 Task: Plan a trip to Ilopango, El Salvador from 1st December, 2023 to 9th December, 2023 for 2 adults.1  bedroom having 1 bed and 1 bathroom. Property type can be house. Booking option can be shelf check-in. Look for 3 properties as per requirement.
Action: Mouse moved to (457, 171)
Screenshot: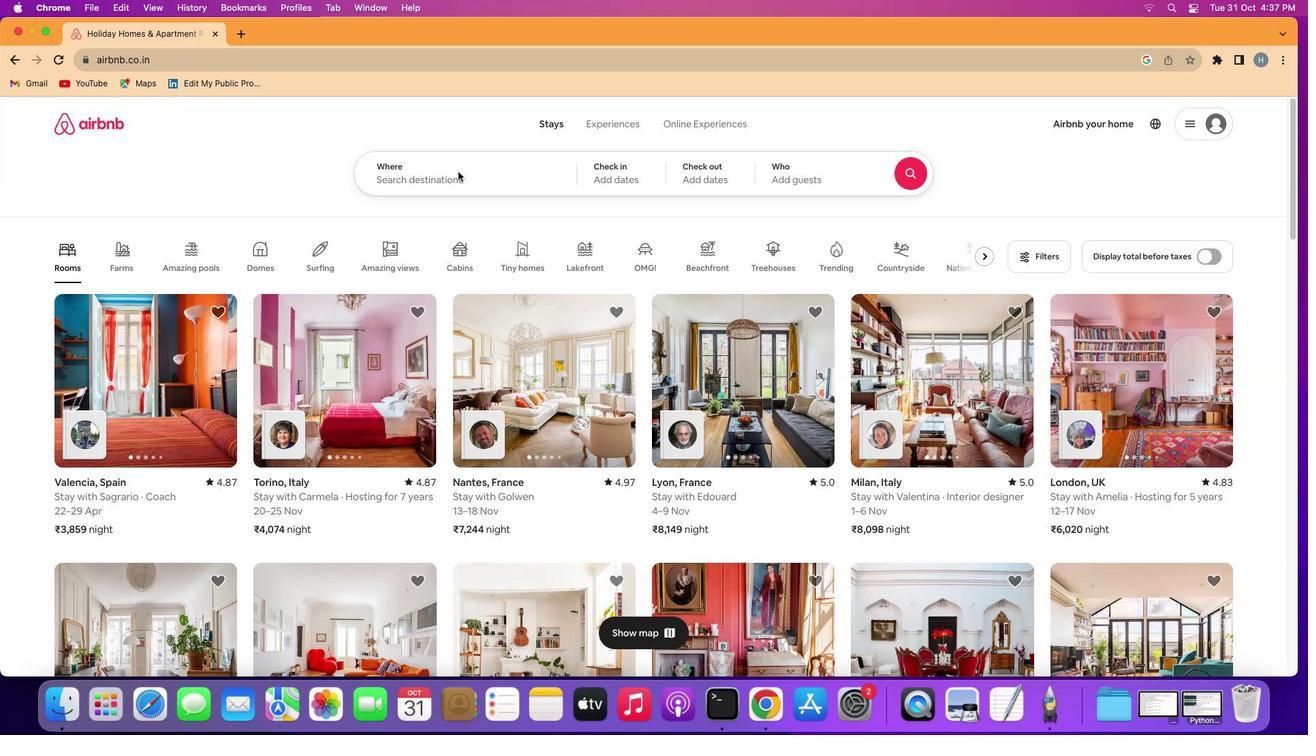 
Action: Mouse pressed left at (457, 171)
Screenshot: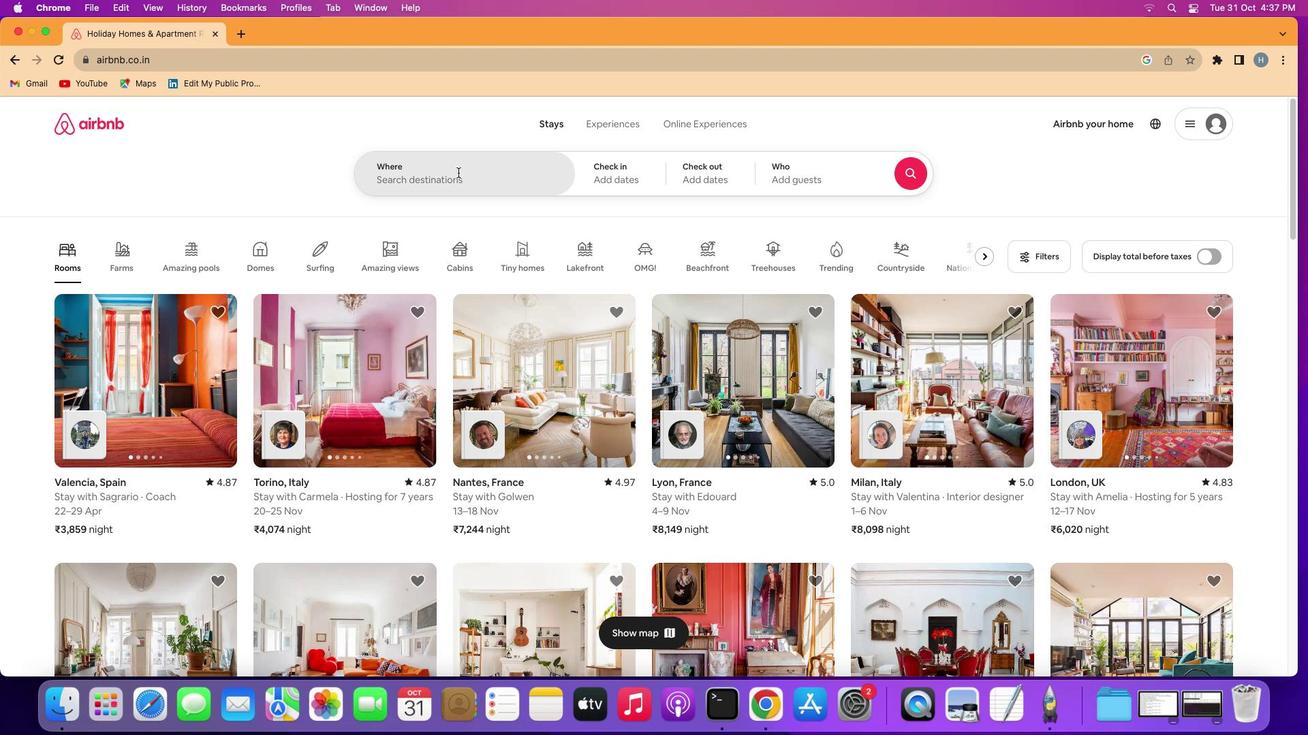 
Action: Mouse moved to (457, 173)
Screenshot: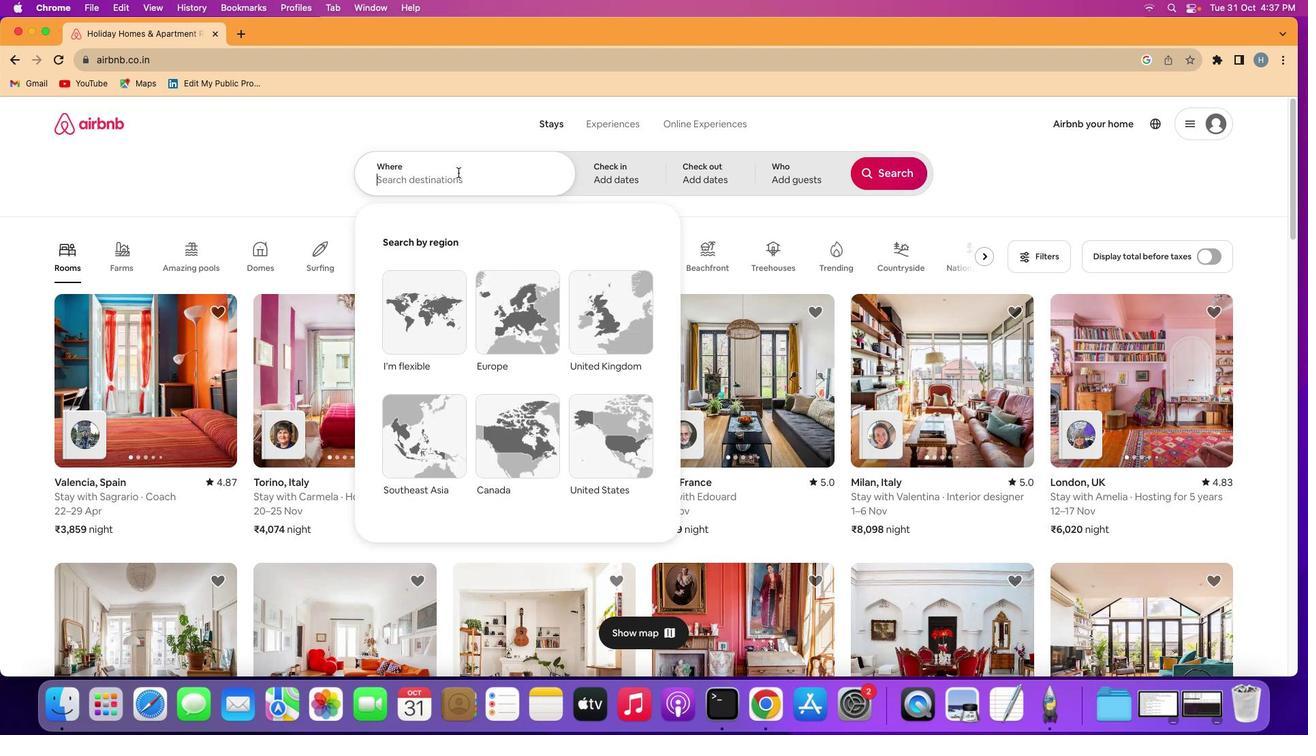 
Action: Mouse pressed left at (457, 173)
Screenshot: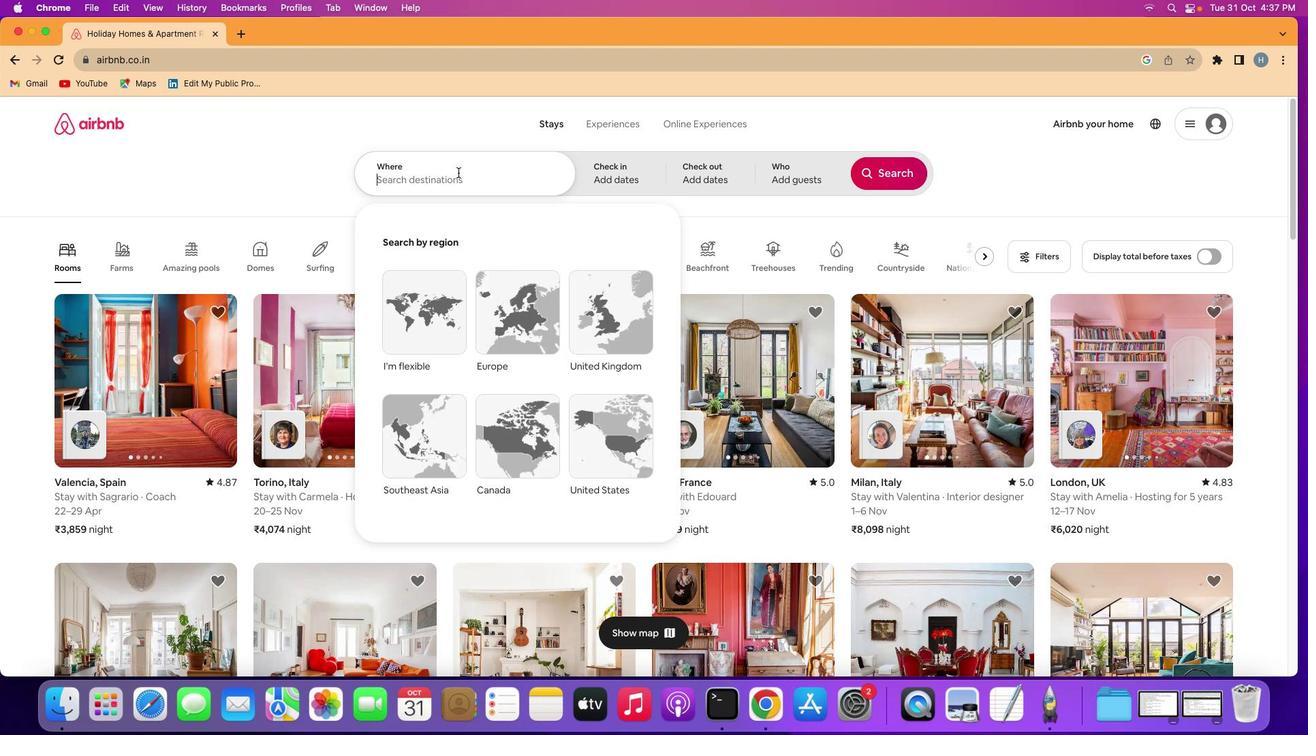 
Action: Key pressed Key.shift'E''i'Key.spaceKey.shift'S''a''l''v''a''d''o''r'
Screenshot: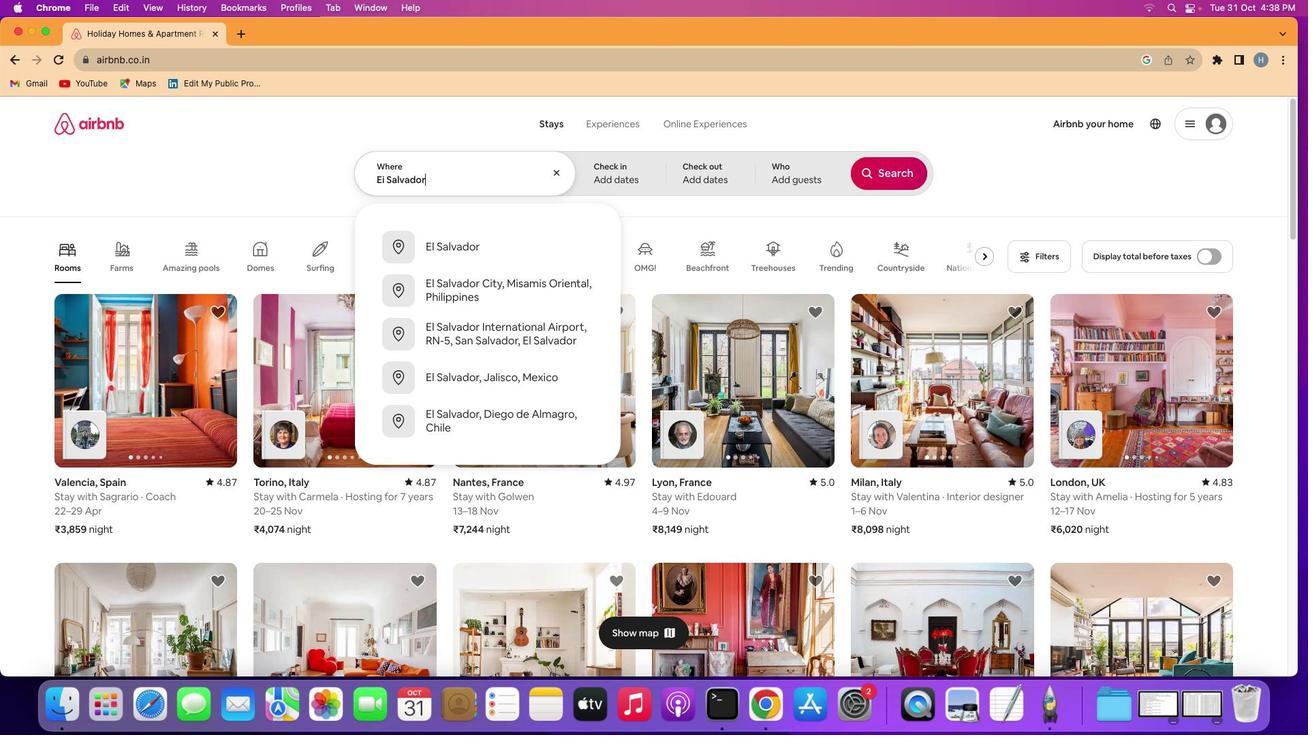 
Action: Mouse moved to (635, 173)
Screenshot: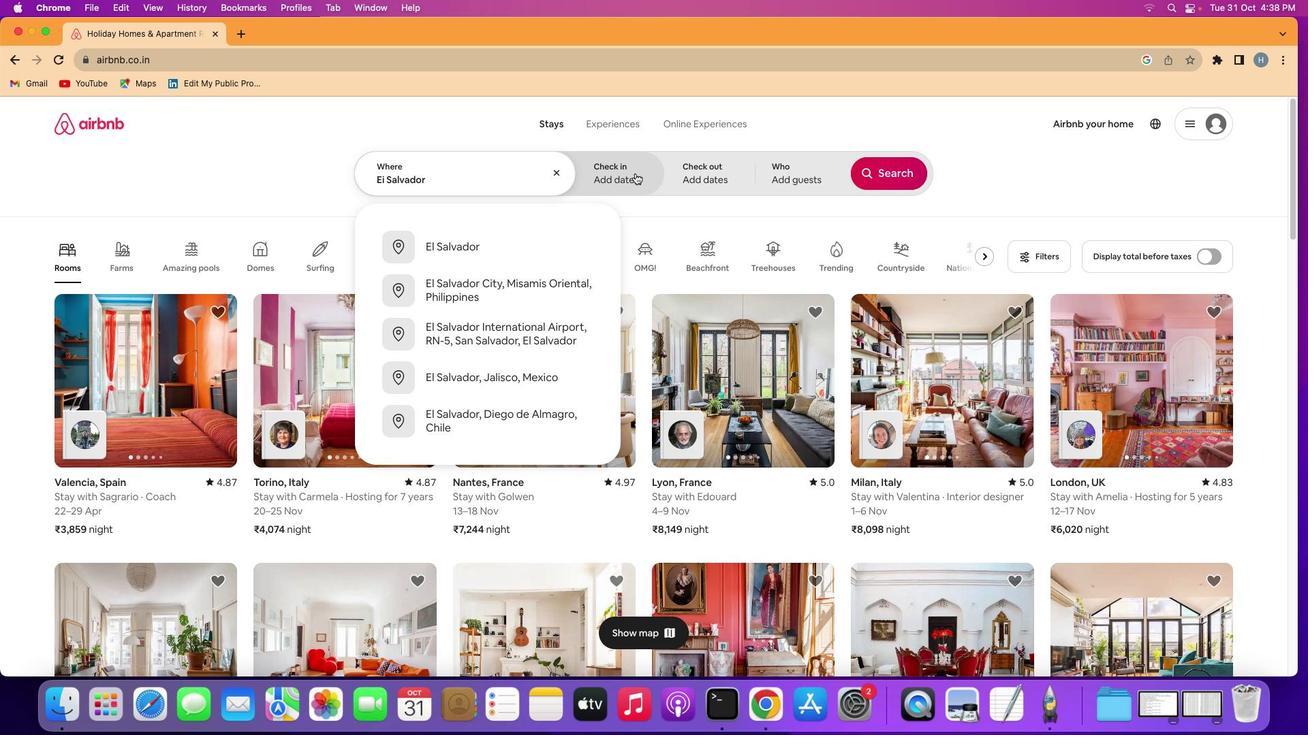 
Action: Mouse pressed left at (635, 173)
Screenshot: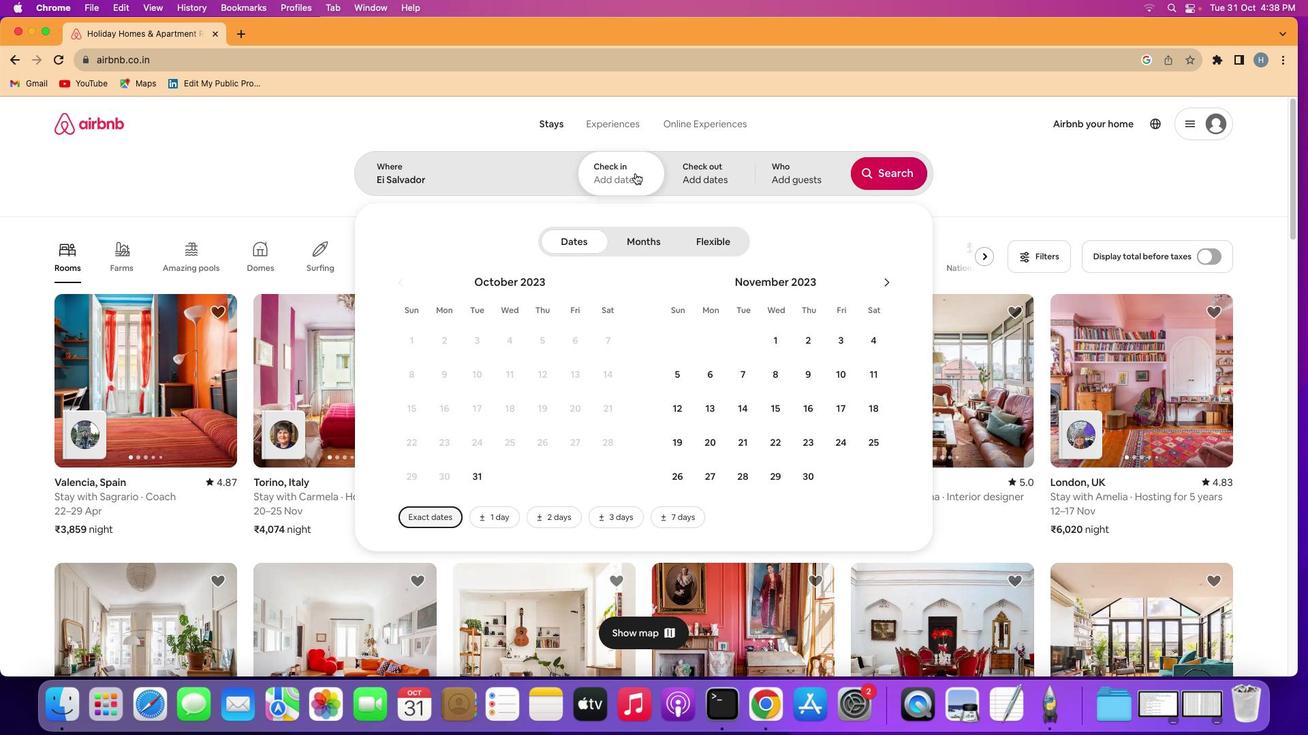 
Action: Mouse moved to (878, 280)
Screenshot: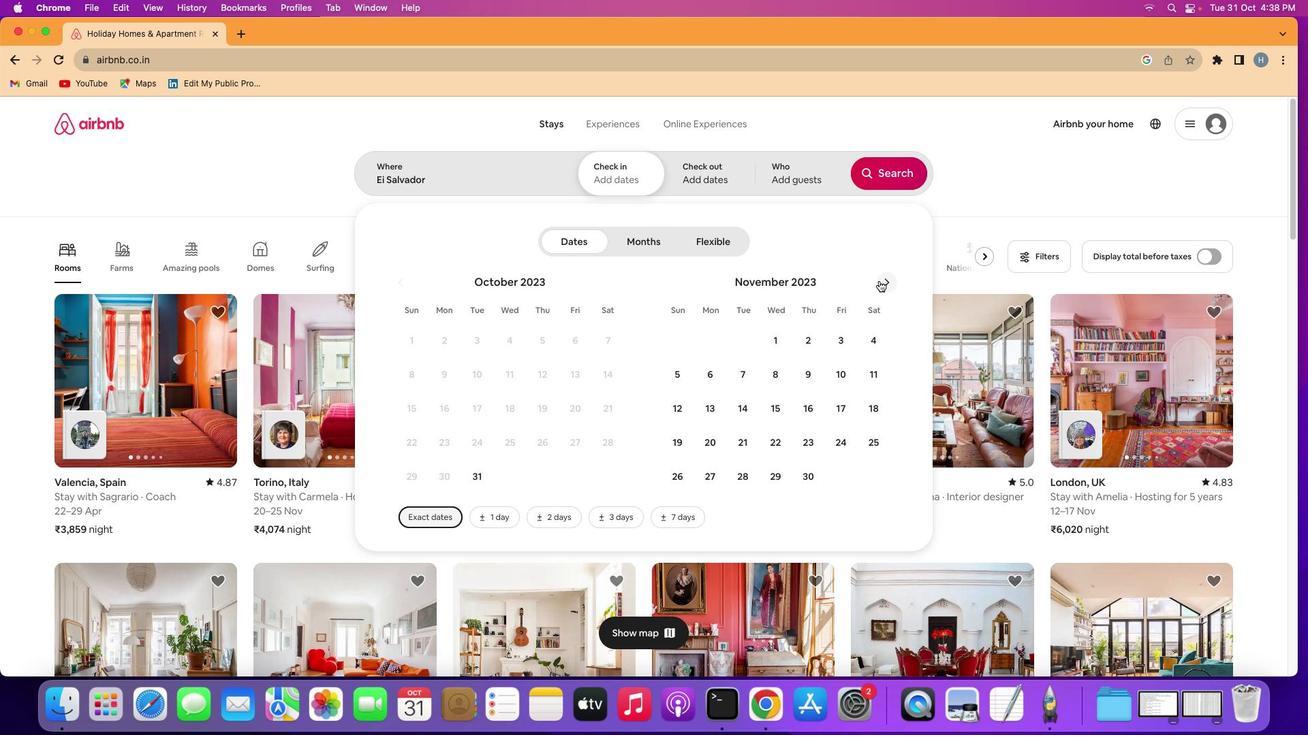 
Action: Mouse pressed left at (878, 280)
Screenshot: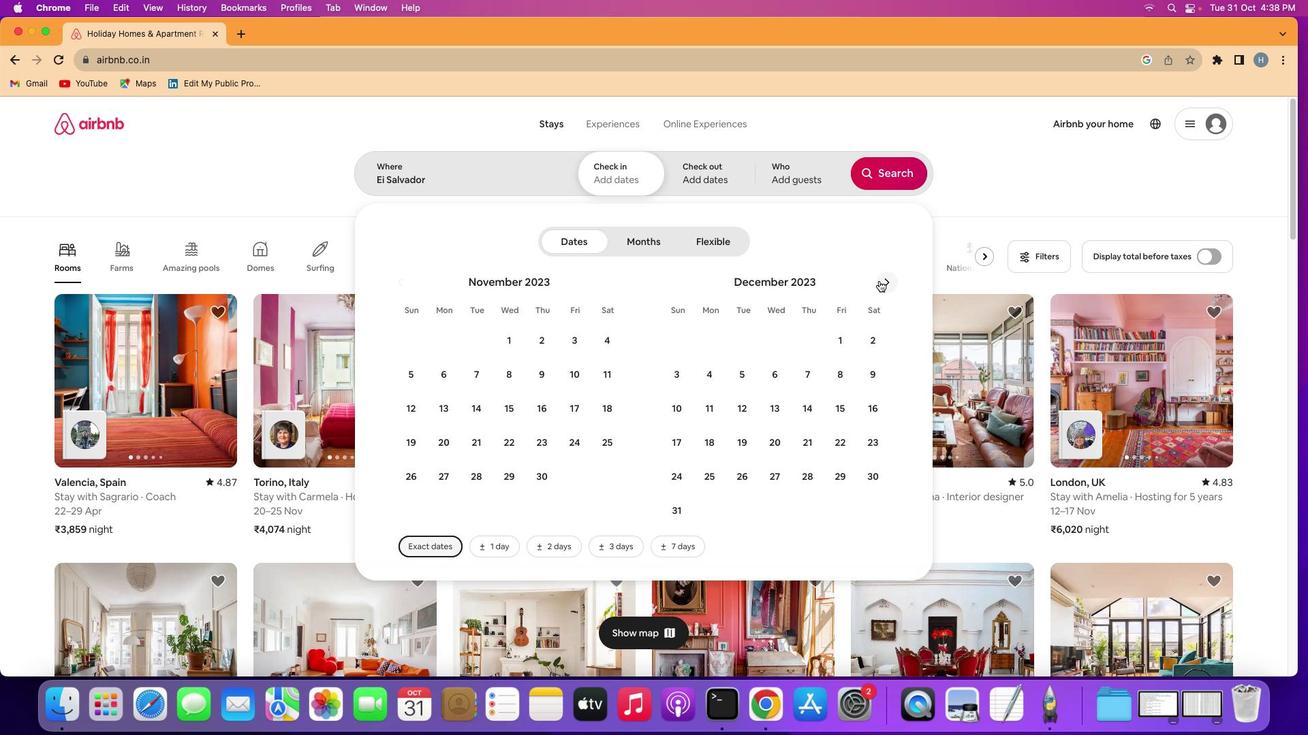 
Action: Mouse moved to (849, 333)
Screenshot: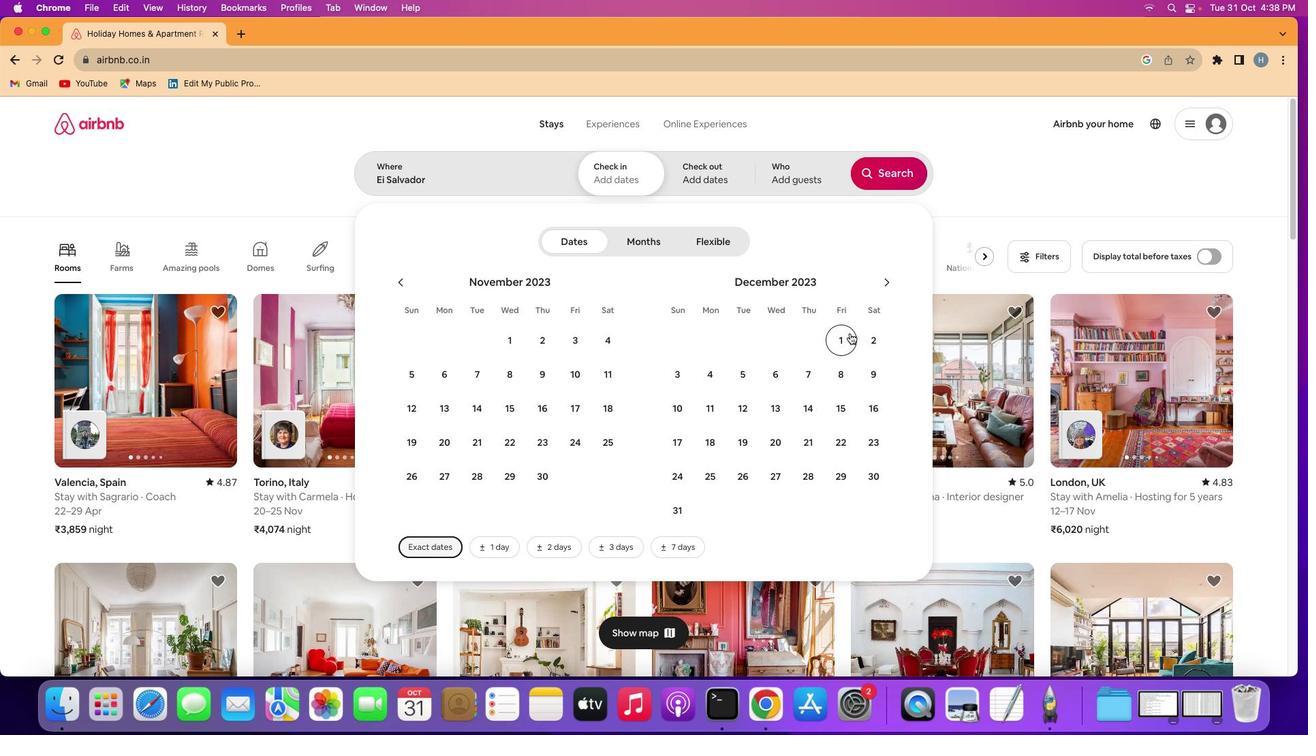 
Action: Mouse pressed left at (849, 333)
Screenshot: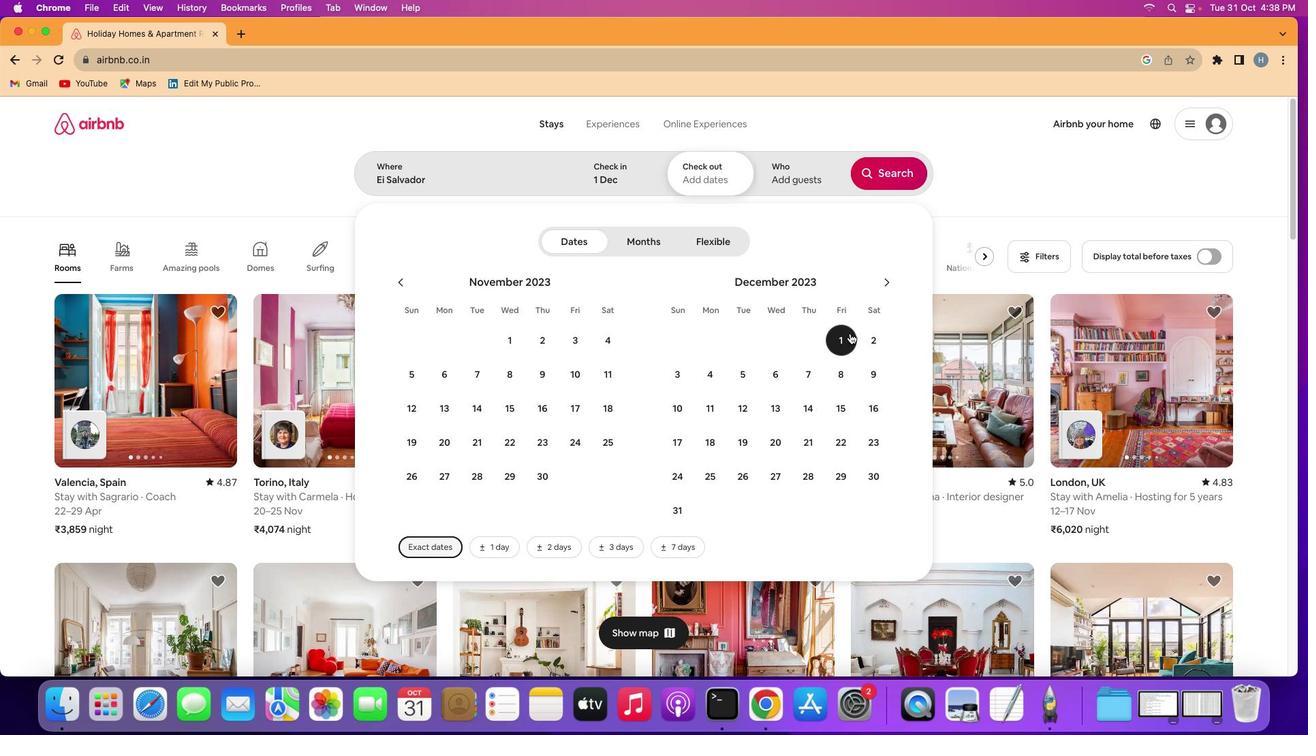 
Action: Mouse moved to (865, 375)
Screenshot: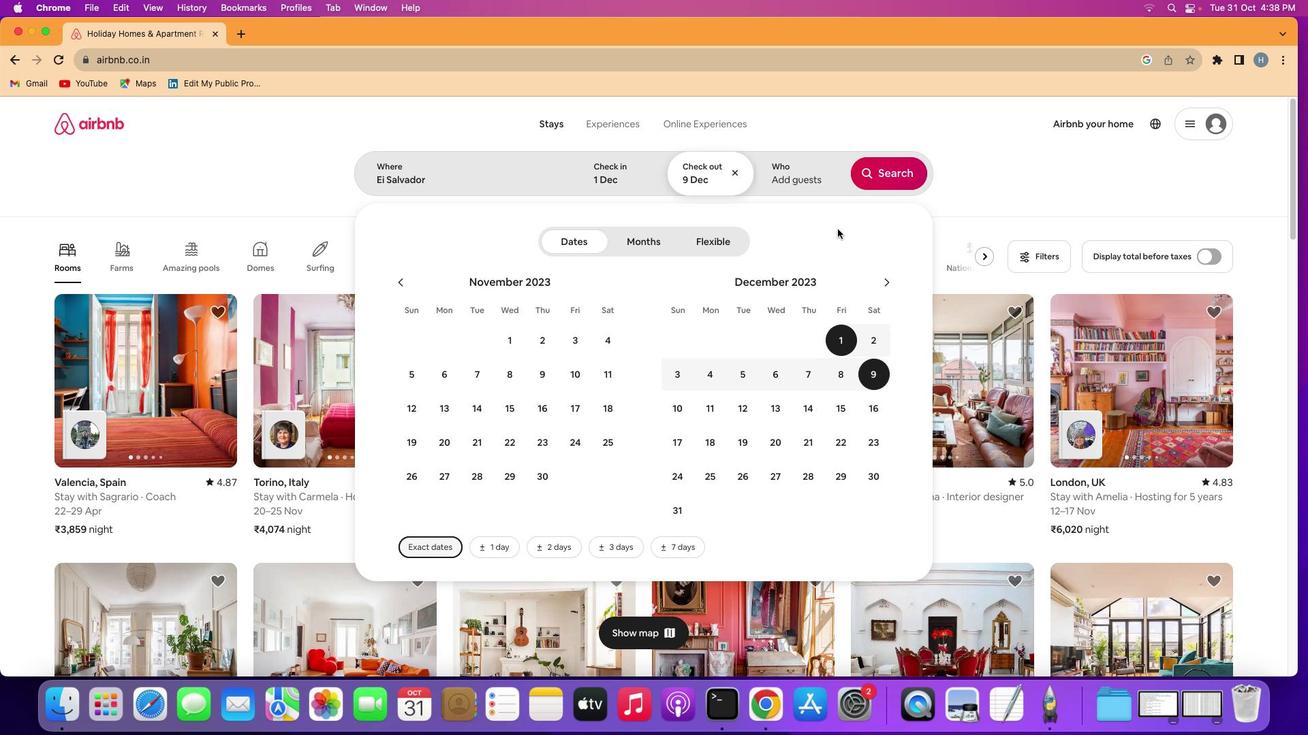
Action: Mouse pressed left at (865, 375)
Screenshot: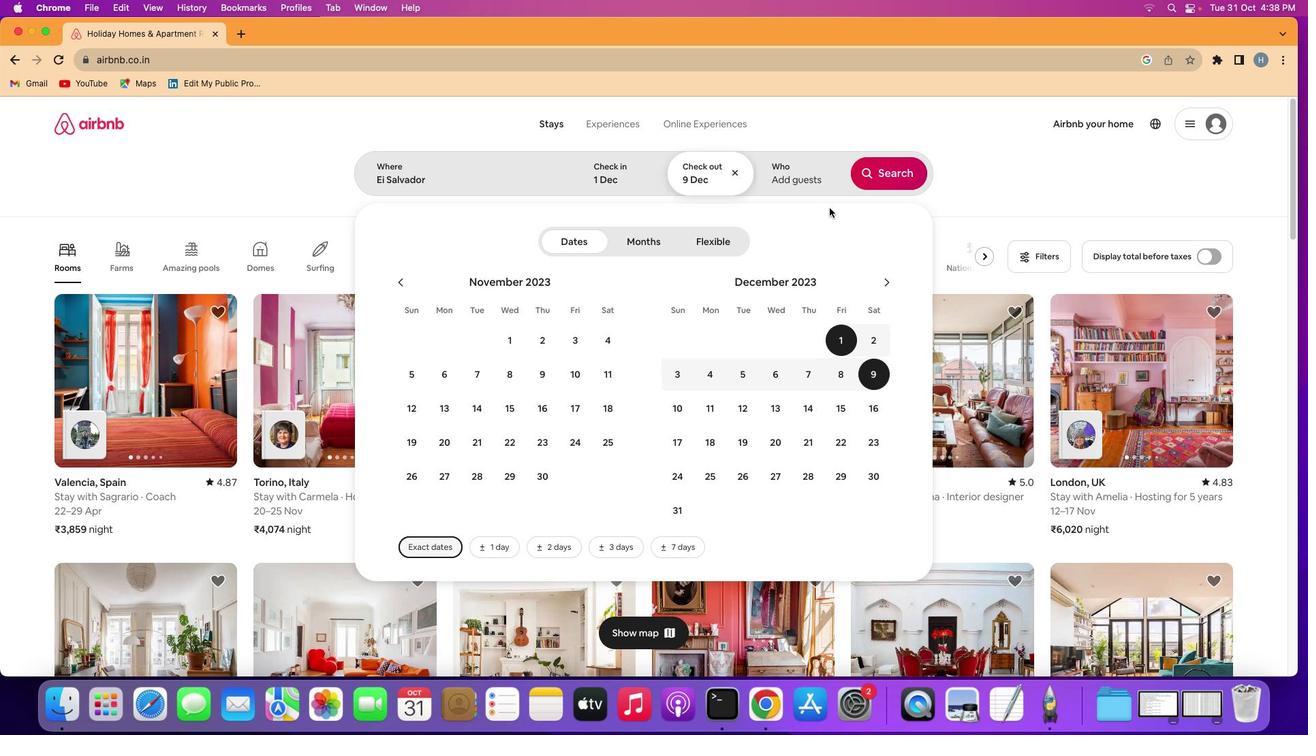 
Action: Mouse moved to (807, 188)
Screenshot: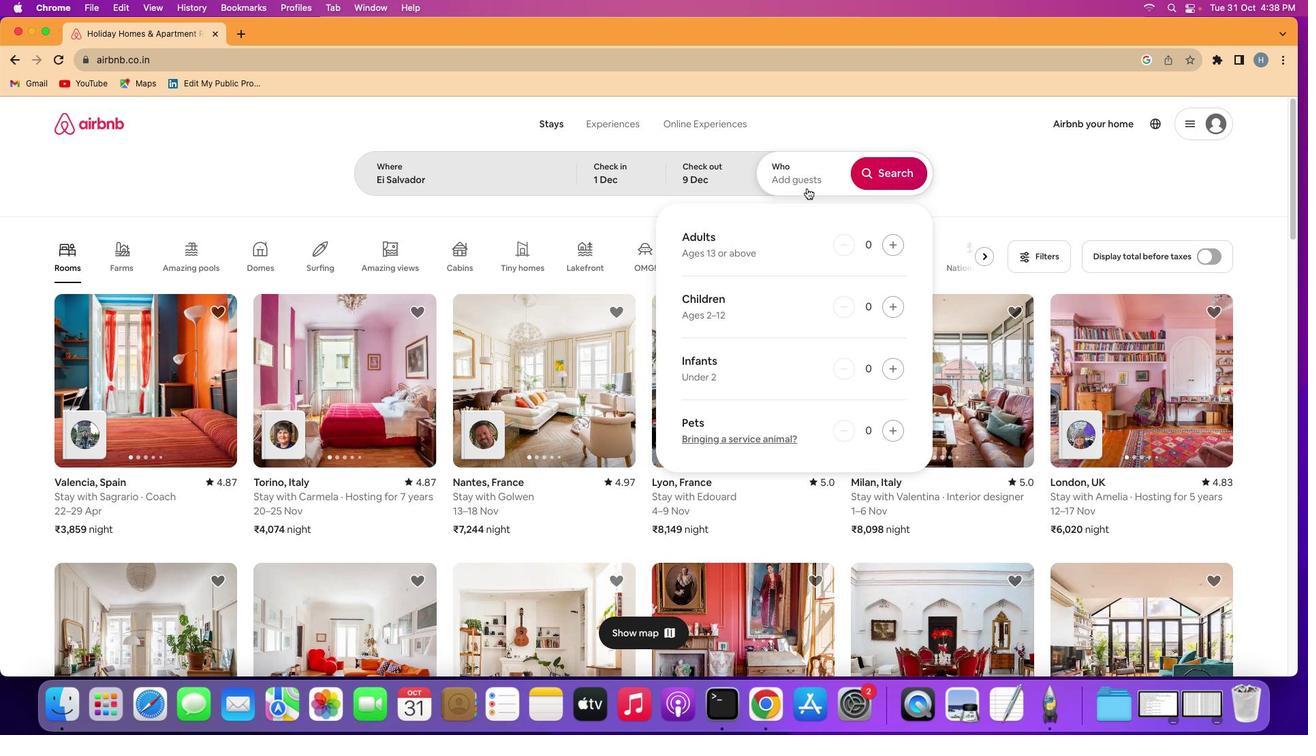 
Action: Mouse pressed left at (807, 188)
Screenshot: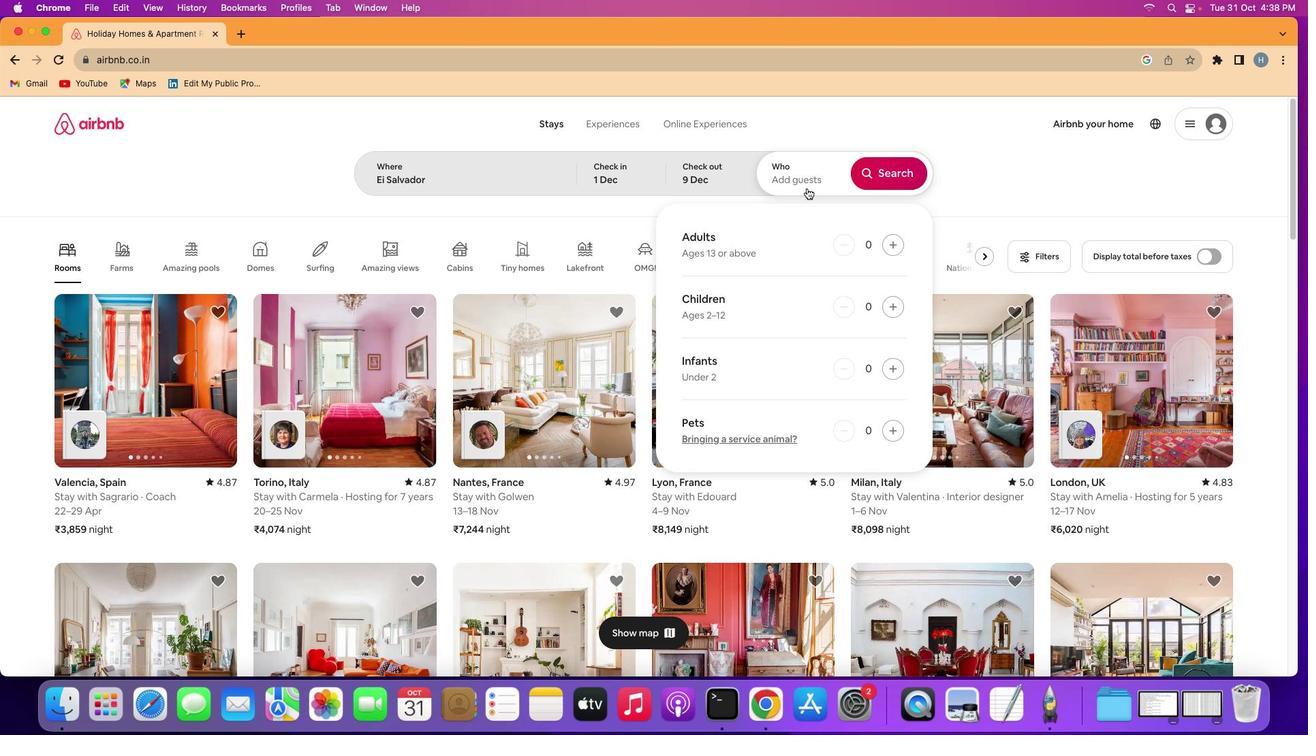 
Action: Mouse moved to (900, 243)
Screenshot: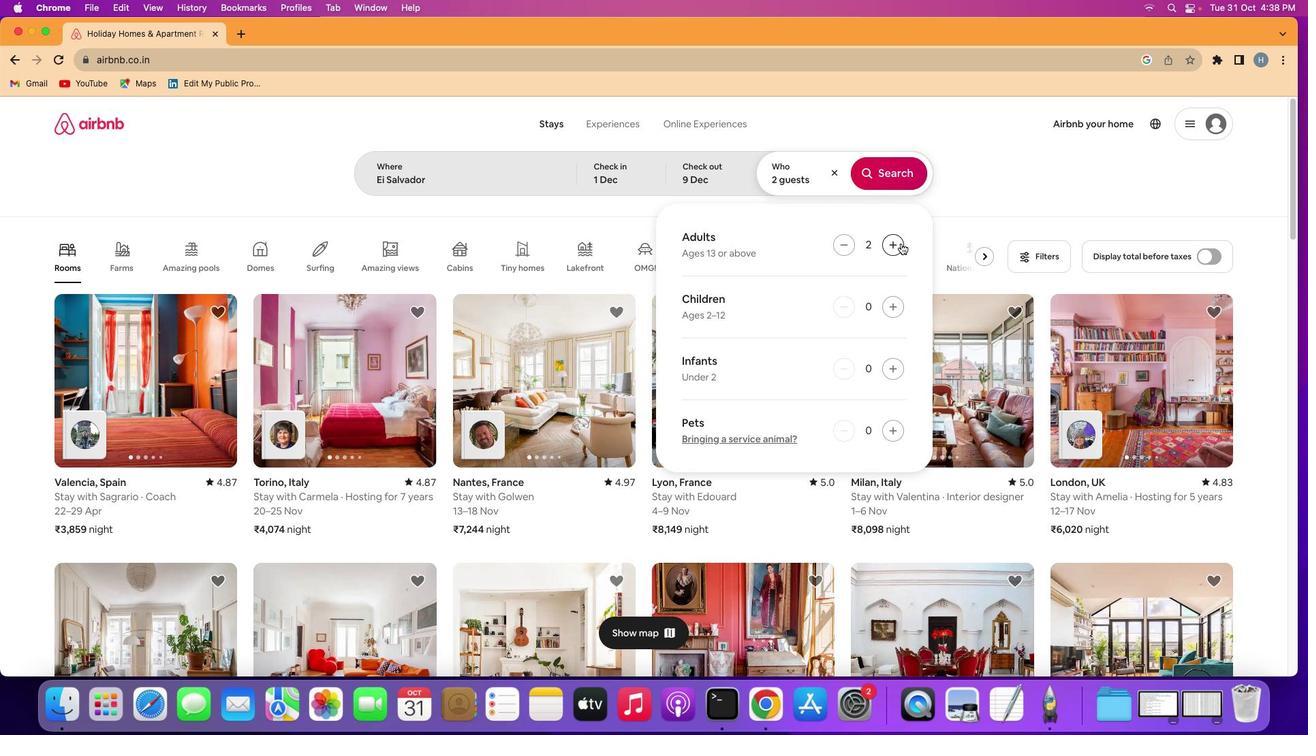 
Action: Mouse pressed left at (900, 243)
Screenshot: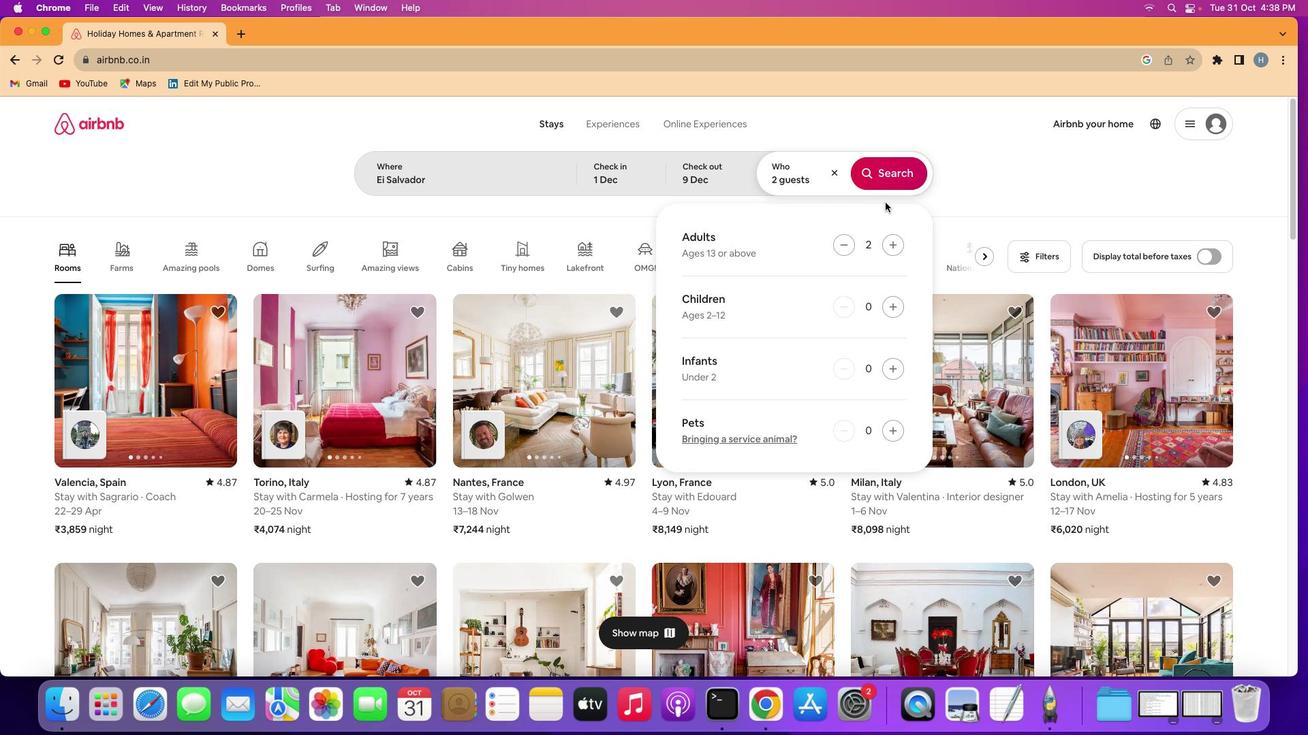 
Action: Mouse pressed left at (900, 243)
Screenshot: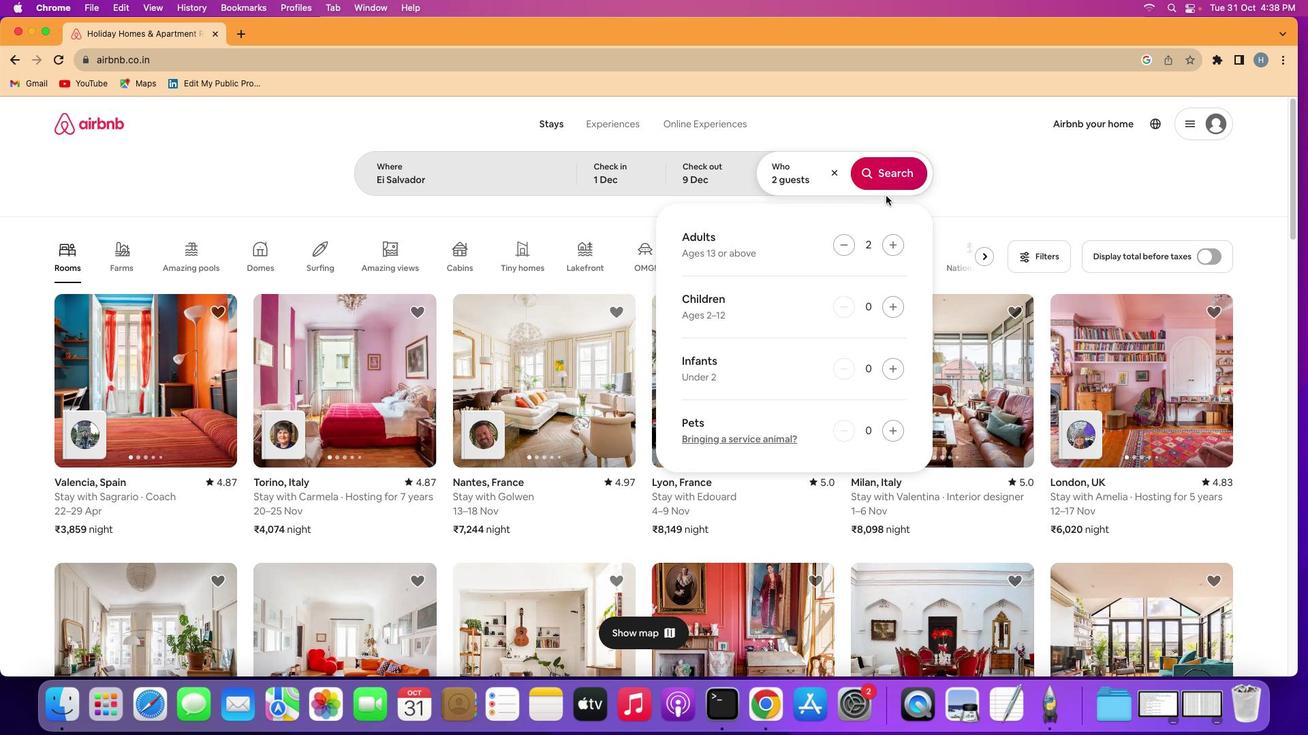 
Action: Mouse moved to (896, 175)
Screenshot: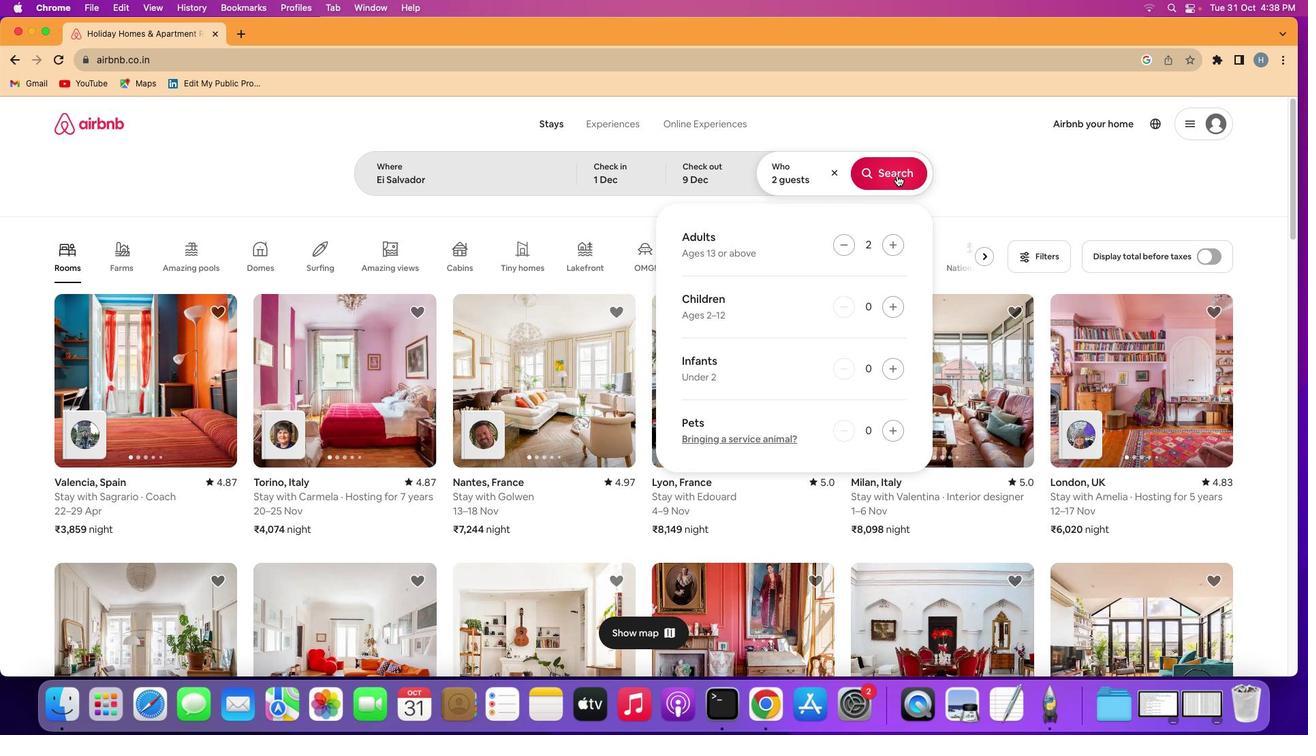 
Action: Mouse pressed left at (896, 175)
Screenshot: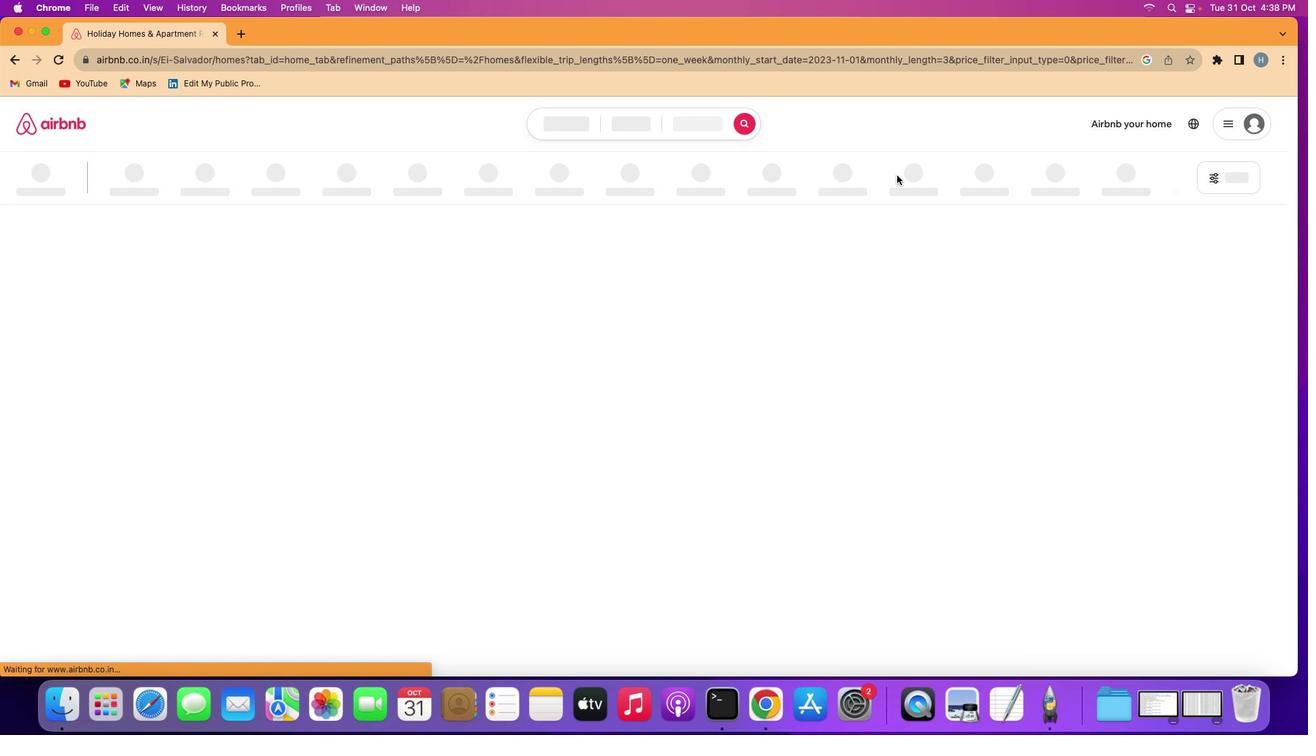 
Action: Mouse moved to (1088, 180)
Screenshot: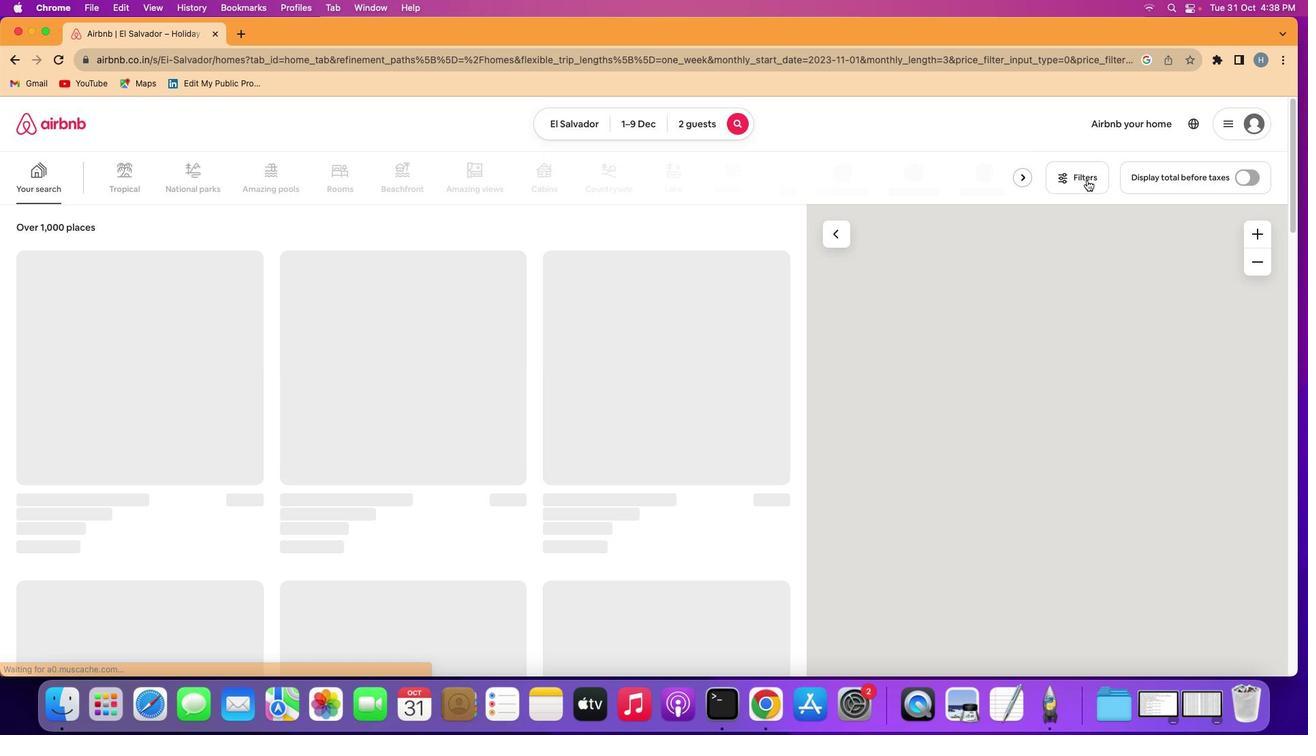 
Action: Mouse pressed left at (1088, 180)
Screenshot: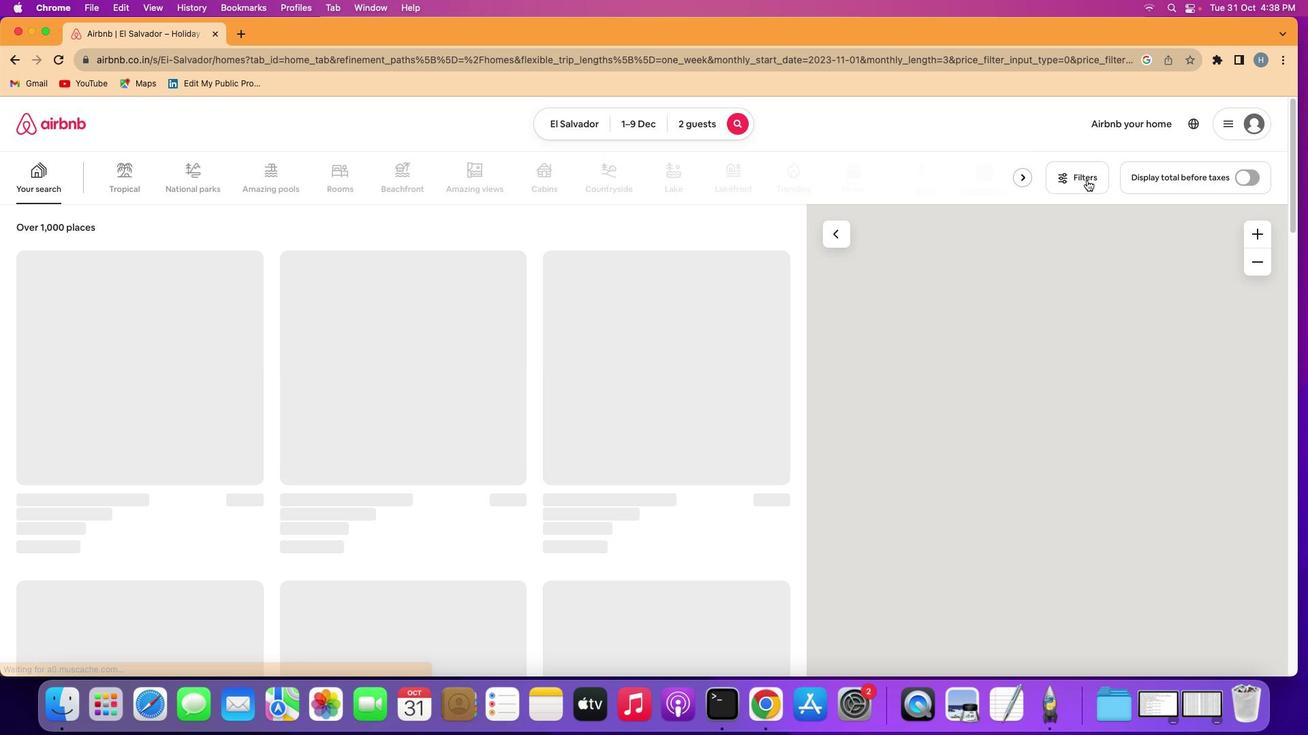 
Action: Mouse moved to (667, 378)
Screenshot: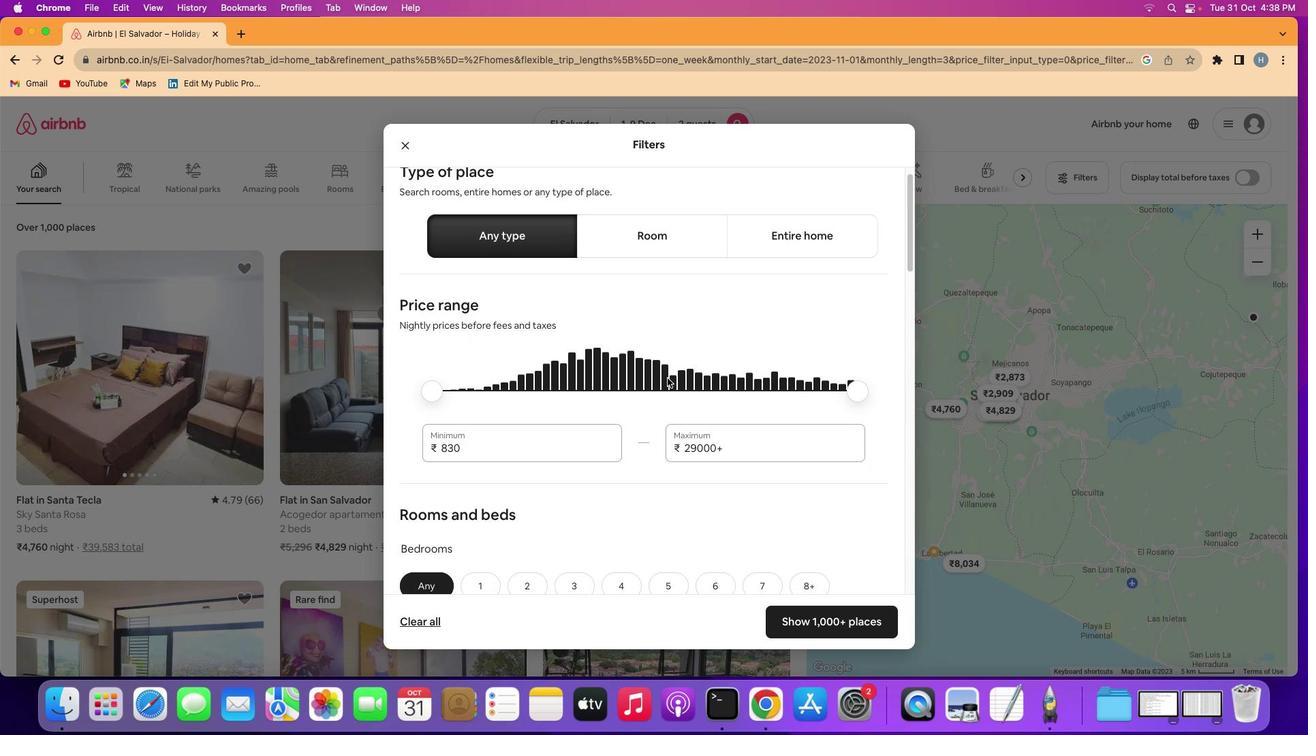 
Action: Mouse scrolled (667, 378) with delta (0, 0)
Screenshot: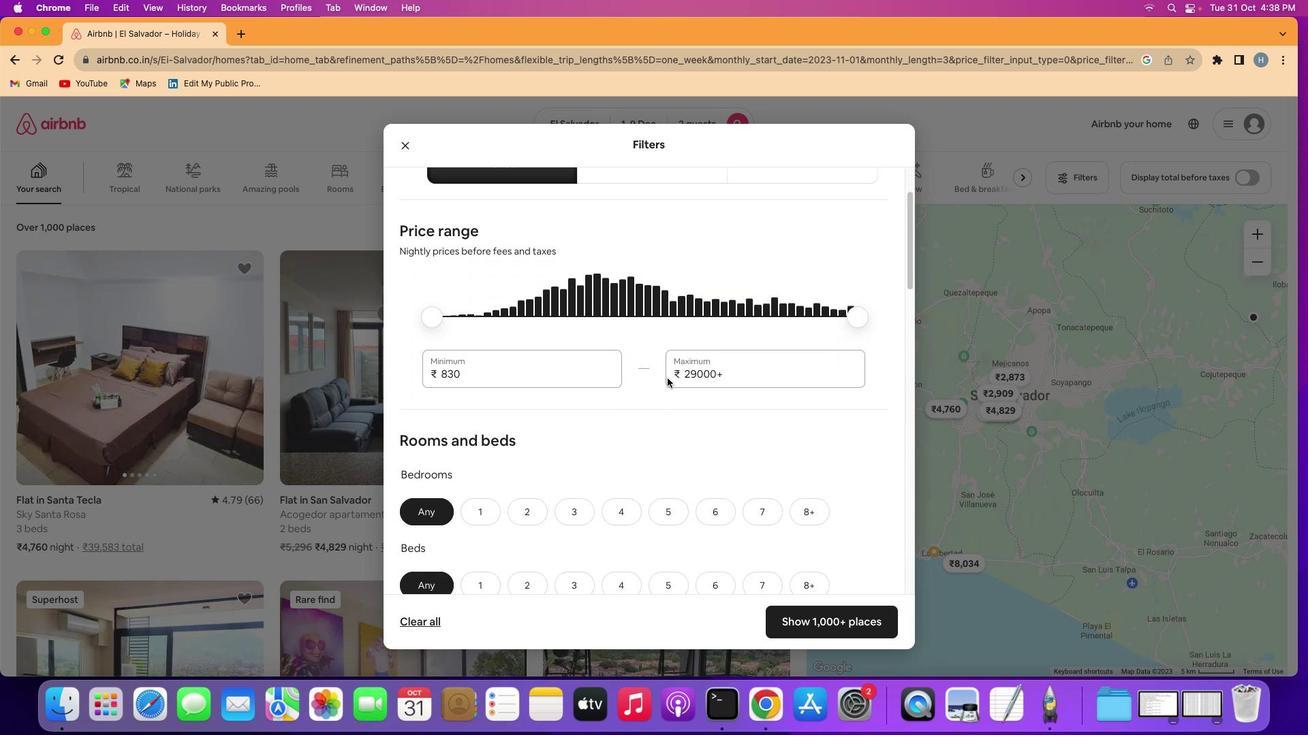 
Action: Mouse scrolled (667, 378) with delta (0, 0)
Screenshot: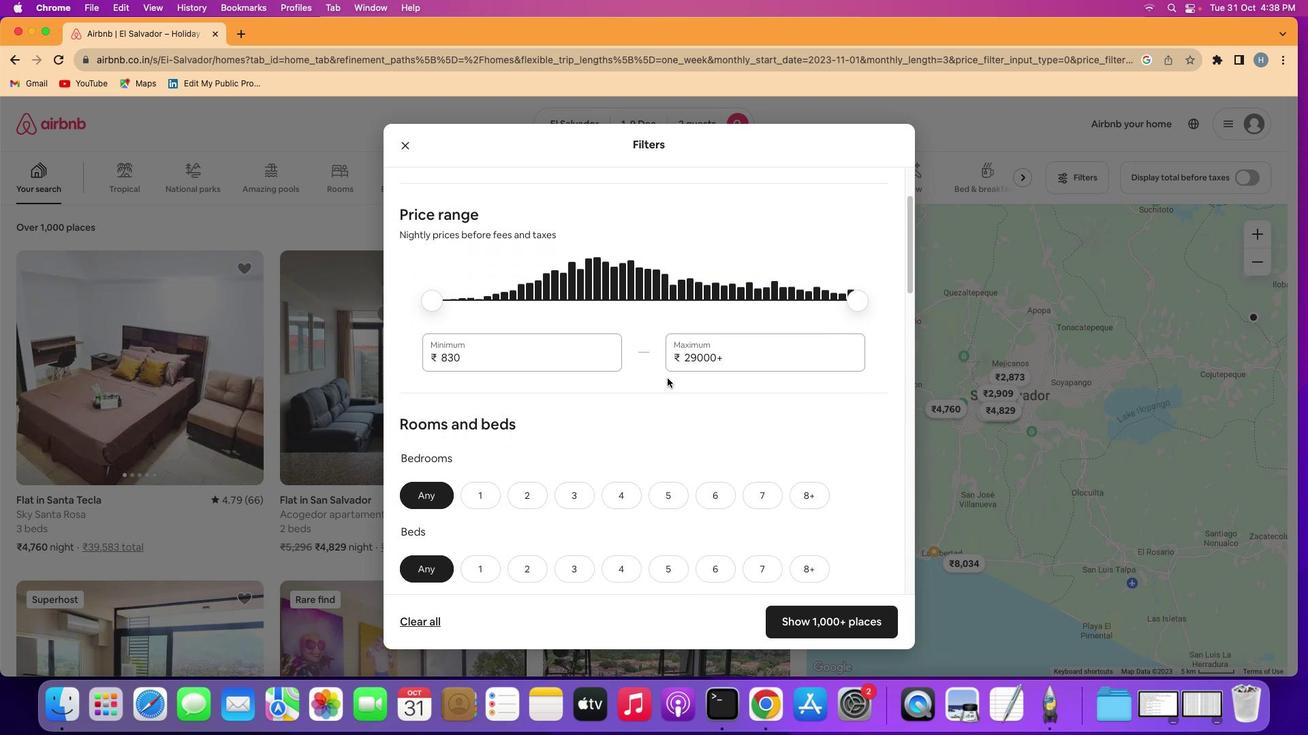 
Action: Mouse scrolled (667, 378) with delta (0, 0)
Screenshot: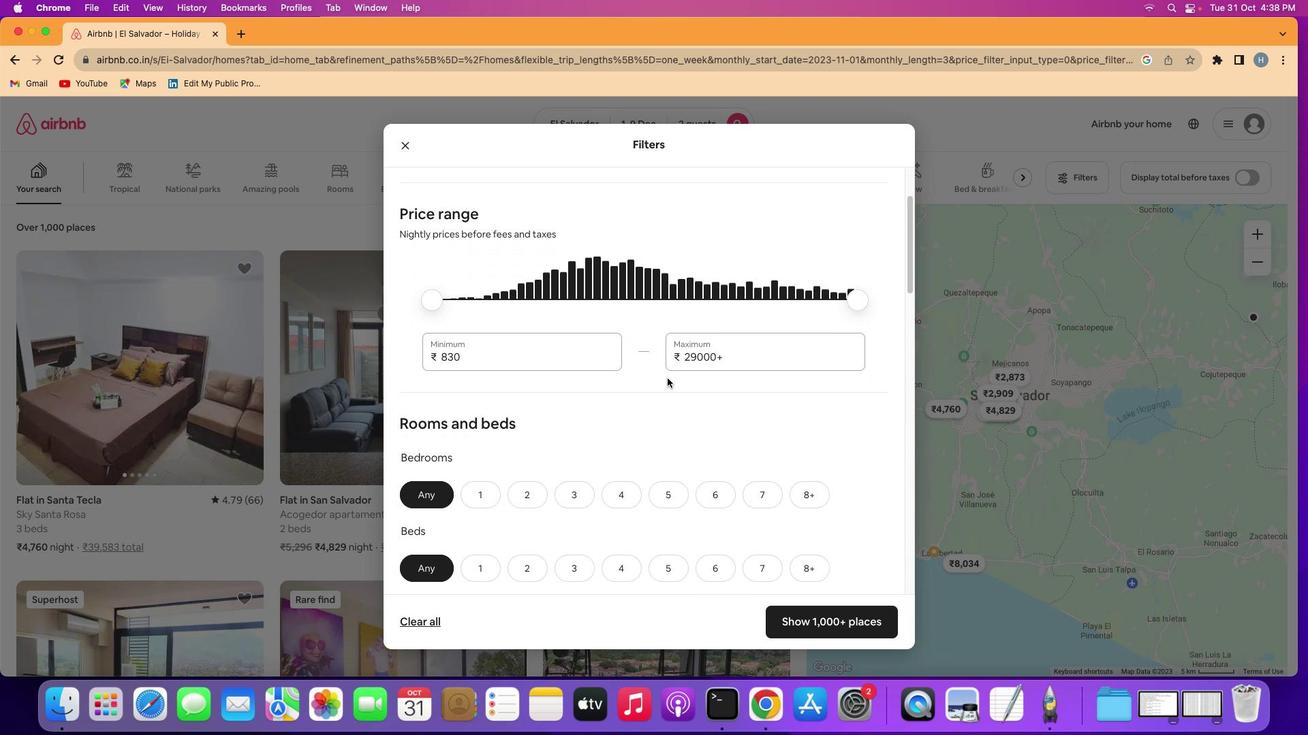 
Action: Mouse scrolled (667, 378) with delta (0, 0)
Screenshot: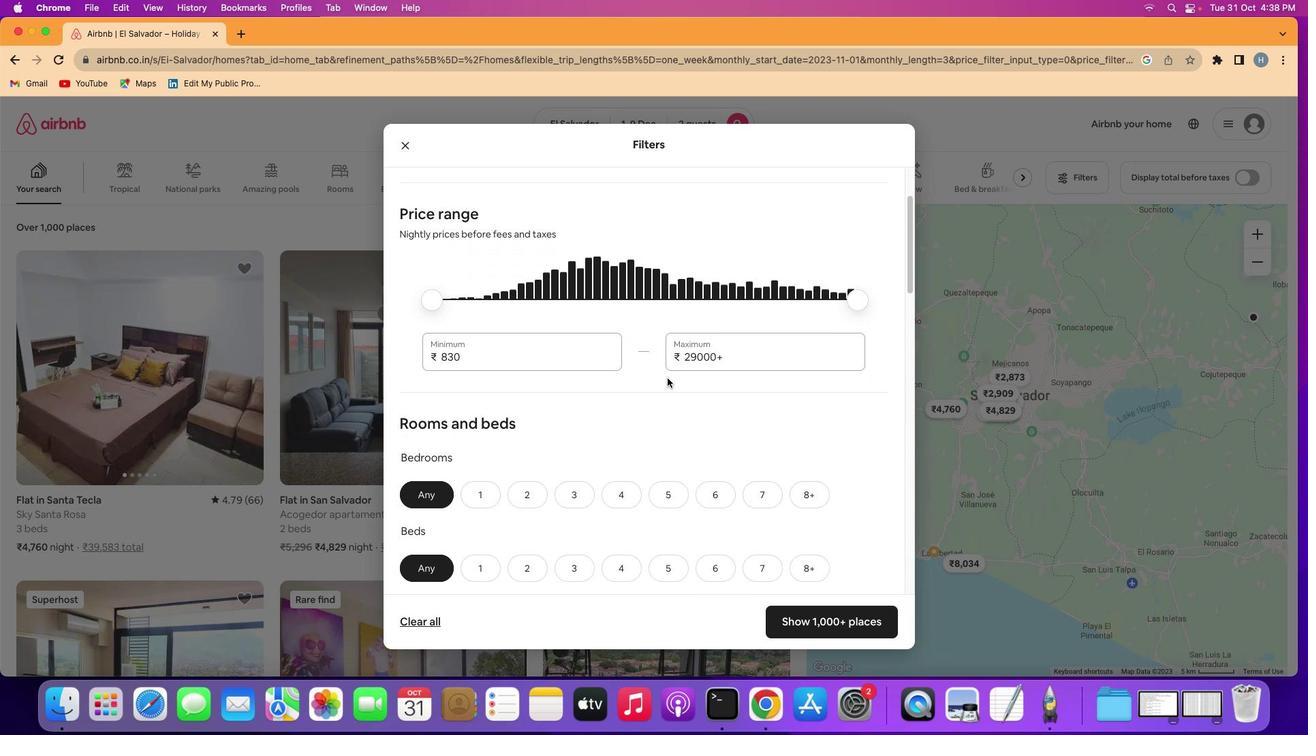 
Action: Mouse scrolled (667, 378) with delta (0, 0)
Screenshot: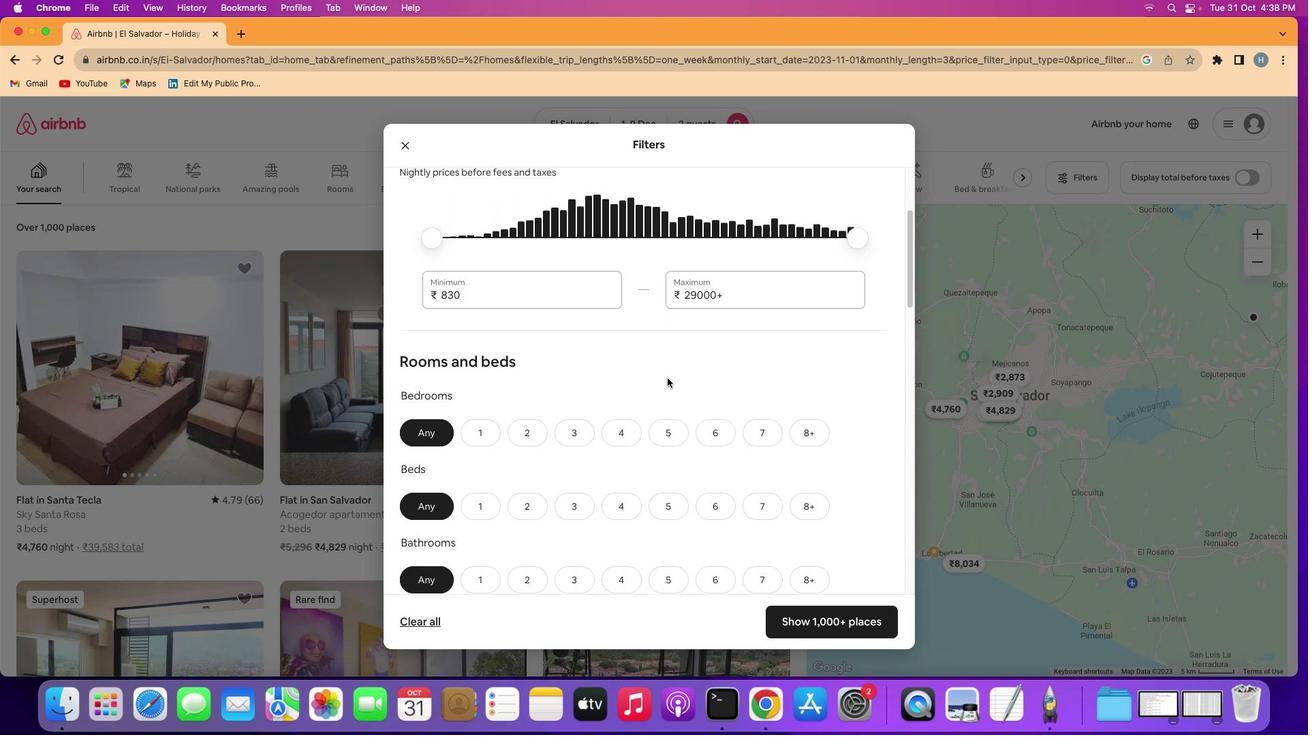 
Action: Mouse scrolled (667, 378) with delta (0, 0)
Screenshot: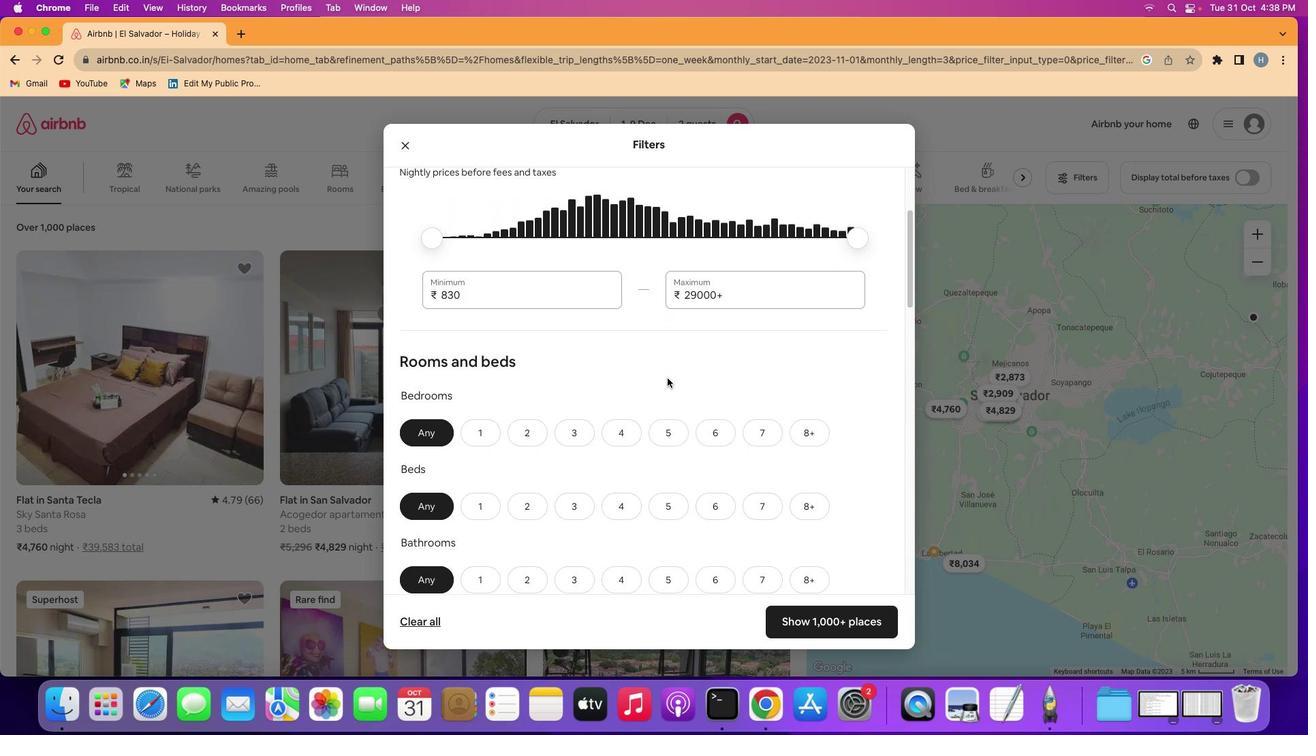 
Action: Mouse scrolled (667, 378) with delta (0, 0)
Screenshot: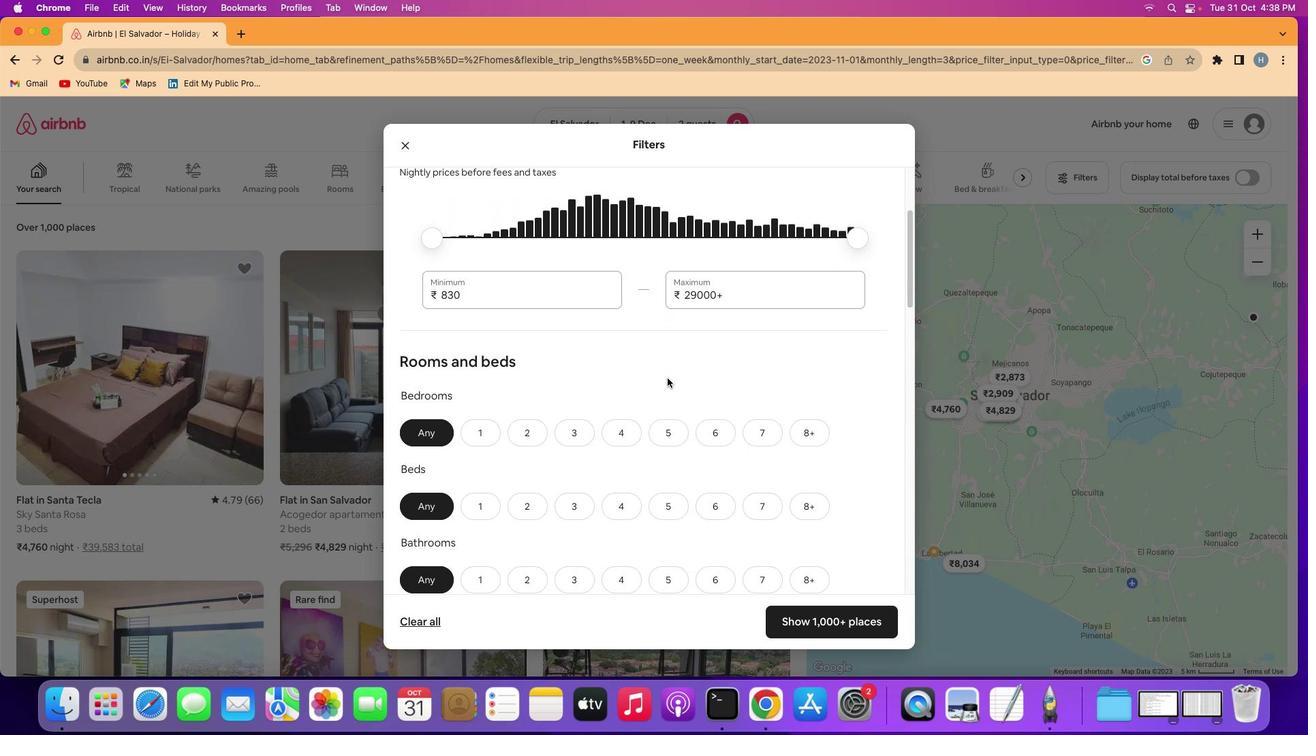 
Action: Mouse scrolled (667, 378) with delta (0, 0)
Screenshot: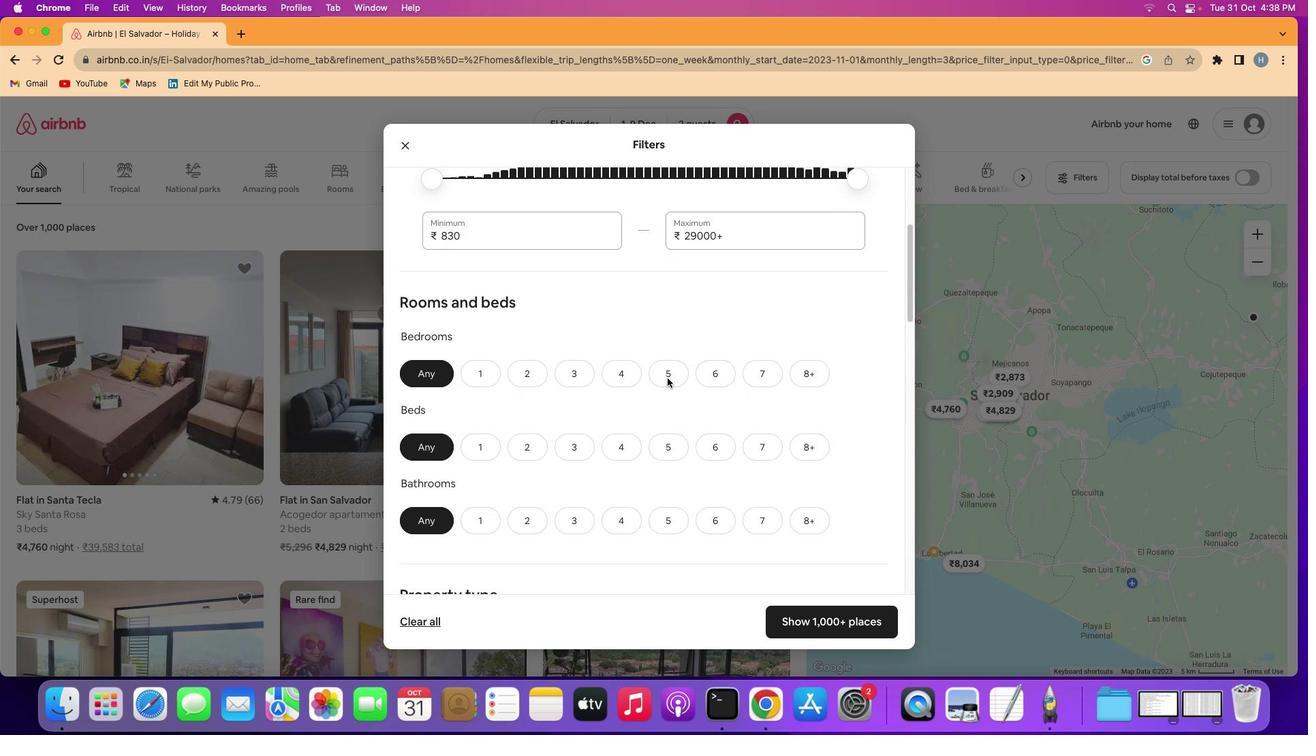 
Action: Mouse scrolled (667, 378) with delta (0, 0)
Screenshot: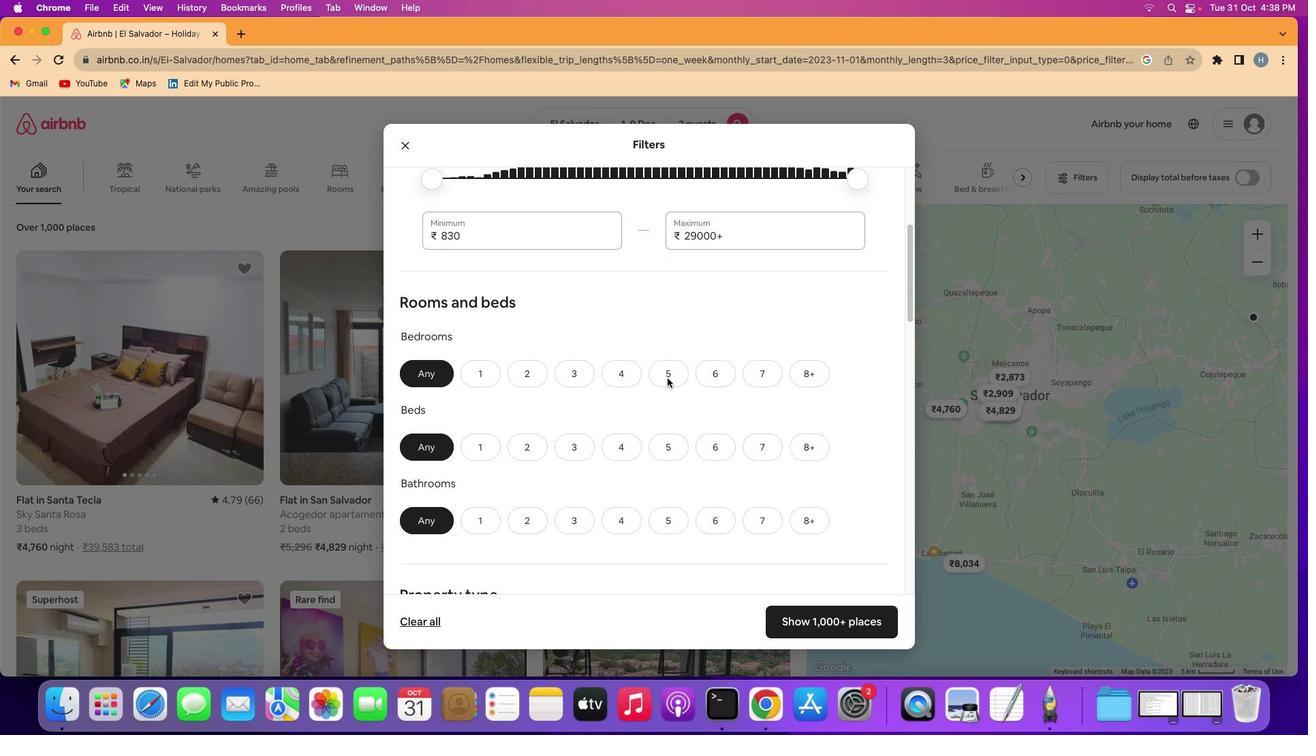 
Action: Mouse scrolled (667, 378) with delta (0, 0)
Screenshot: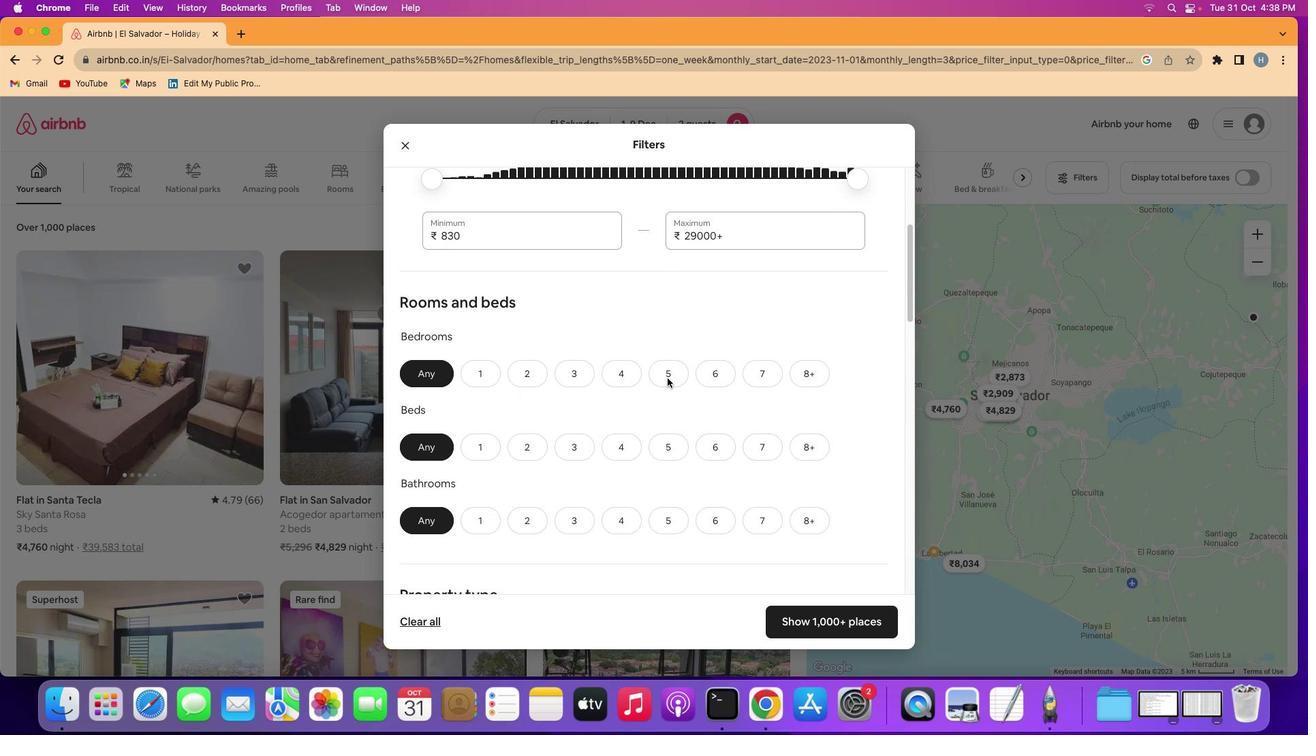 
Action: Mouse scrolled (667, 378) with delta (0, 0)
Screenshot: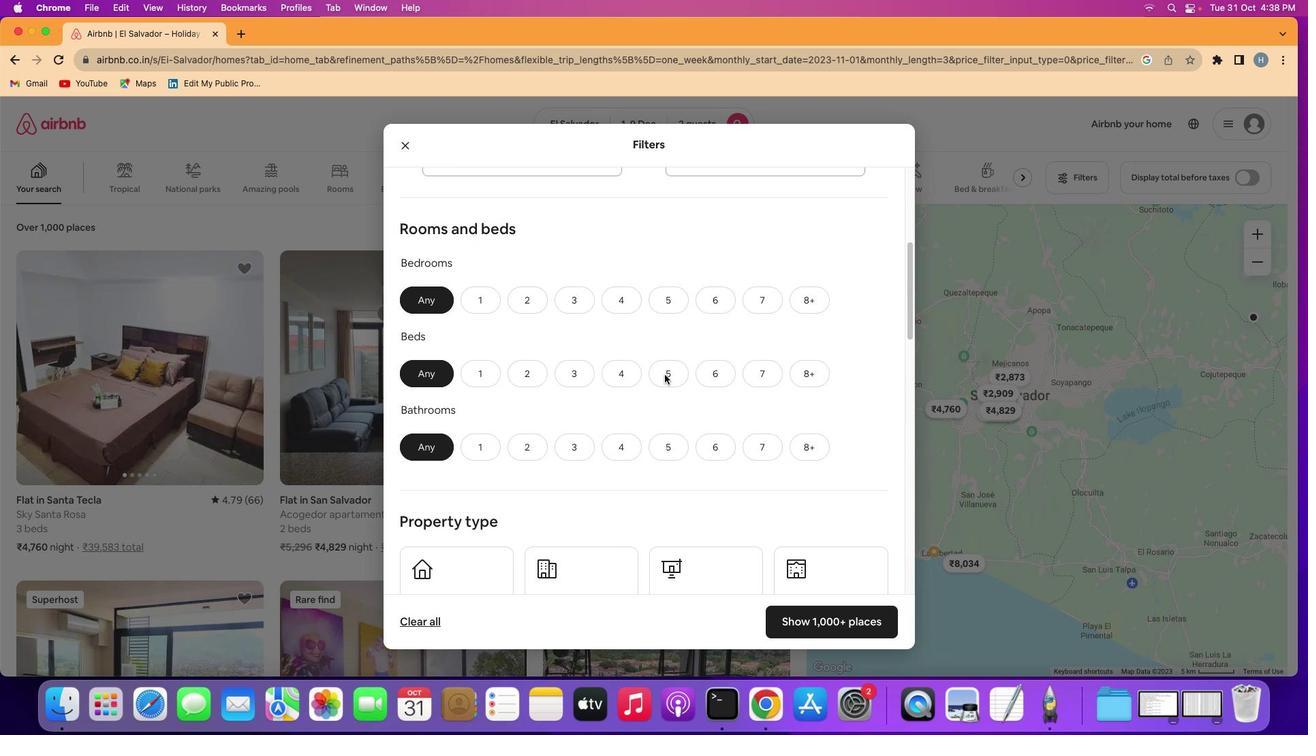 
Action: Mouse scrolled (667, 378) with delta (0, 0)
Screenshot: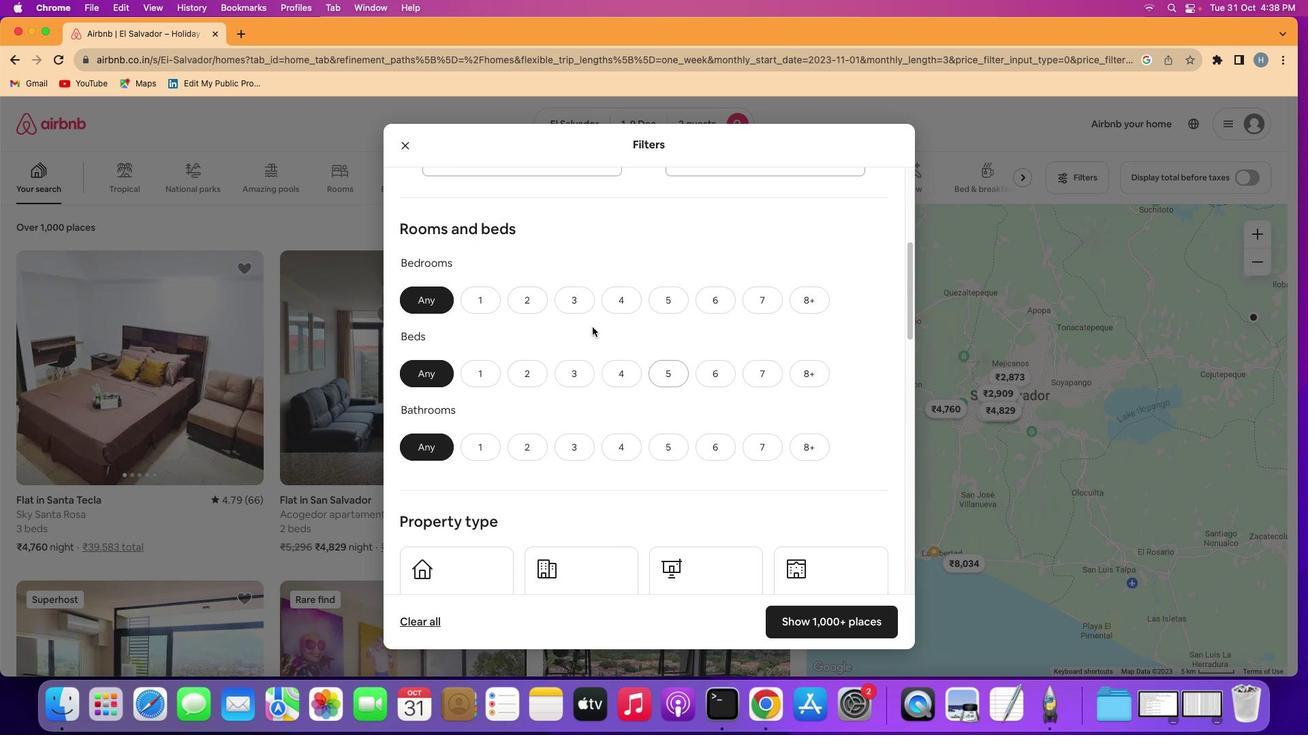 
Action: Mouse scrolled (667, 378) with delta (0, 0)
Screenshot: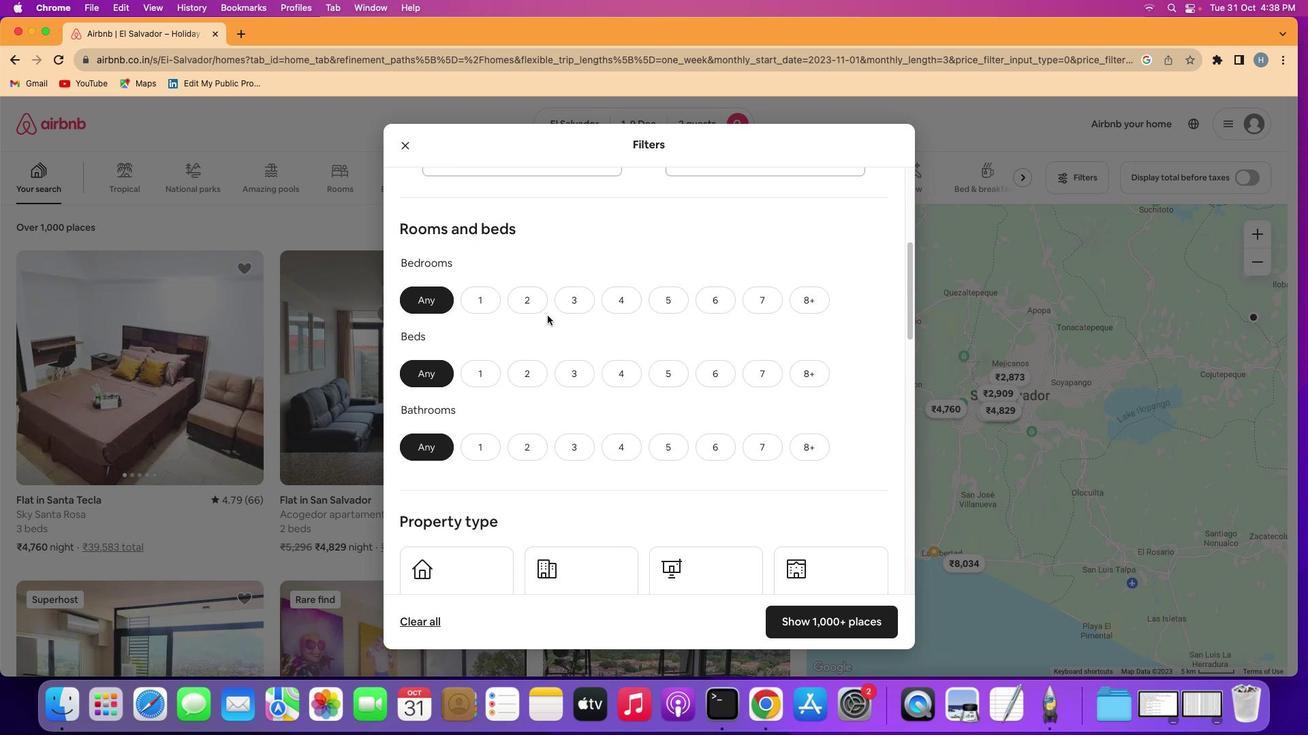 
Action: Mouse moved to (485, 305)
Screenshot: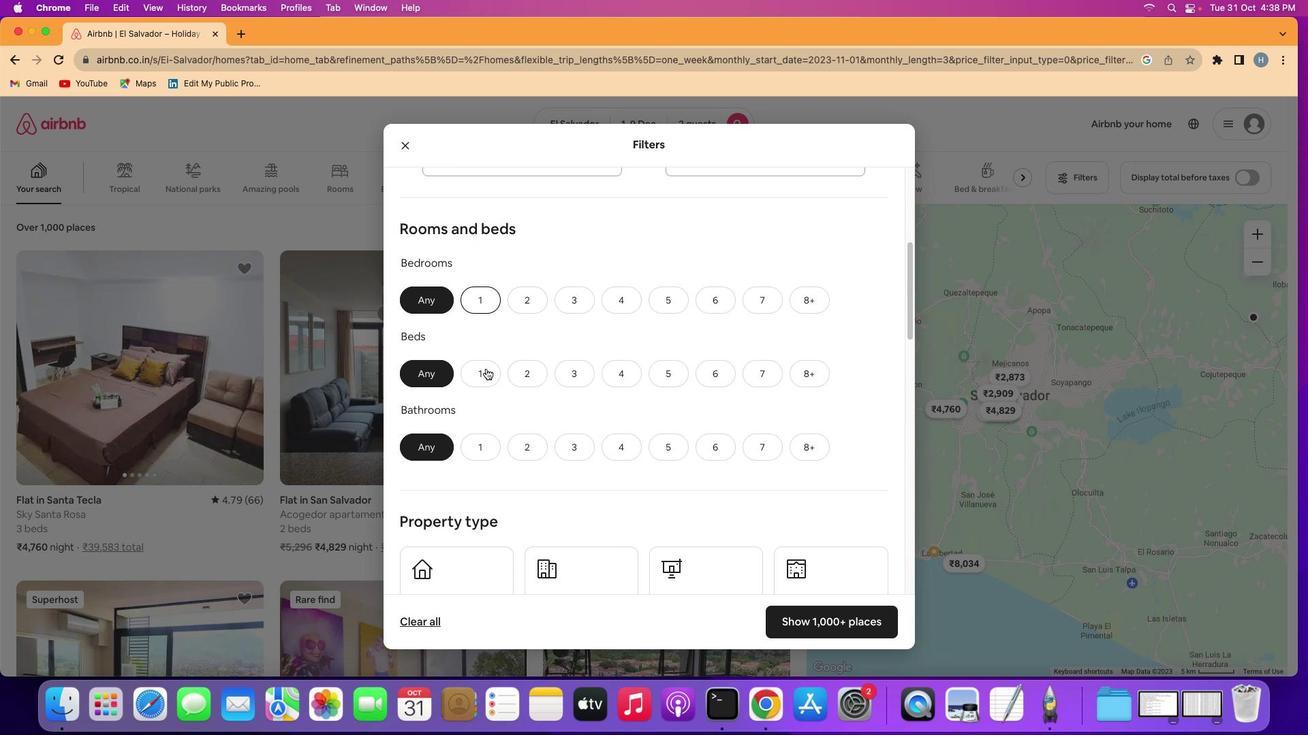 
Action: Mouse pressed left at (485, 305)
Screenshot: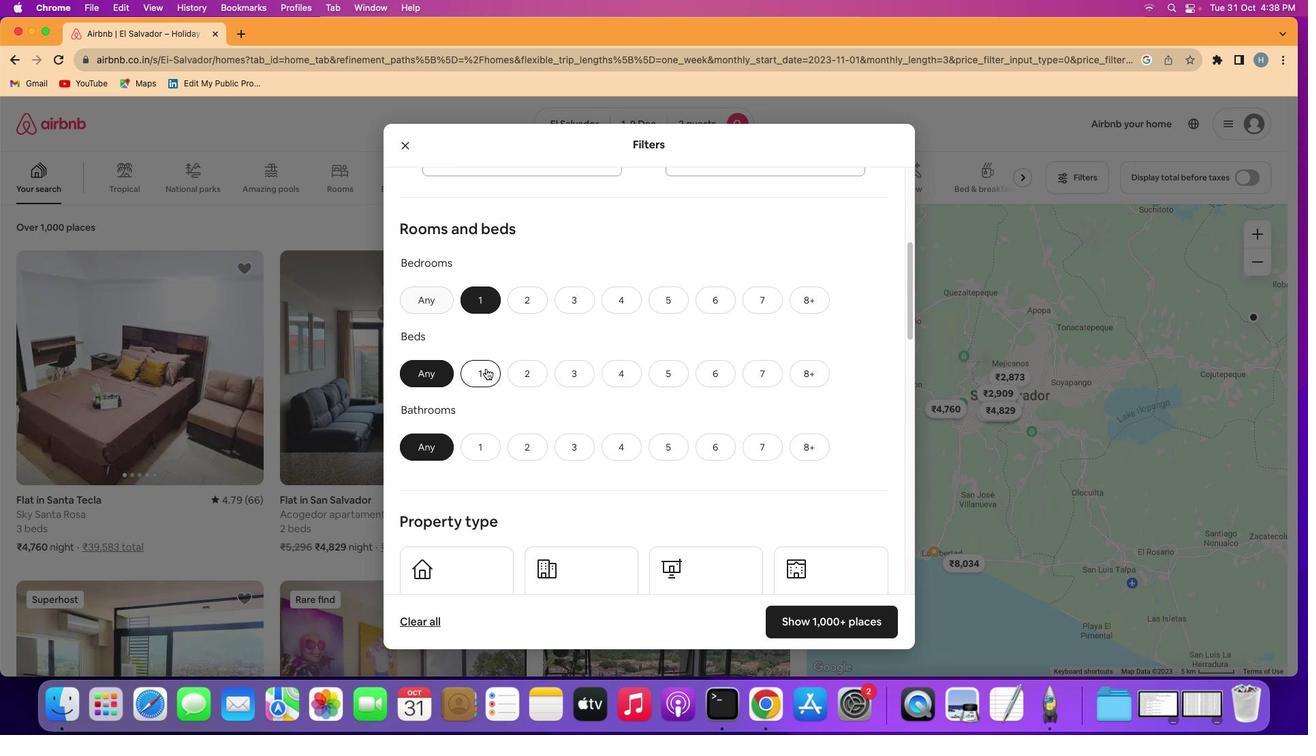 
Action: Mouse moved to (486, 368)
Screenshot: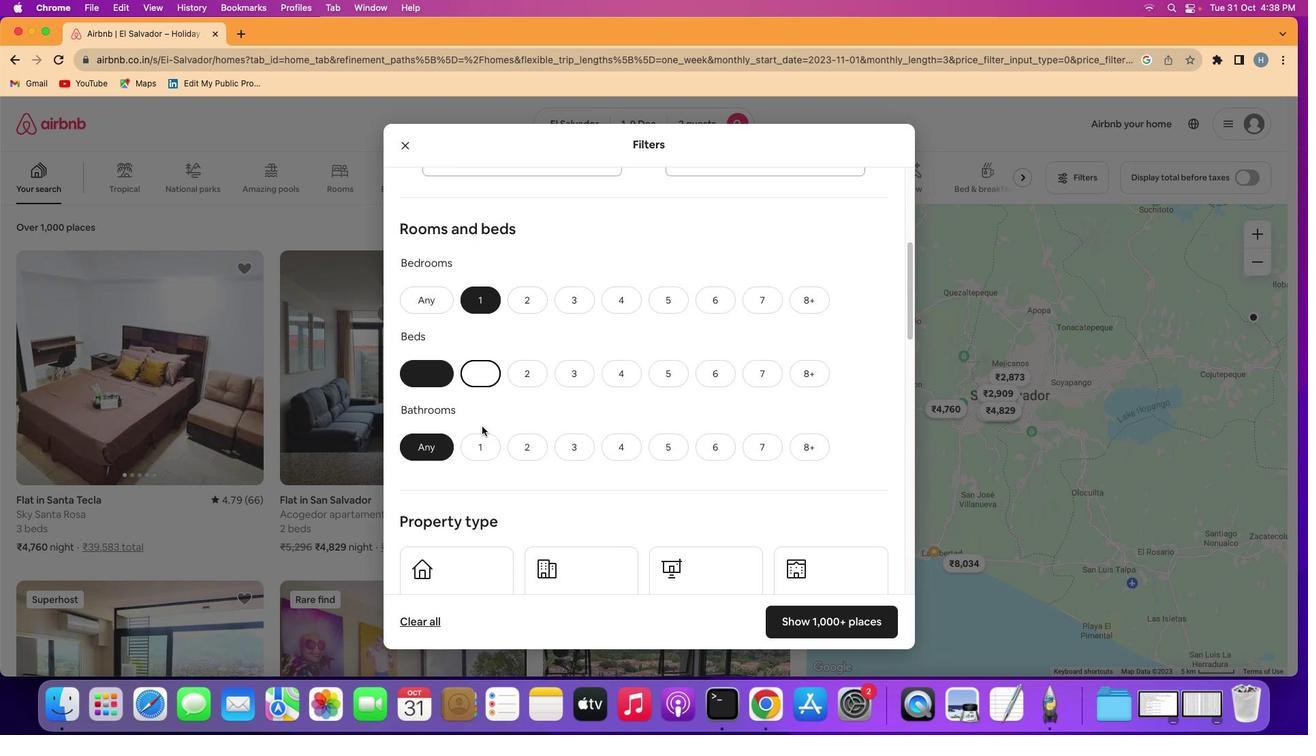 
Action: Mouse pressed left at (486, 368)
Screenshot: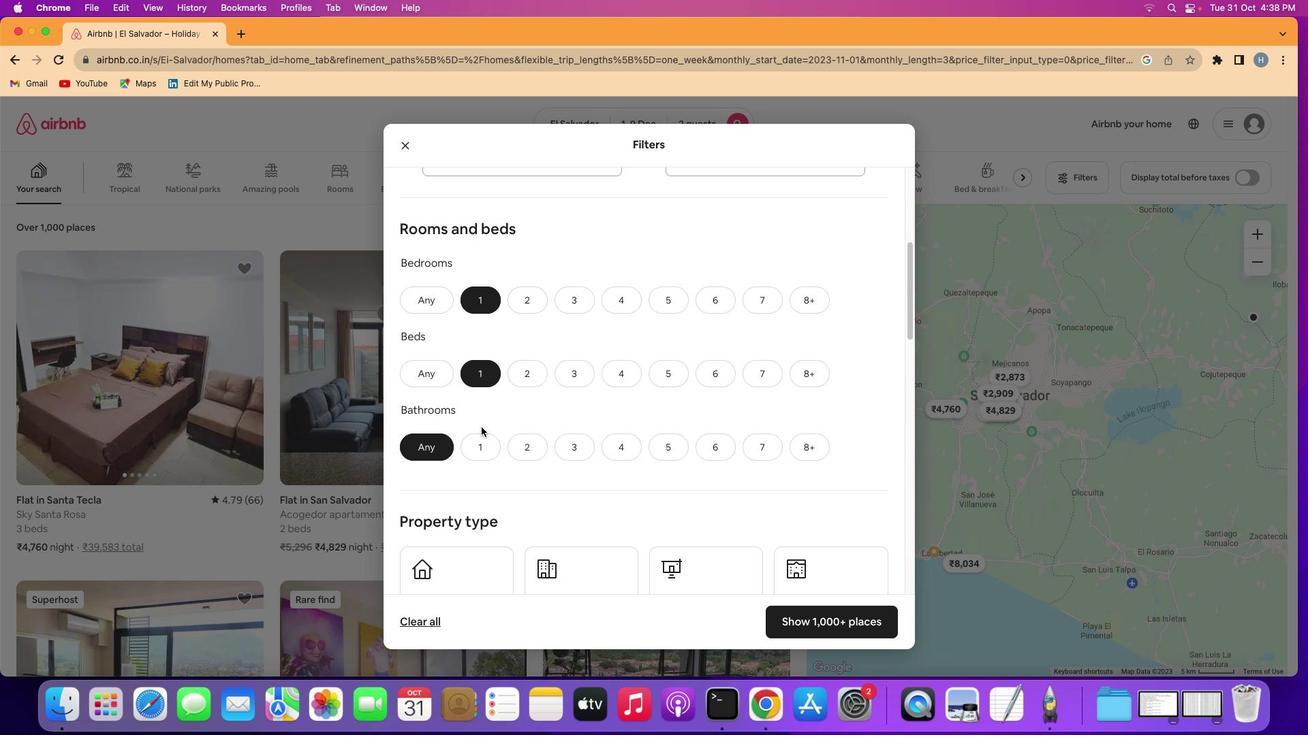 
Action: Mouse moved to (483, 443)
Screenshot: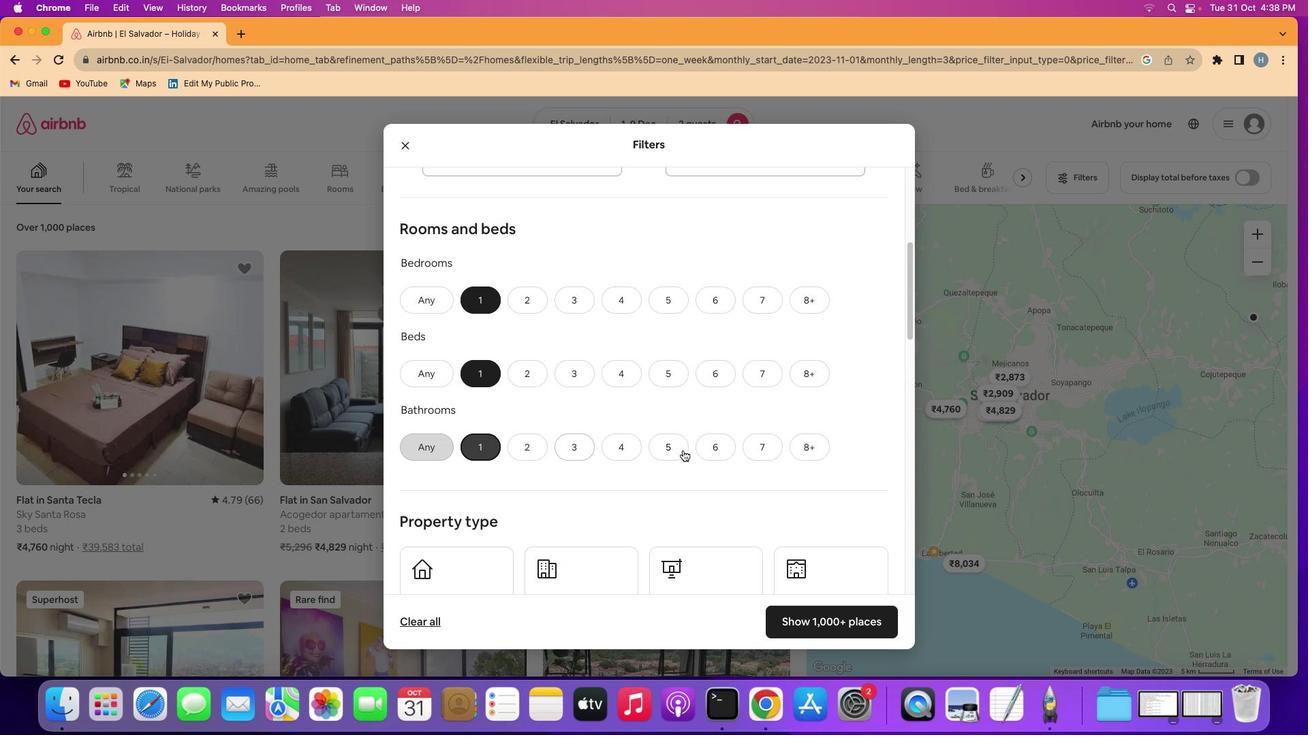 
Action: Mouse pressed left at (483, 443)
Screenshot: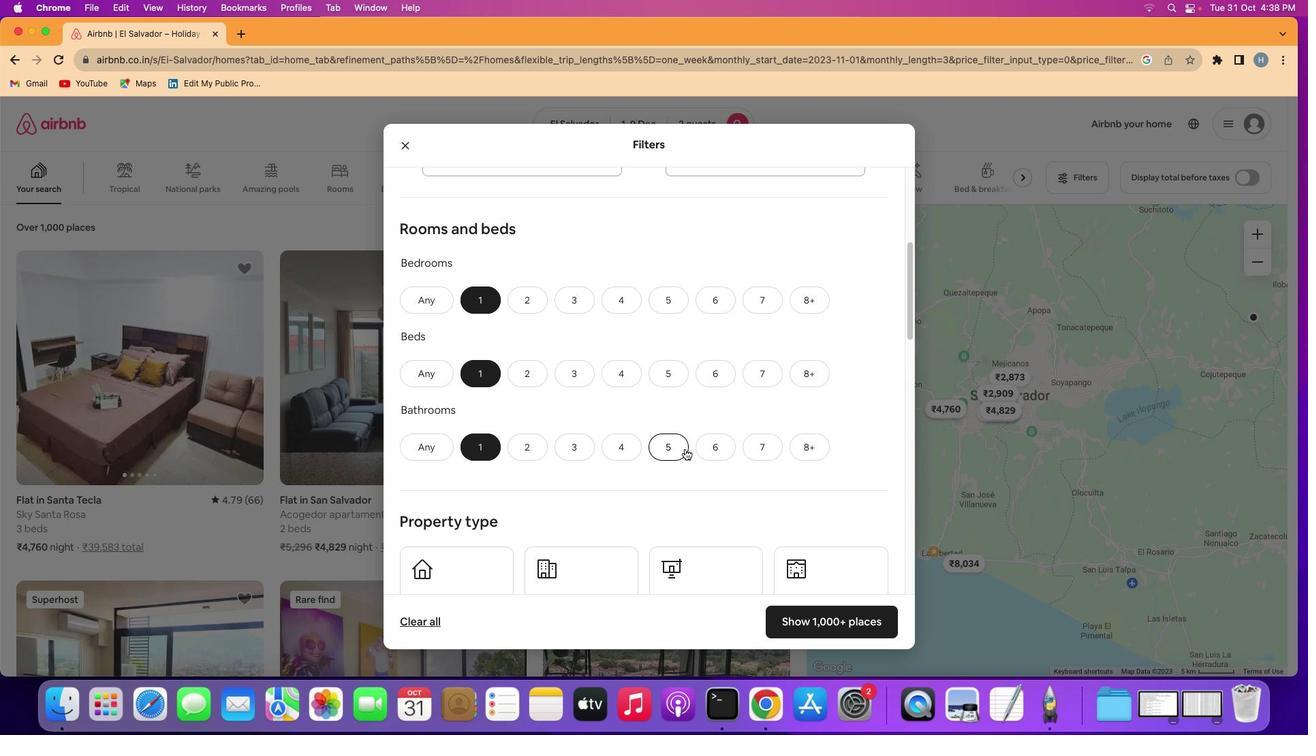 
Action: Mouse moved to (685, 449)
Screenshot: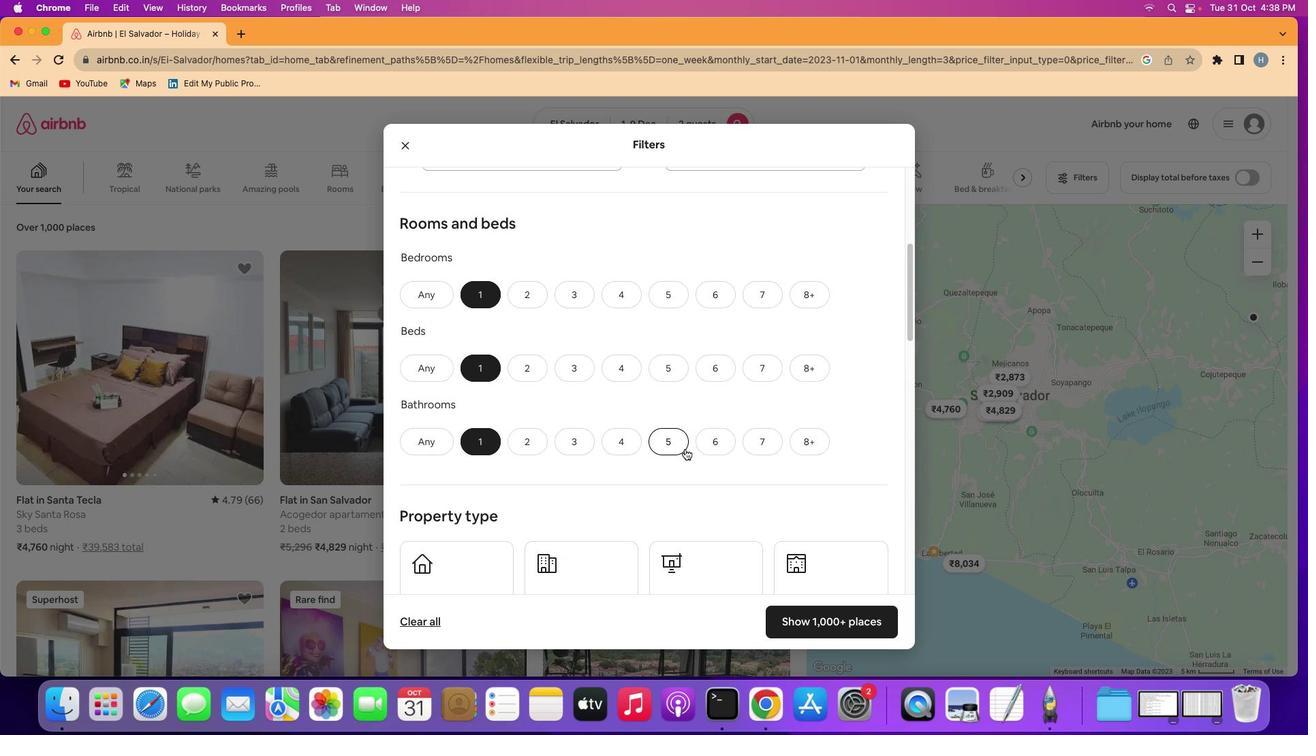
Action: Mouse scrolled (685, 449) with delta (0, 0)
Screenshot: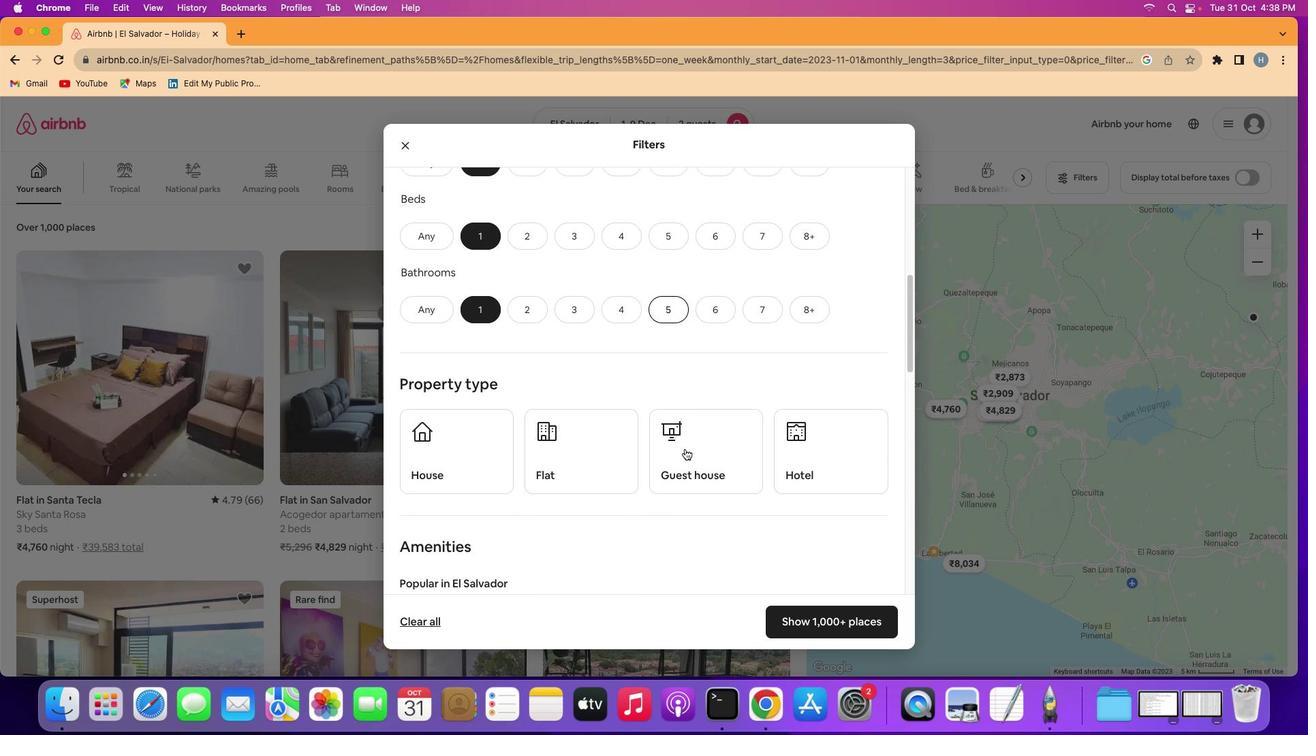 
Action: Mouse scrolled (685, 449) with delta (0, 0)
Screenshot: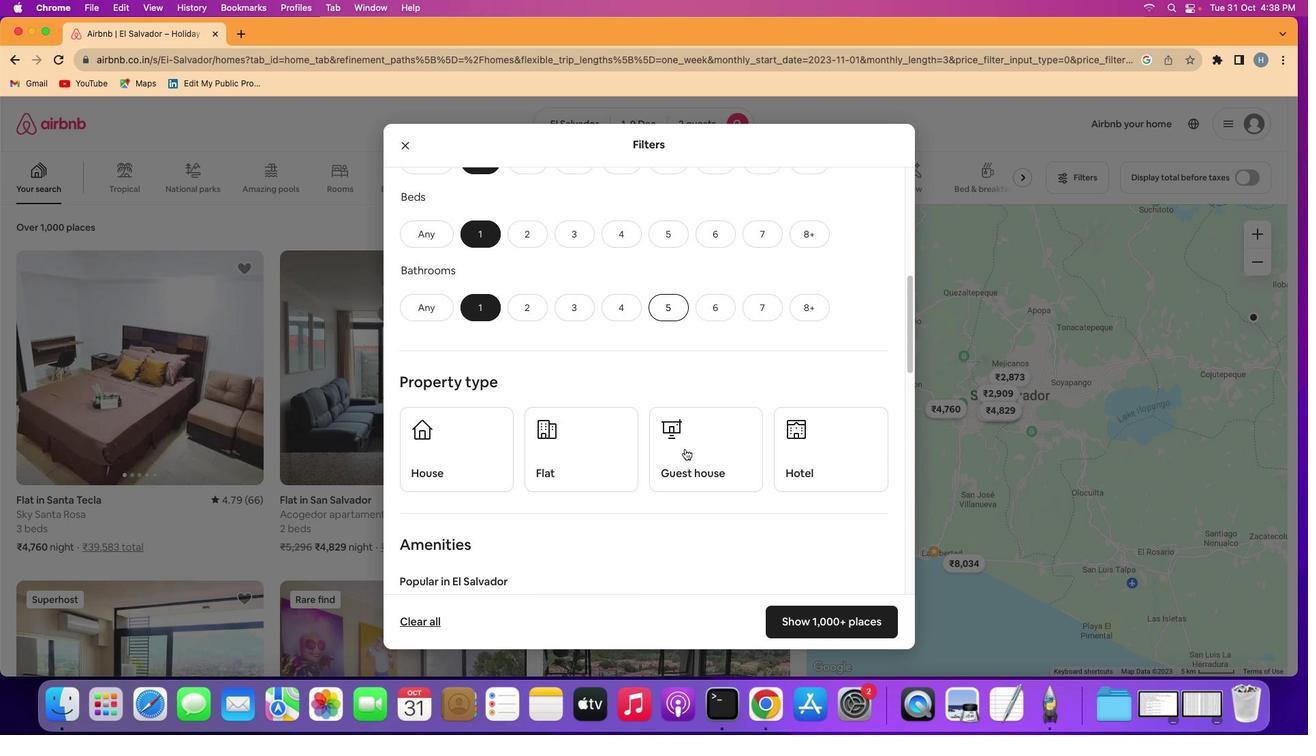 
Action: Mouse scrolled (685, 449) with delta (0, 0)
Screenshot: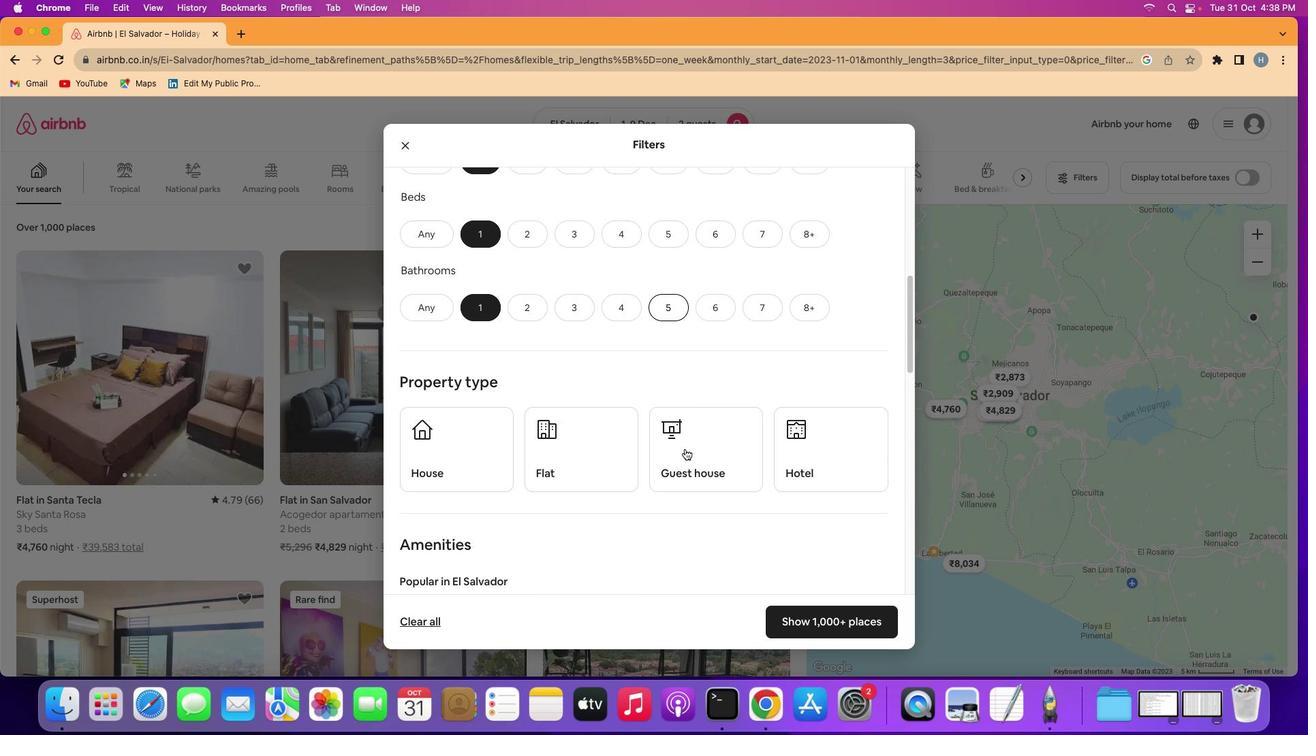 
Action: Mouse scrolled (685, 449) with delta (0, -1)
Screenshot: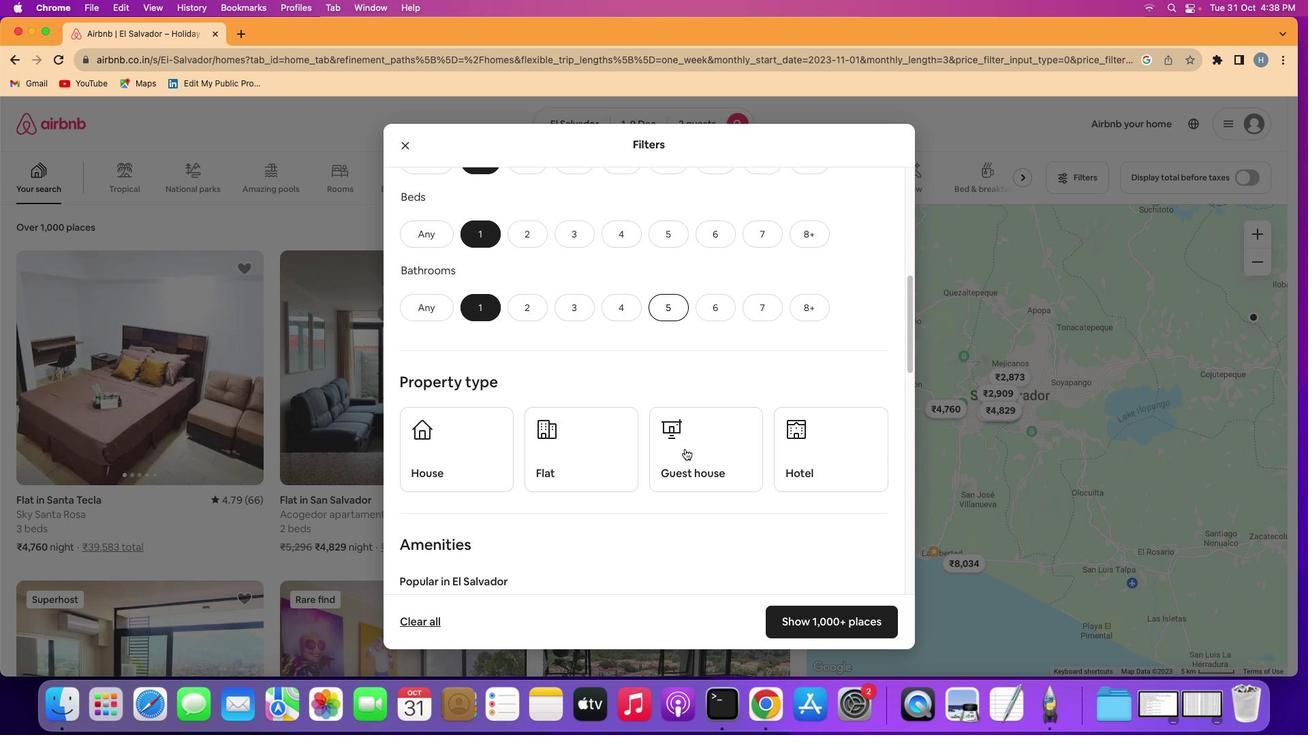 
Action: Mouse scrolled (685, 449) with delta (0, 0)
Screenshot: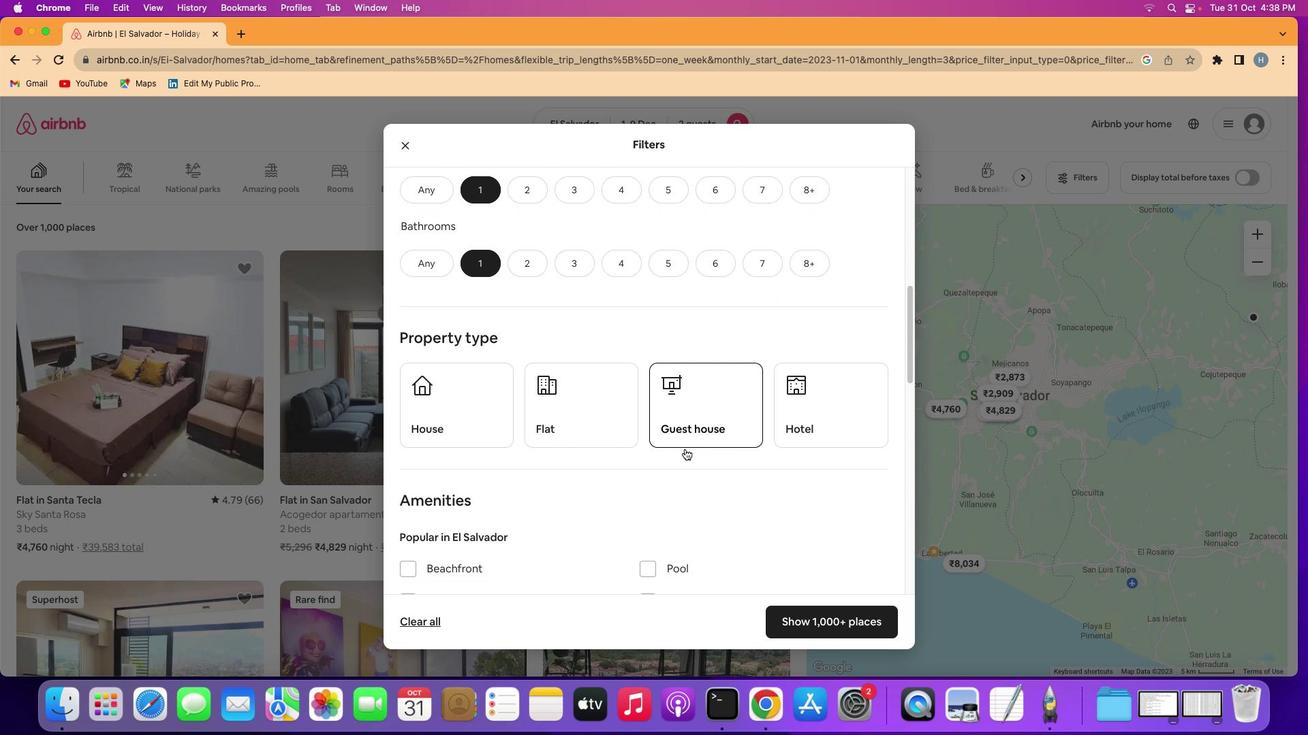 
Action: Mouse scrolled (685, 449) with delta (0, 0)
Screenshot: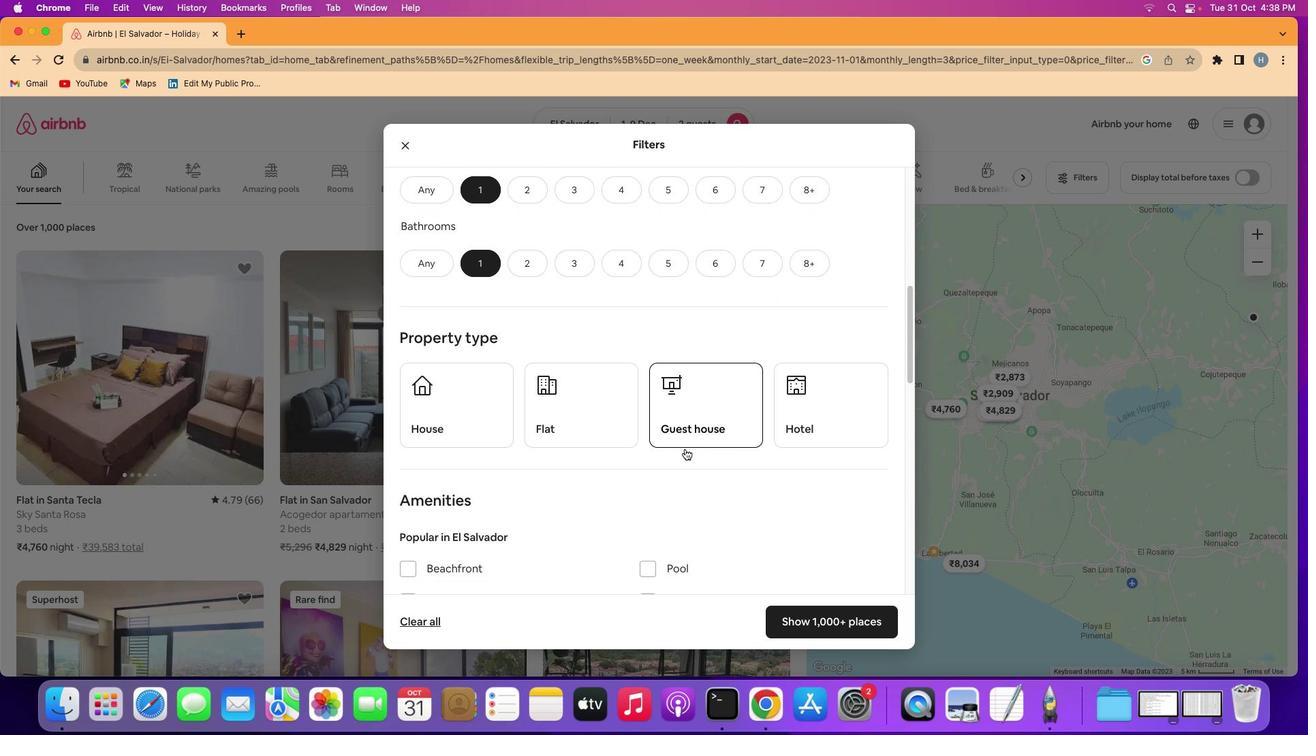
Action: Mouse scrolled (685, 449) with delta (0, 0)
Screenshot: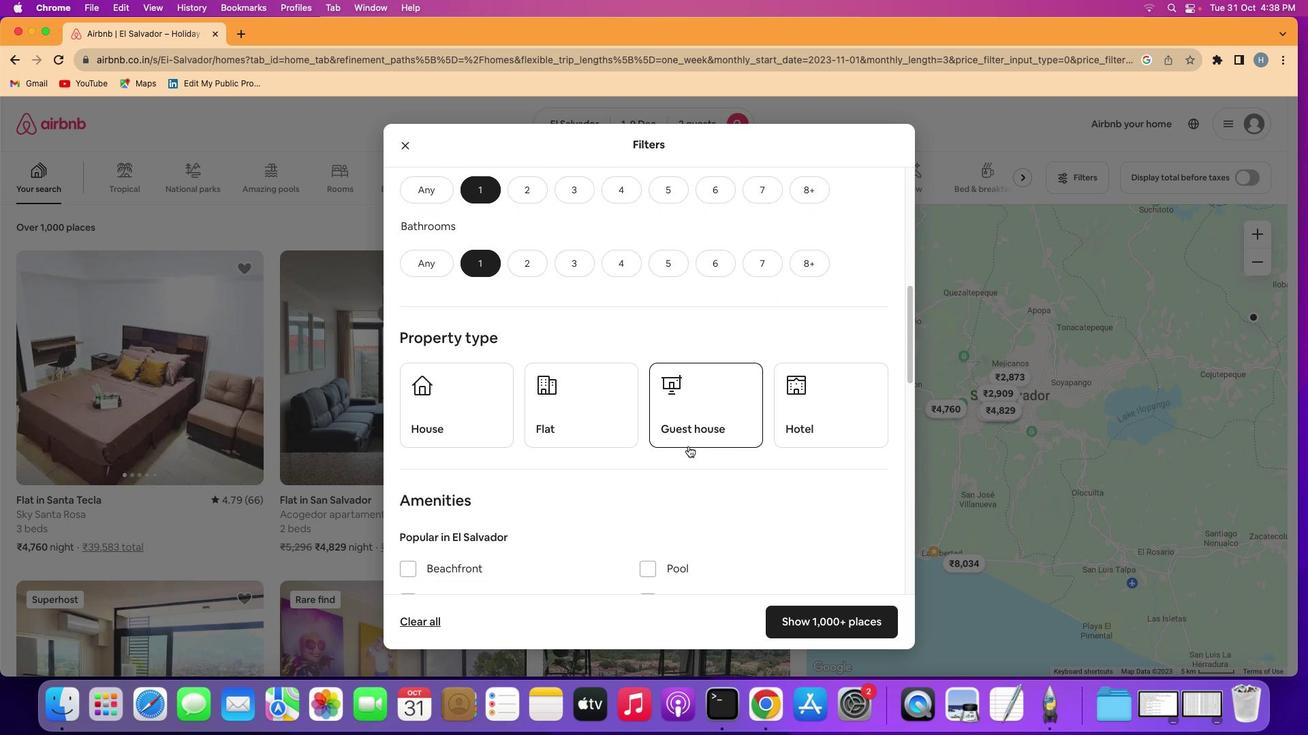 
Action: Mouse moved to (467, 404)
Screenshot: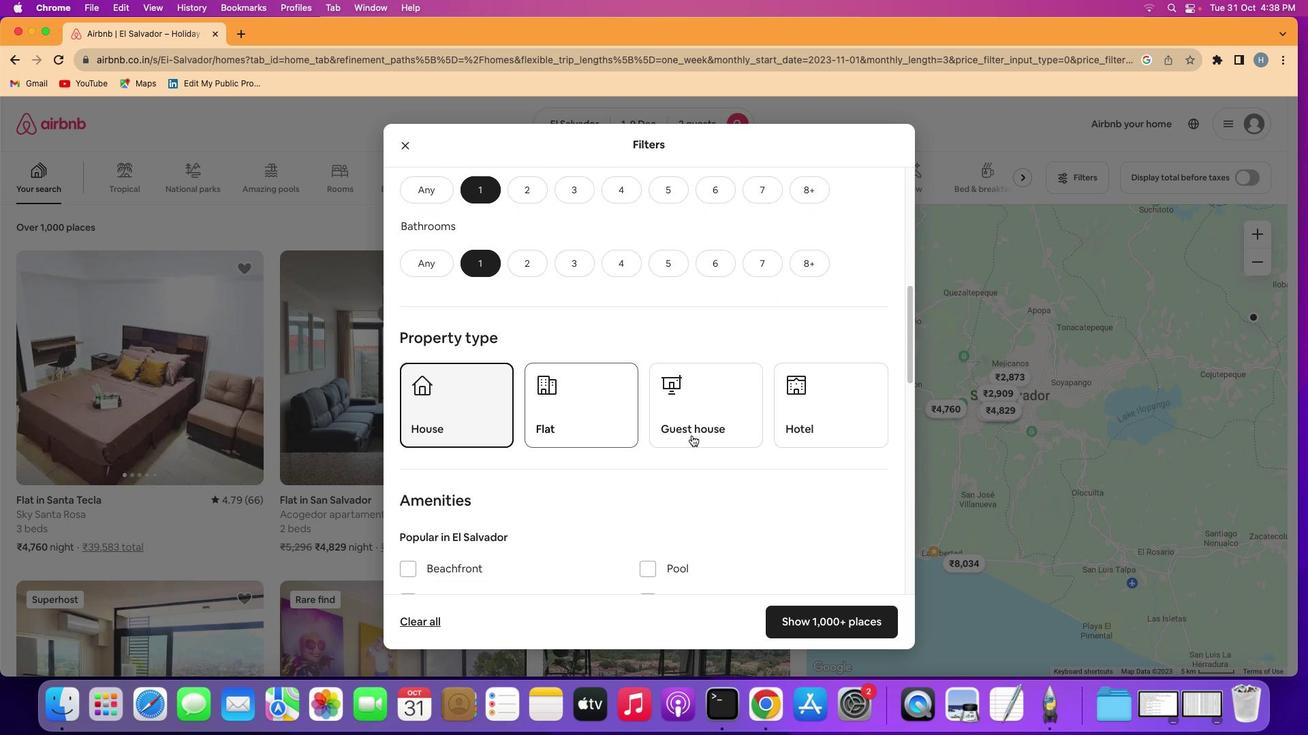 
Action: Mouse pressed left at (467, 404)
Screenshot: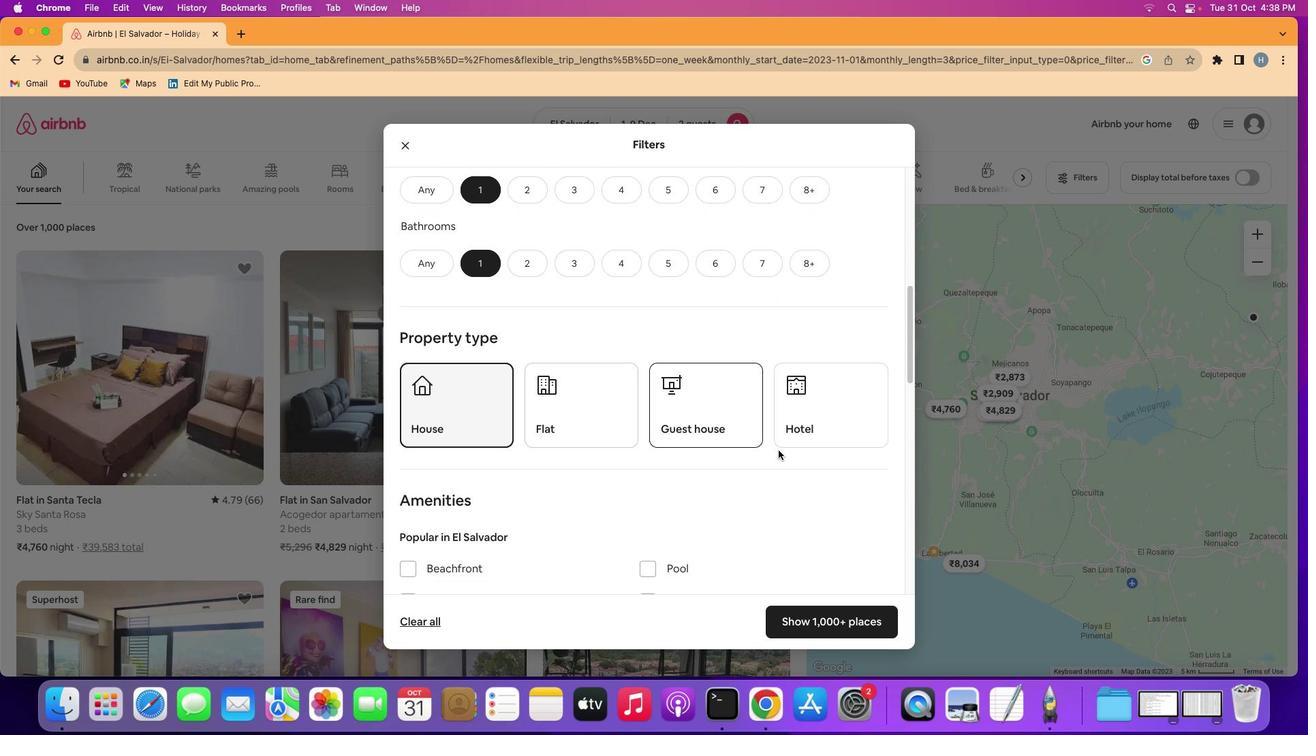 
Action: Mouse moved to (778, 450)
Screenshot: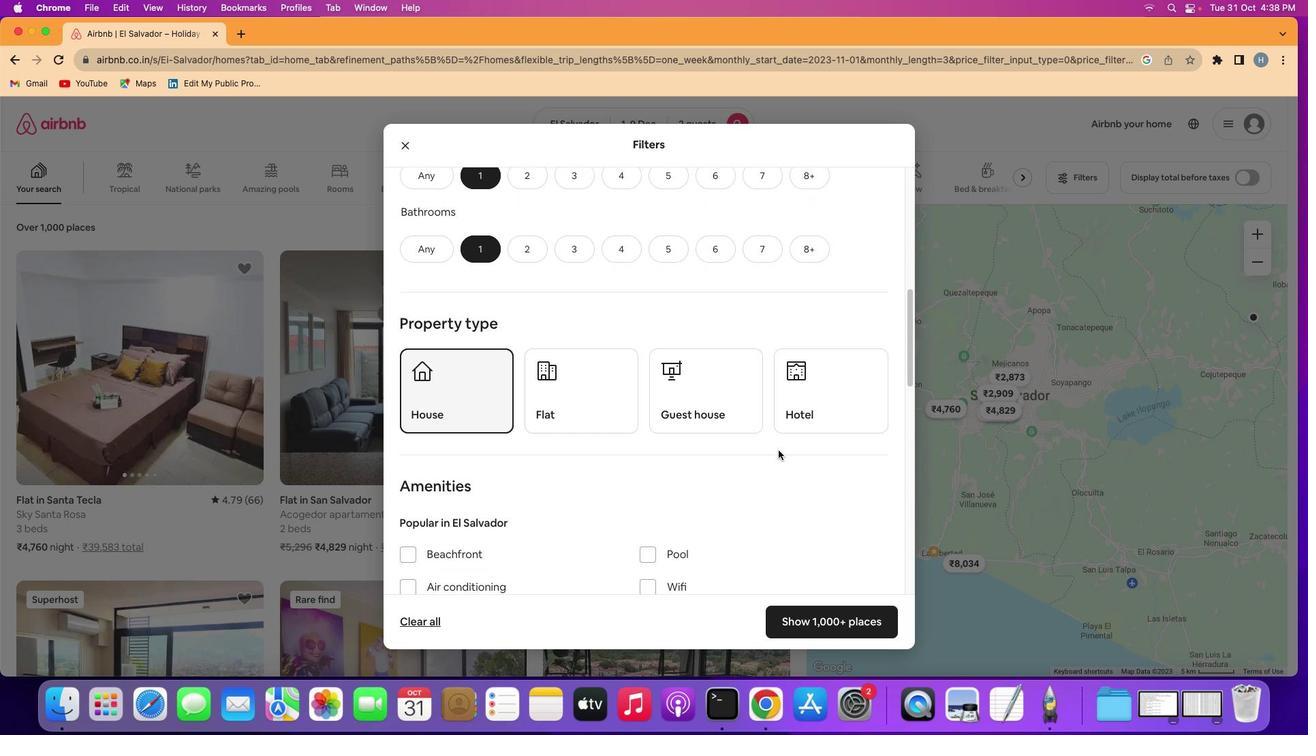 
Action: Mouse scrolled (778, 450) with delta (0, 0)
Screenshot: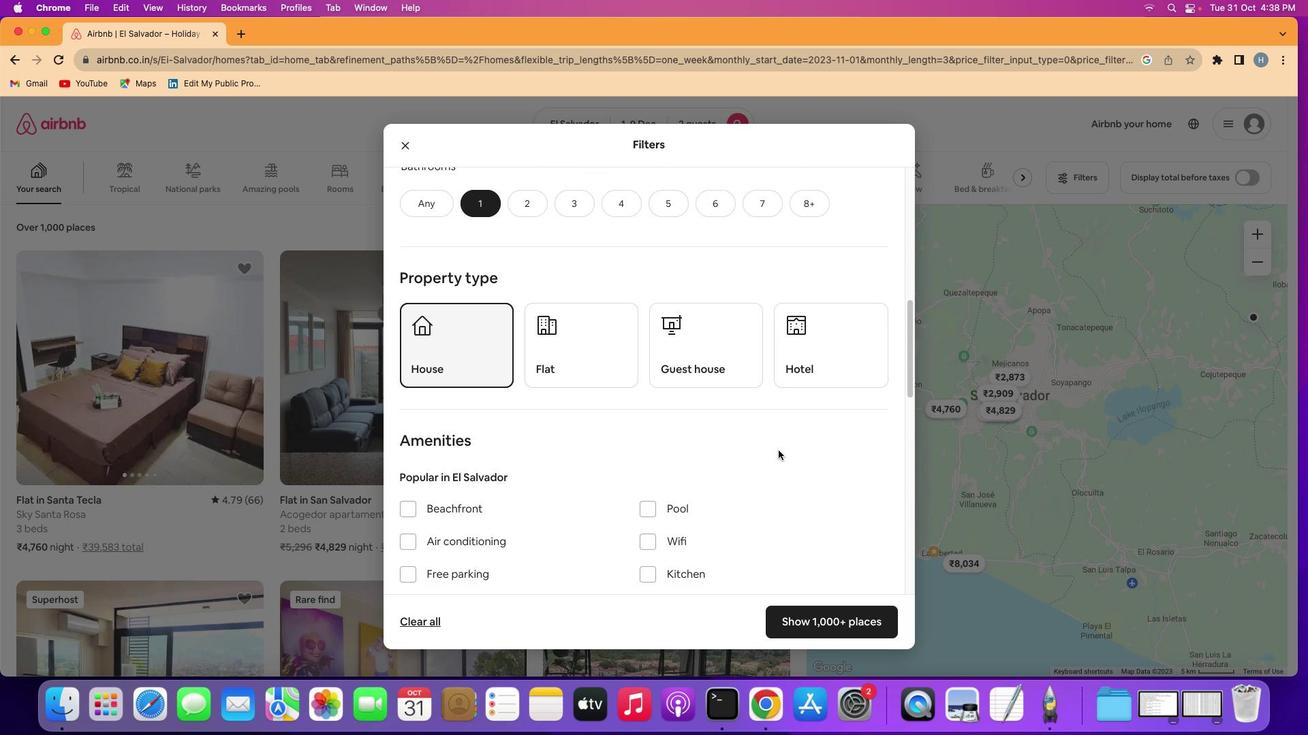 
Action: Mouse scrolled (778, 450) with delta (0, 0)
Screenshot: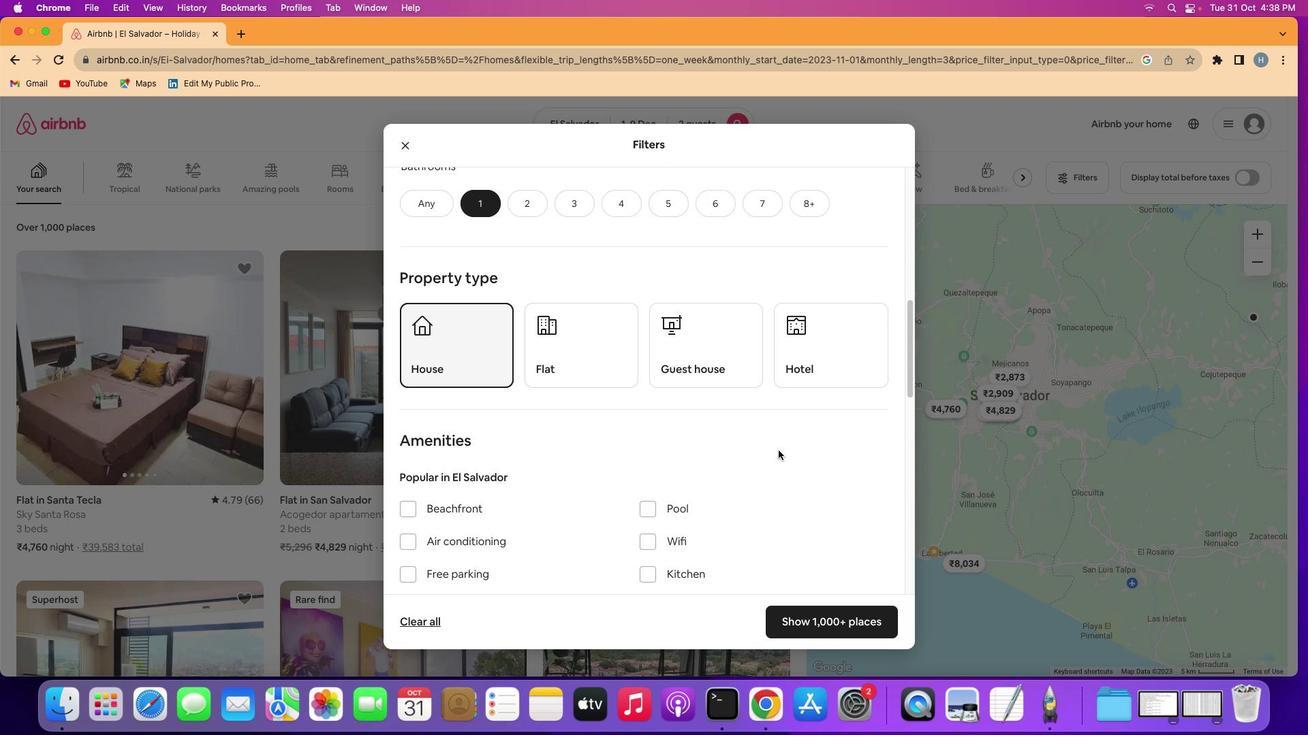 
Action: Mouse scrolled (778, 450) with delta (0, 0)
Screenshot: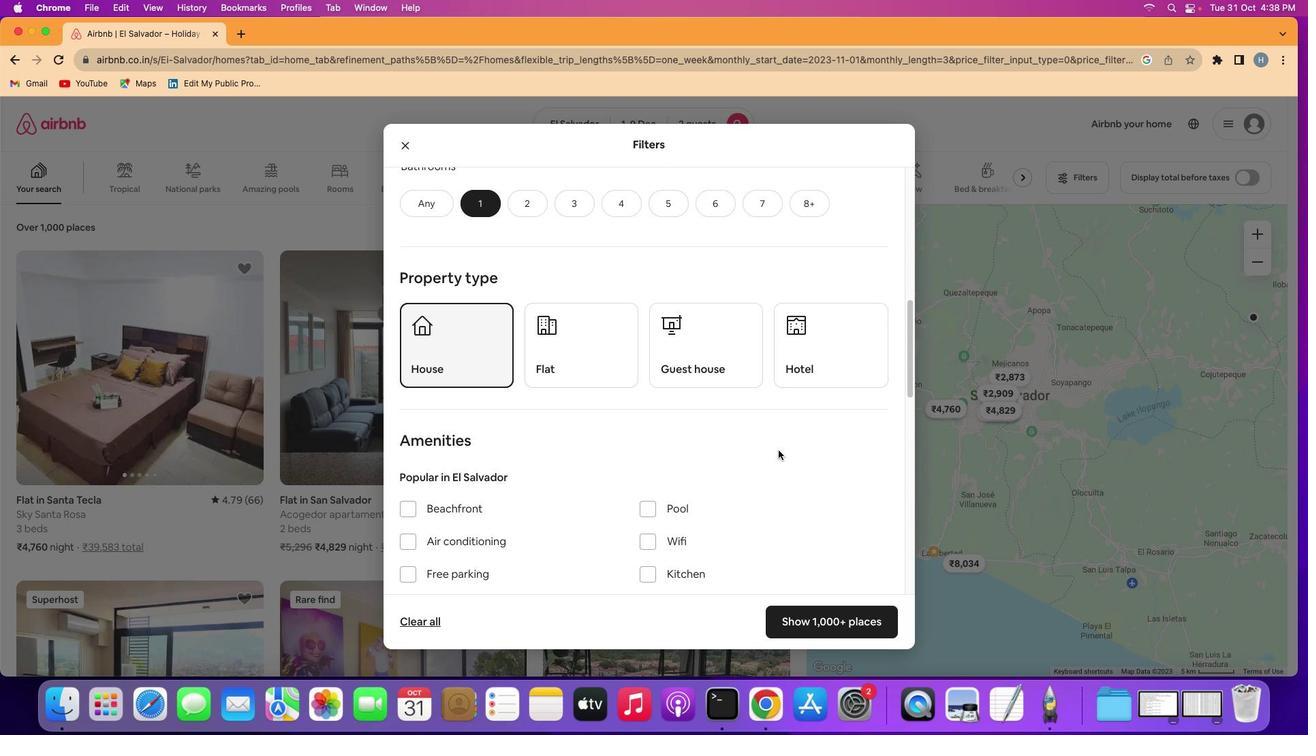 
Action: Mouse scrolled (778, 450) with delta (0, 0)
Screenshot: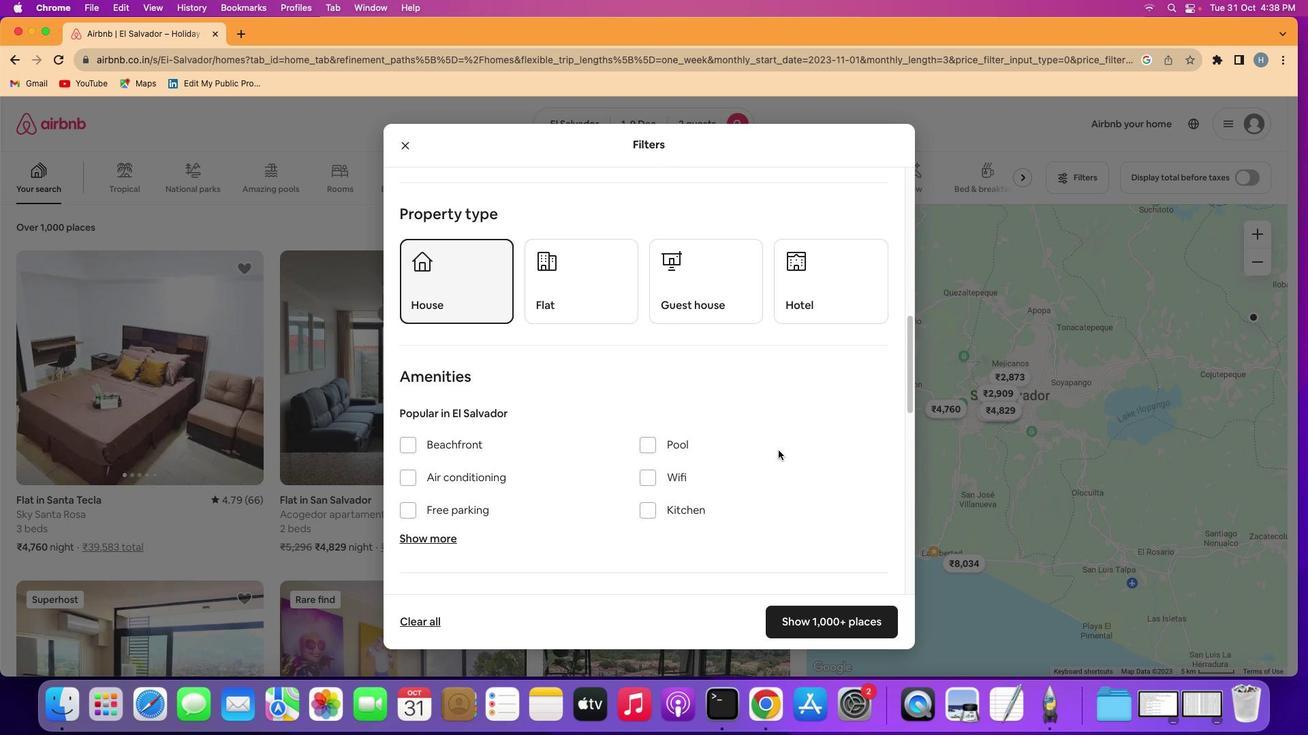 
Action: Mouse scrolled (778, 450) with delta (0, 0)
Screenshot: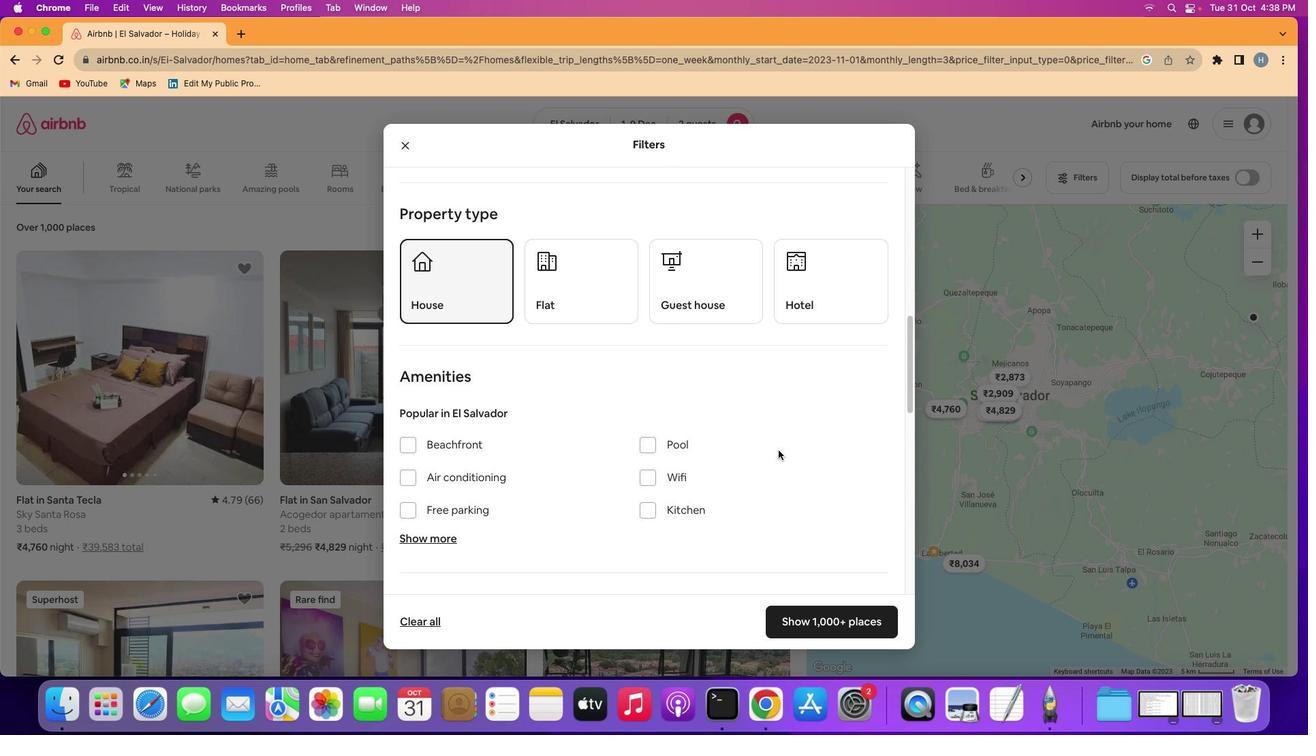 
Action: Mouse scrolled (778, 450) with delta (0, 0)
Screenshot: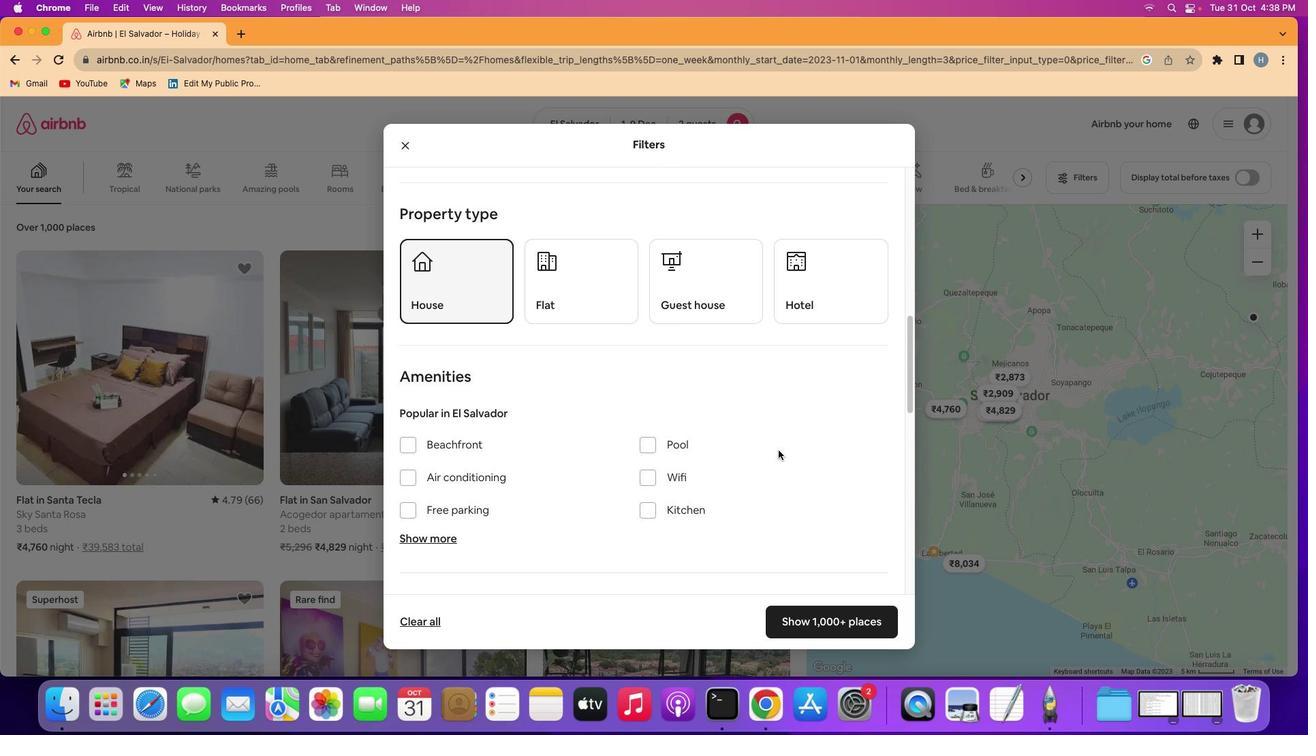 
Action: Mouse scrolled (778, 450) with delta (0, 0)
Screenshot: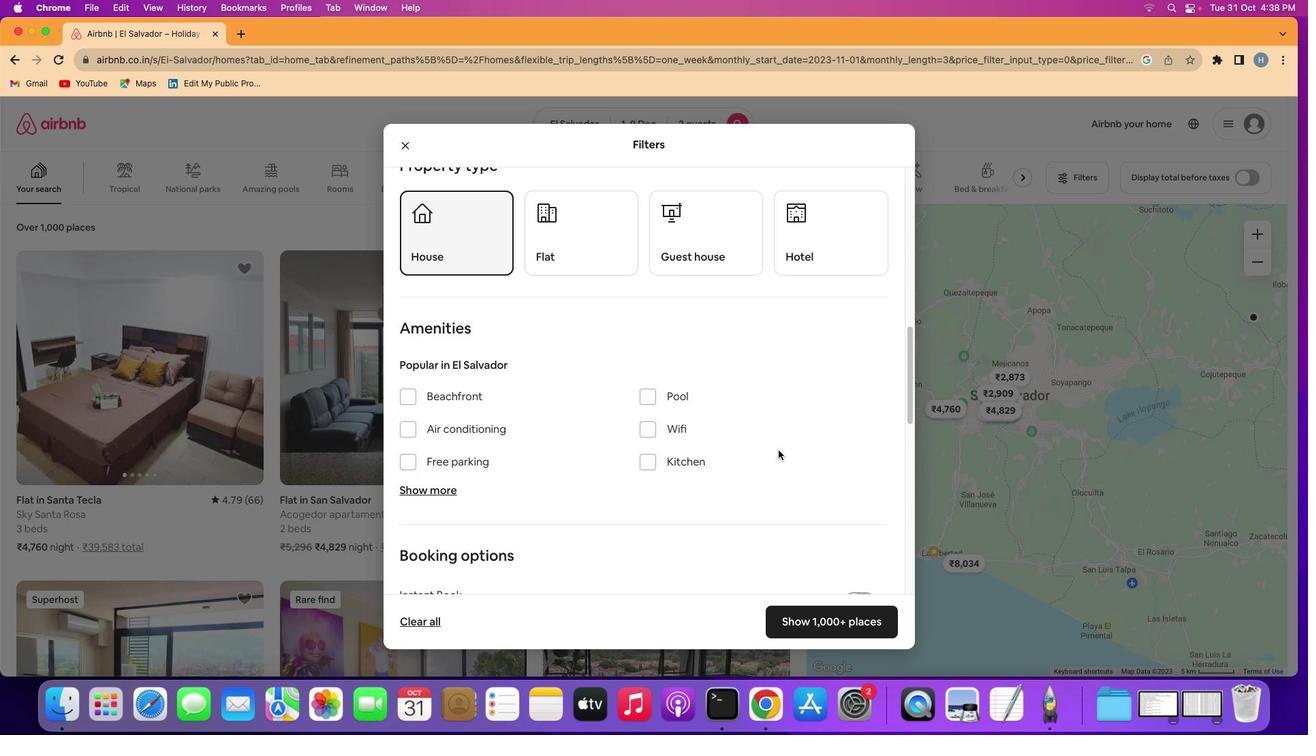 
Action: Mouse scrolled (778, 450) with delta (0, 0)
Screenshot: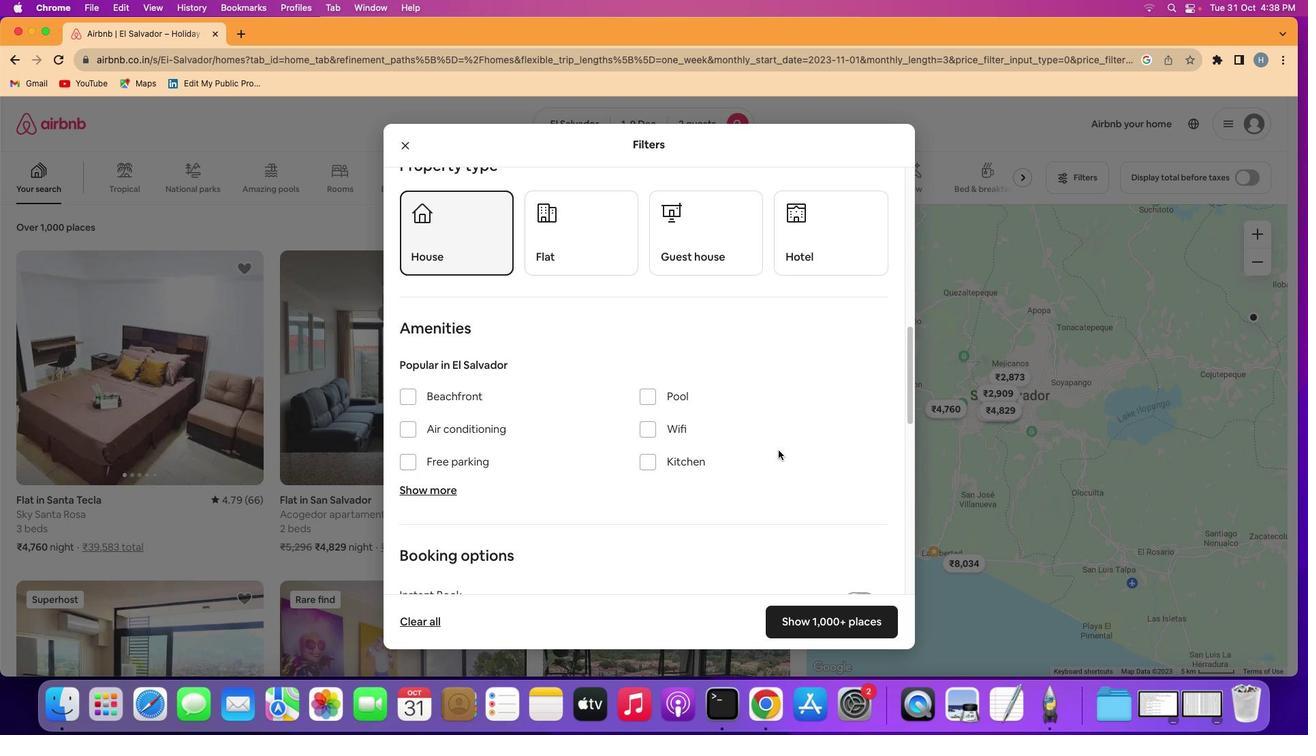 
Action: Mouse scrolled (778, 450) with delta (0, 0)
Screenshot: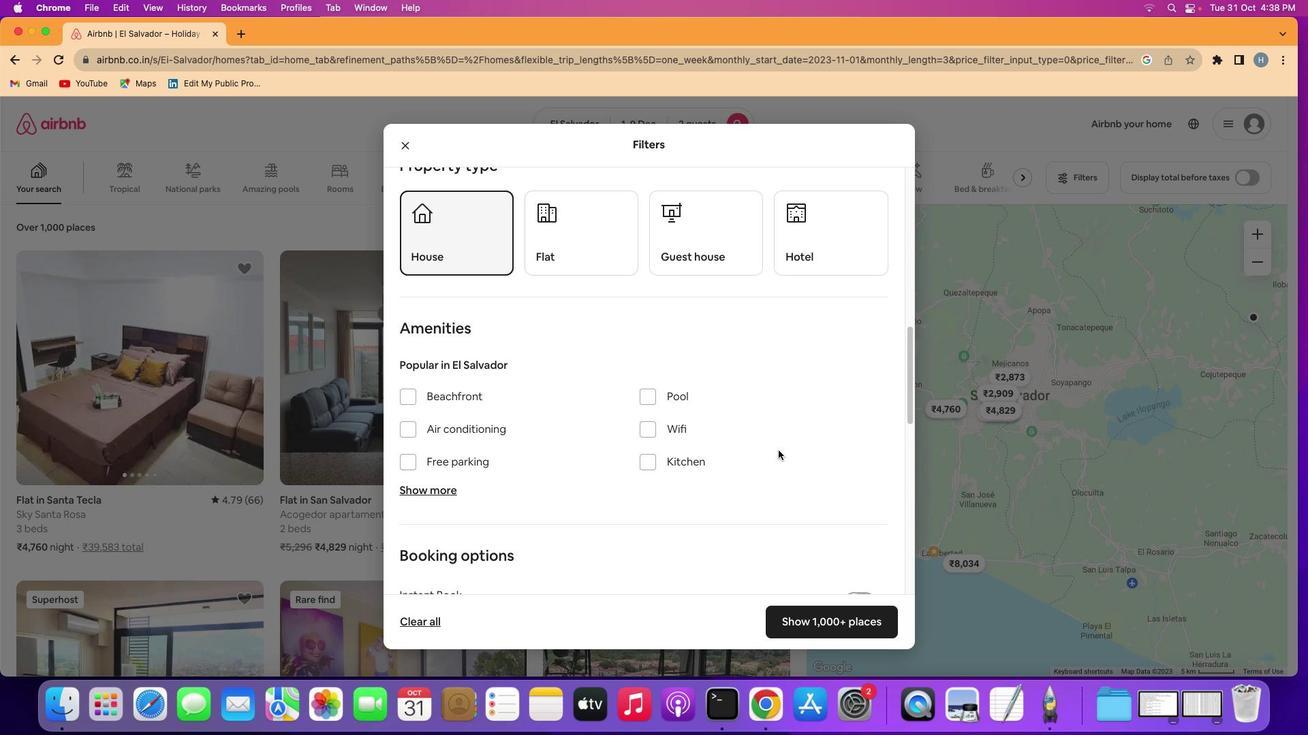 
Action: Mouse scrolled (778, 450) with delta (0, 0)
Screenshot: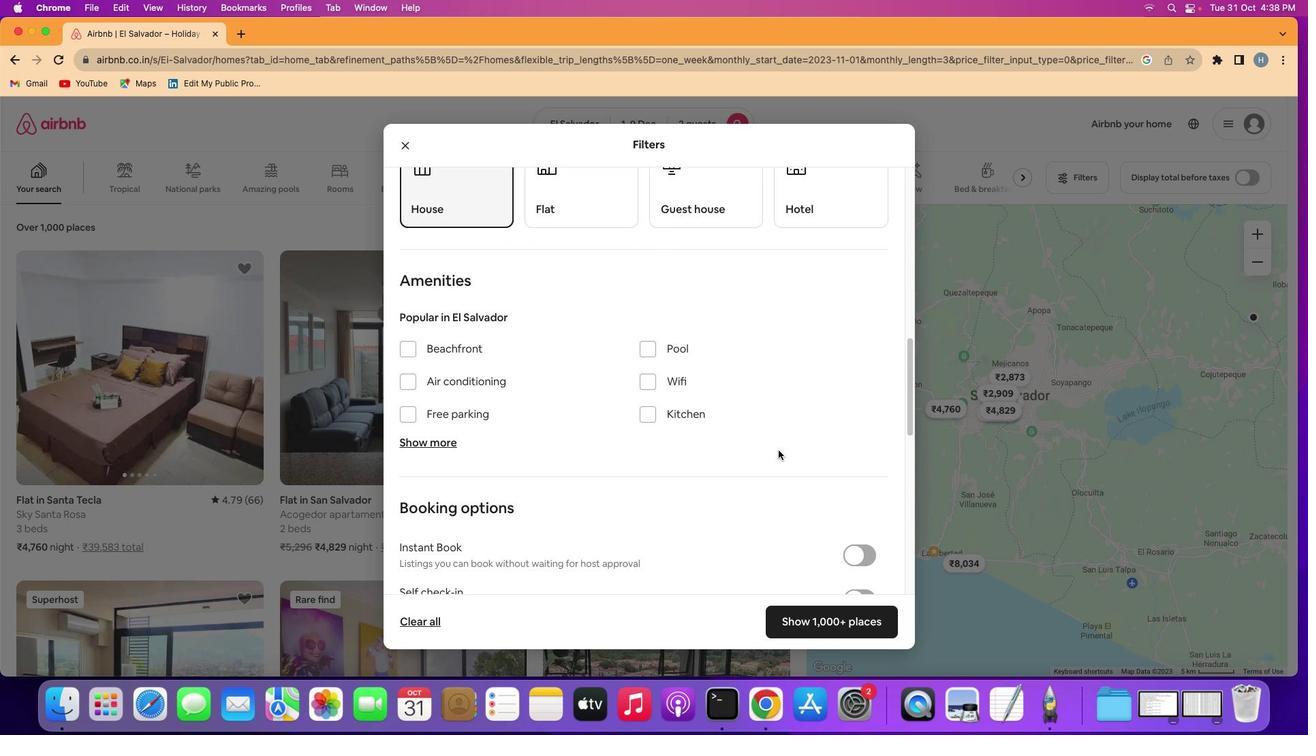 
Action: Mouse scrolled (778, 450) with delta (0, 0)
Screenshot: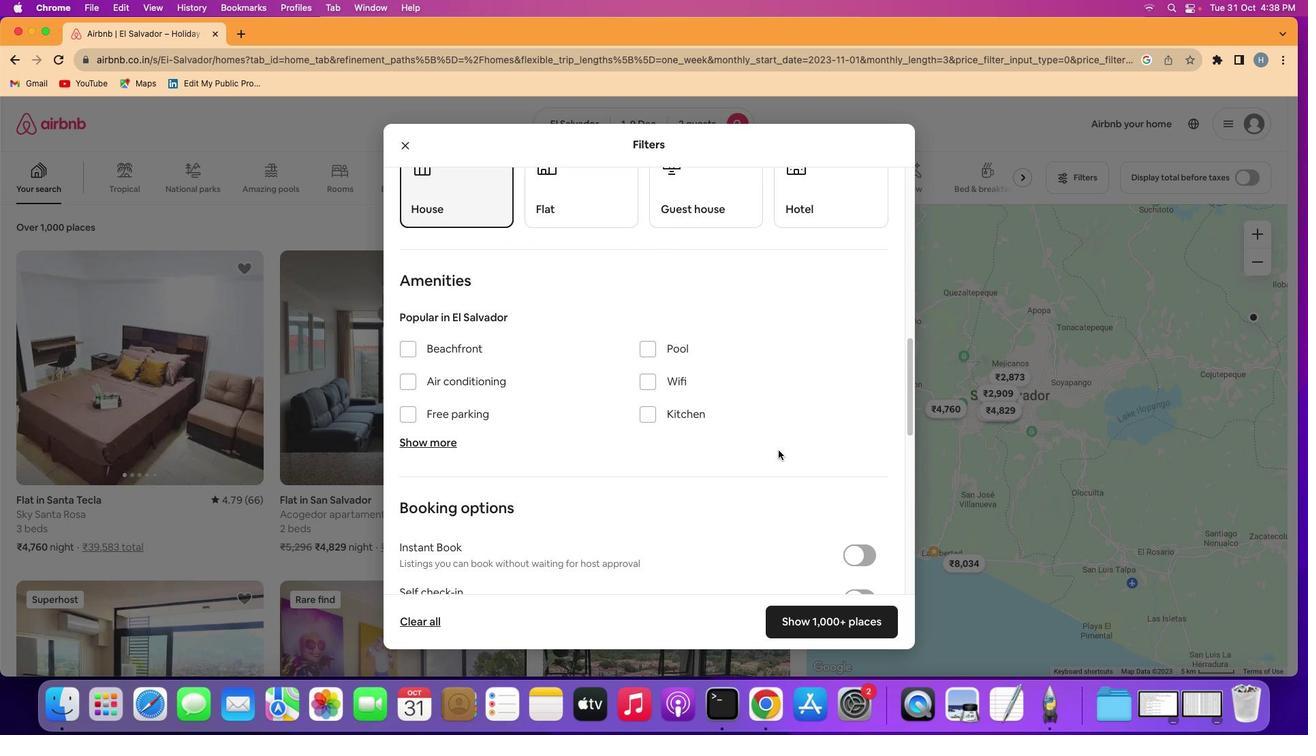 
Action: Mouse scrolled (778, 450) with delta (0, 0)
Screenshot: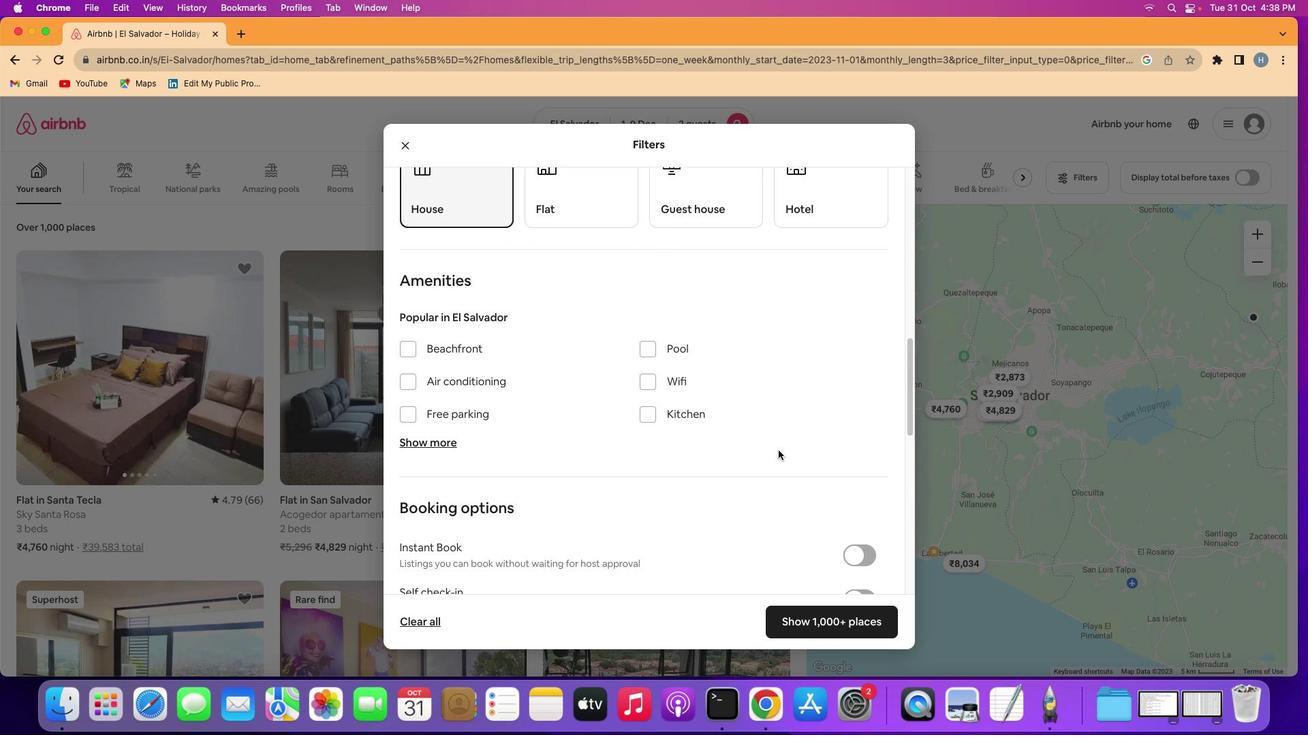 
Action: Mouse scrolled (778, 450) with delta (0, 0)
Screenshot: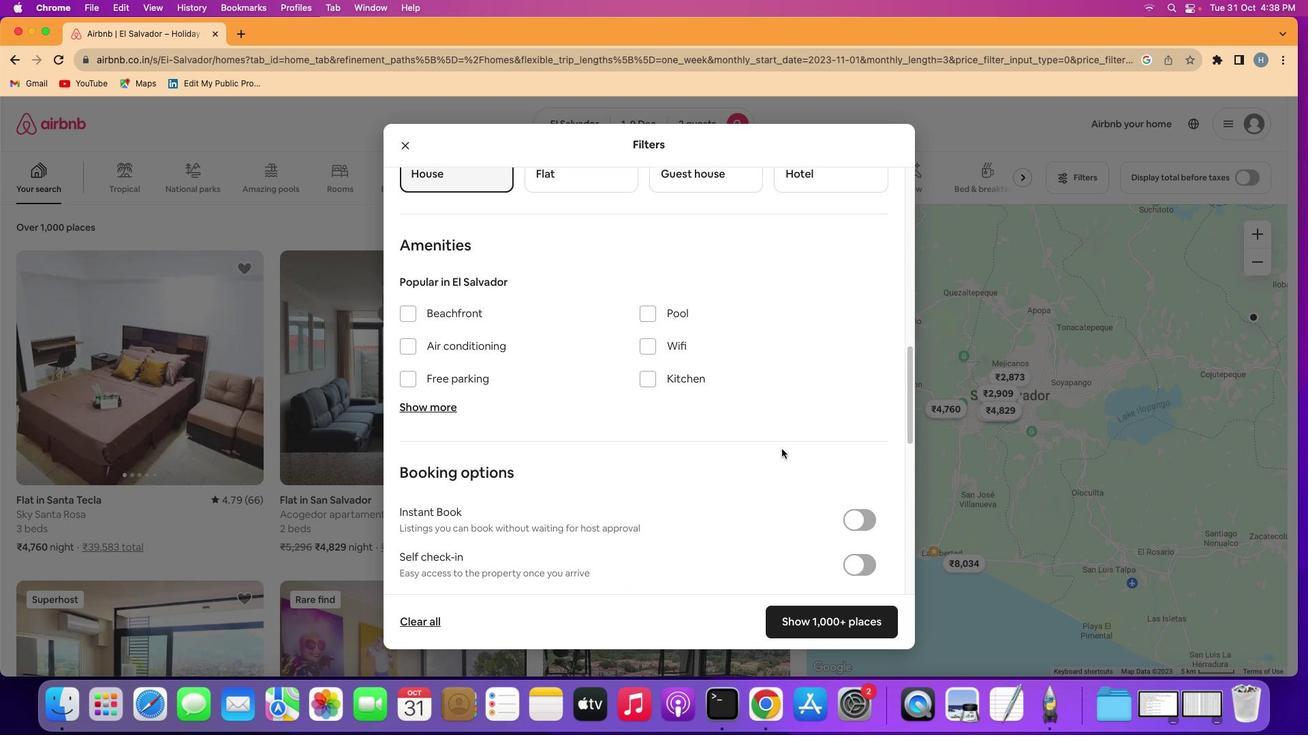 
Action: Mouse scrolled (778, 450) with delta (0, 0)
Screenshot: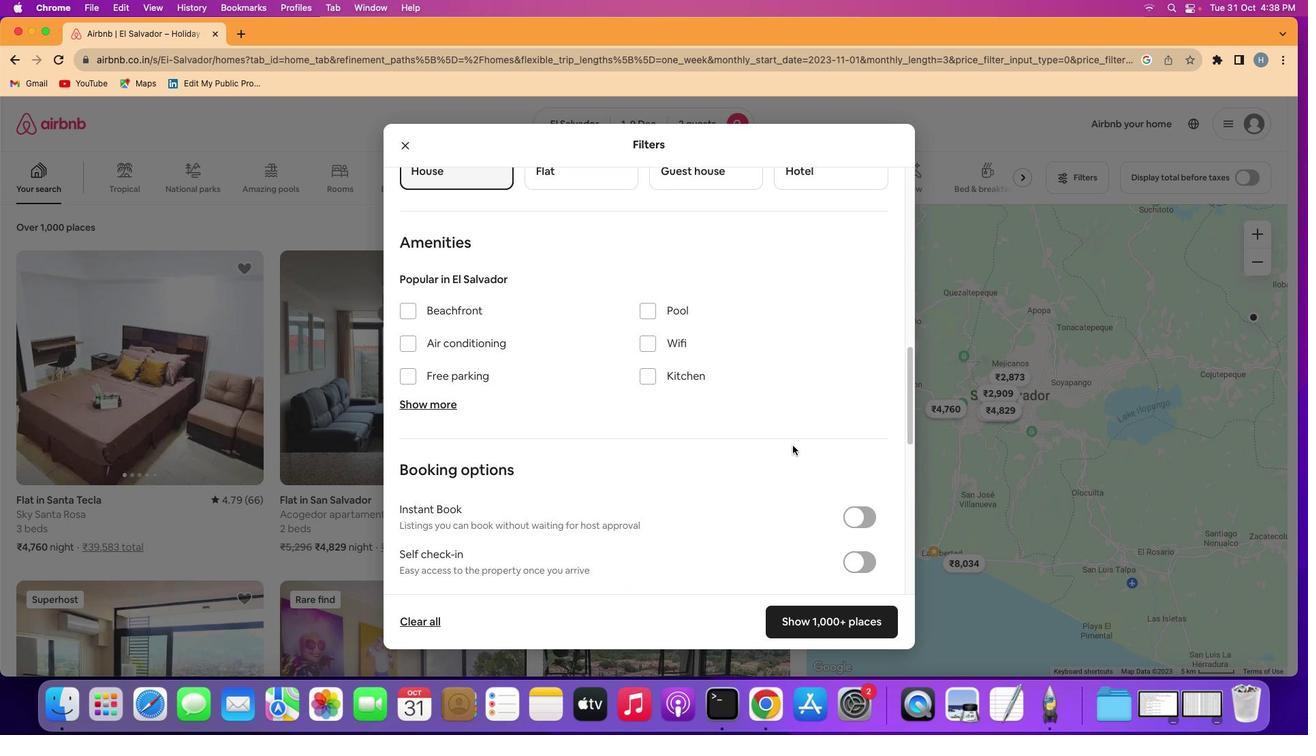 
Action: Mouse scrolled (778, 450) with delta (0, 0)
Screenshot: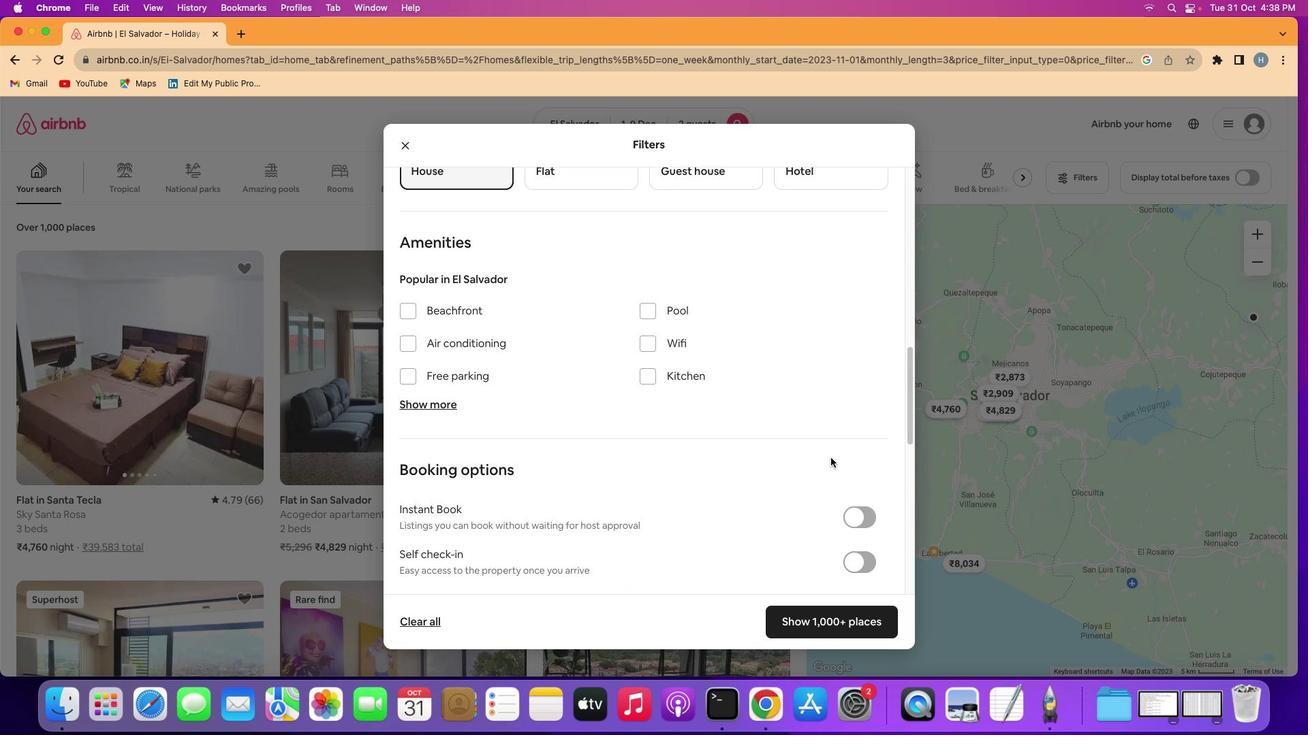 
Action: Mouse moved to (857, 560)
Screenshot: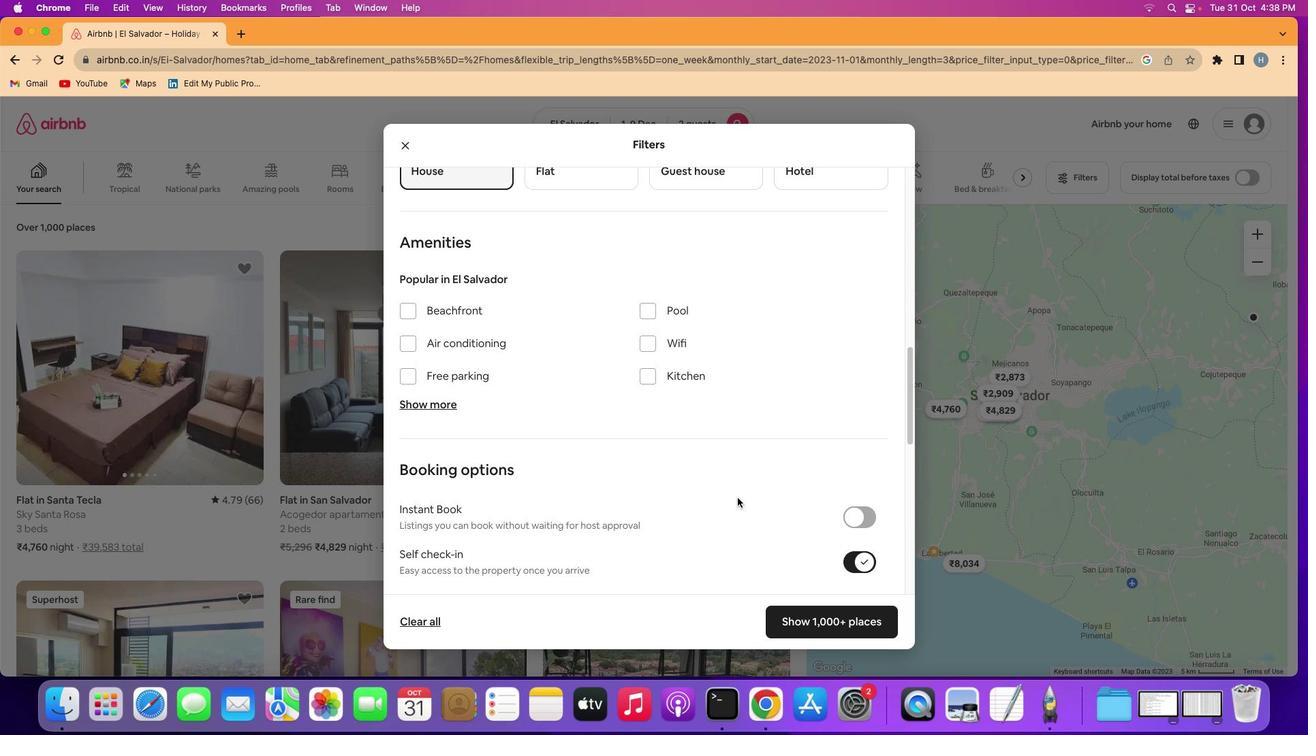 
Action: Mouse pressed left at (857, 560)
Screenshot: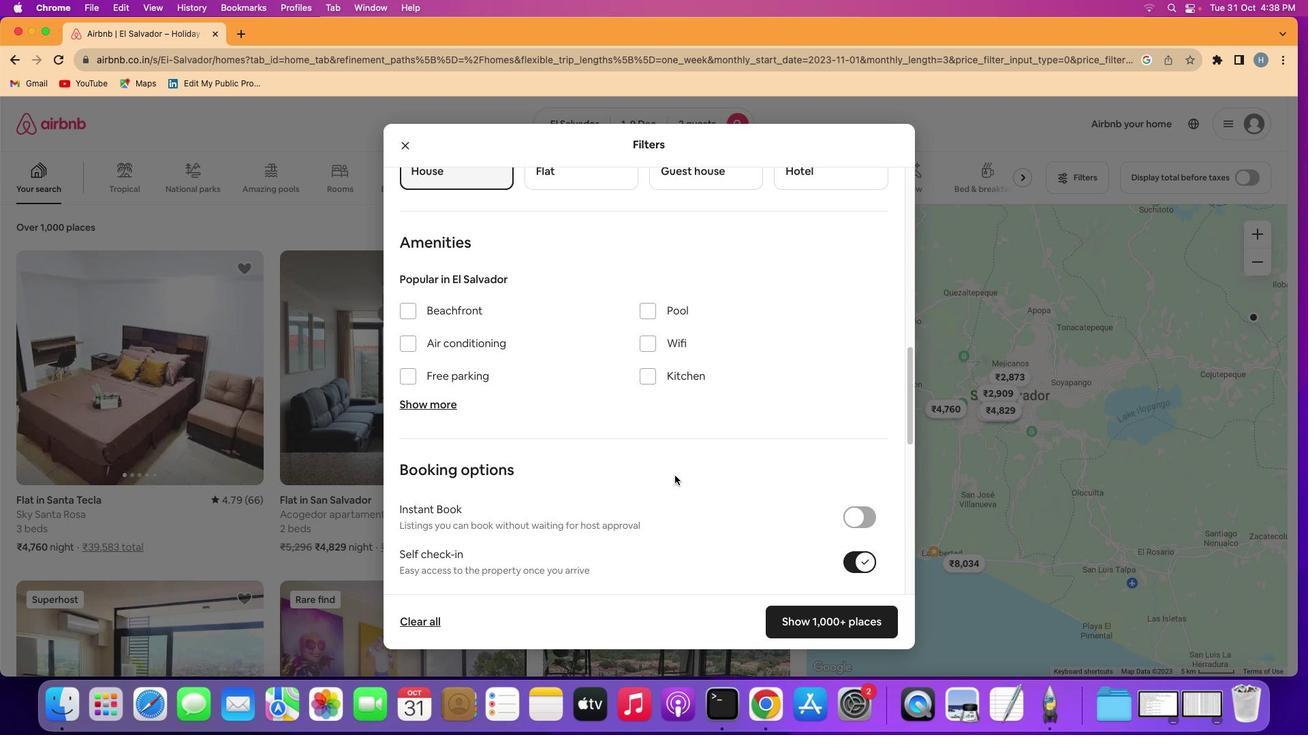 
Action: Mouse moved to (674, 475)
Screenshot: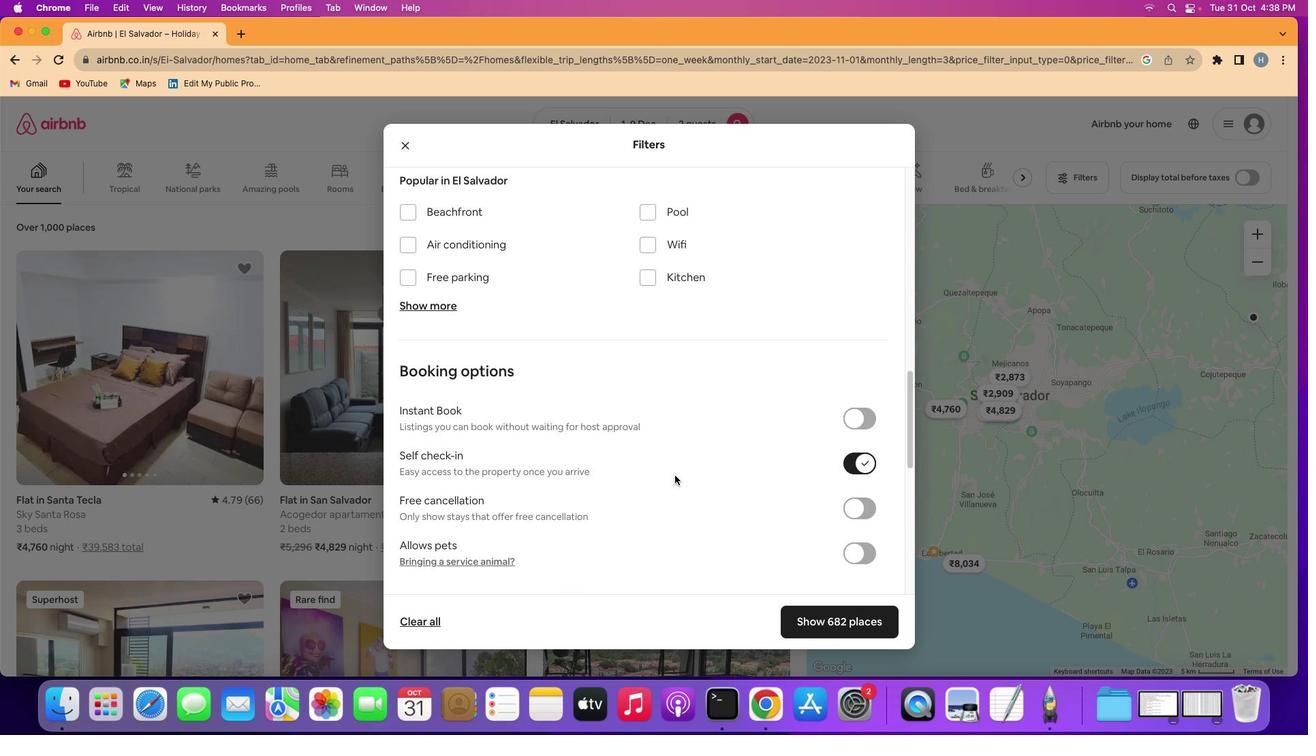 
Action: Mouse scrolled (674, 475) with delta (0, 0)
Screenshot: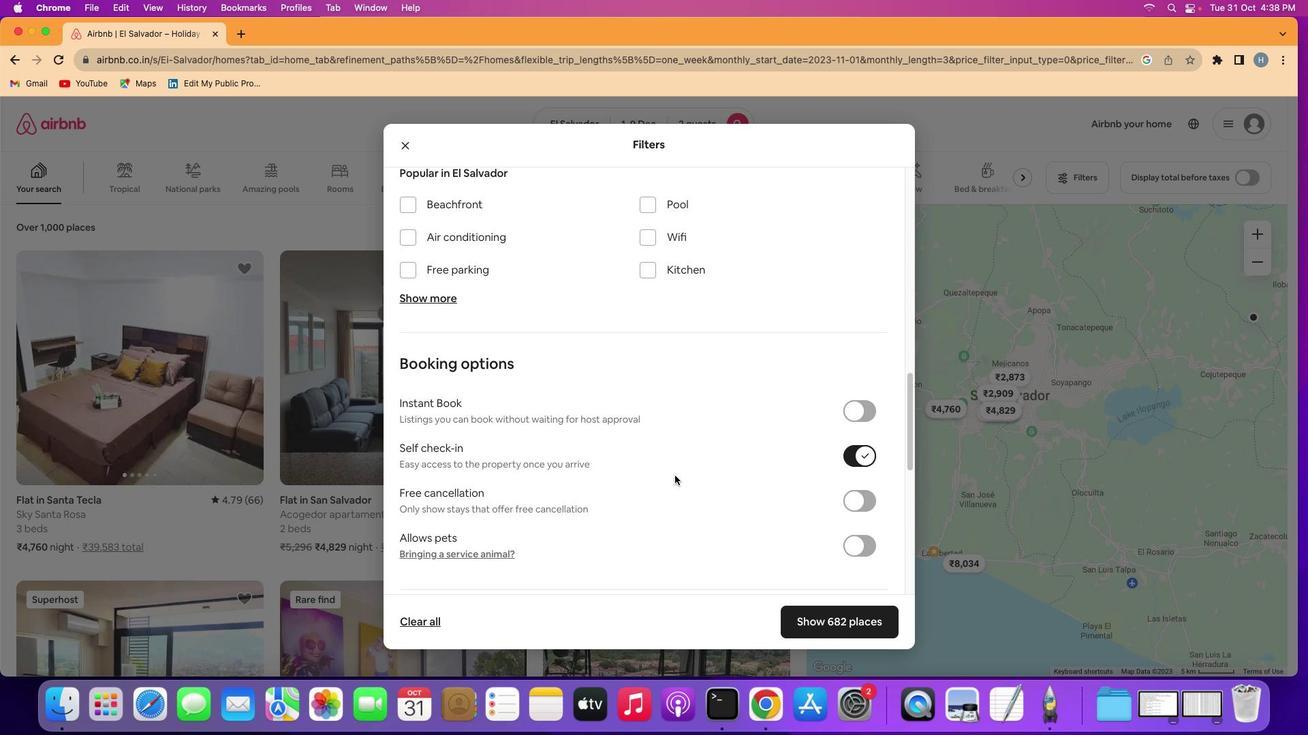 
Action: Mouse scrolled (674, 475) with delta (0, 0)
Screenshot: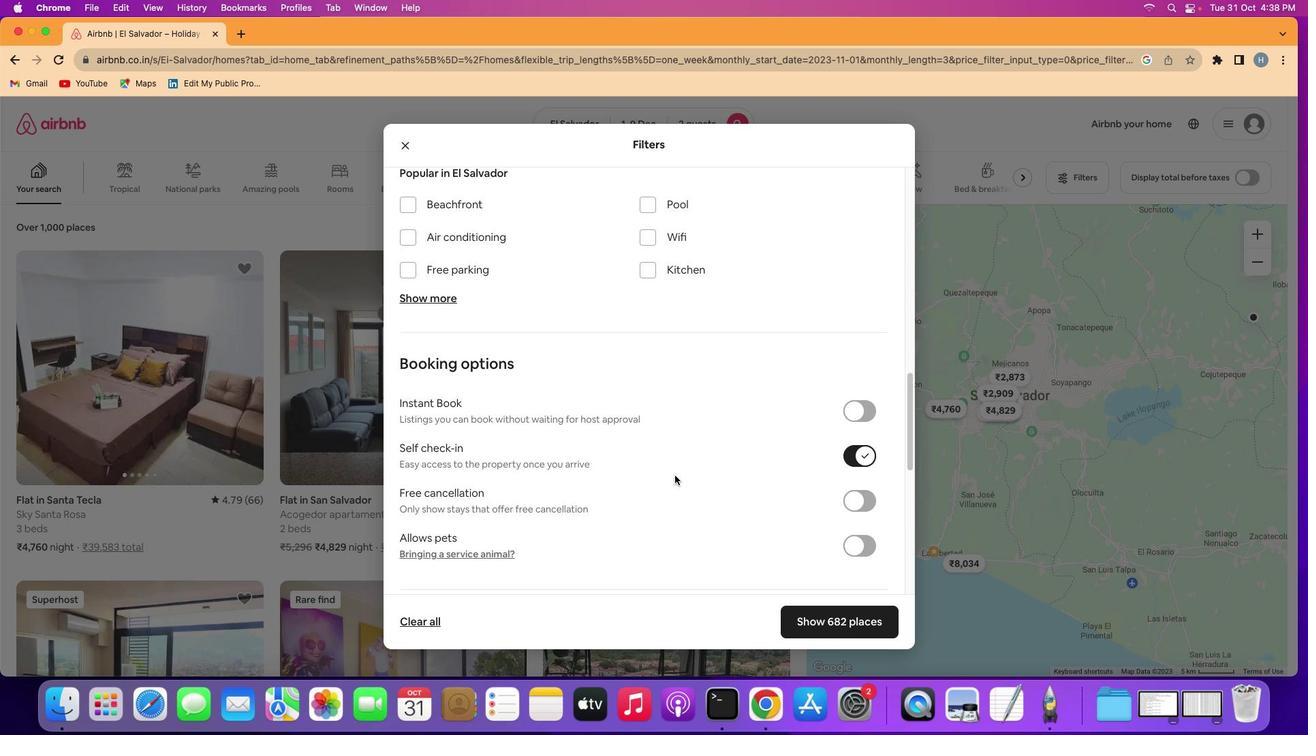 
Action: Mouse scrolled (674, 475) with delta (0, -1)
Screenshot: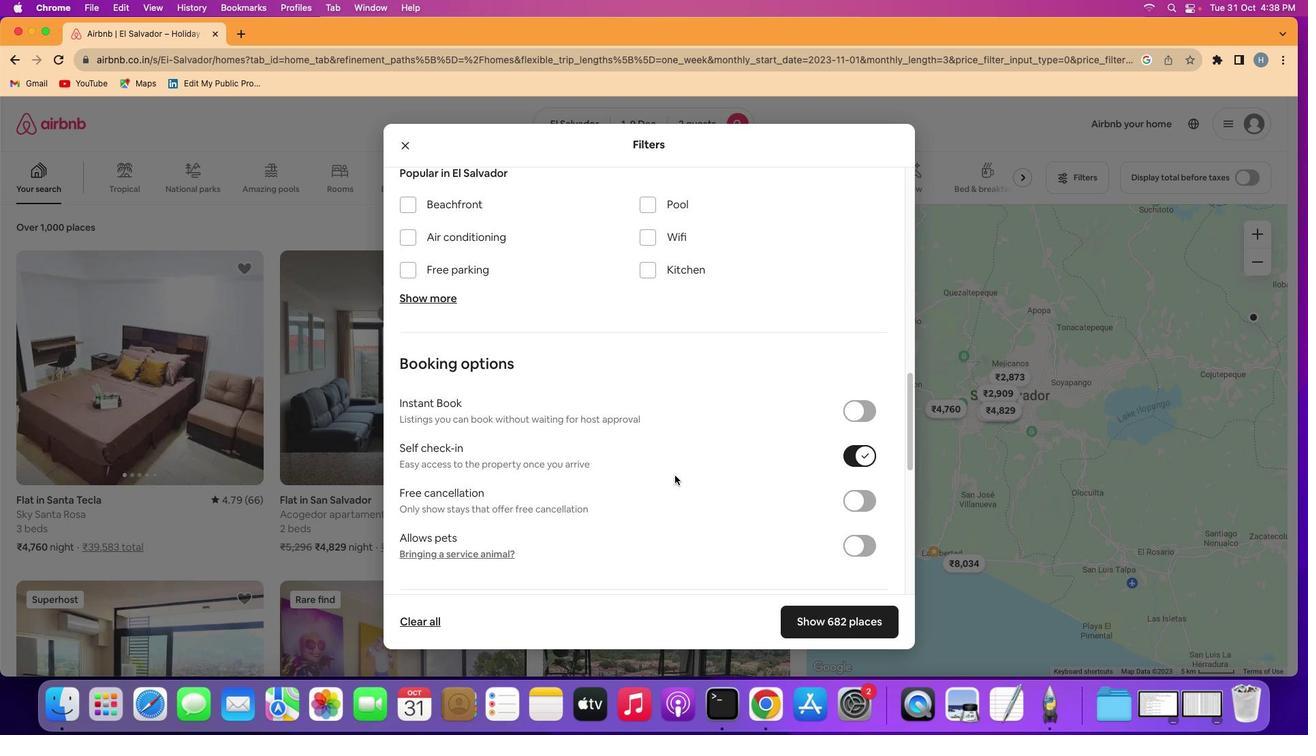 
Action: Mouse scrolled (674, 475) with delta (0, 0)
Screenshot: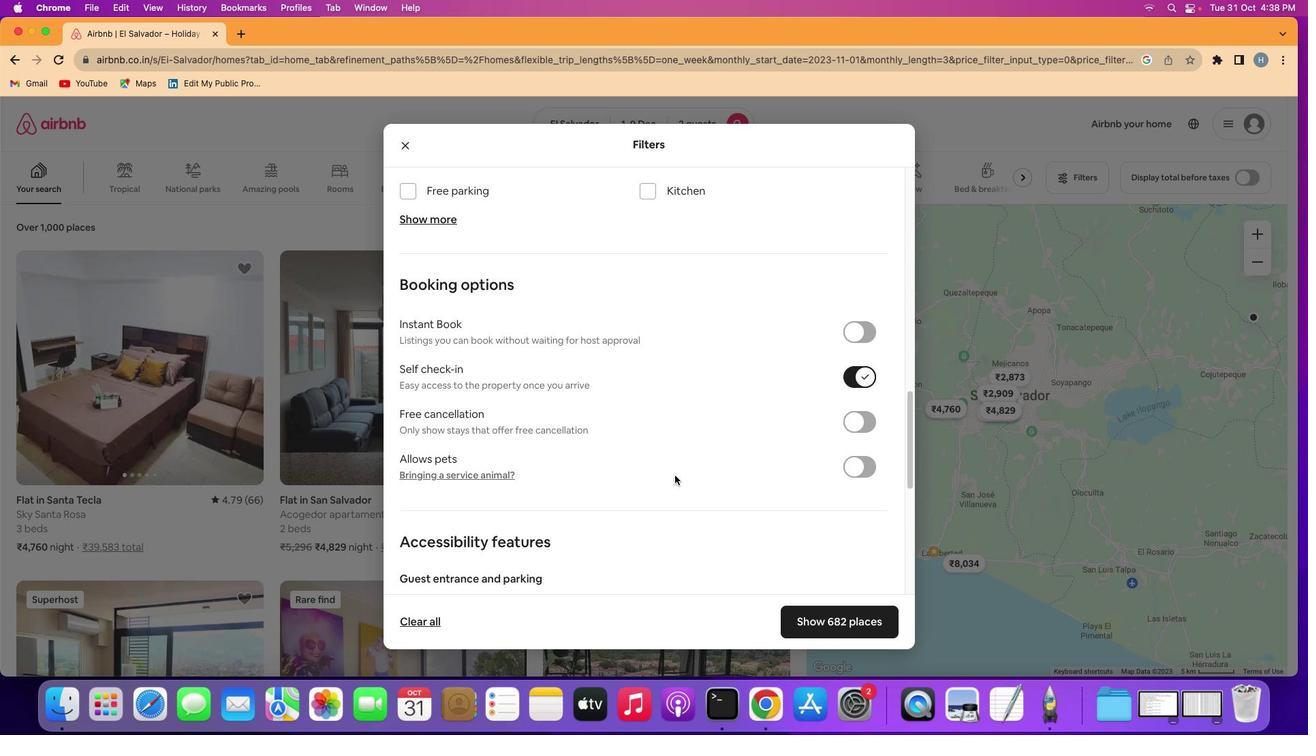 
Action: Mouse scrolled (674, 475) with delta (0, 0)
Screenshot: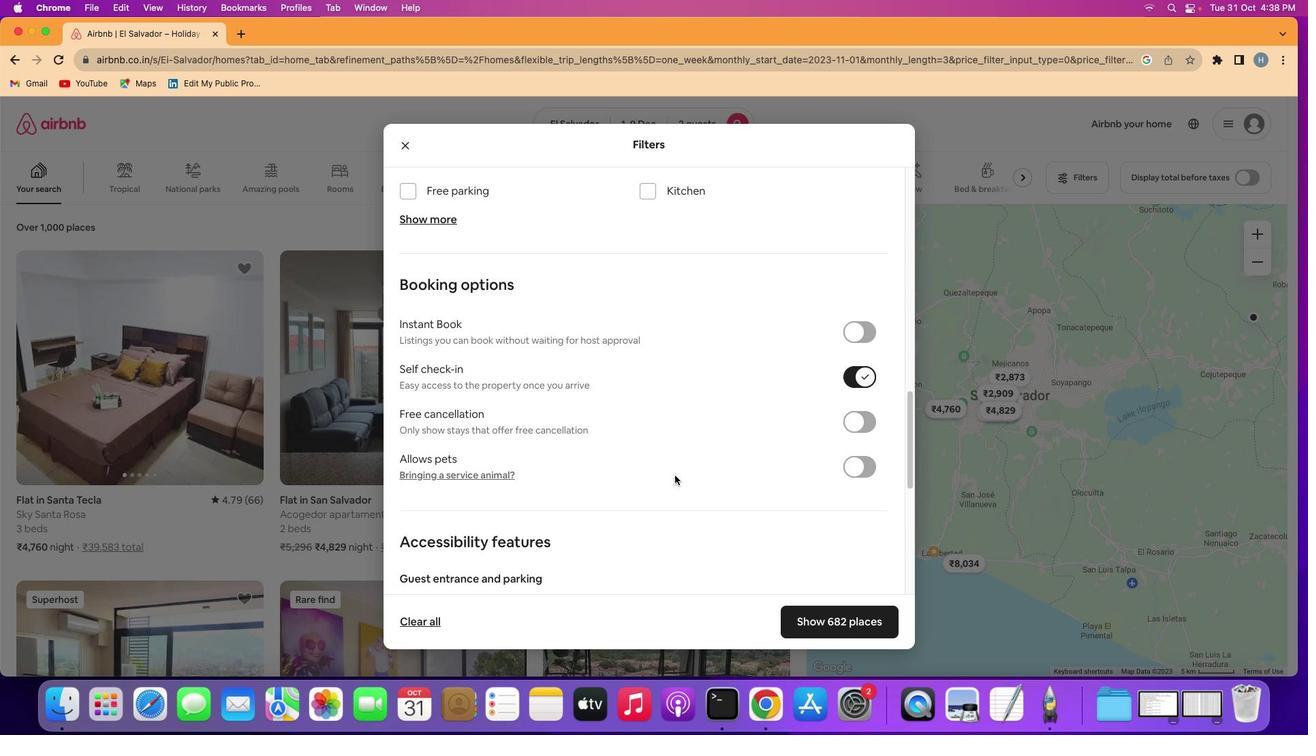 
Action: Mouse scrolled (674, 475) with delta (0, -1)
Screenshot: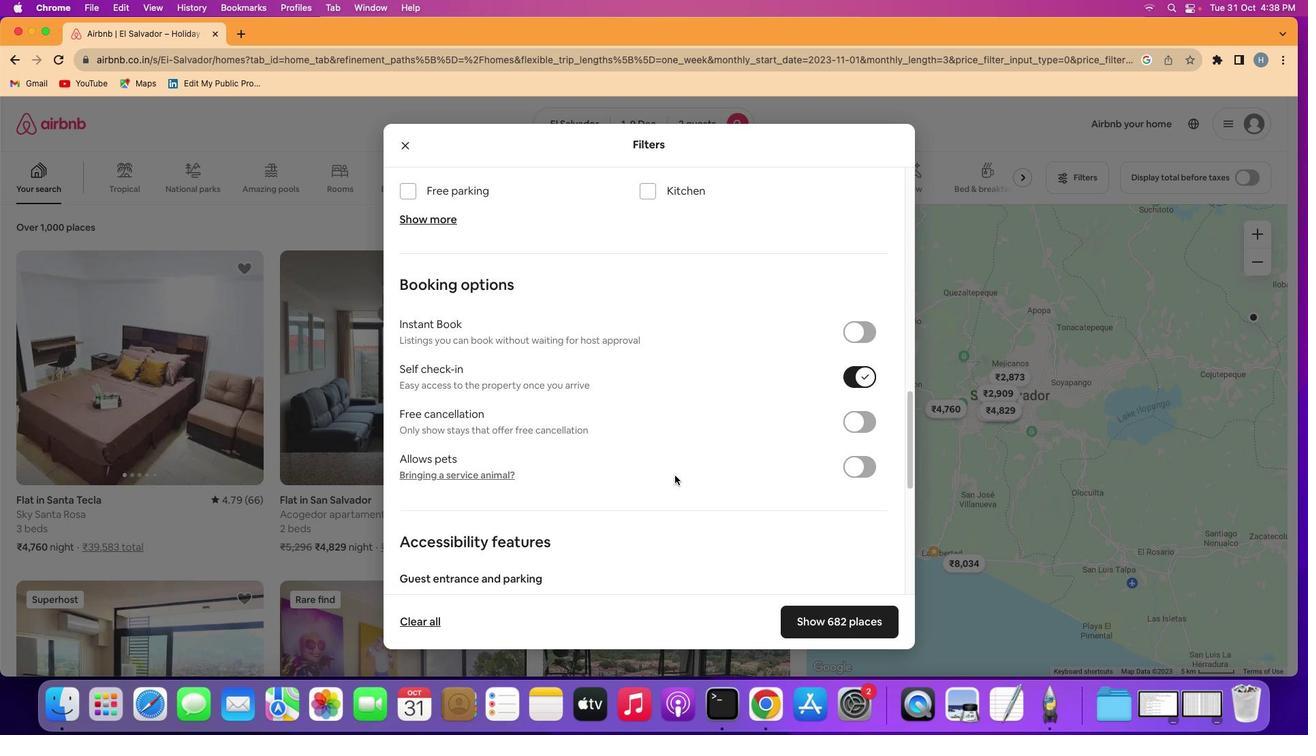 
Action: Mouse scrolled (674, 475) with delta (0, 0)
Screenshot: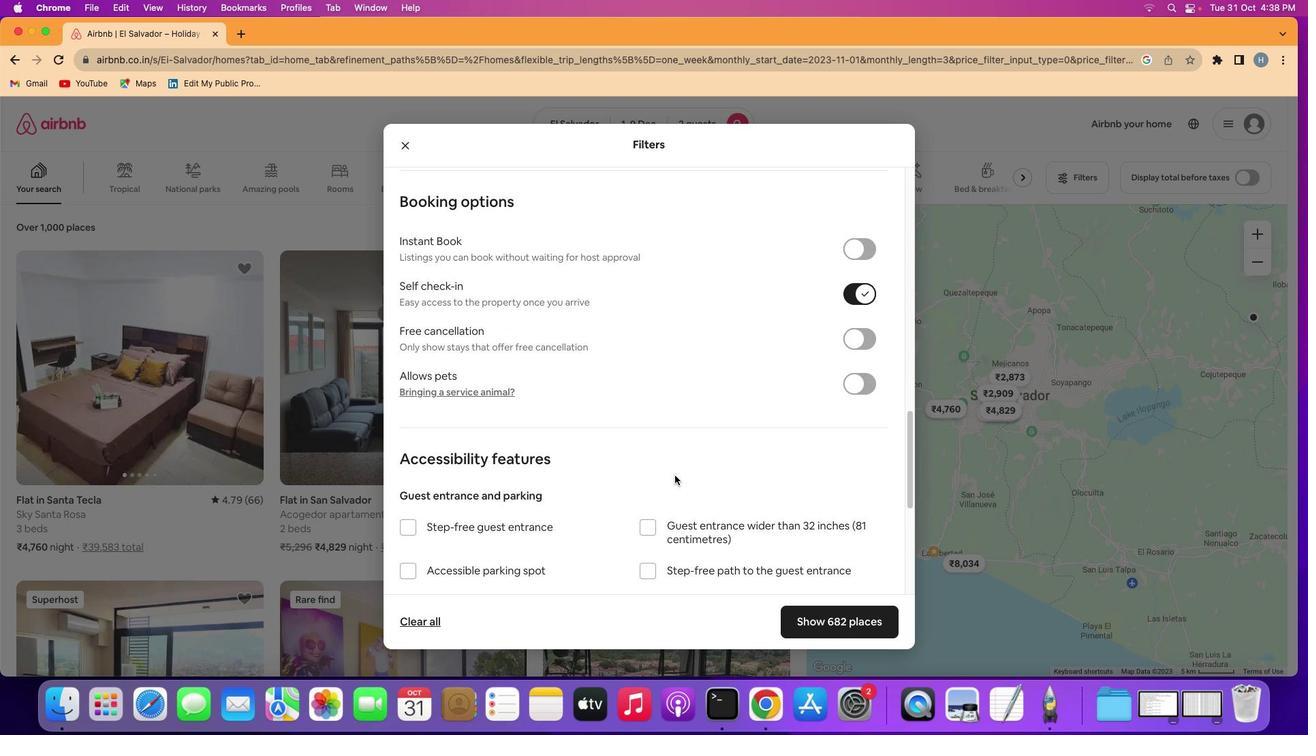 
Action: Mouse scrolled (674, 475) with delta (0, 0)
Screenshot: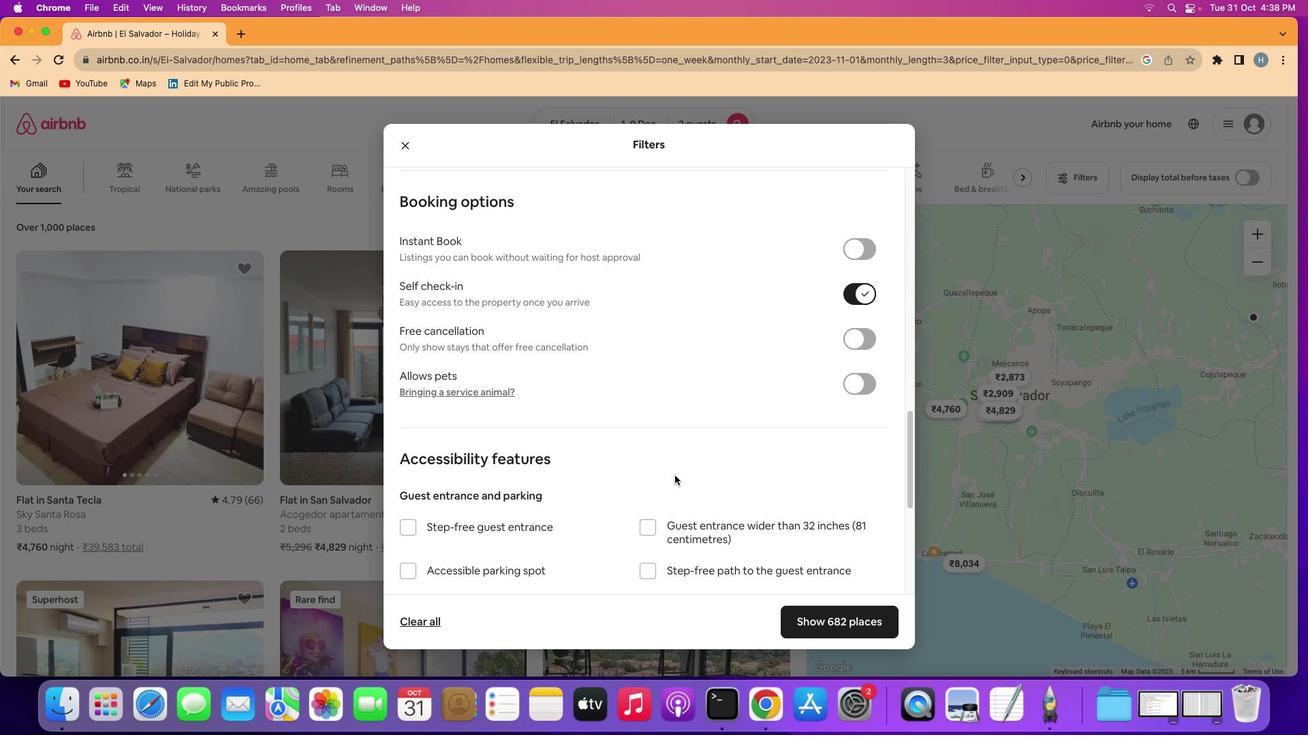 
Action: Mouse scrolled (674, 475) with delta (0, -1)
Screenshot: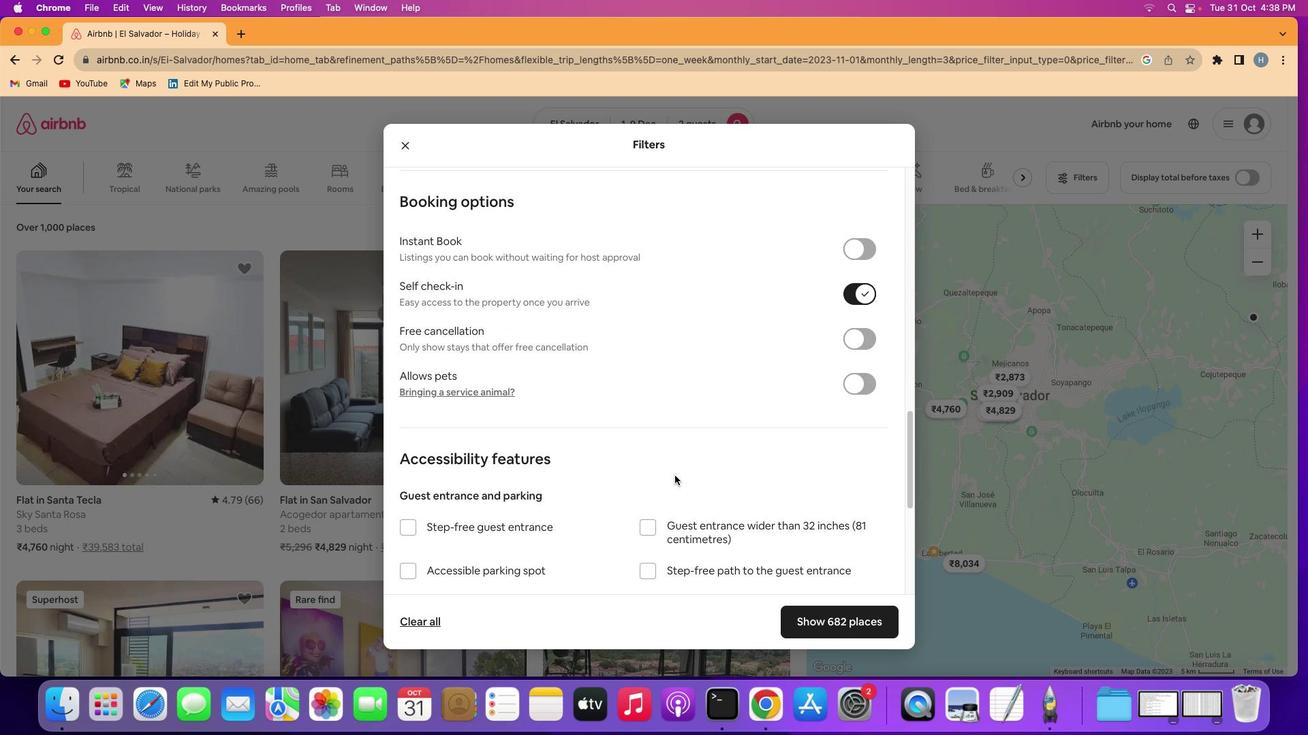 
Action: Mouse scrolled (674, 475) with delta (0, 0)
Screenshot: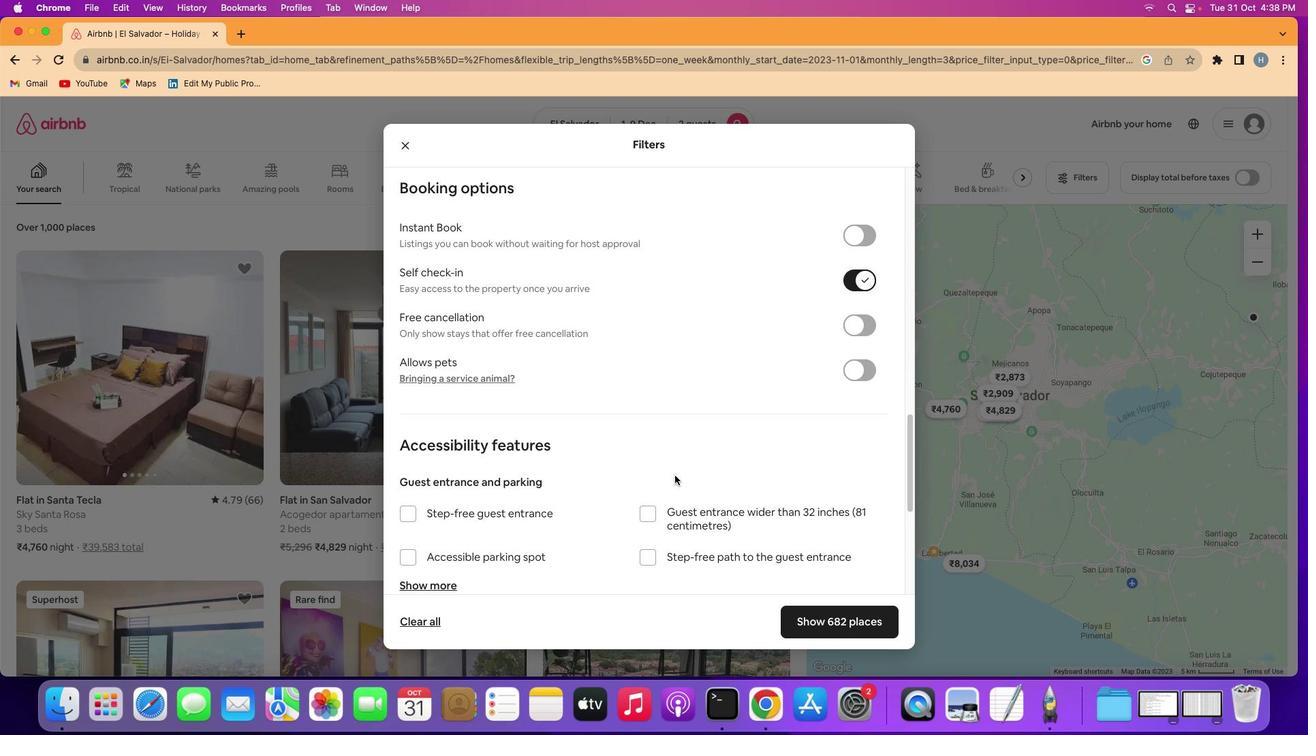 
Action: Mouse scrolled (674, 475) with delta (0, 0)
Screenshot: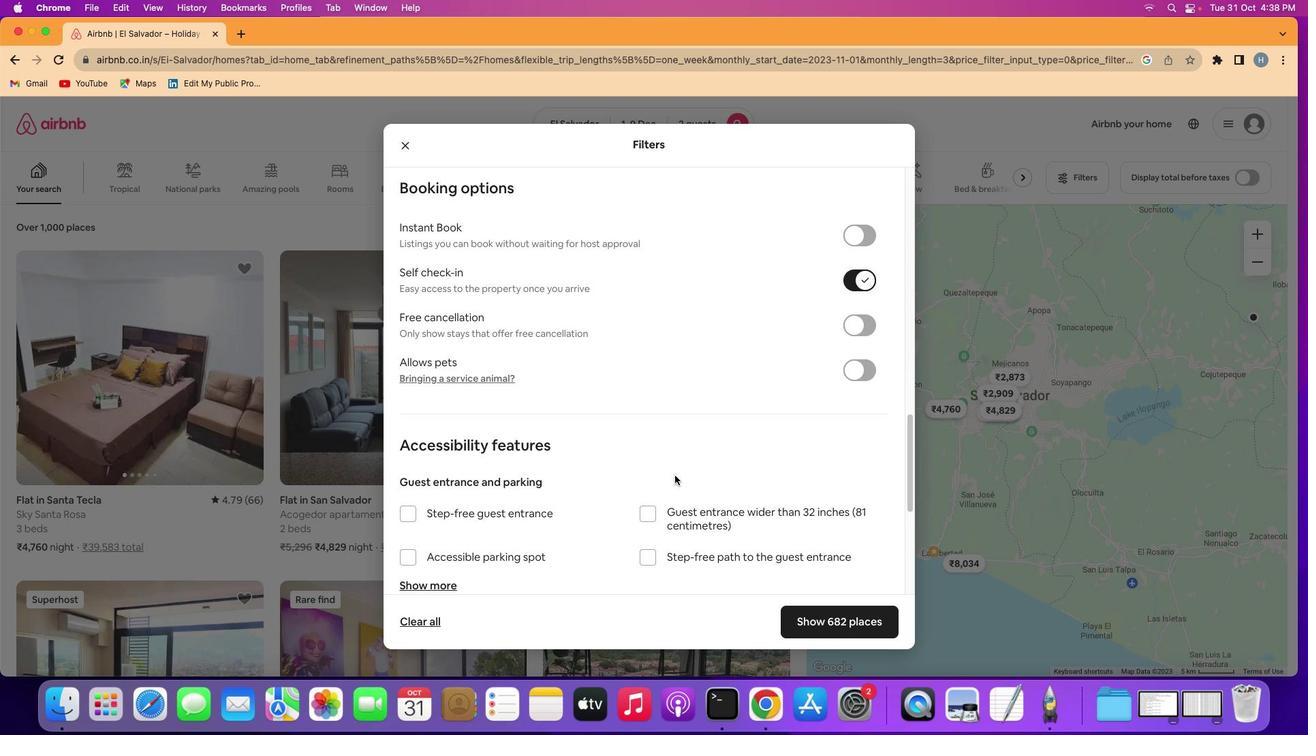 
Action: Mouse moved to (674, 475)
Screenshot: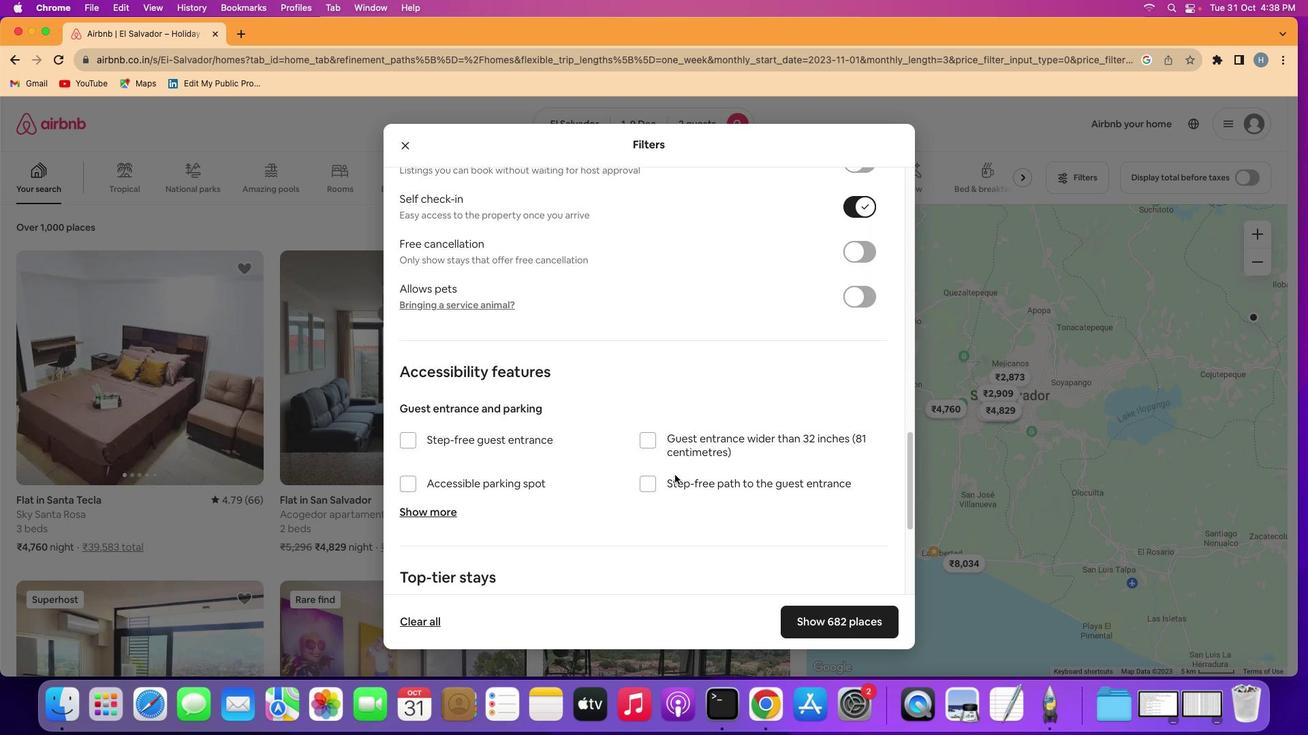 
Action: Mouse scrolled (674, 475) with delta (0, 0)
Screenshot: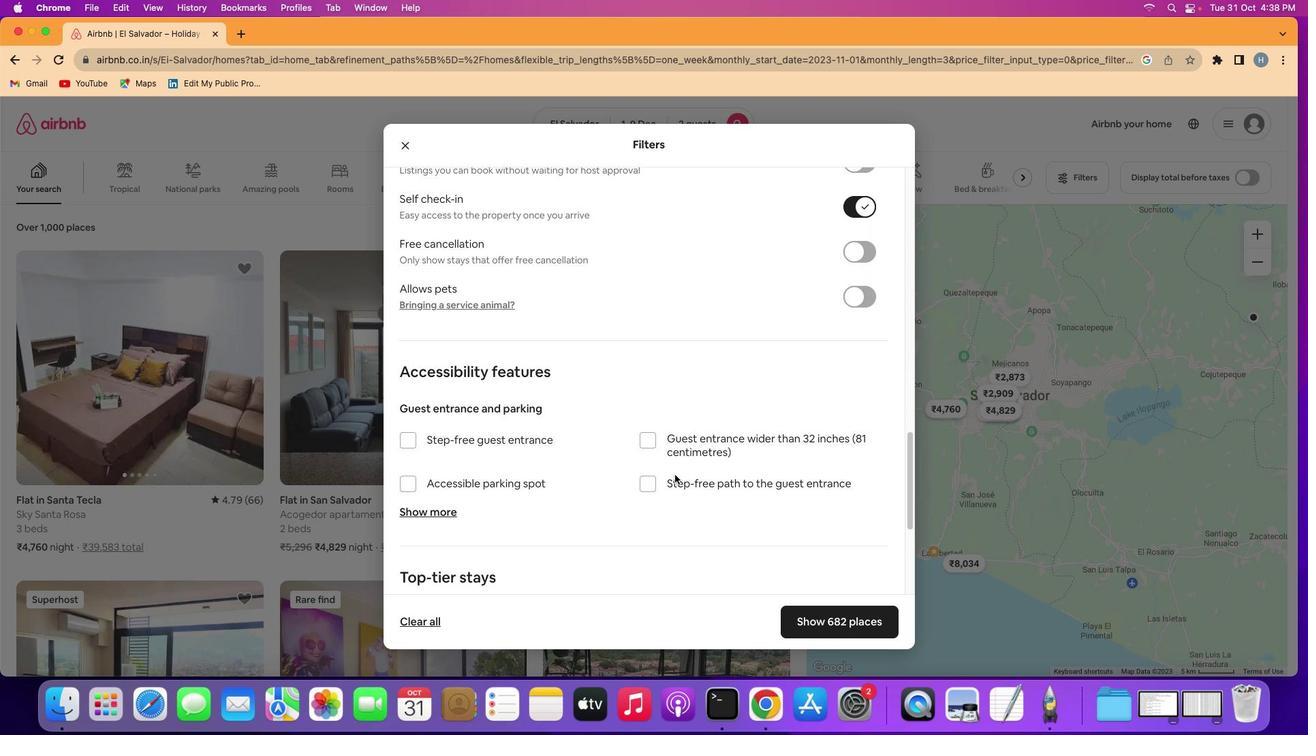
Action: Mouse scrolled (674, 475) with delta (0, 0)
Screenshot: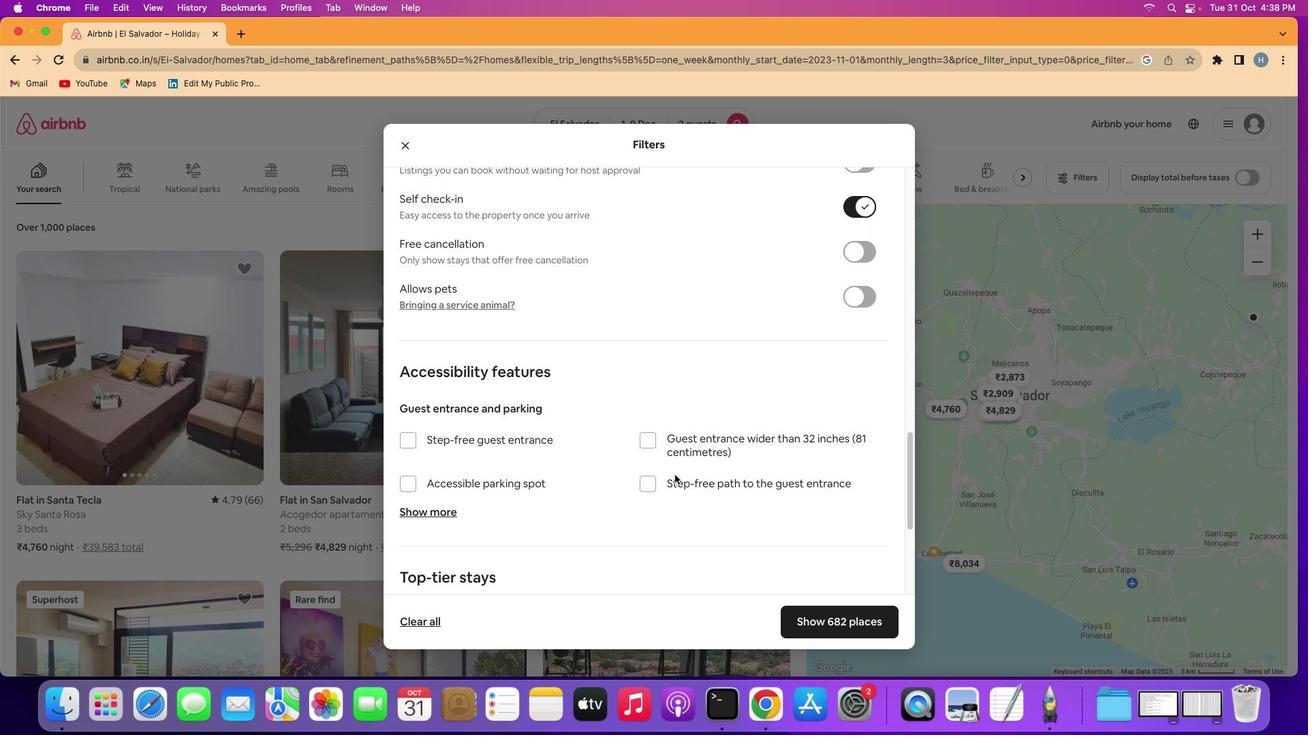 
Action: Mouse scrolled (674, 475) with delta (0, 0)
Screenshot: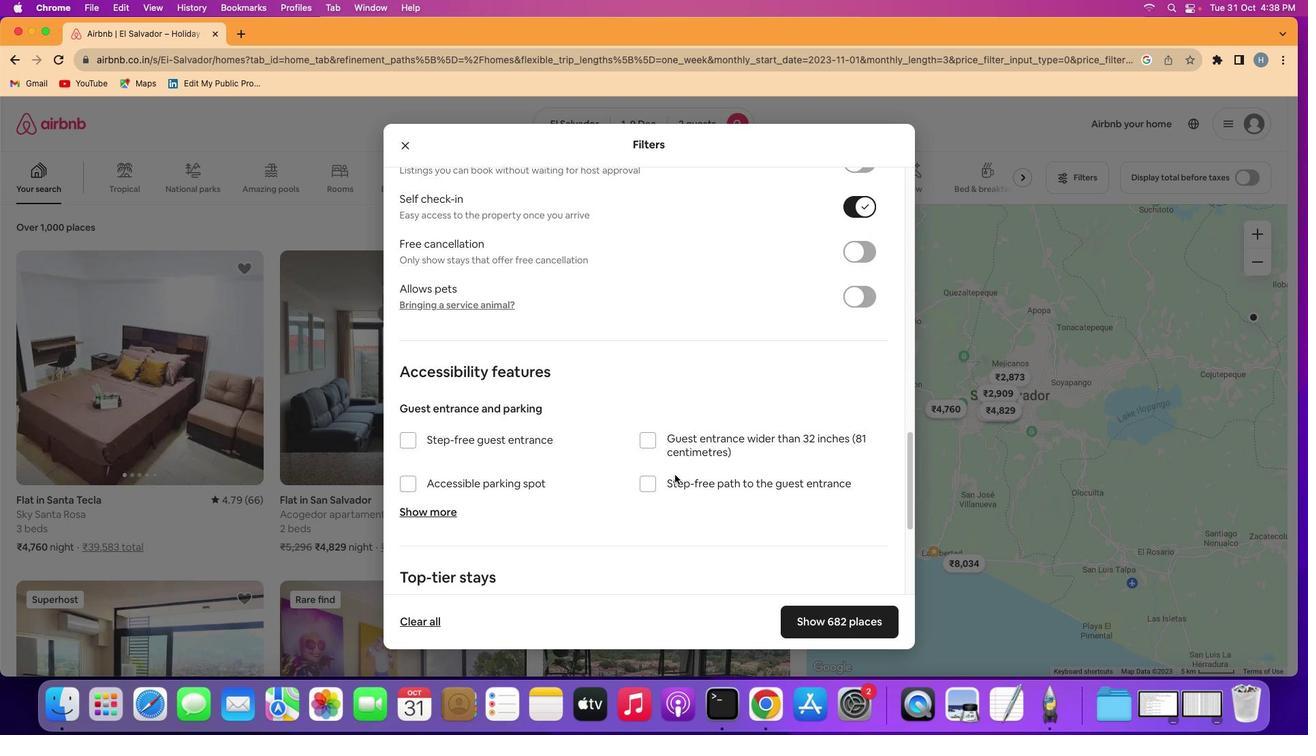 
Action: Mouse scrolled (674, 475) with delta (0, 0)
Screenshot: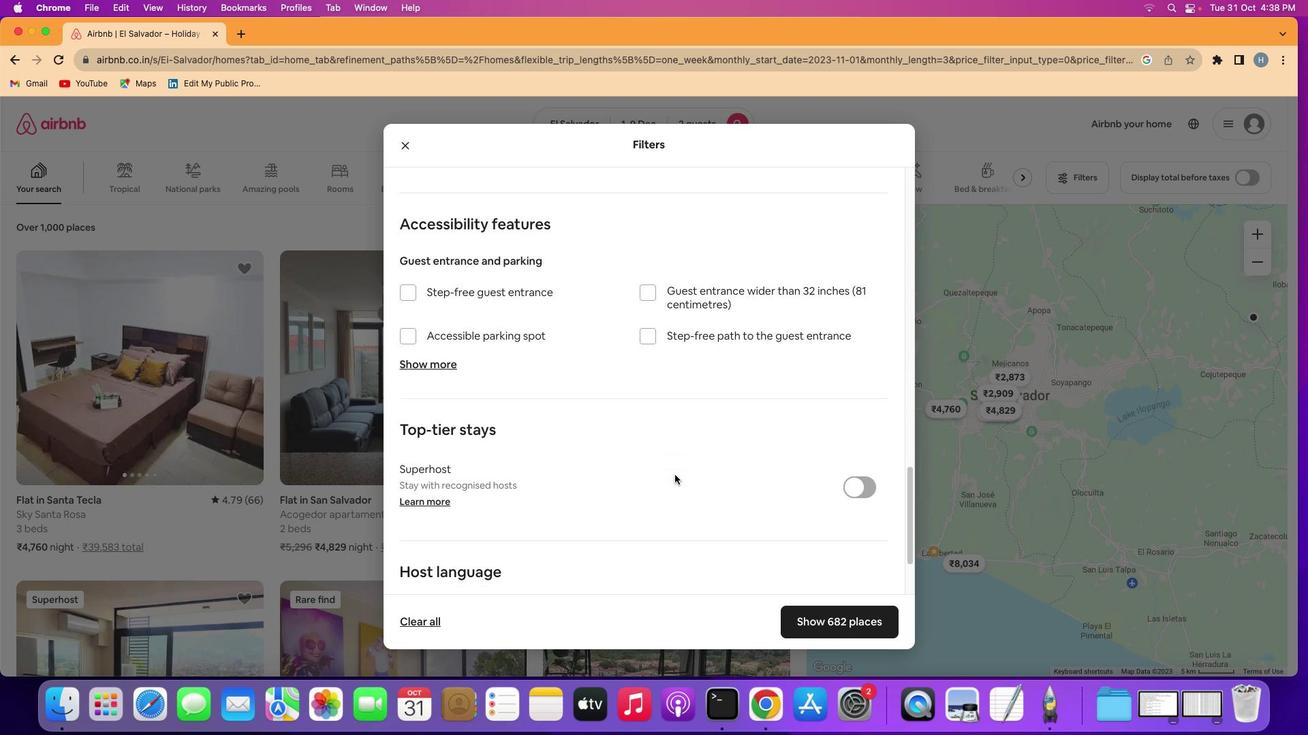
Action: Mouse scrolled (674, 475) with delta (0, 0)
Screenshot: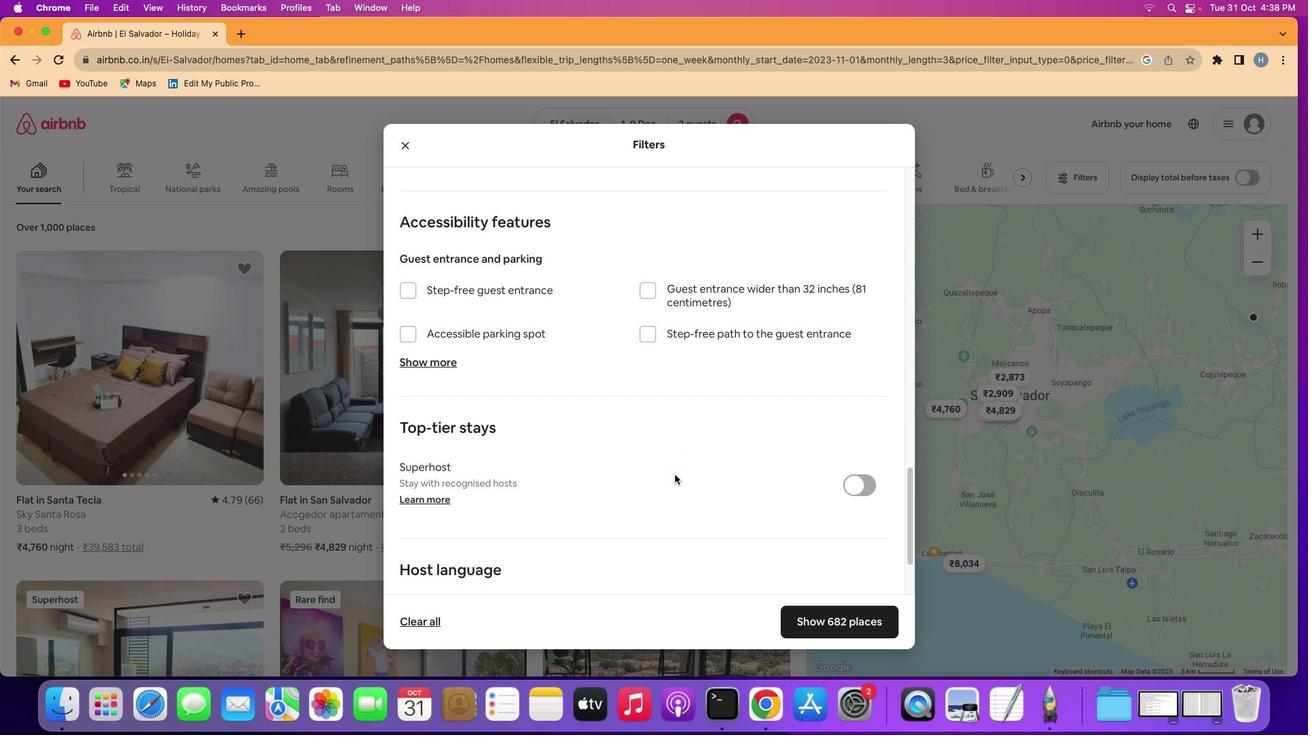 
Action: Mouse scrolled (674, 475) with delta (0, -1)
Screenshot: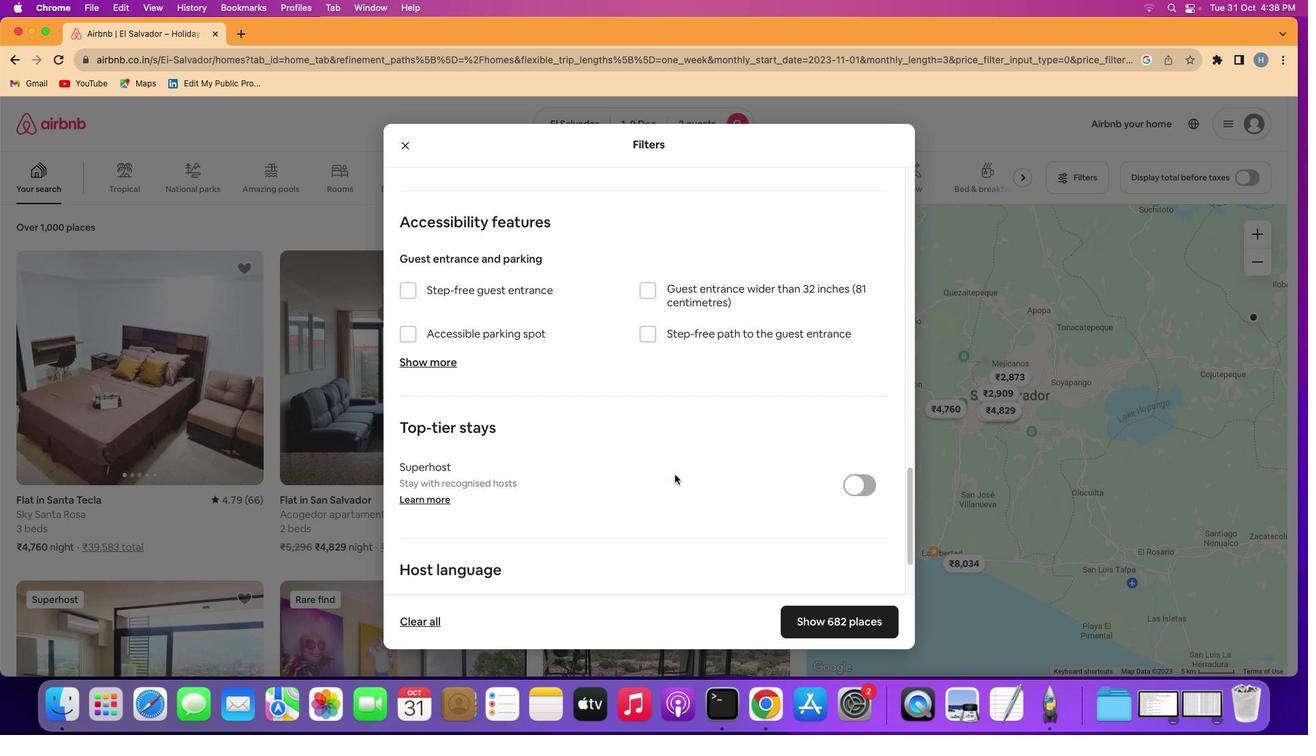 
Action: Mouse scrolled (674, 475) with delta (0, -1)
Screenshot: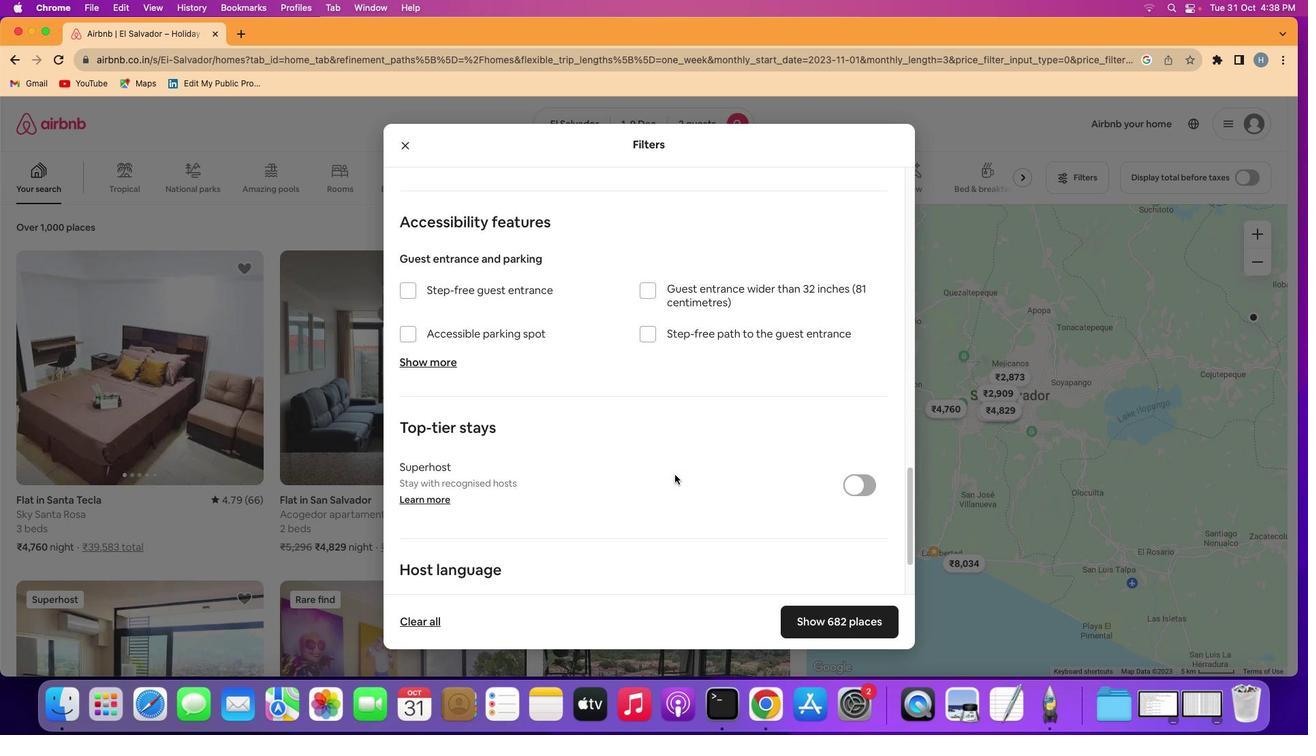 
Action: Mouse scrolled (674, 475) with delta (0, 0)
Screenshot: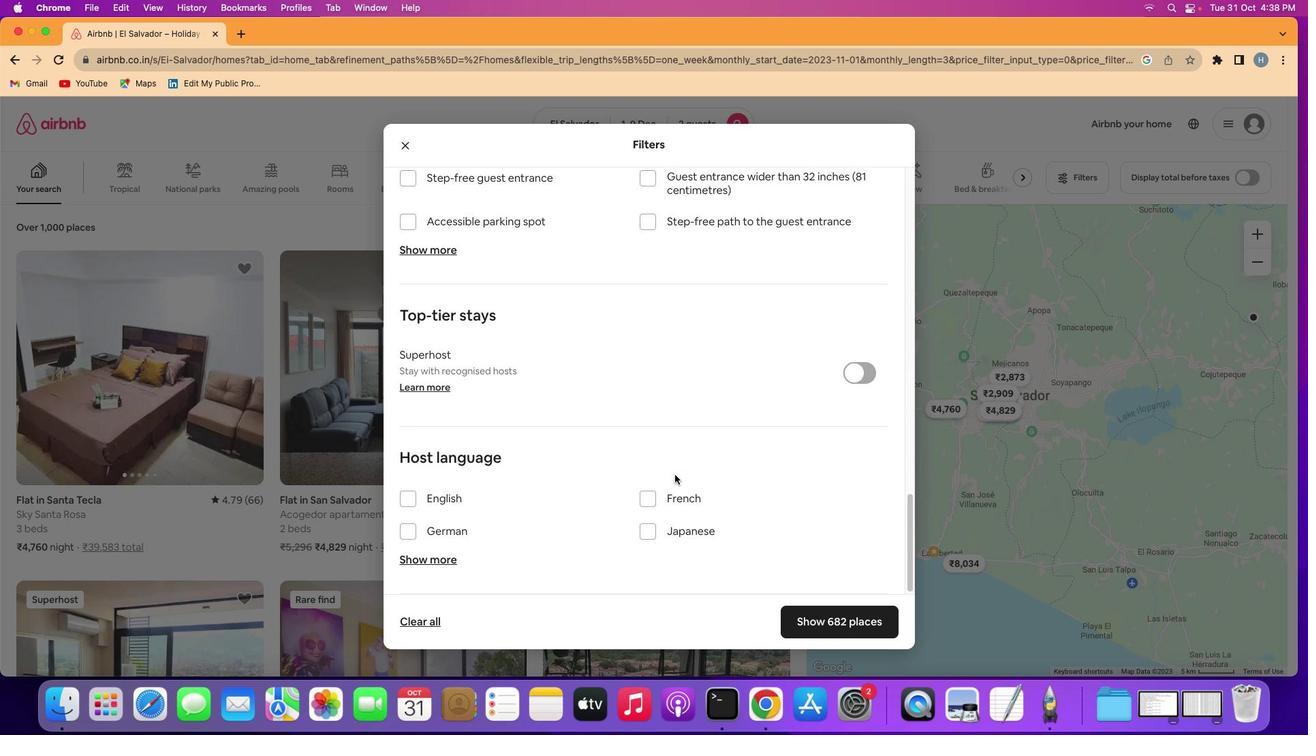 
Action: Mouse scrolled (674, 475) with delta (0, 0)
Screenshot: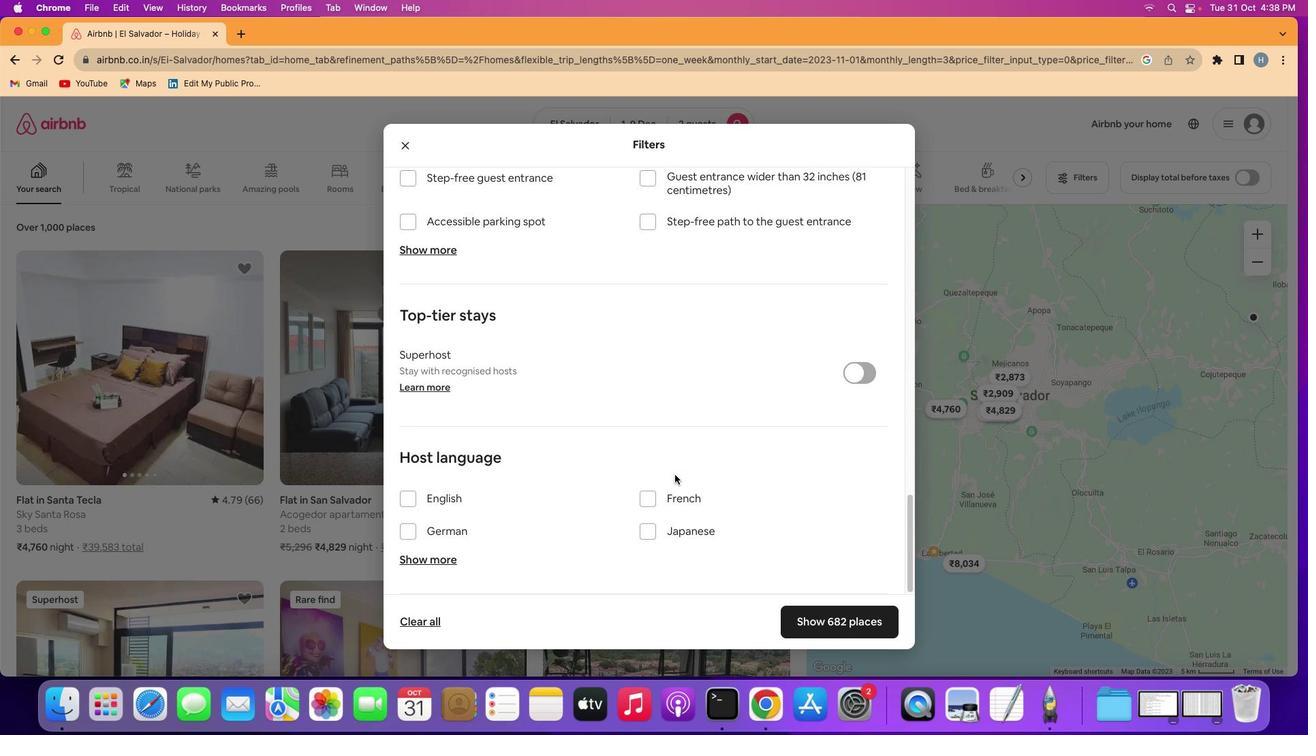 
Action: Mouse scrolled (674, 475) with delta (0, -1)
Screenshot: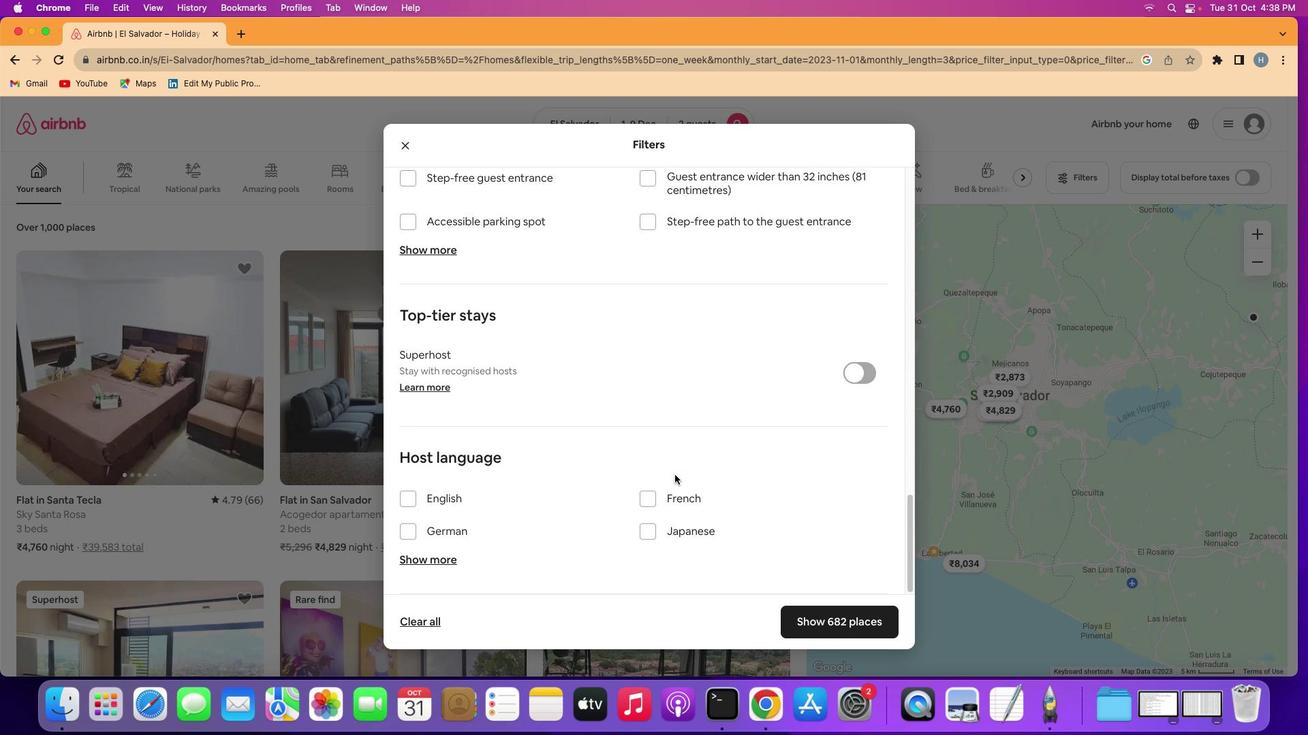 
Action: Mouse scrolled (674, 475) with delta (0, -1)
Screenshot: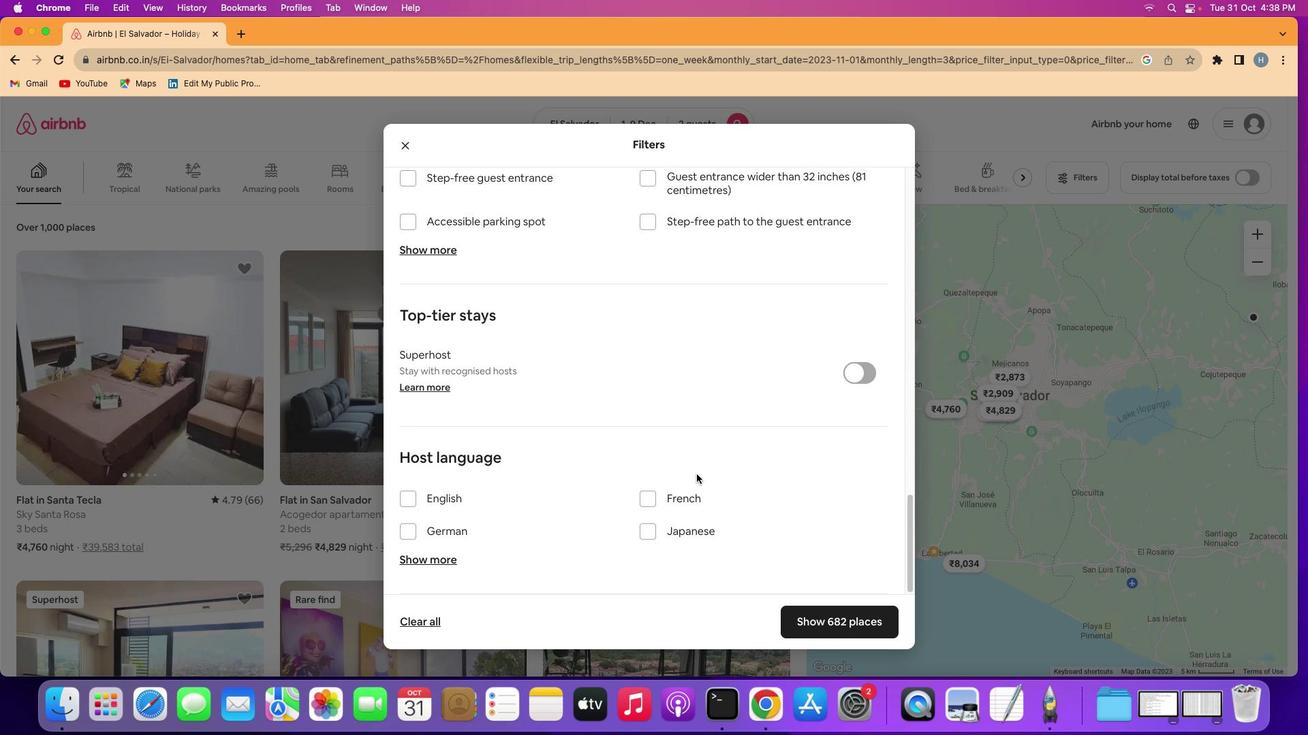 
Action: Mouse moved to (731, 481)
Screenshot: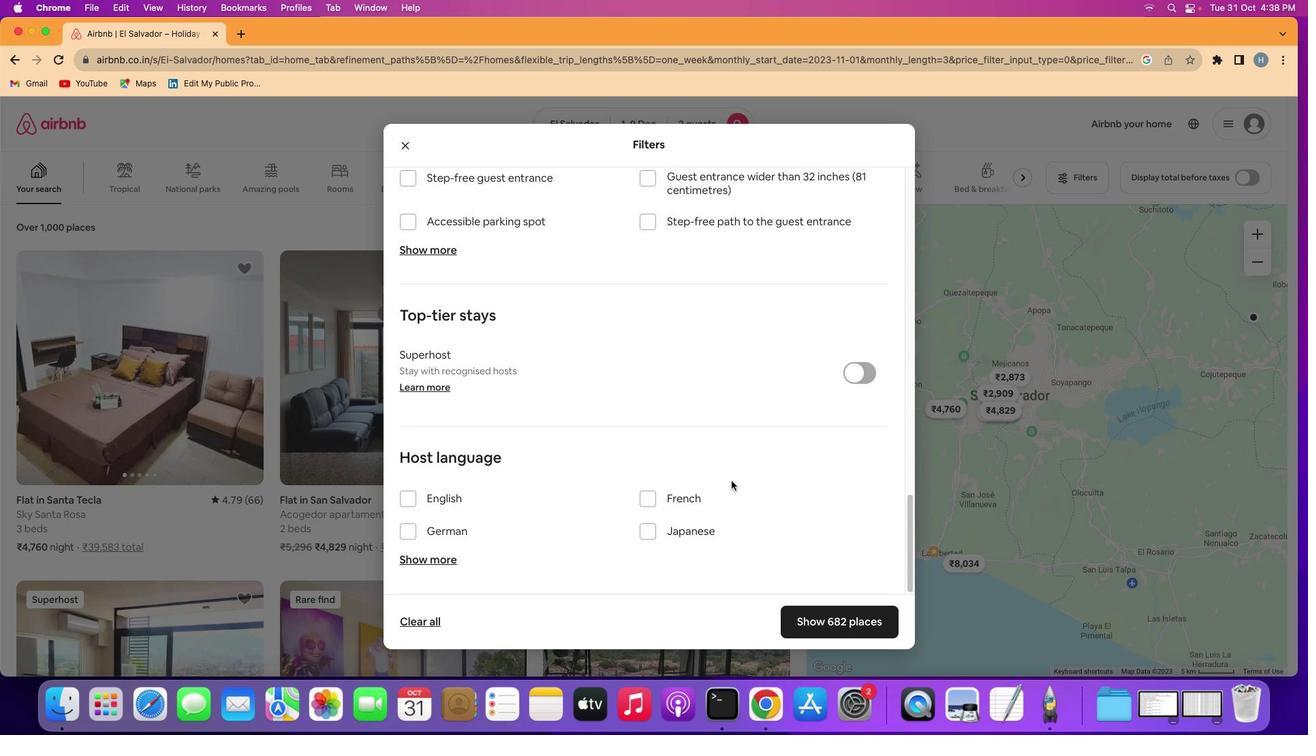 
Action: Mouse scrolled (731, 481) with delta (0, 0)
Screenshot: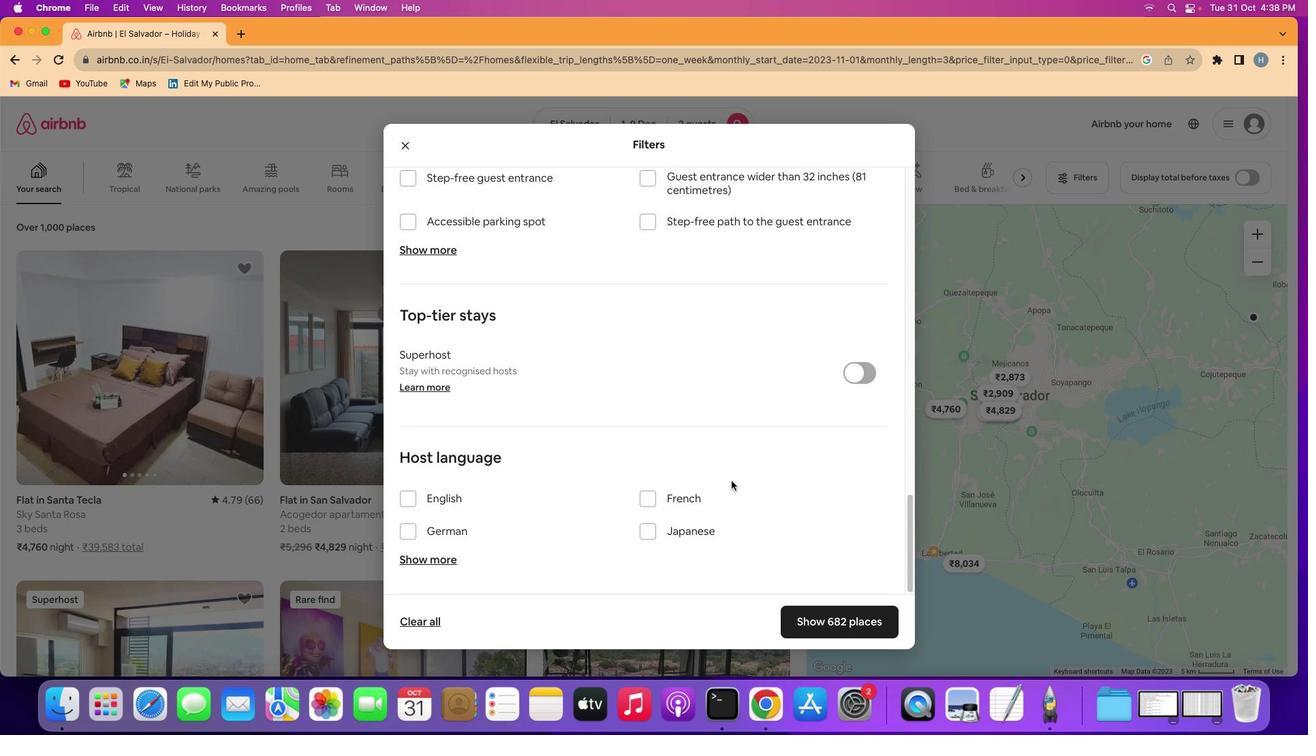 
Action: Mouse scrolled (731, 481) with delta (0, 0)
Screenshot: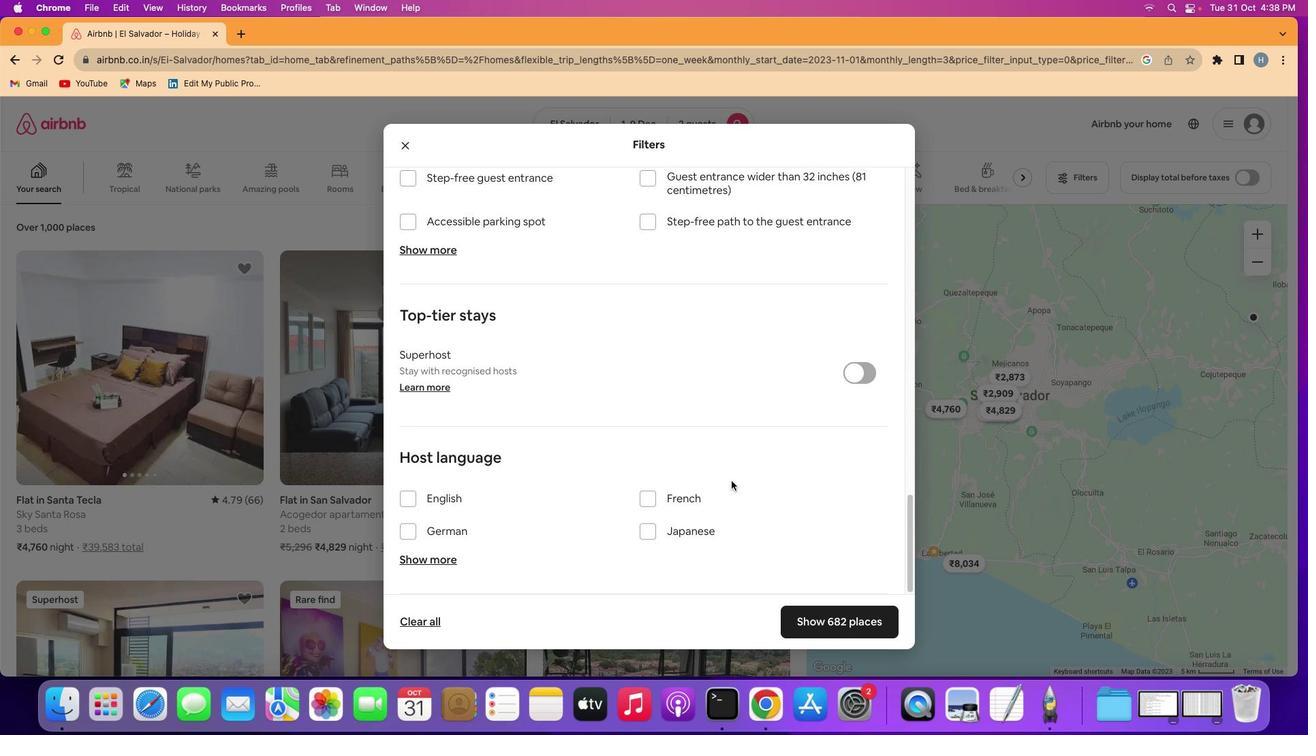 
Action: Mouse scrolled (731, 481) with delta (0, 0)
Screenshot: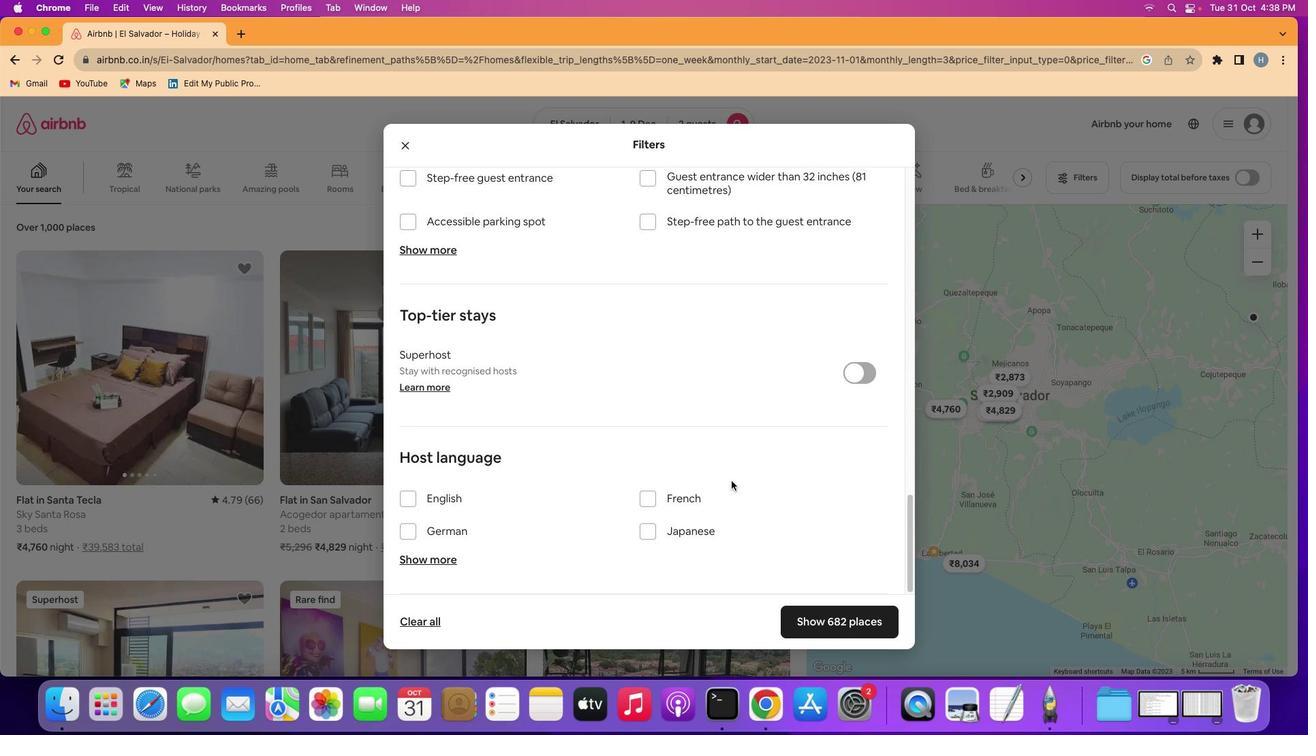 
Action: Mouse scrolled (731, 481) with delta (0, -1)
Screenshot: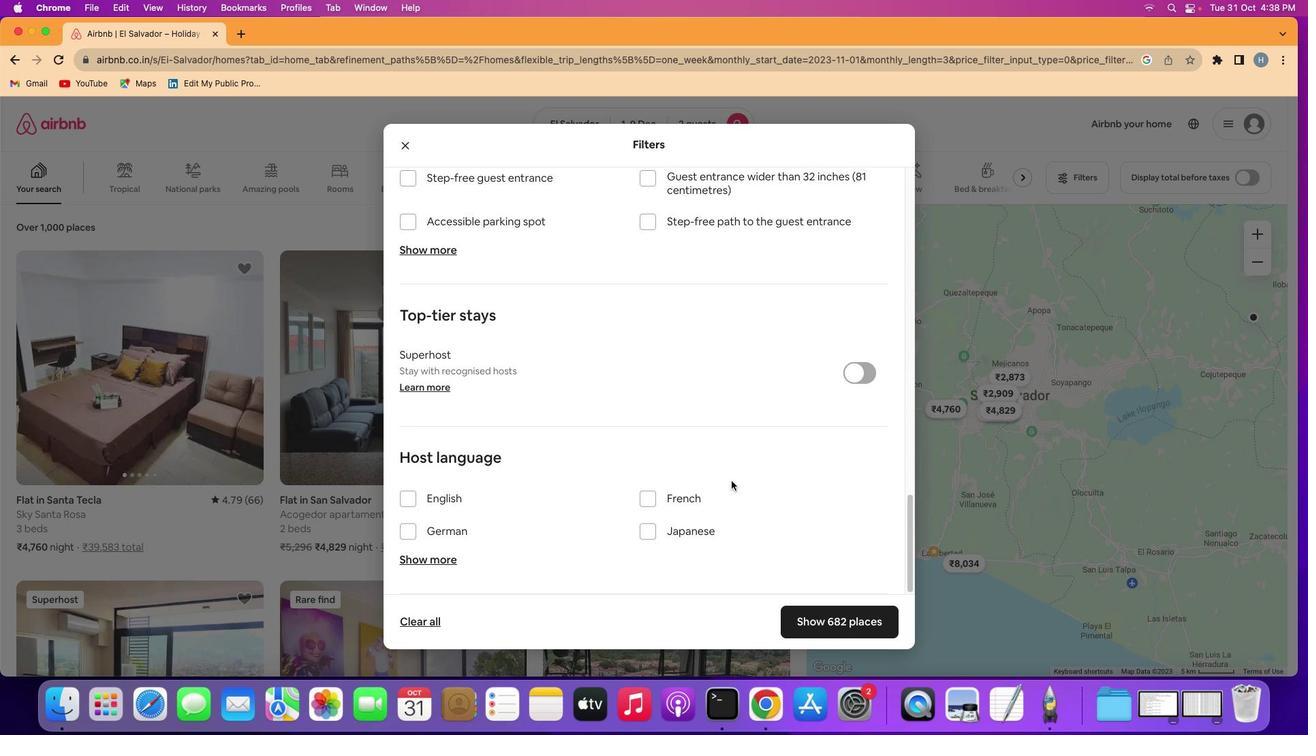 
Action: Mouse moved to (872, 616)
Screenshot: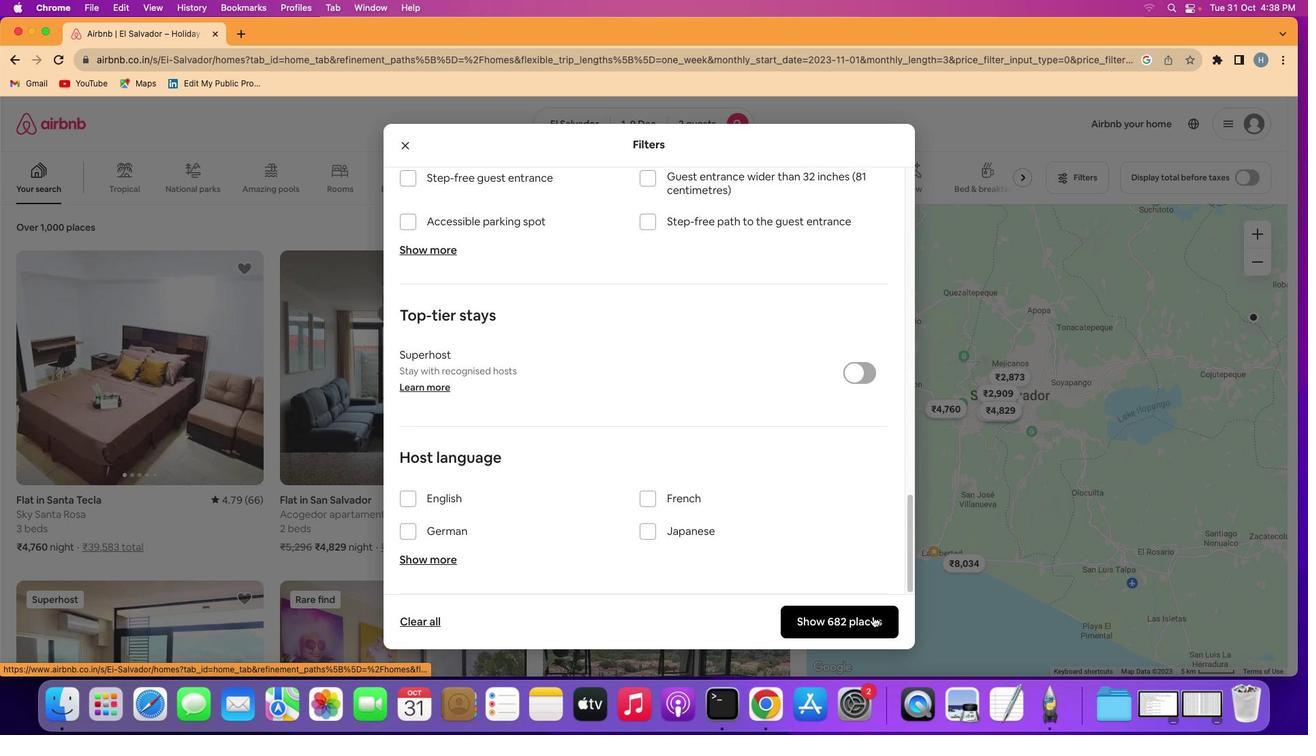 
Action: Mouse pressed left at (872, 616)
Screenshot: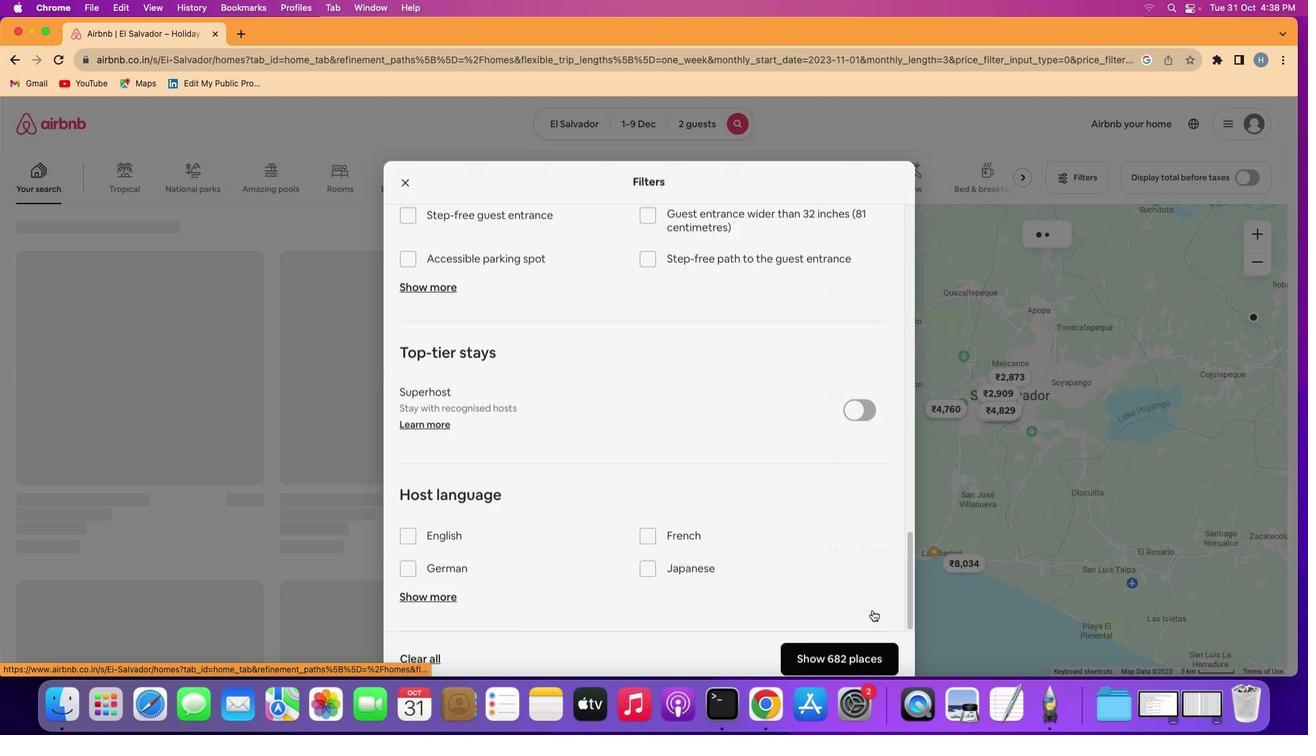 
Action: Mouse moved to (202, 340)
Screenshot: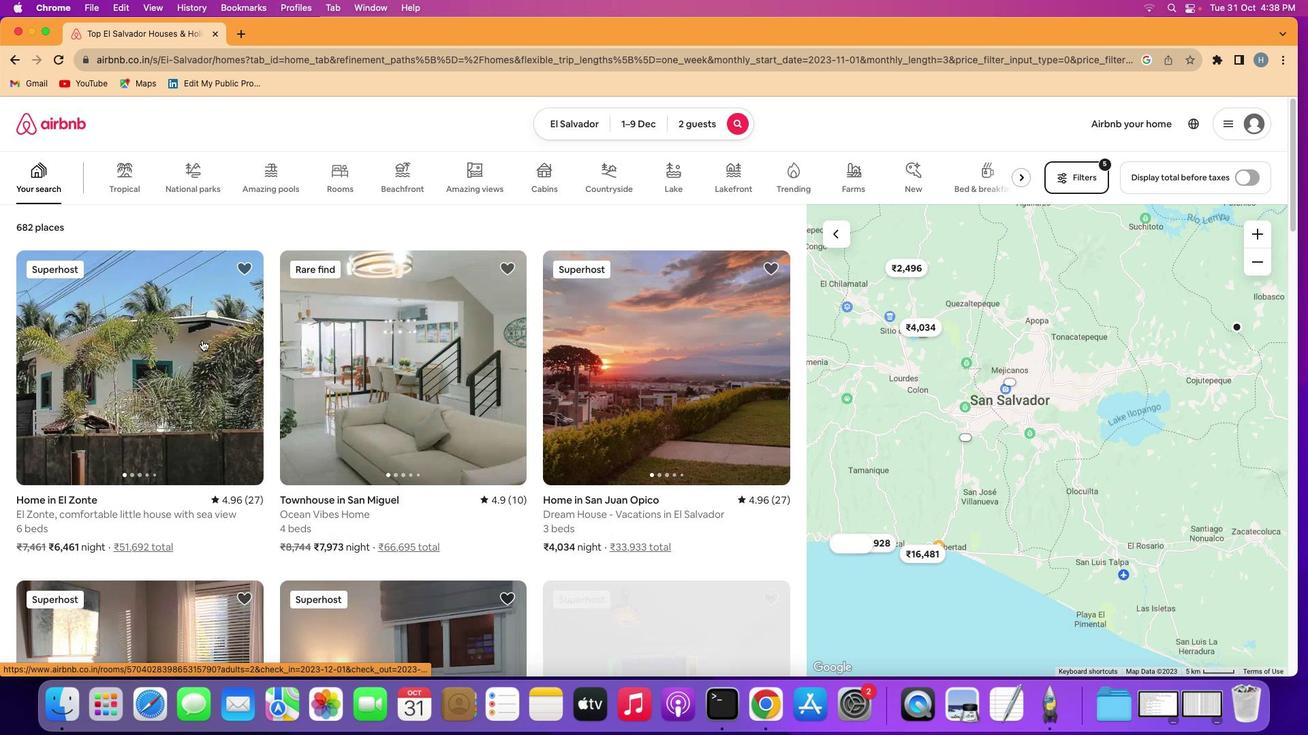 
Action: Mouse pressed left at (202, 340)
Screenshot: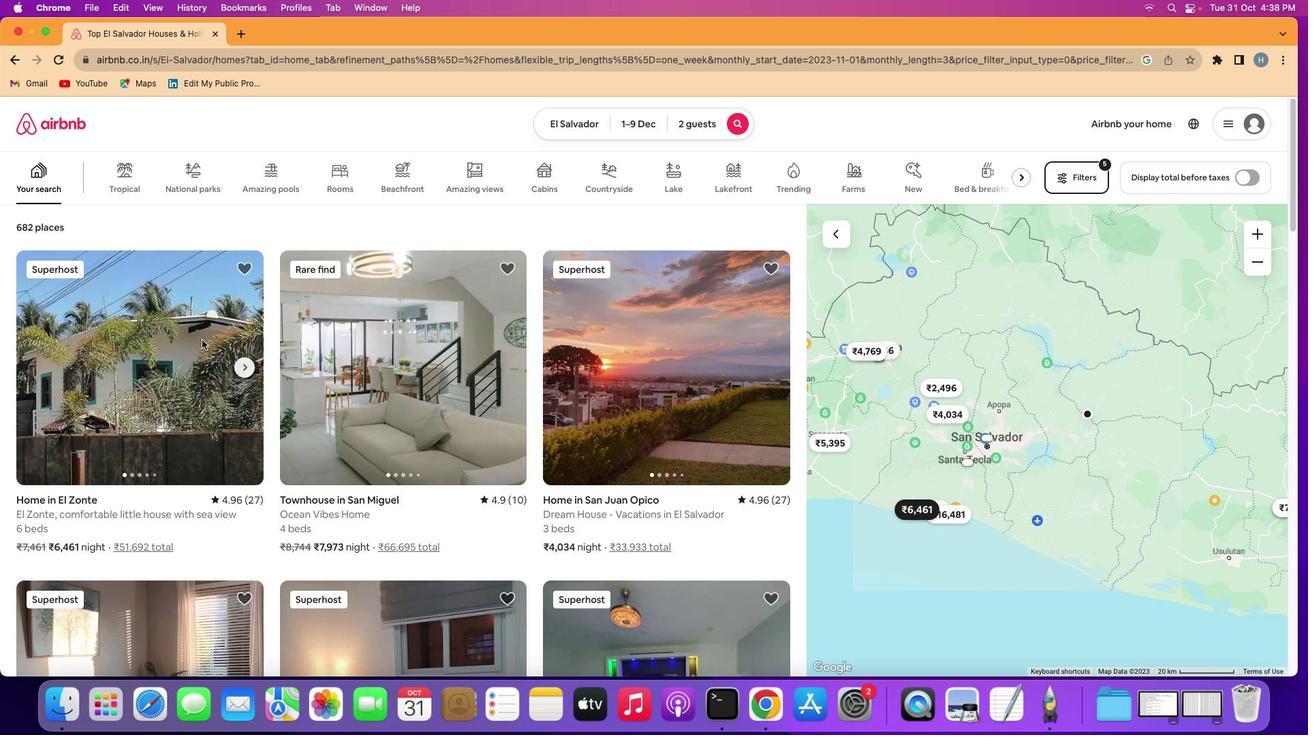 
Action: Mouse moved to (968, 499)
Screenshot: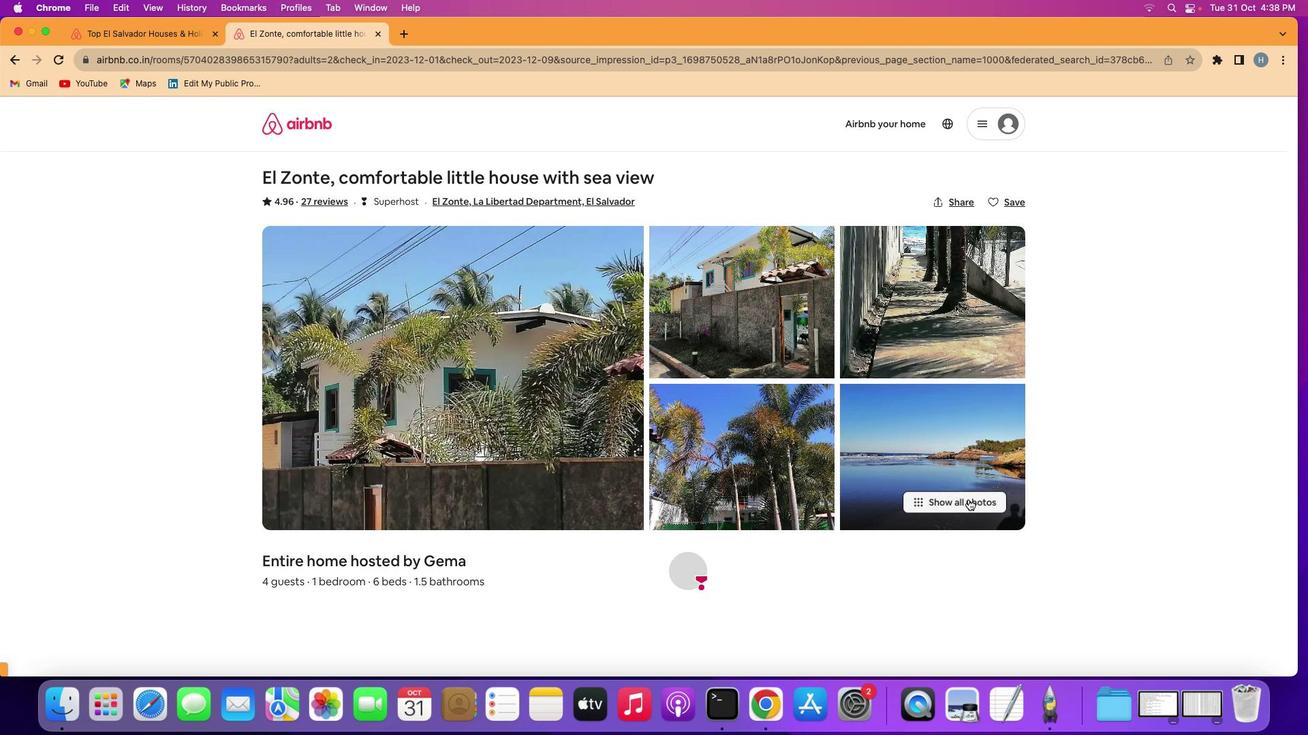 
Action: Mouse pressed left at (968, 499)
Screenshot: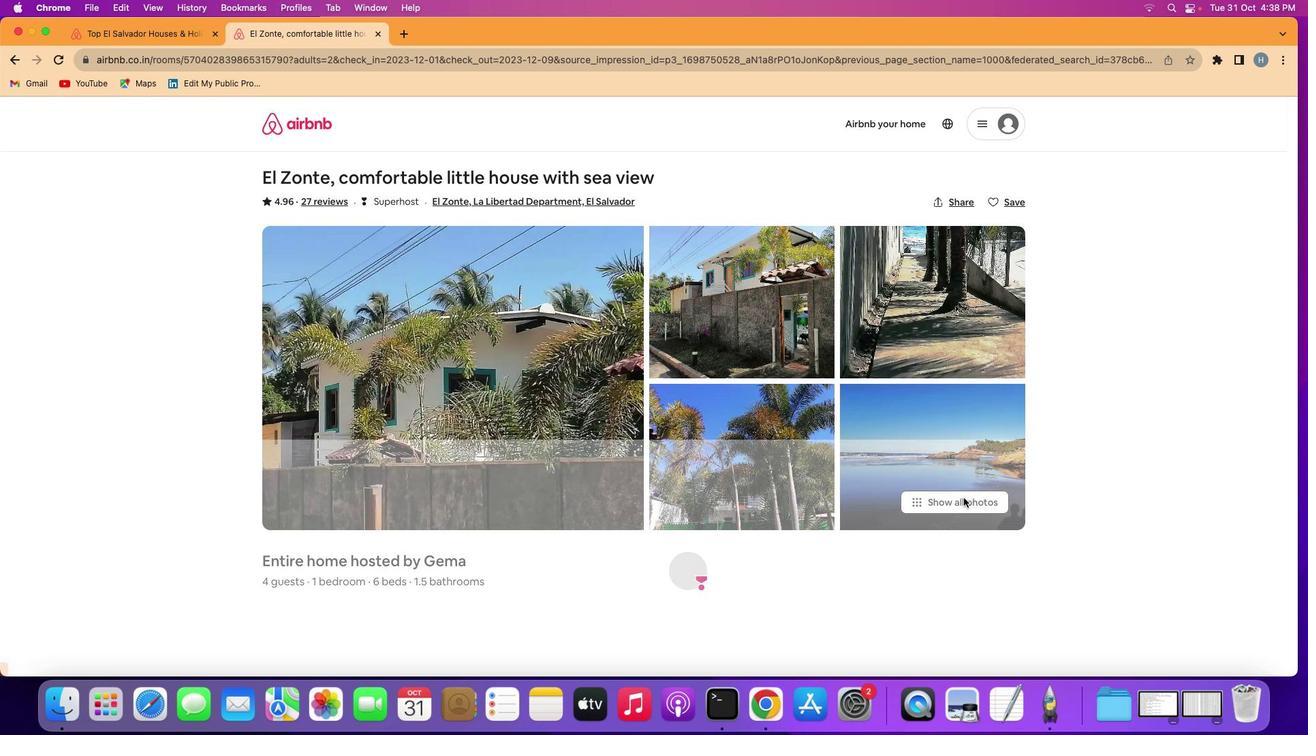 
Action: Mouse moved to (806, 506)
Screenshot: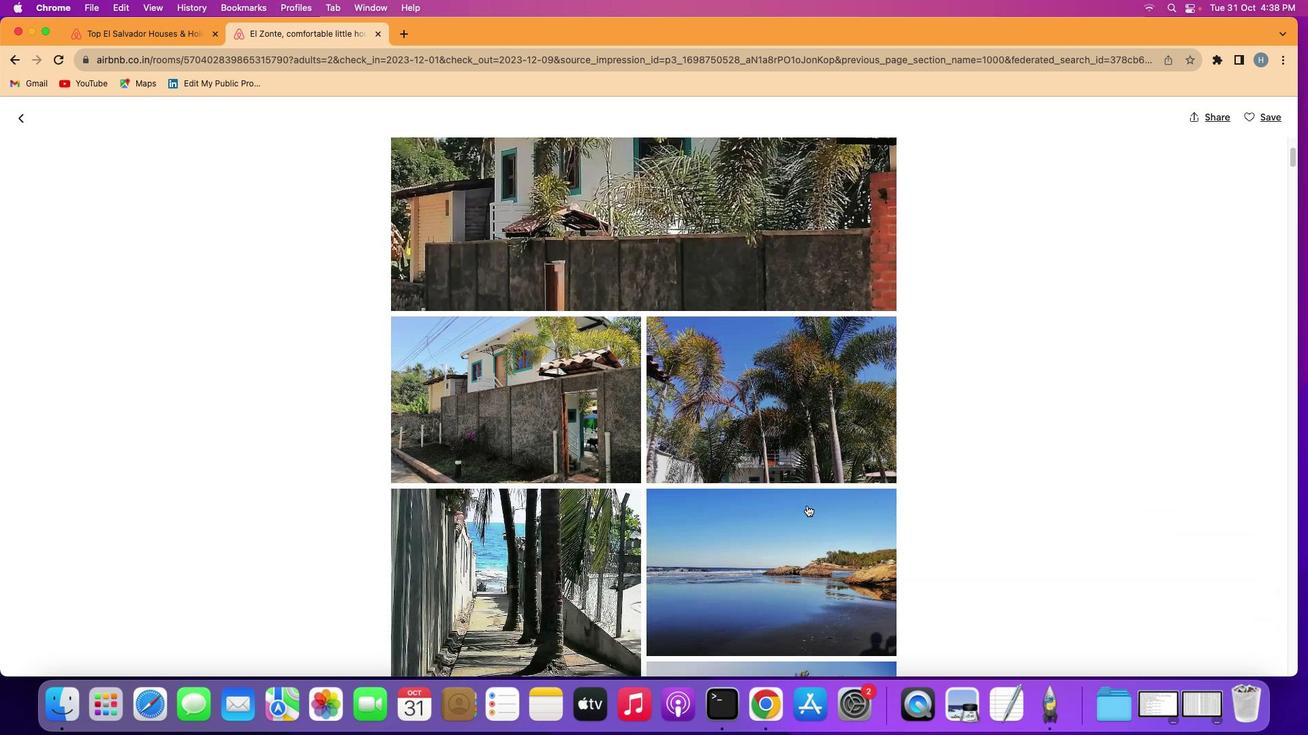 
Action: Mouse scrolled (806, 506) with delta (0, 0)
Screenshot: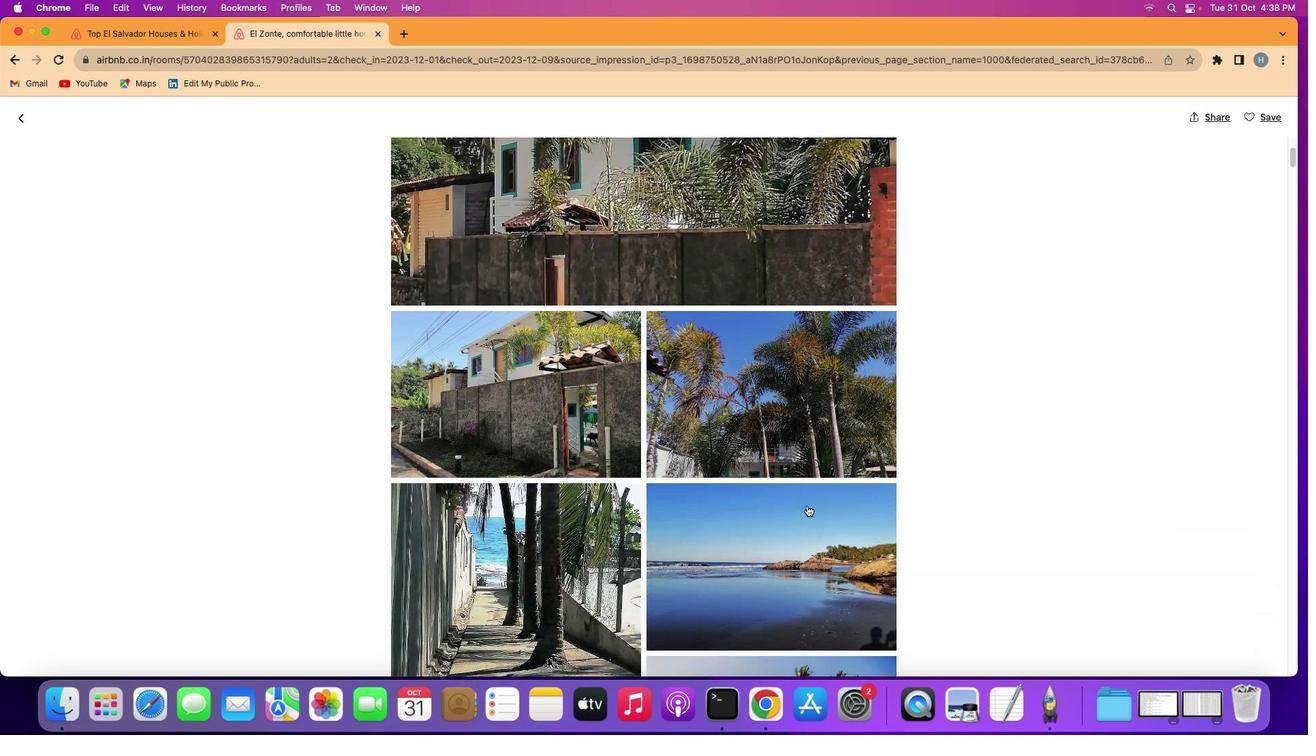 
Action: Mouse moved to (806, 506)
Screenshot: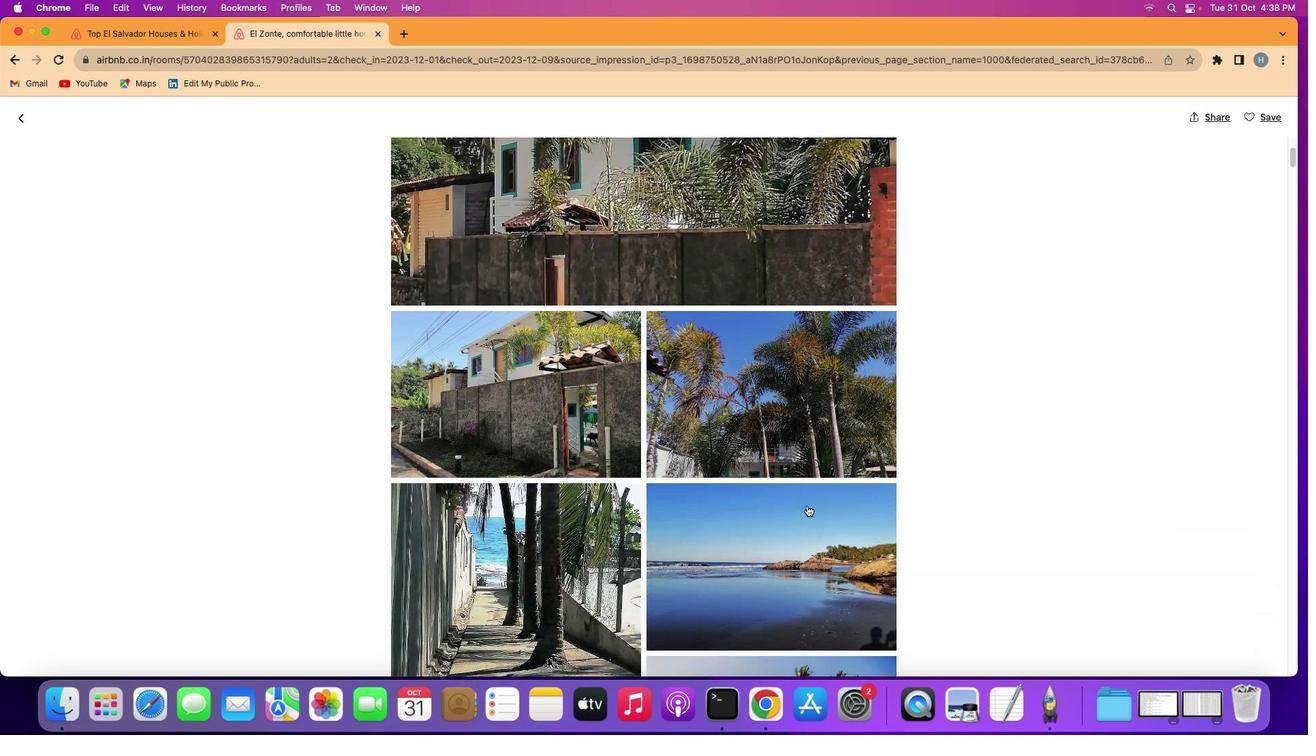 
Action: Mouse scrolled (806, 506) with delta (0, 0)
Screenshot: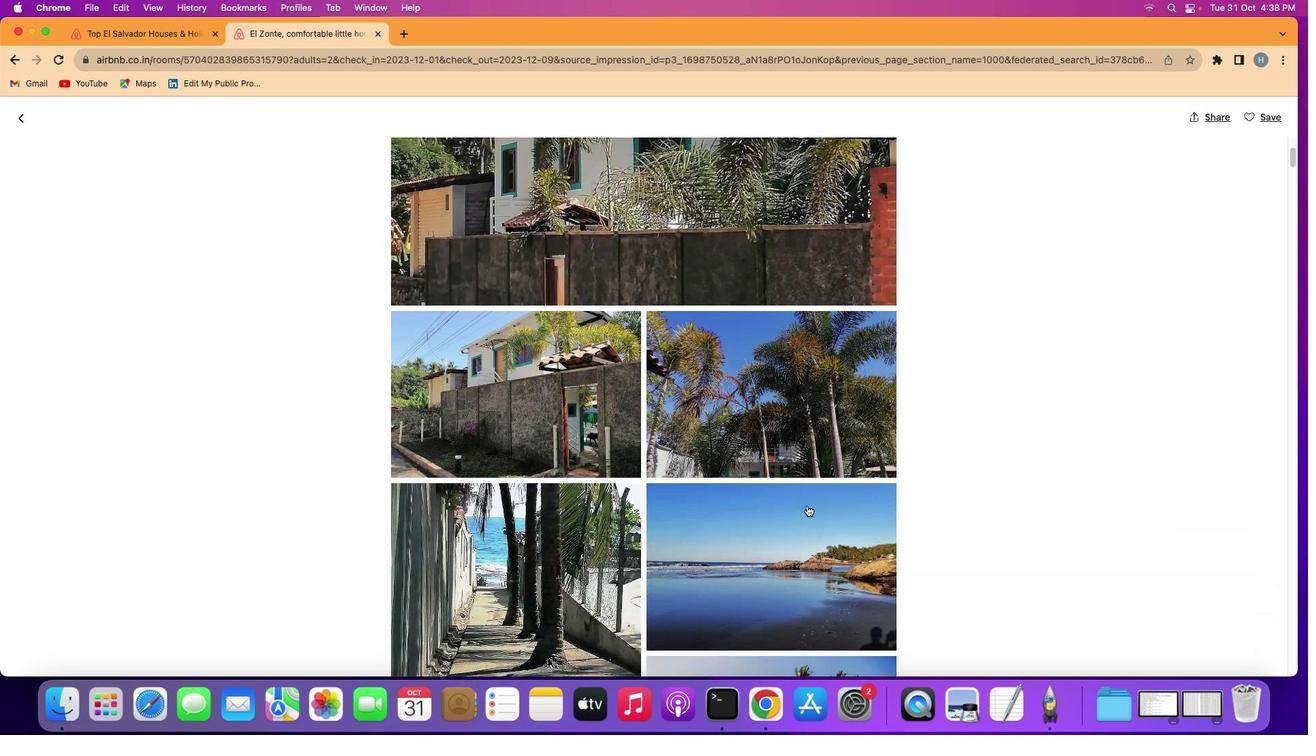 
Action: Mouse scrolled (806, 506) with delta (0, -1)
Screenshot: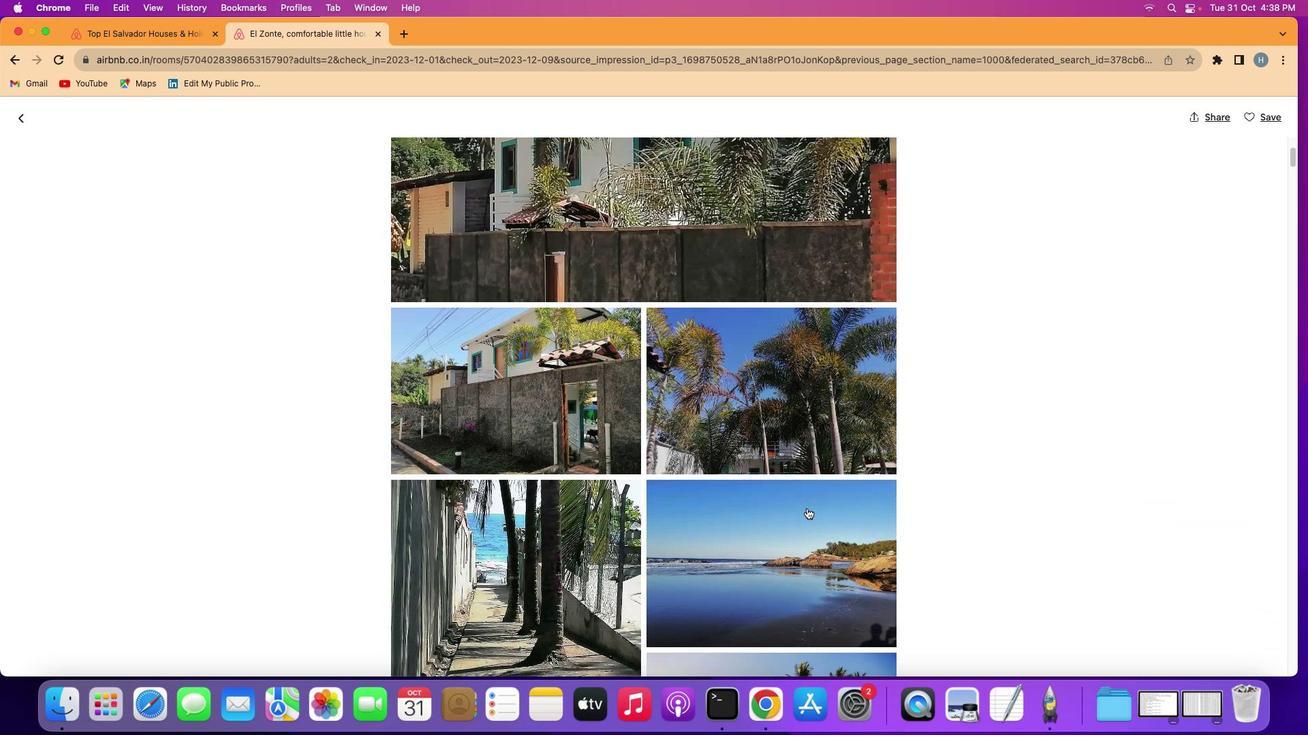 
Action: Mouse moved to (806, 506)
Screenshot: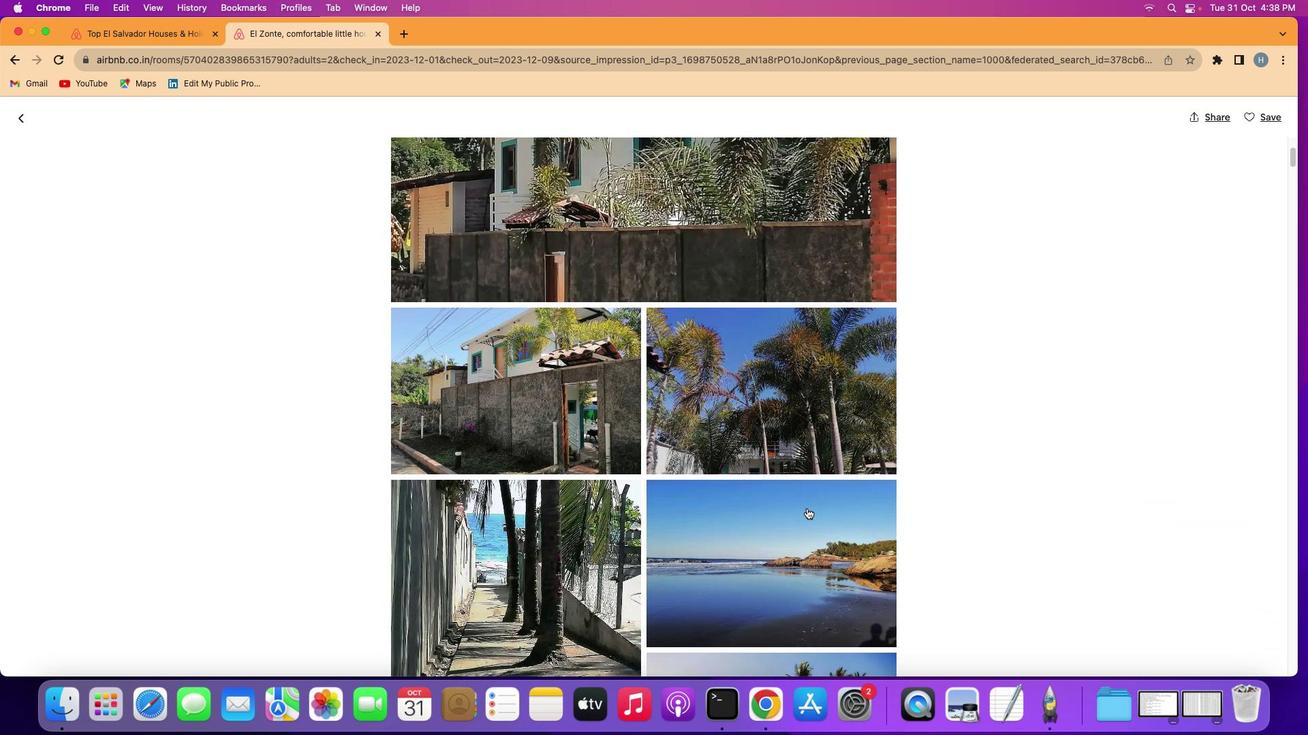 
Action: Mouse scrolled (806, 506) with delta (0, -2)
Screenshot: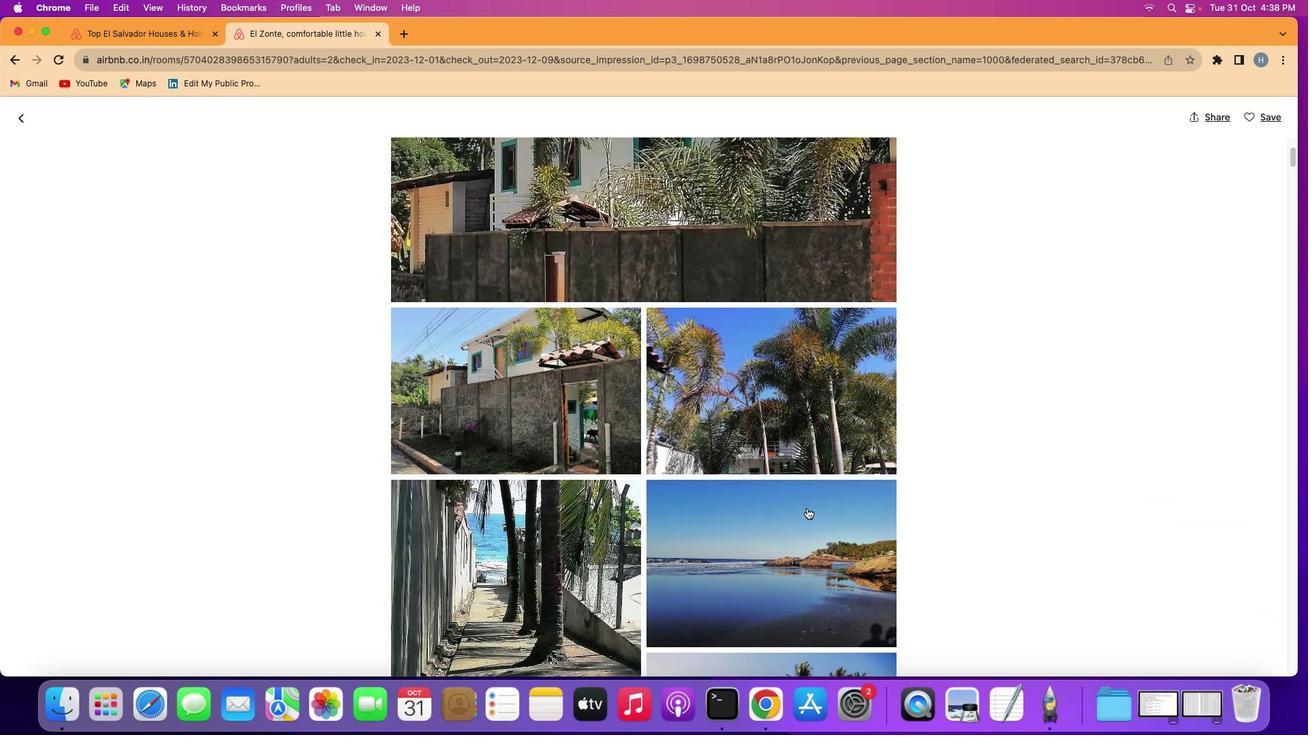 
Action: Mouse moved to (807, 508)
Screenshot: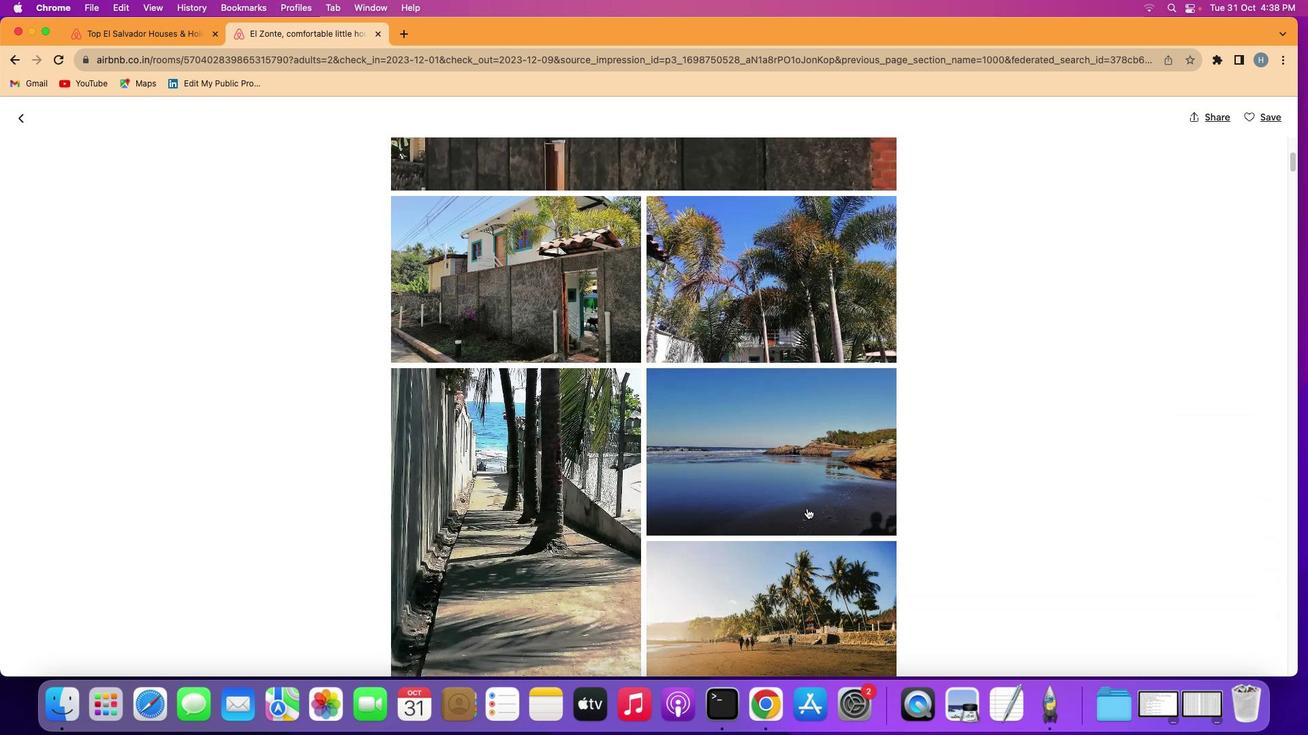 
Action: Mouse scrolled (807, 508) with delta (0, 0)
Screenshot: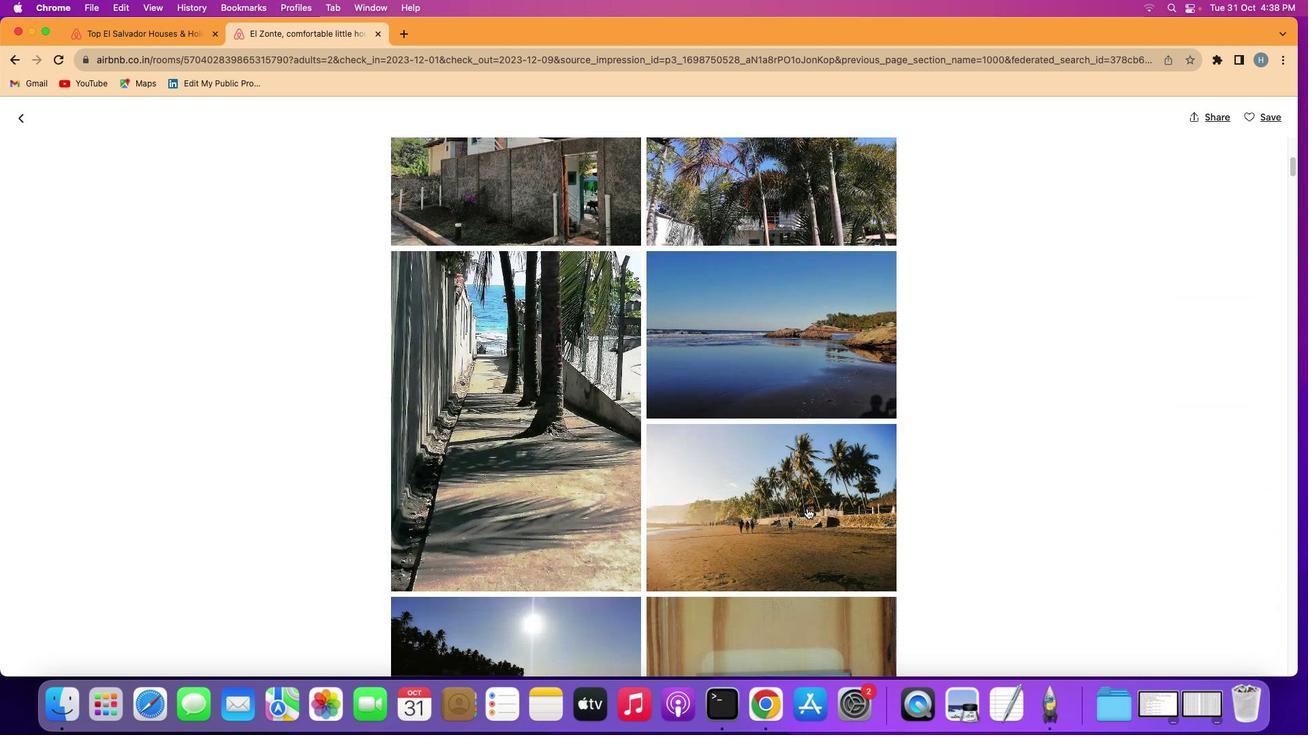 
Action: Mouse scrolled (807, 508) with delta (0, 0)
Screenshot: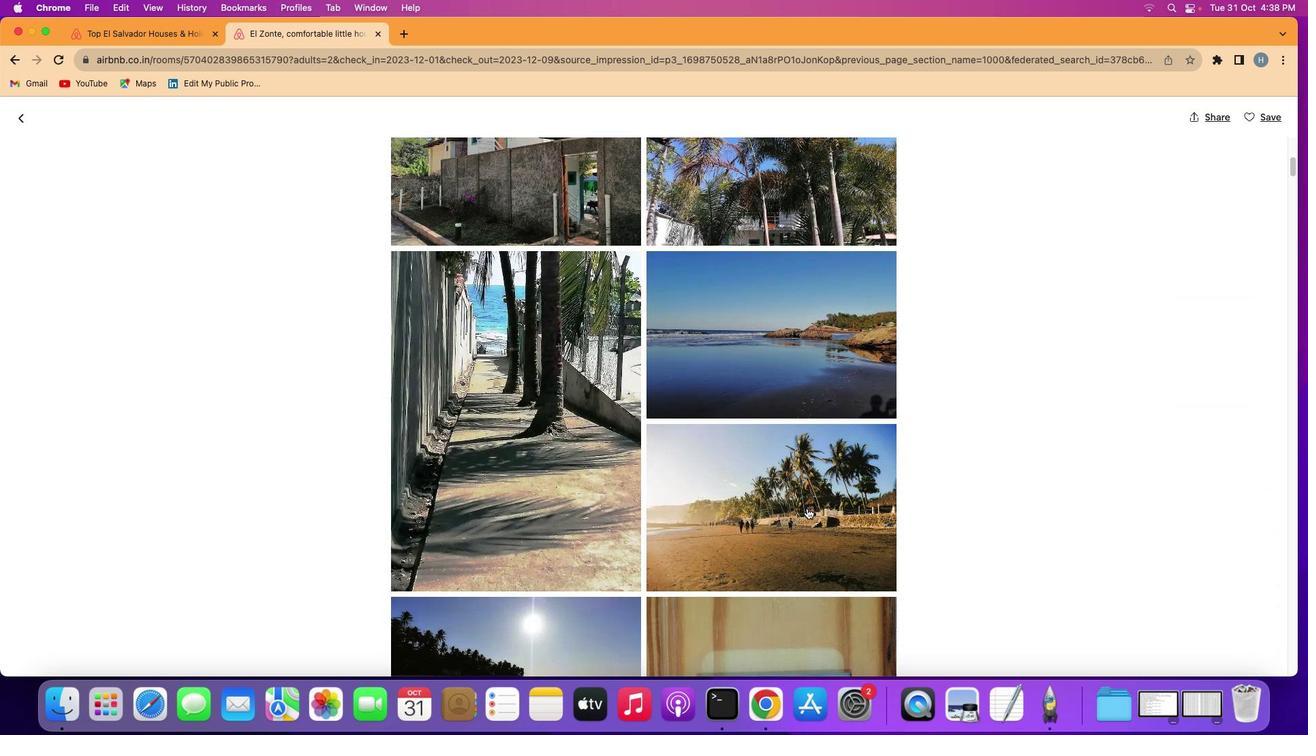 
Action: Mouse scrolled (807, 508) with delta (0, -2)
Screenshot: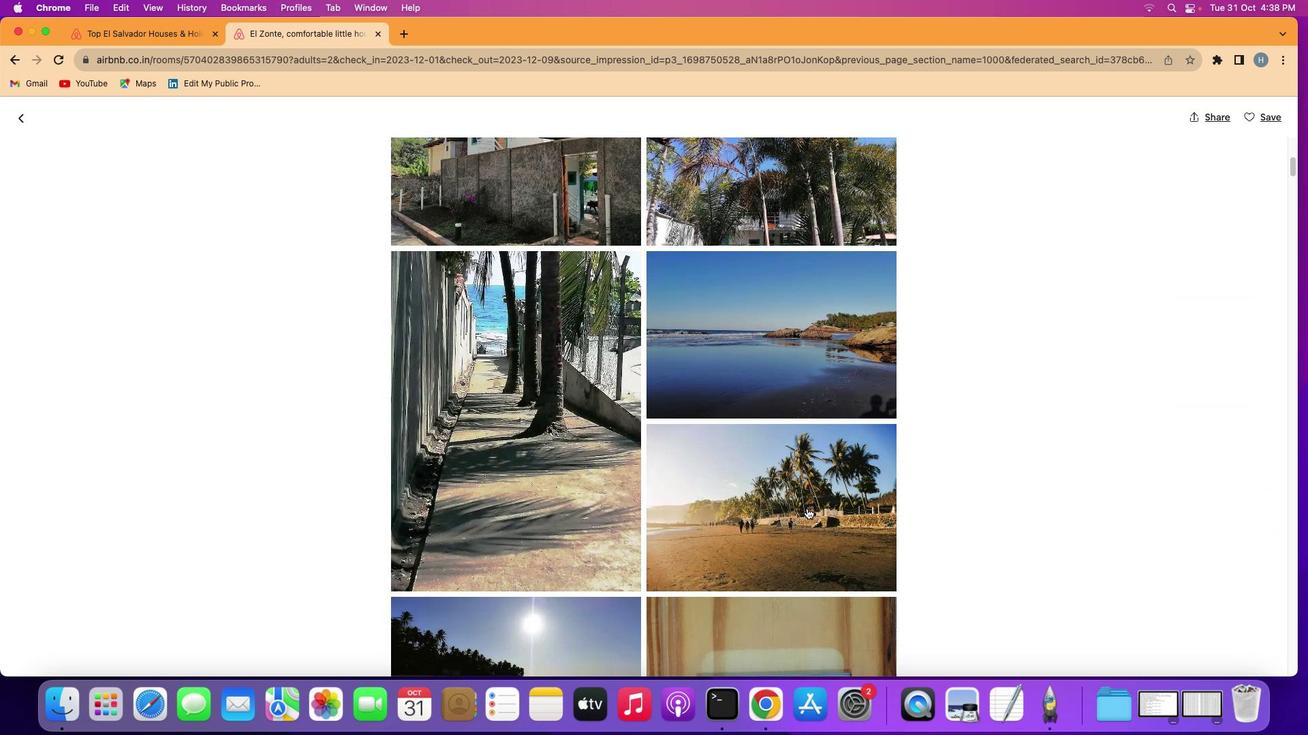 
Action: Mouse scrolled (807, 508) with delta (0, -2)
Screenshot: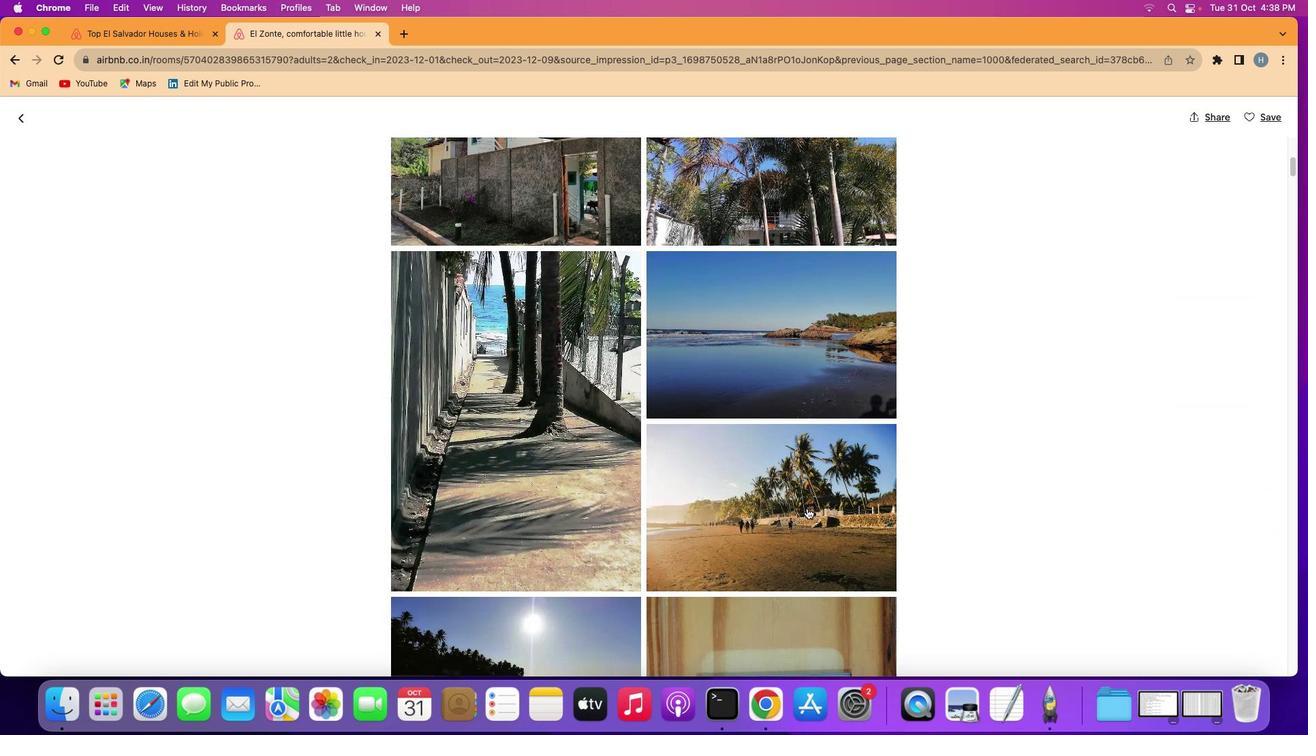 
Action: Mouse moved to (807, 508)
Screenshot: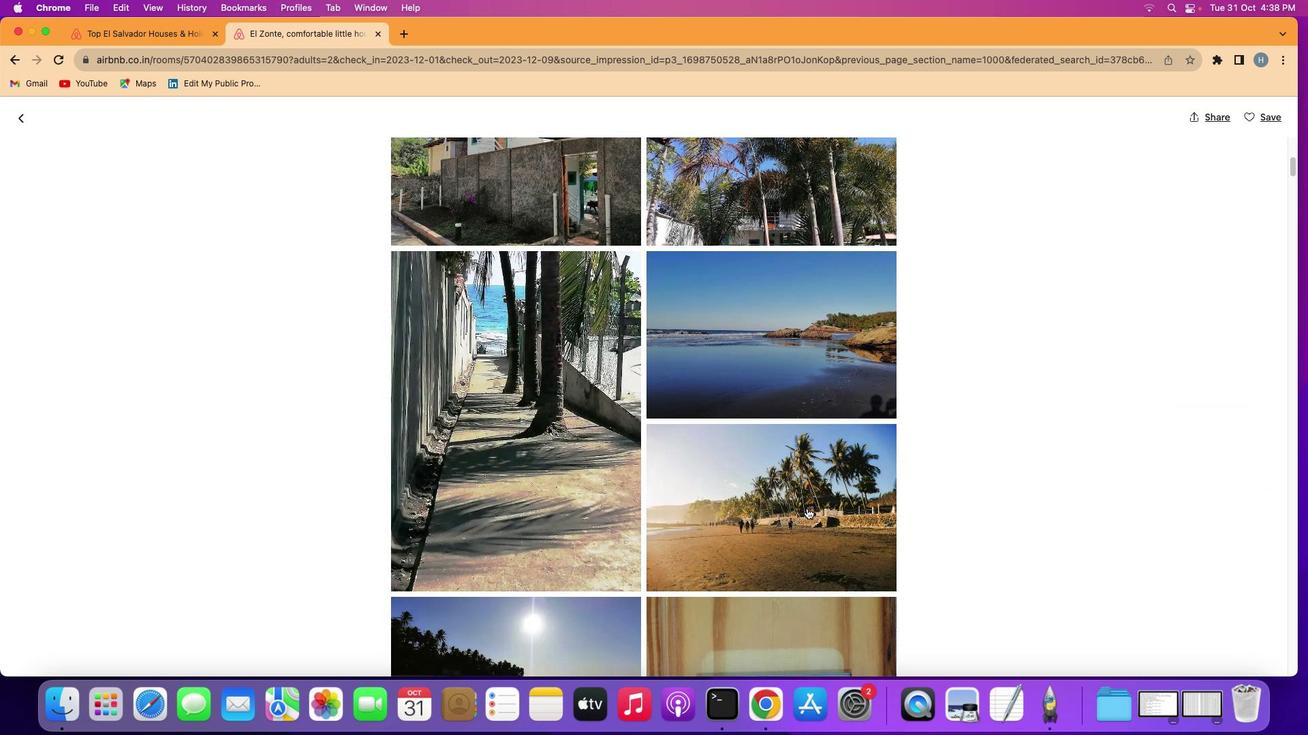 
Action: Mouse scrolled (807, 508) with delta (0, 0)
Screenshot: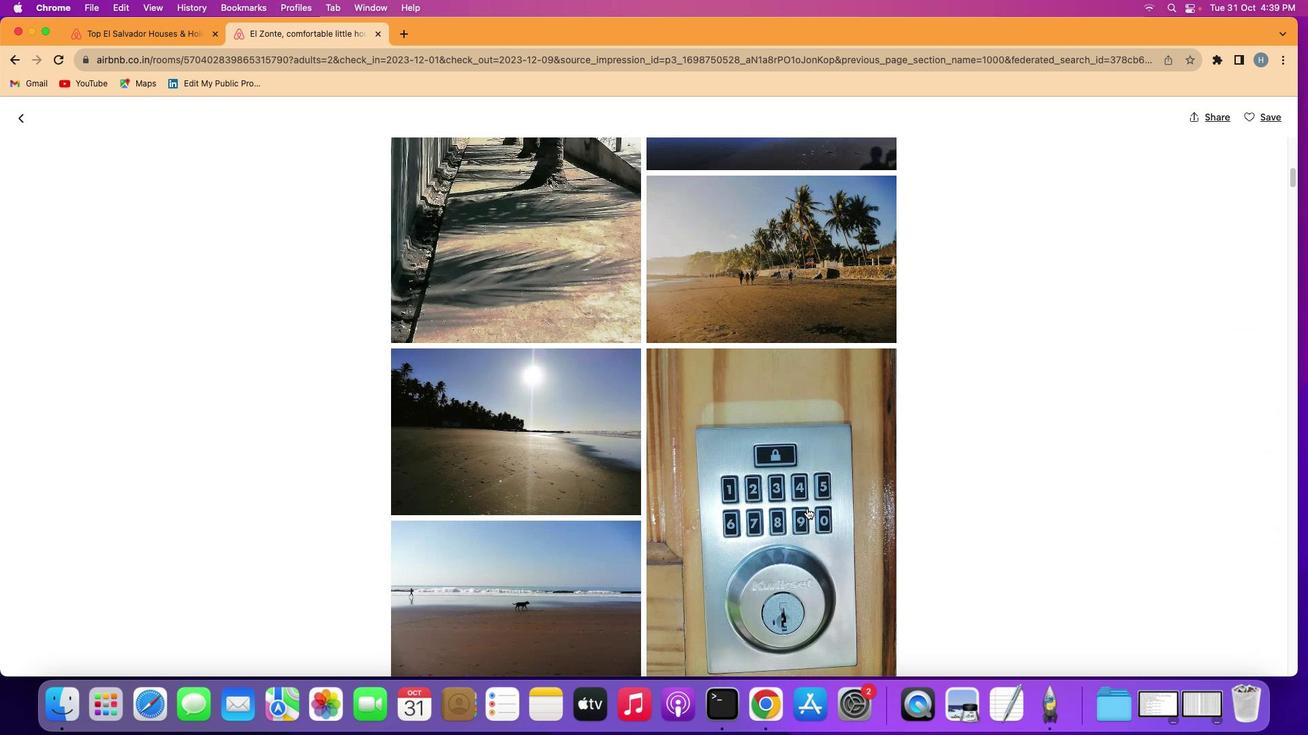 
Action: Mouse scrolled (807, 508) with delta (0, 0)
Screenshot: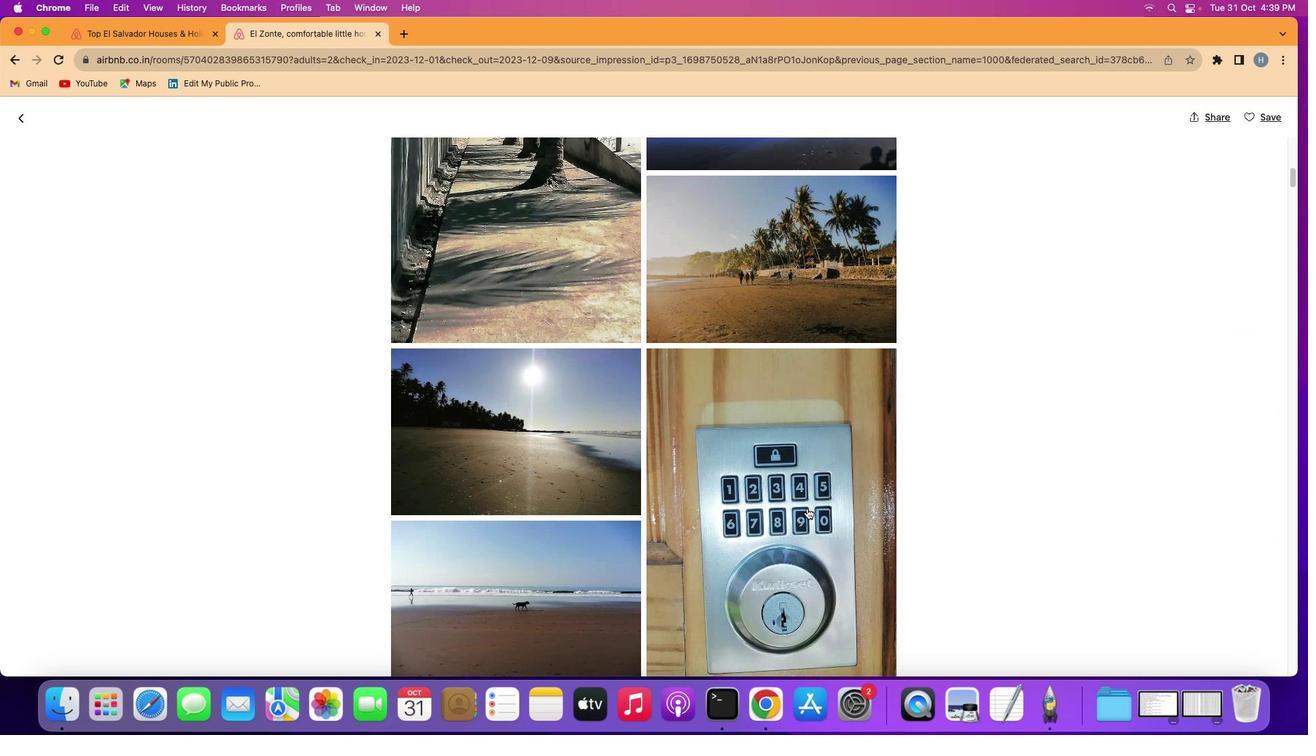 
Action: Mouse scrolled (807, 508) with delta (0, -2)
Screenshot: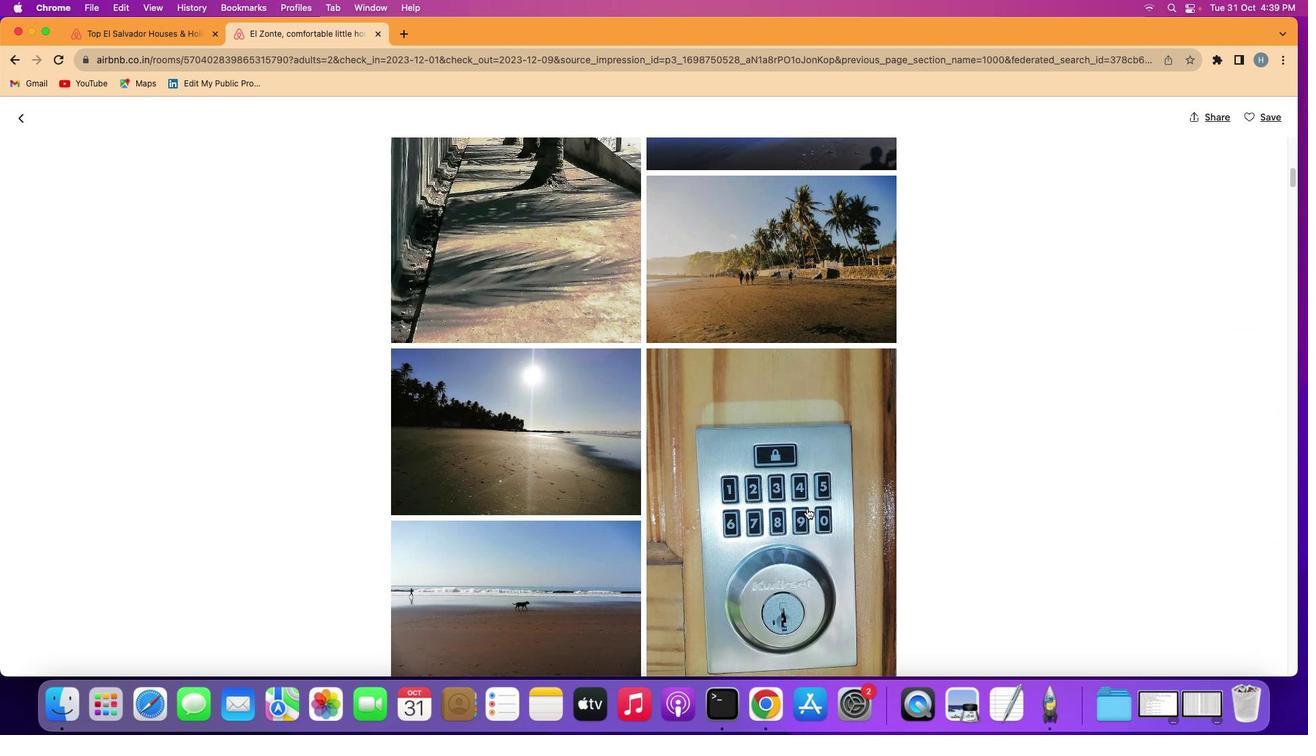 
Action: Mouse scrolled (807, 508) with delta (0, -2)
Screenshot: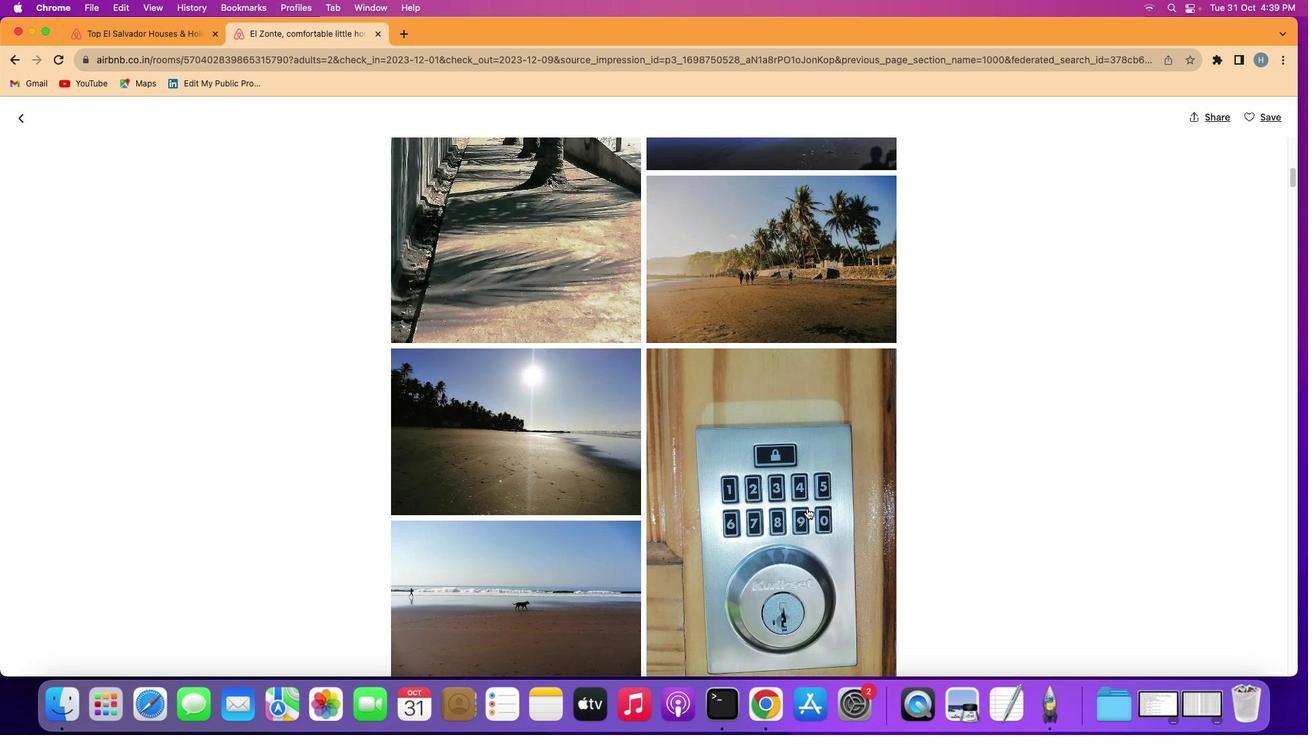 
Action: Mouse scrolled (807, 508) with delta (0, 0)
Screenshot: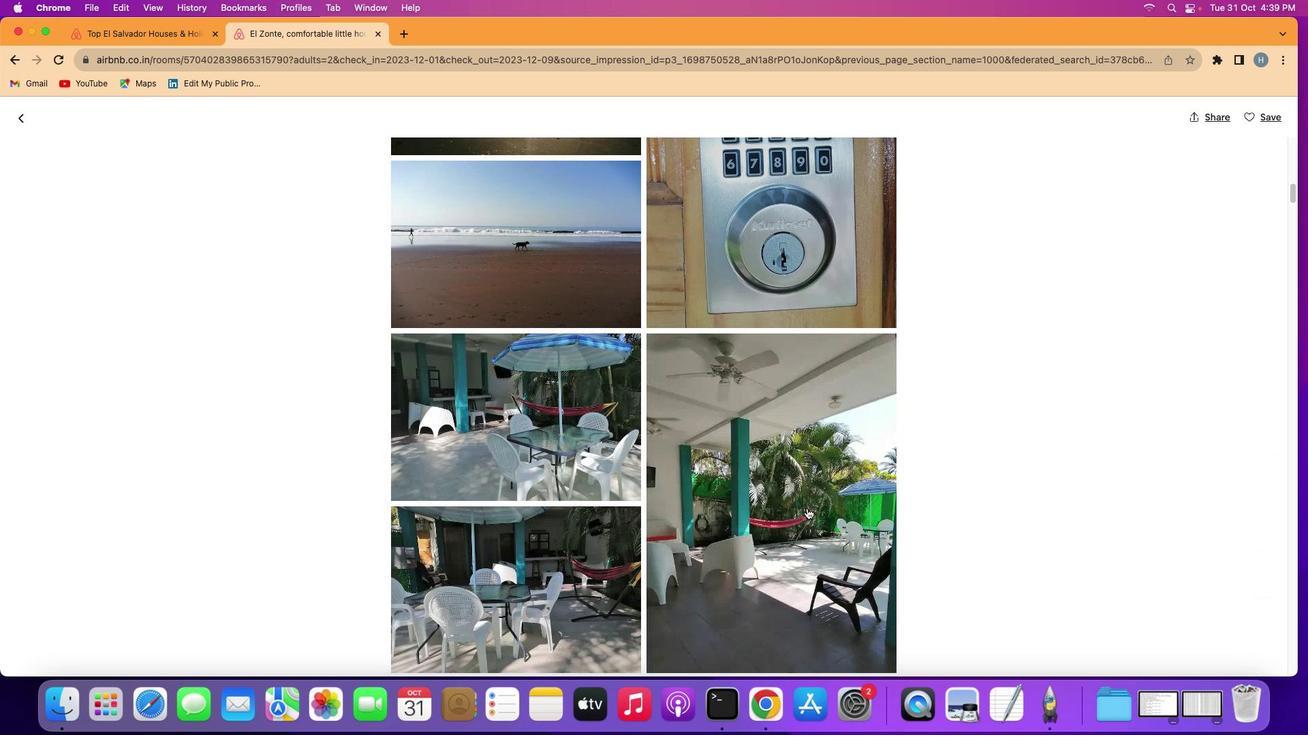 
Action: Mouse scrolled (807, 508) with delta (0, 0)
Screenshot: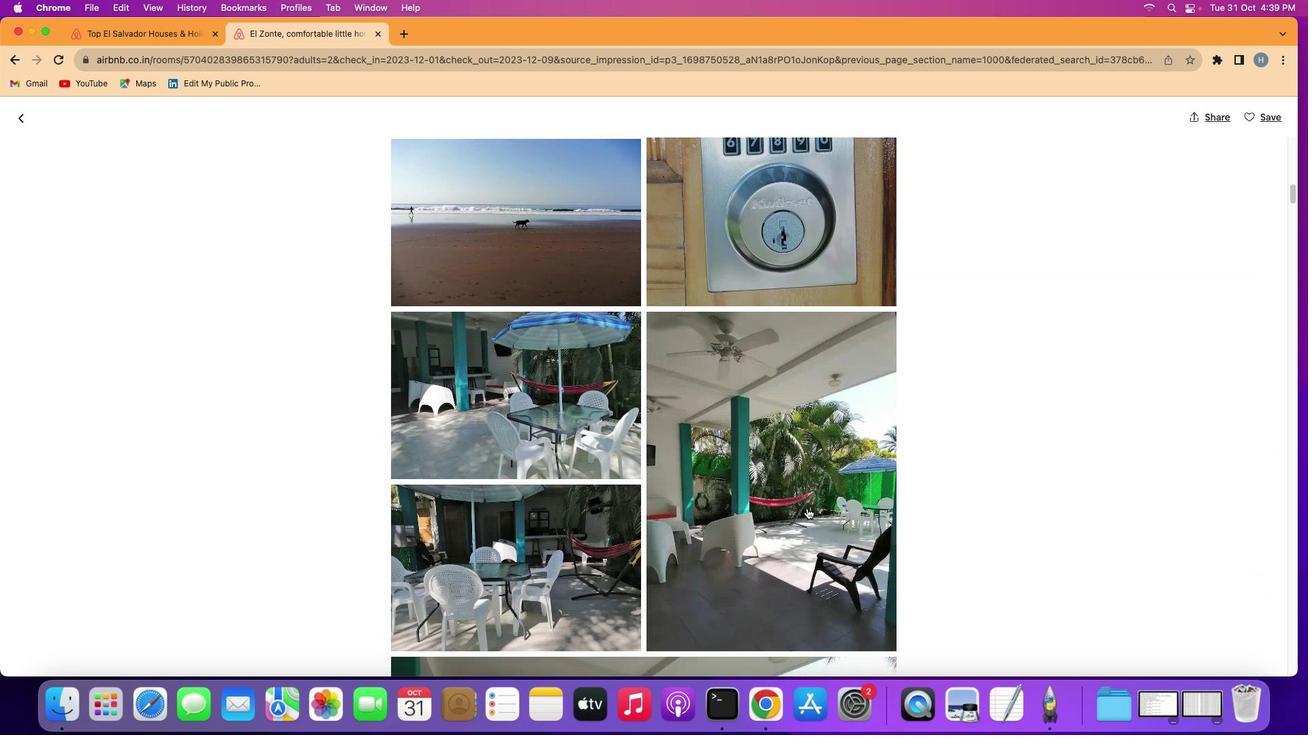 
Action: Mouse scrolled (807, 508) with delta (0, -2)
Screenshot: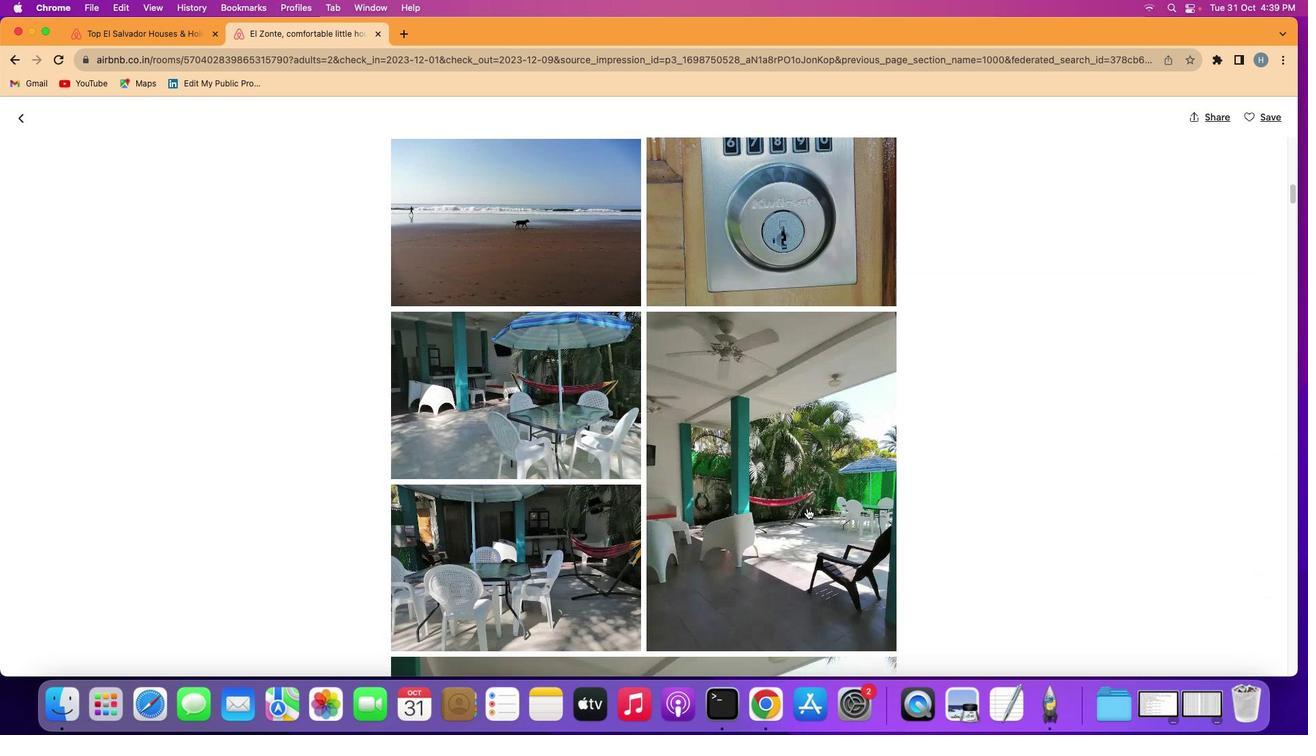 
Action: Mouse scrolled (807, 508) with delta (0, -2)
Screenshot: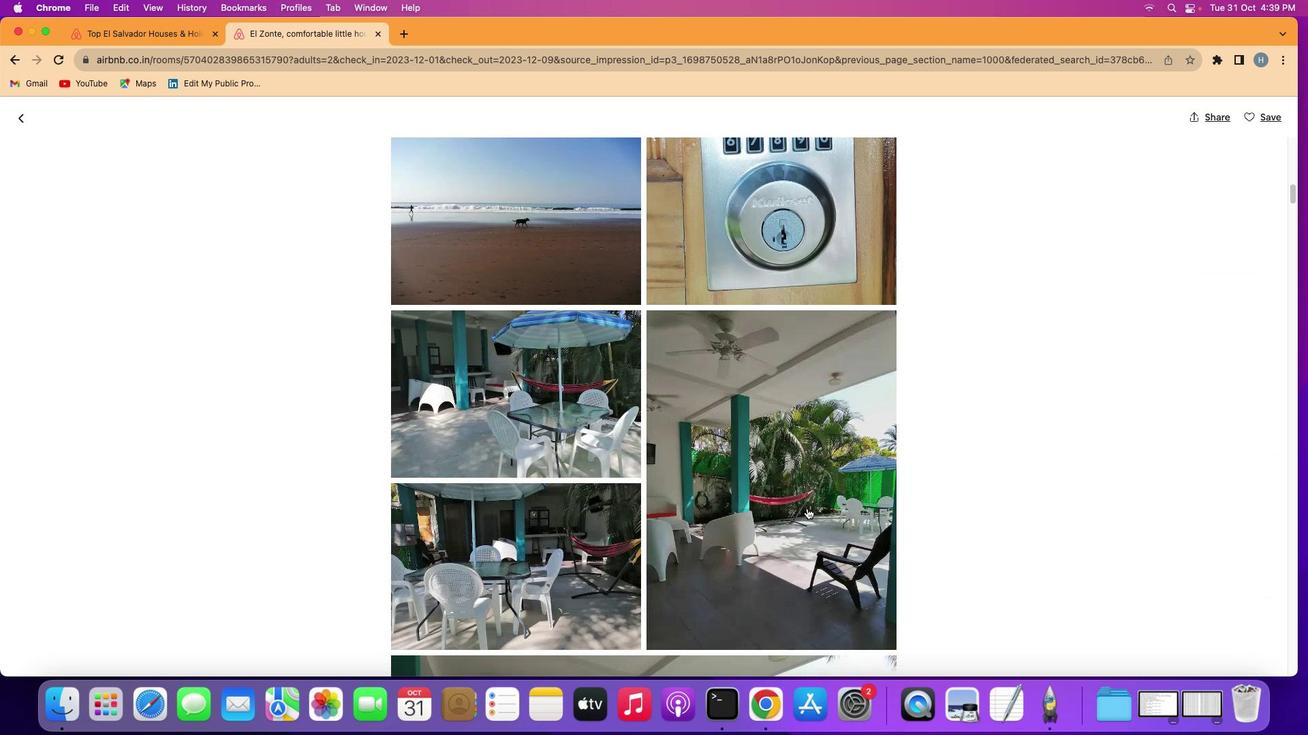 
Action: Mouse scrolled (807, 508) with delta (0, -2)
Screenshot: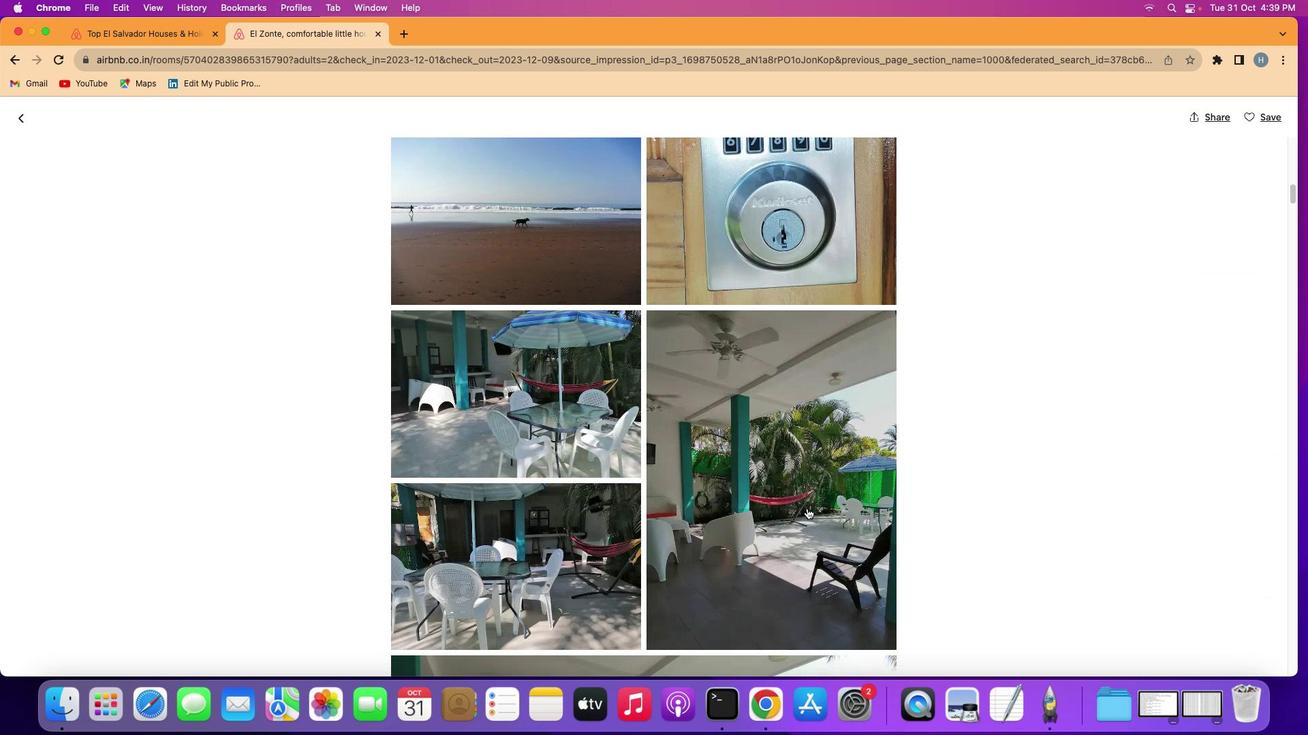 
Action: Mouse scrolled (807, 508) with delta (0, 0)
Screenshot: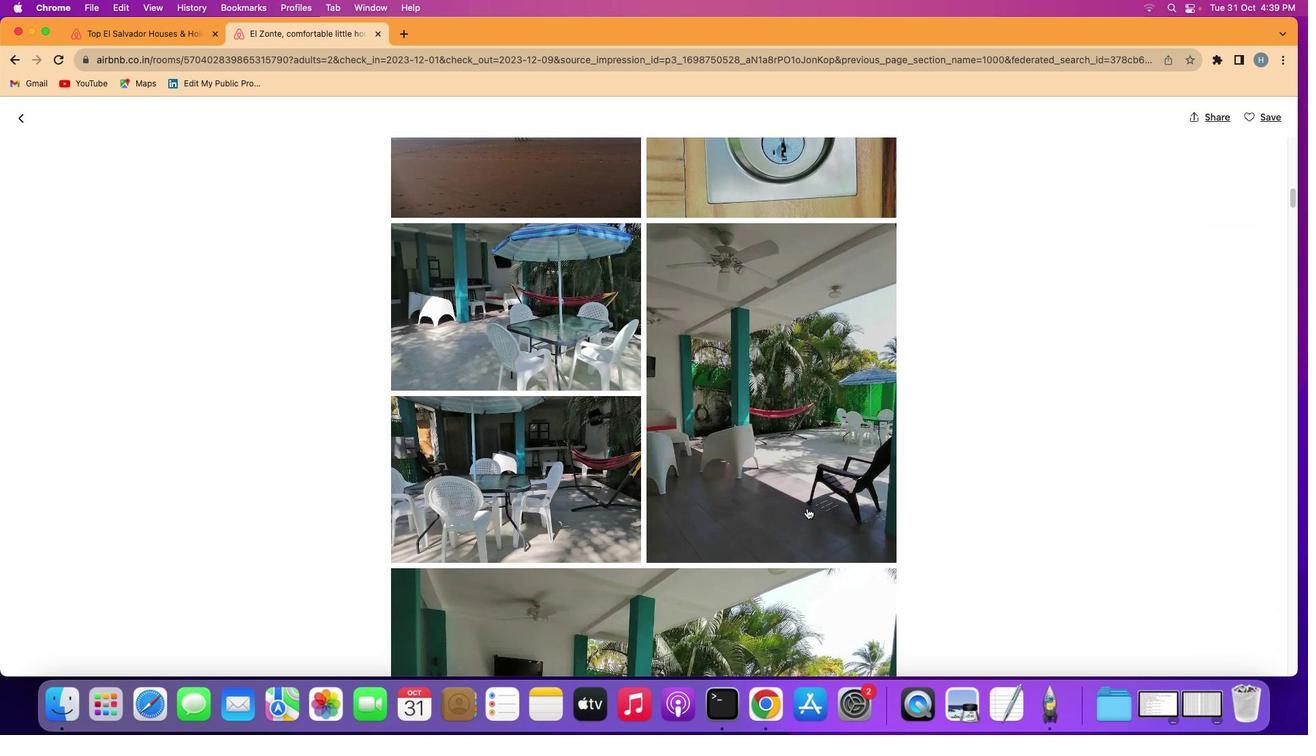 
Action: Mouse scrolled (807, 508) with delta (0, 0)
Screenshot: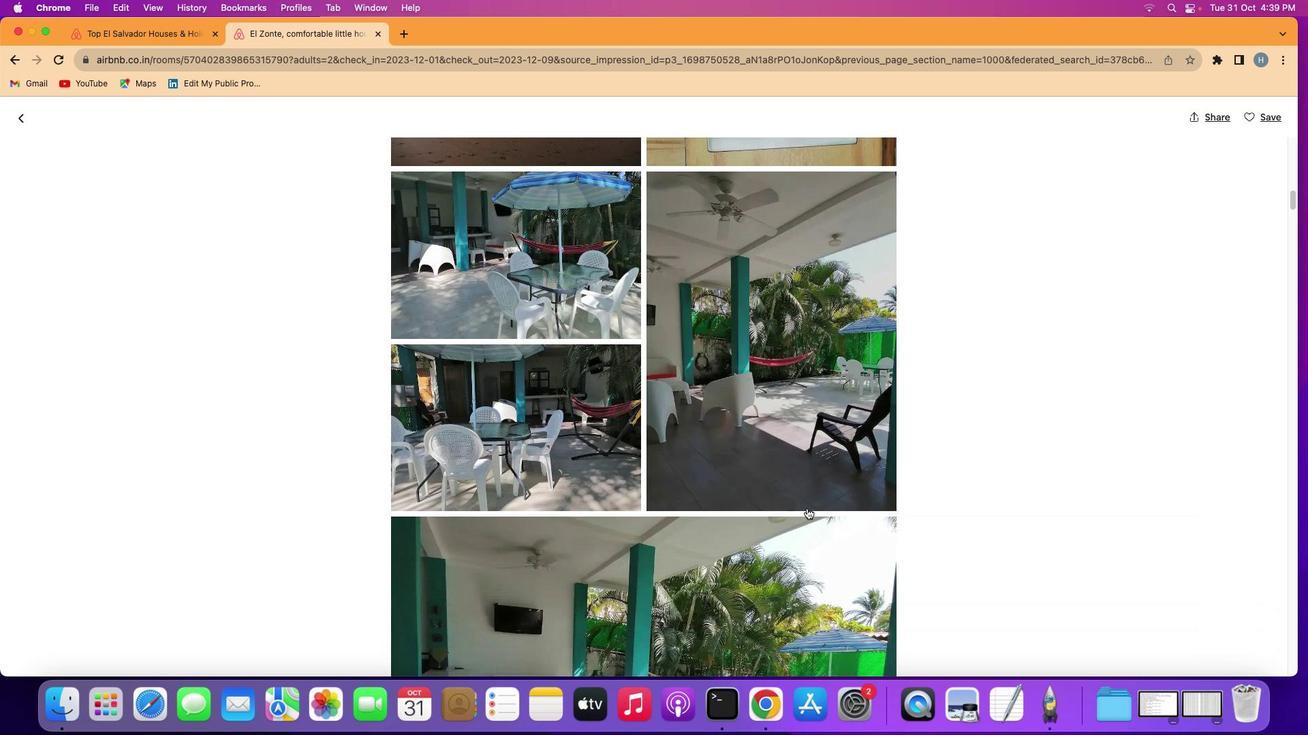
Action: Mouse scrolled (807, 508) with delta (0, 0)
Screenshot: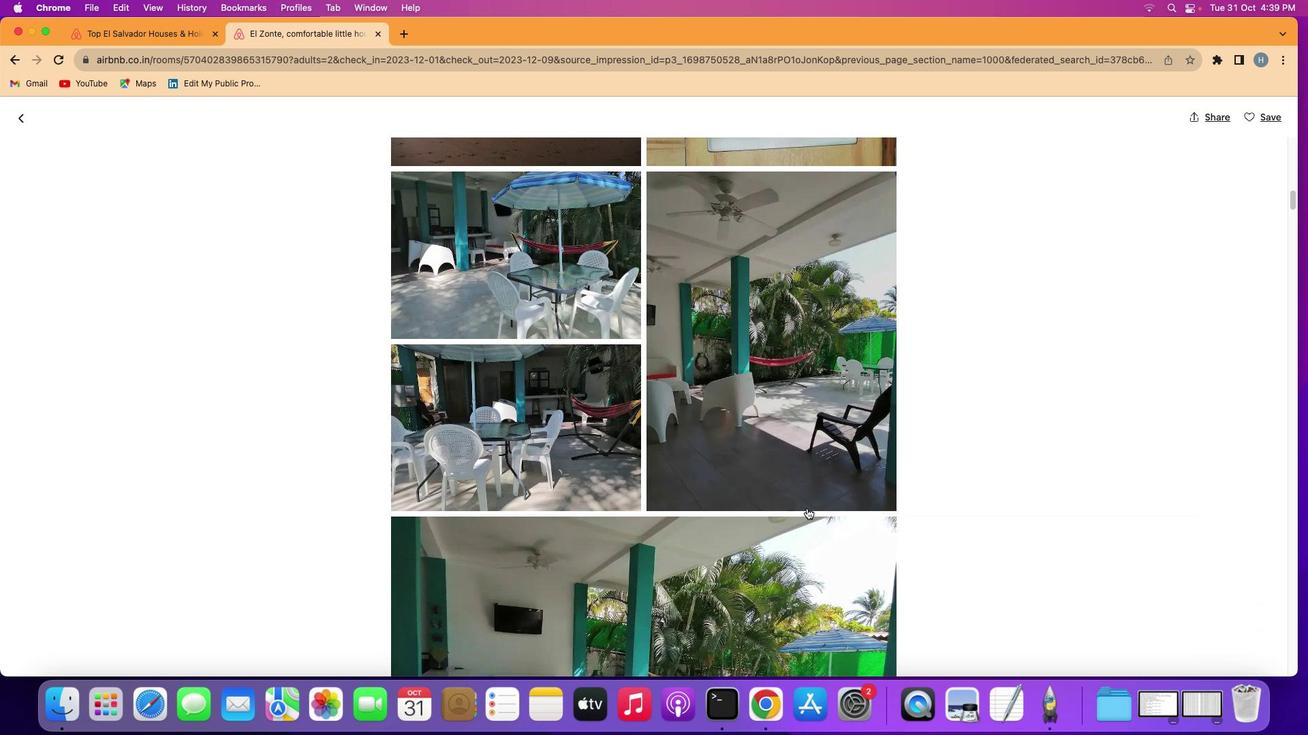 
Action: Mouse scrolled (807, 508) with delta (0, -1)
Screenshot: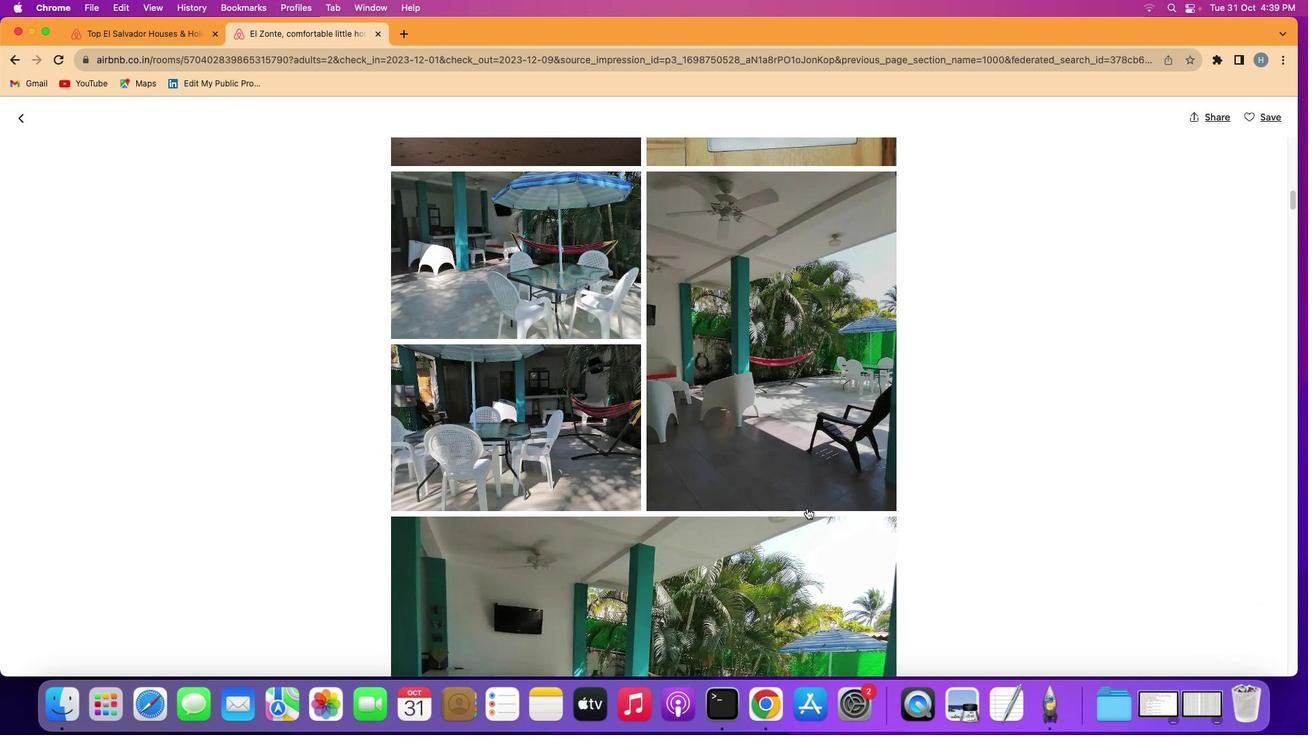 
Action: Mouse scrolled (807, 508) with delta (0, 0)
Screenshot: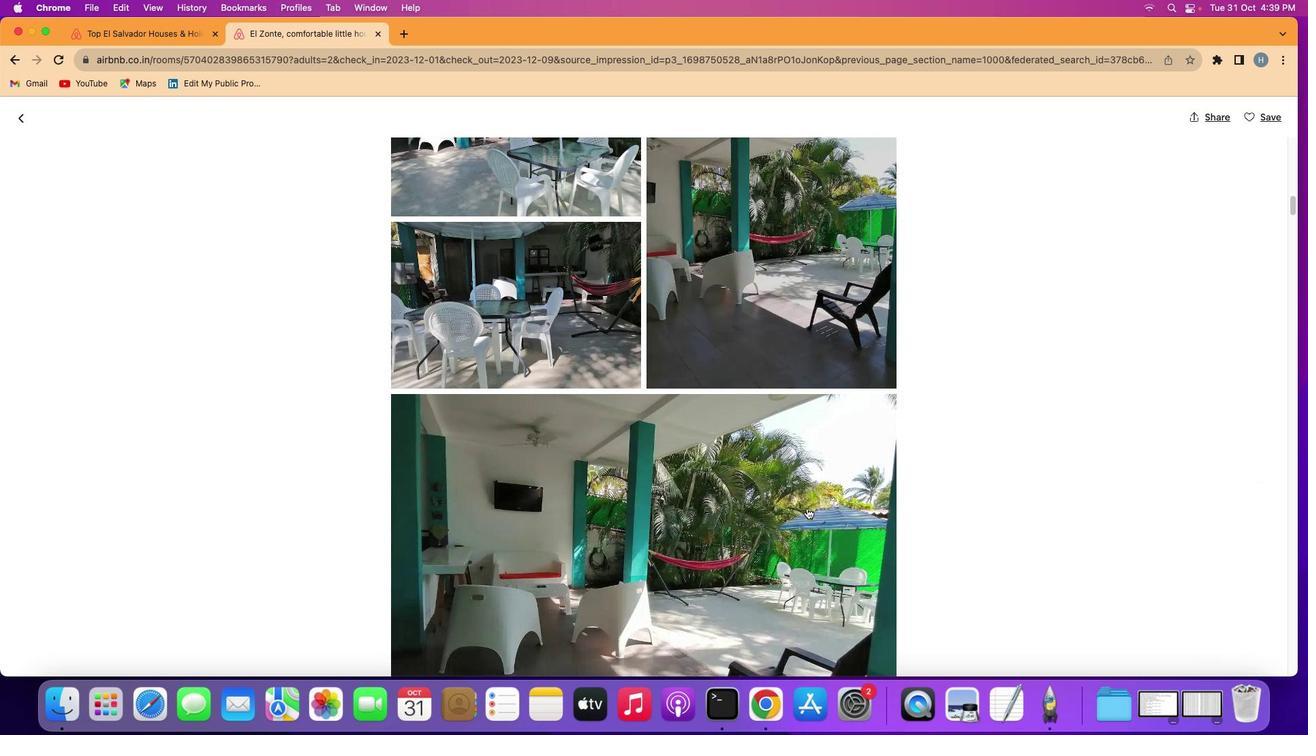 
Action: Mouse scrolled (807, 508) with delta (0, 0)
Screenshot: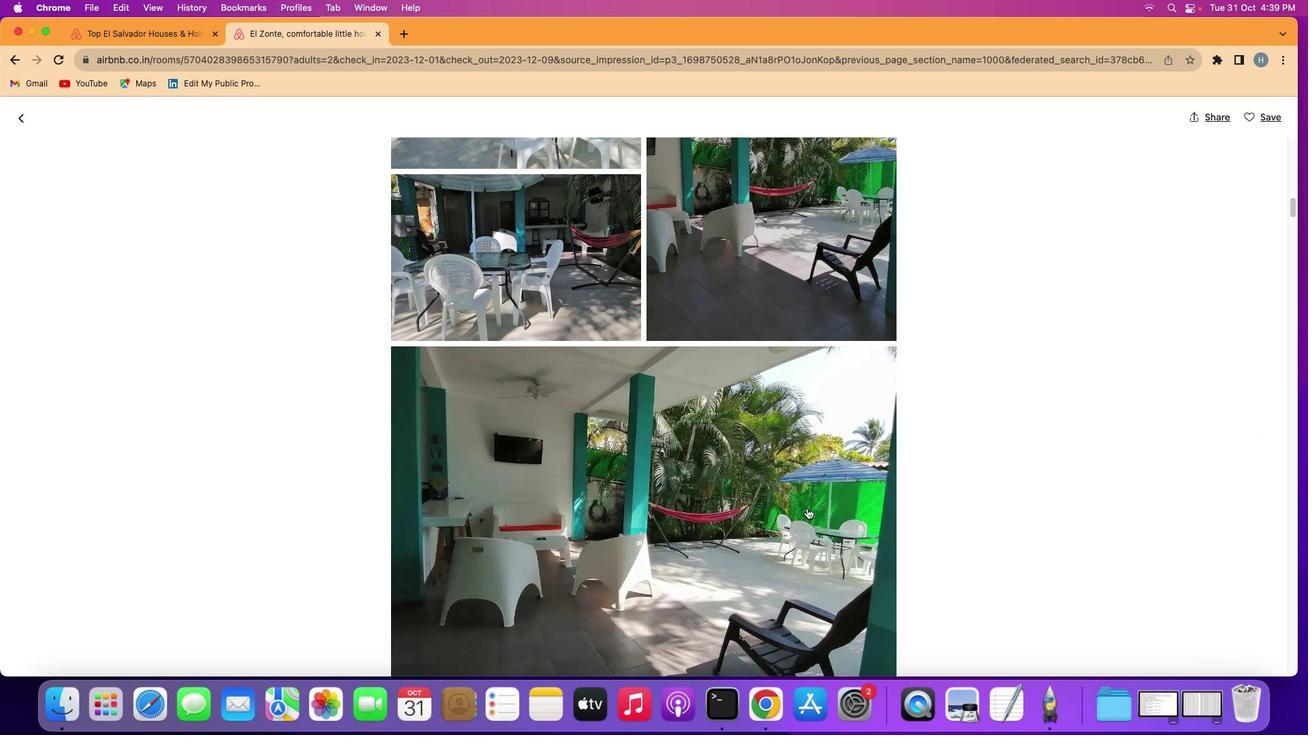 
Action: Mouse scrolled (807, 508) with delta (0, -1)
Screenshot: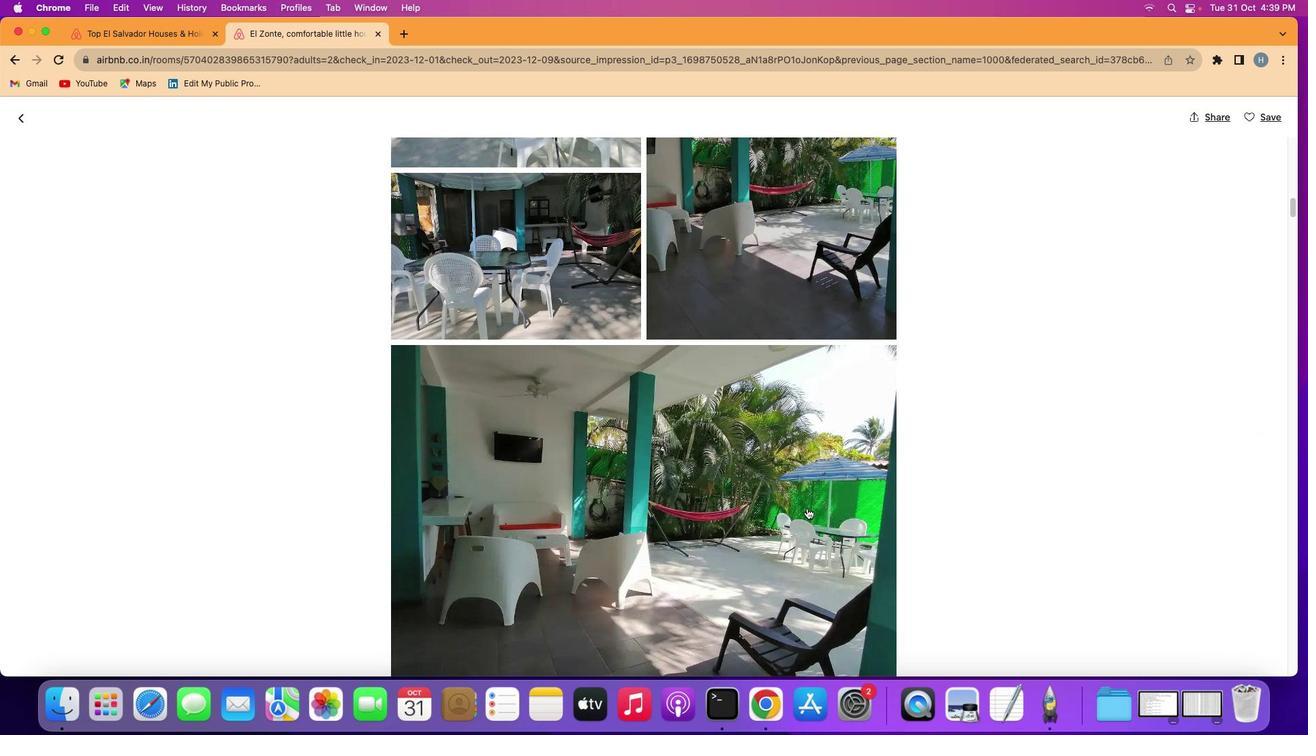 
Action: Mouse scrolled (807, 508) with delta (0, -2)
Screenshot: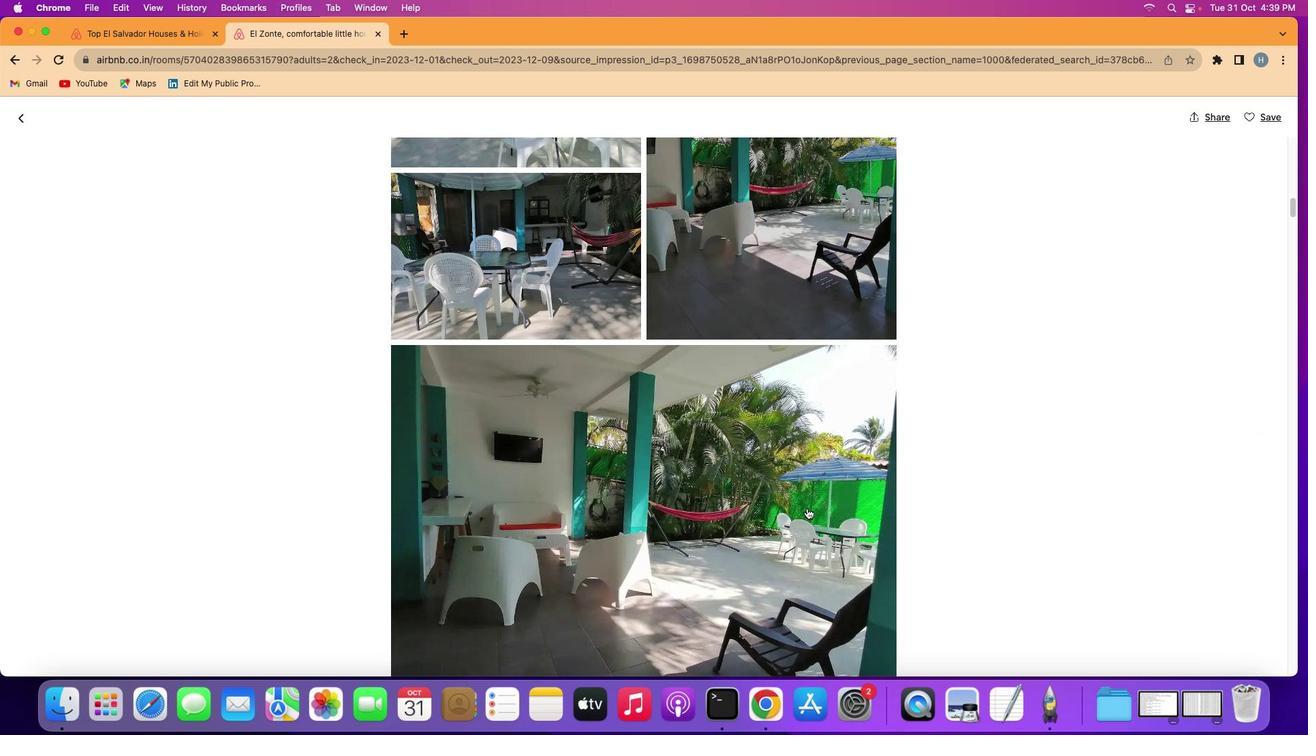 
Action: Mouse scrolled (807, 508) with delta (0, 0)
Screenshot: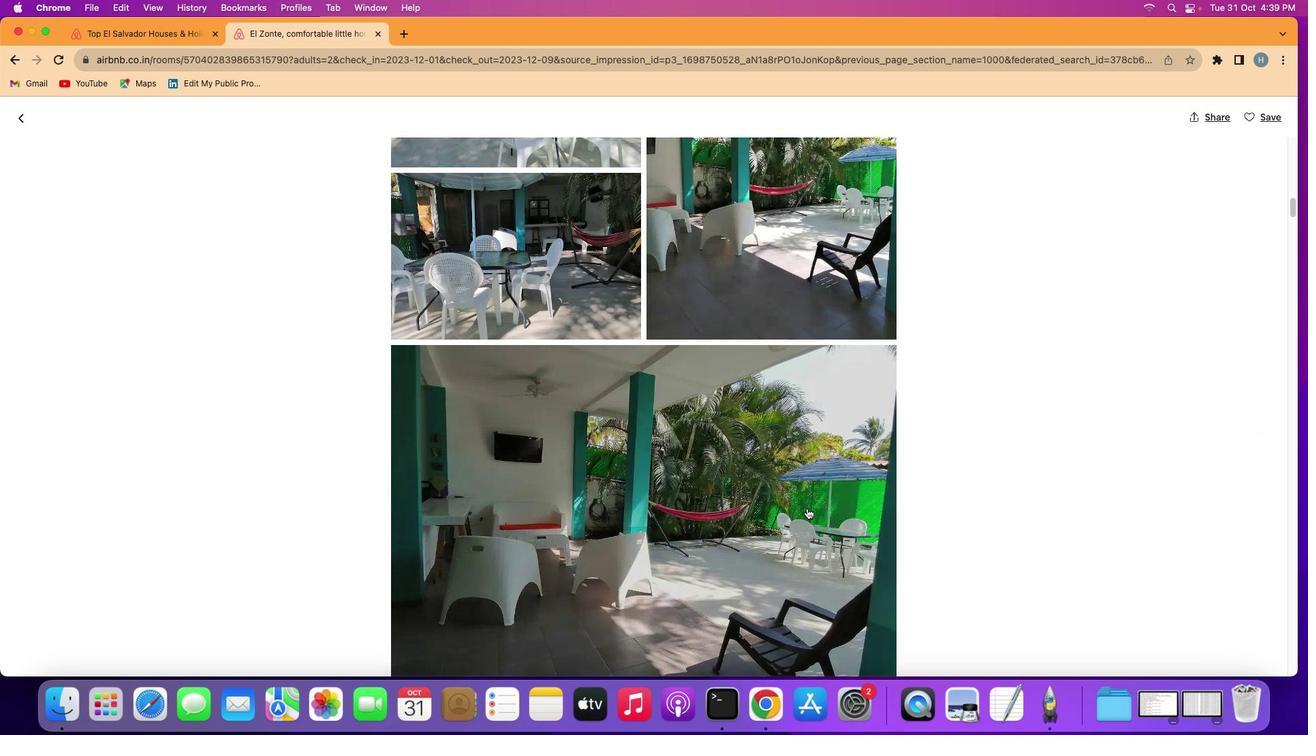 
Action: Mouse scrolled (807, 508) with delta (0, 0)
Screenshot: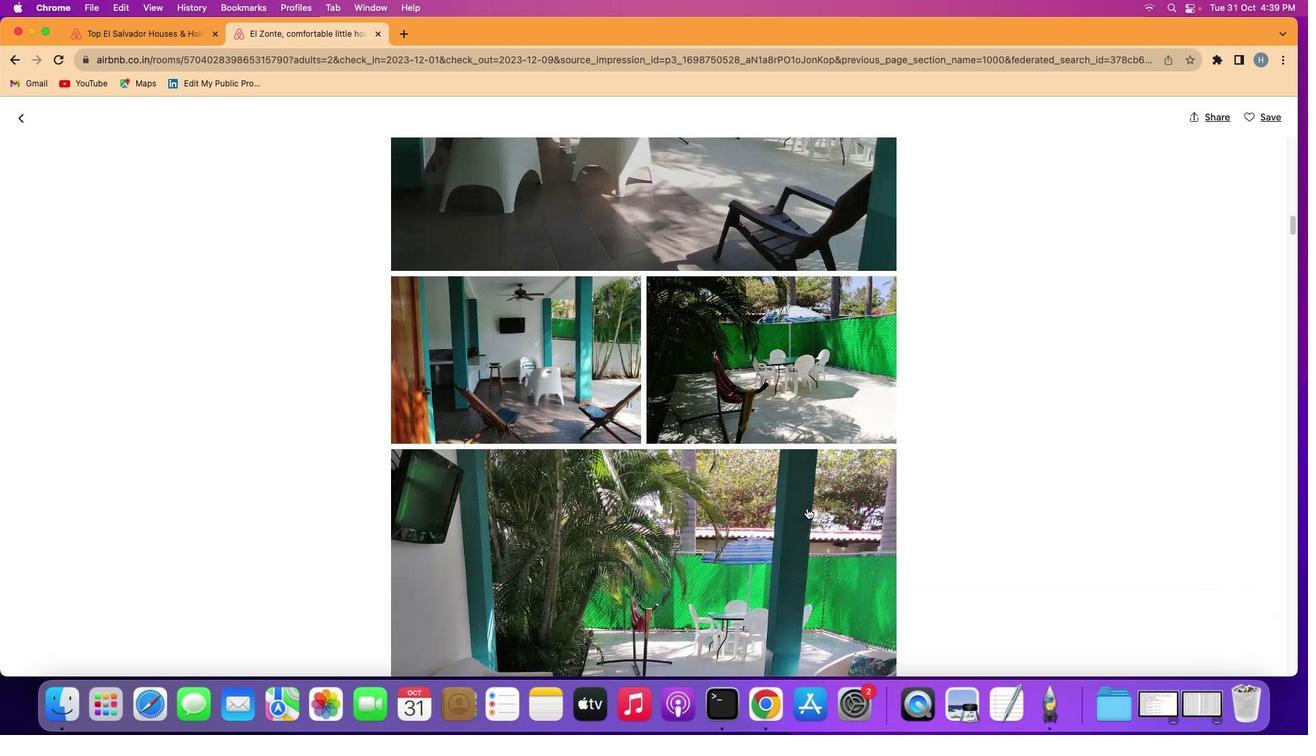 
Action: Mouse scrolled (807, 508) with delta (0, 0)
Screenshot: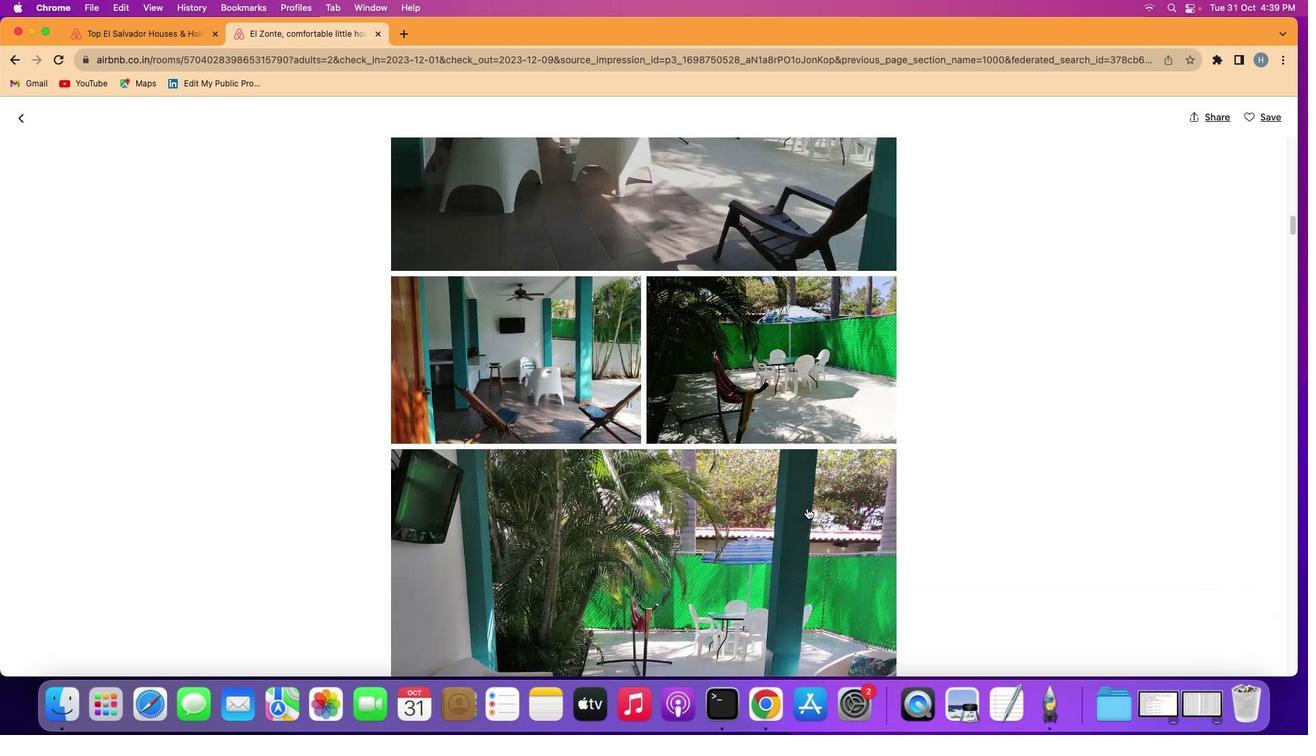 
Action: Mouse scrolled (807, 508) with delta (0, -2)
Screenshot: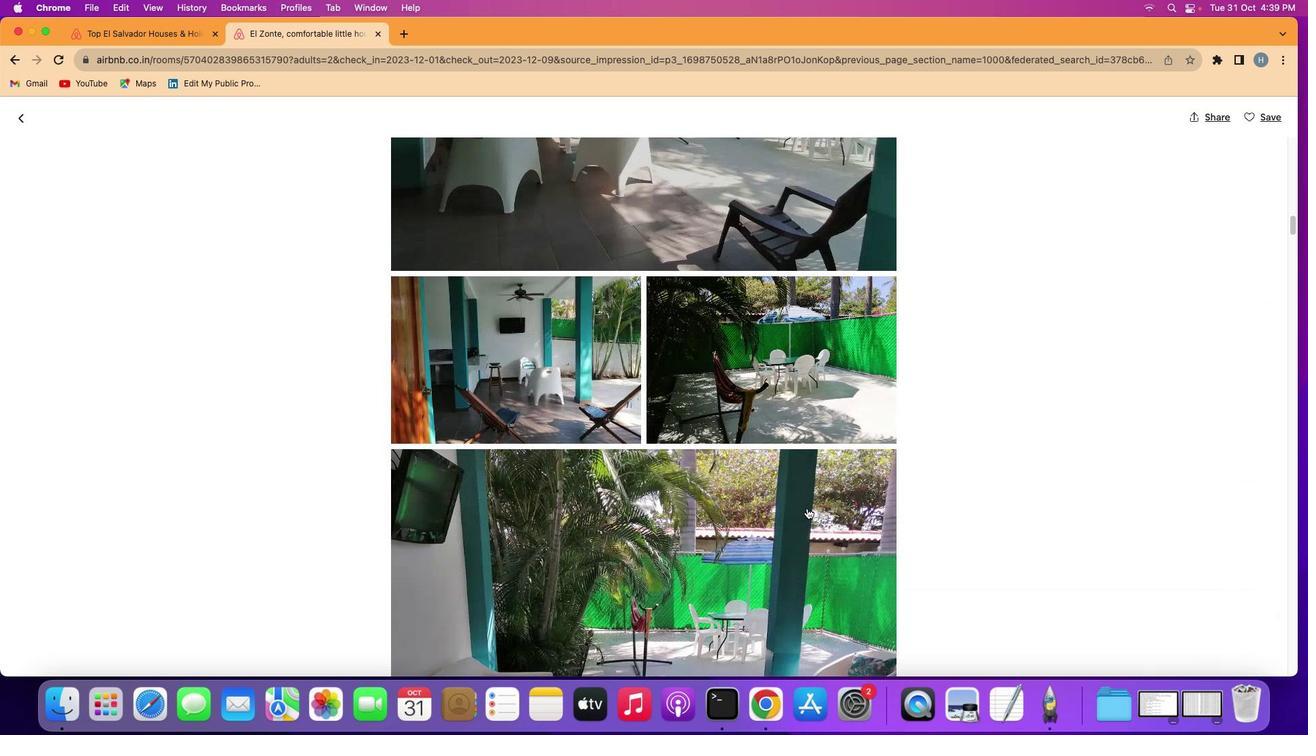 
Action: Mouse scrolled (807, 508) with delta (0, -3)
Screenshot: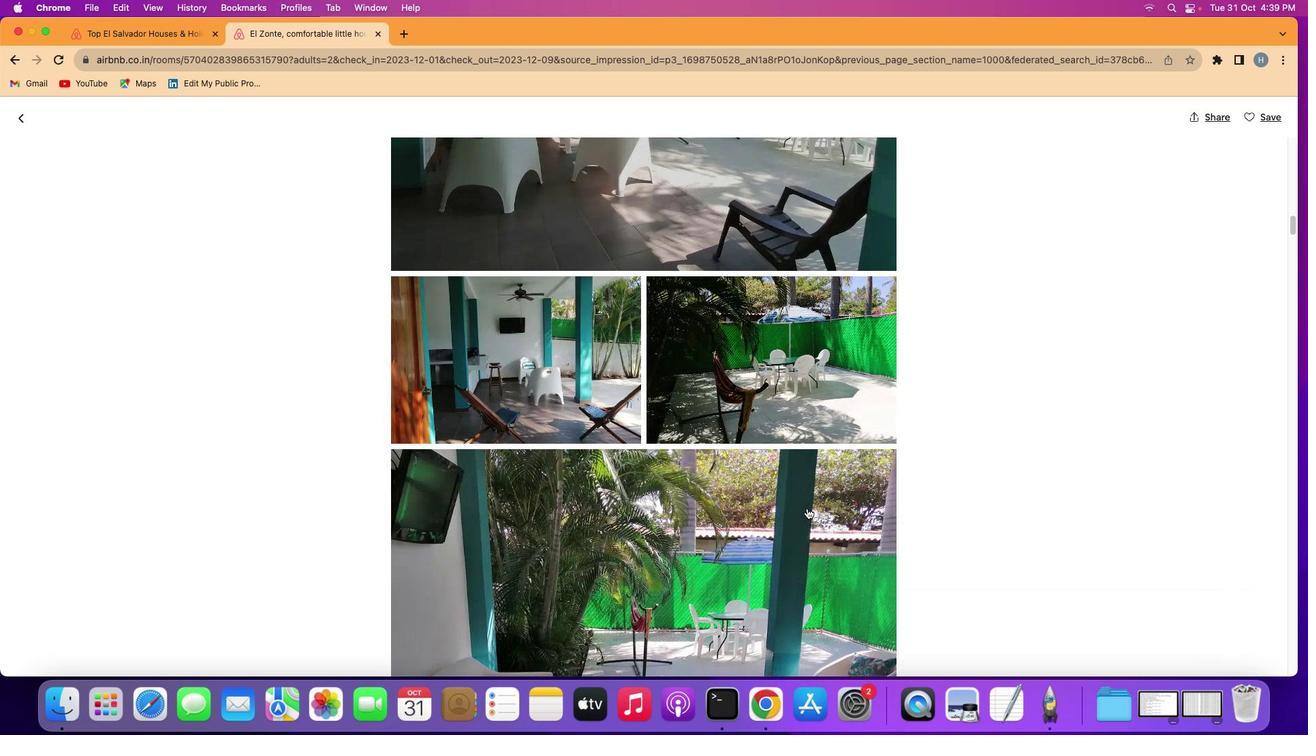 
Action: Mouse scrolled (807, 508) with delta (0, -3)
Screenshot: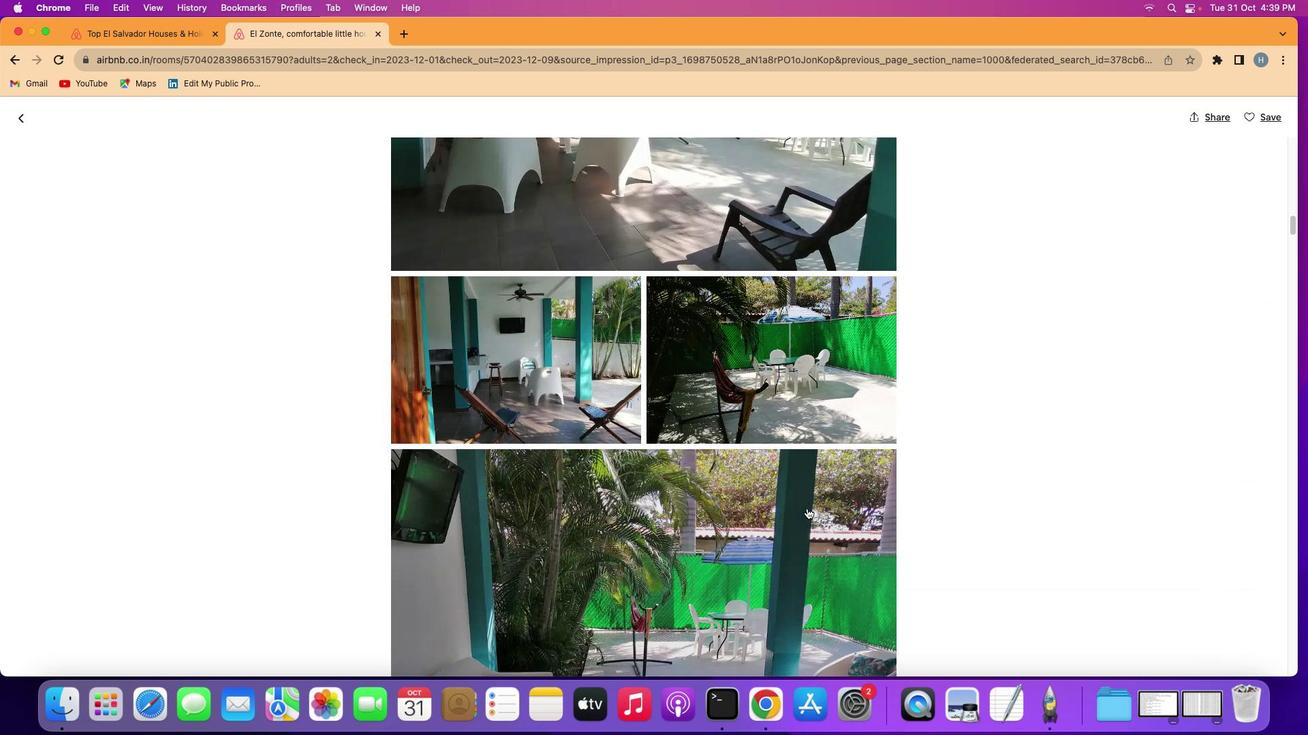 
Action: Mouse scrolled (807, 508) with delta (0, 0)
Screenshot: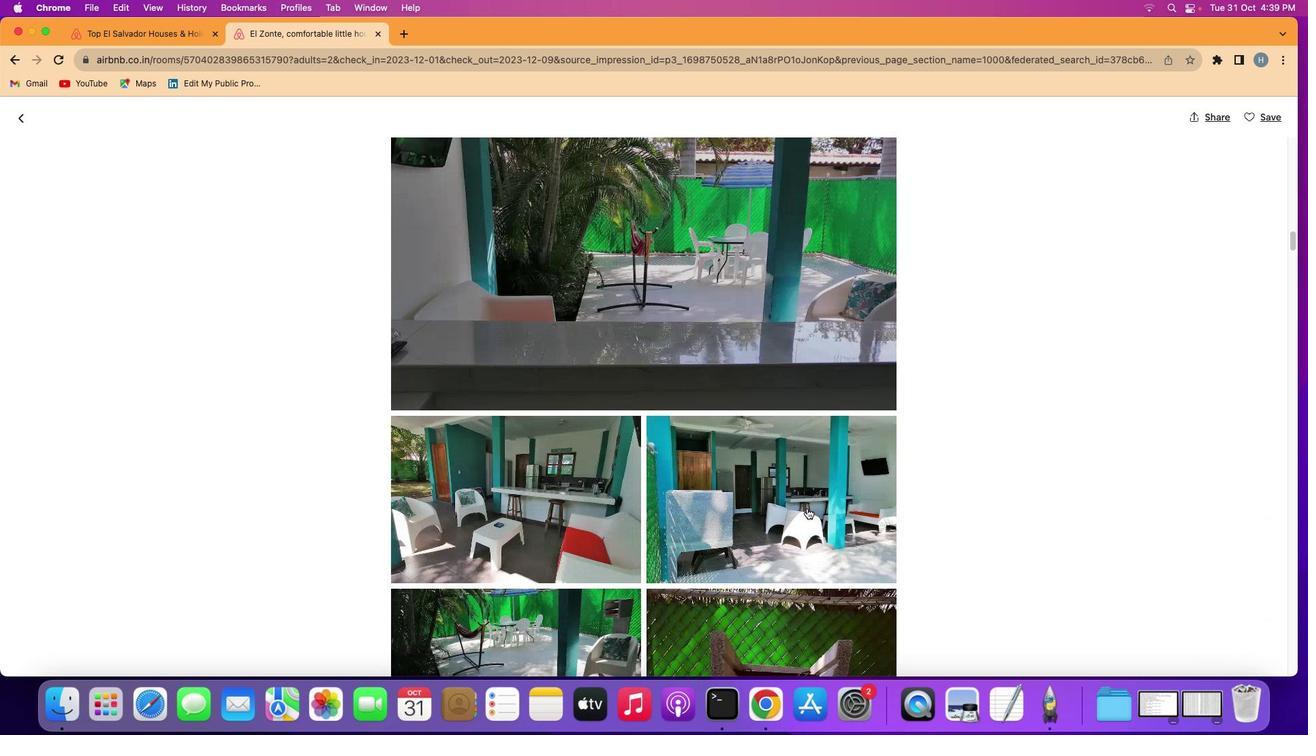 
Action: Mouse scrolled (807, 508) with delta (0, 0)
Screenshot: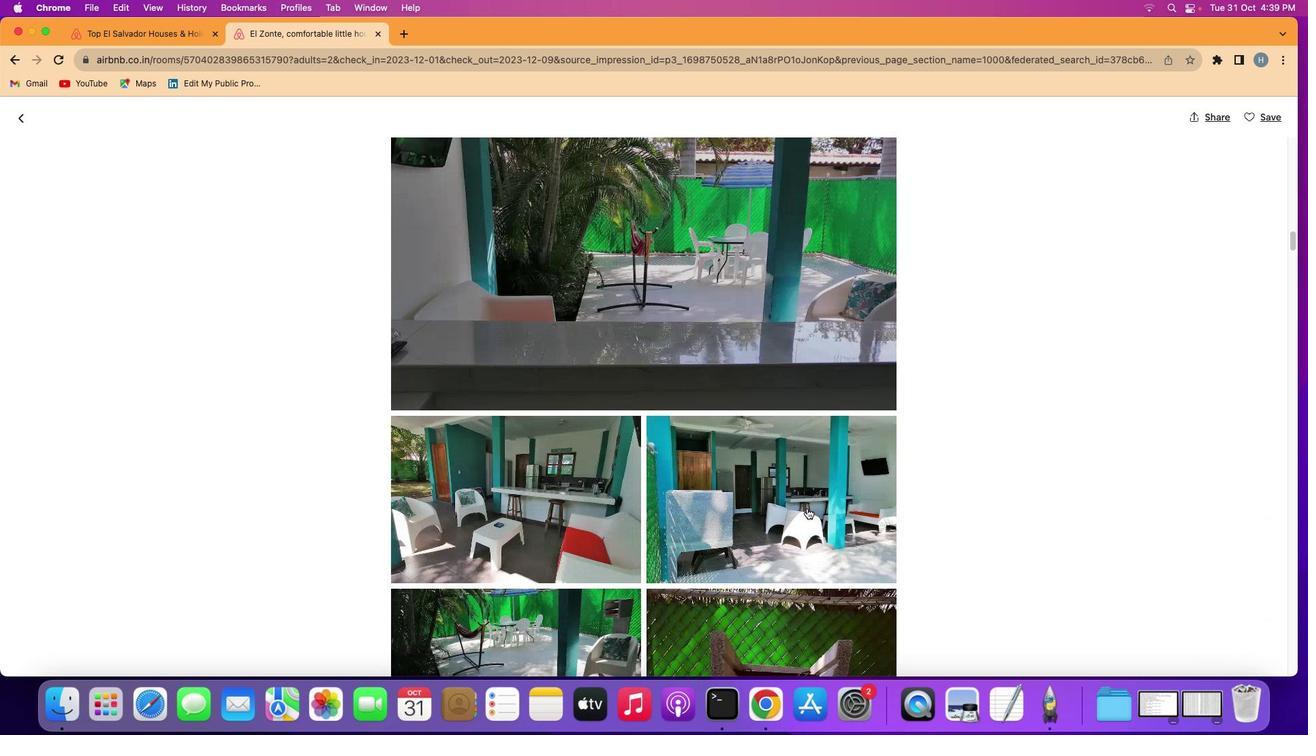 
Action: Mouse scrolled (807, 508) with delta (0, -2)
Screenshot: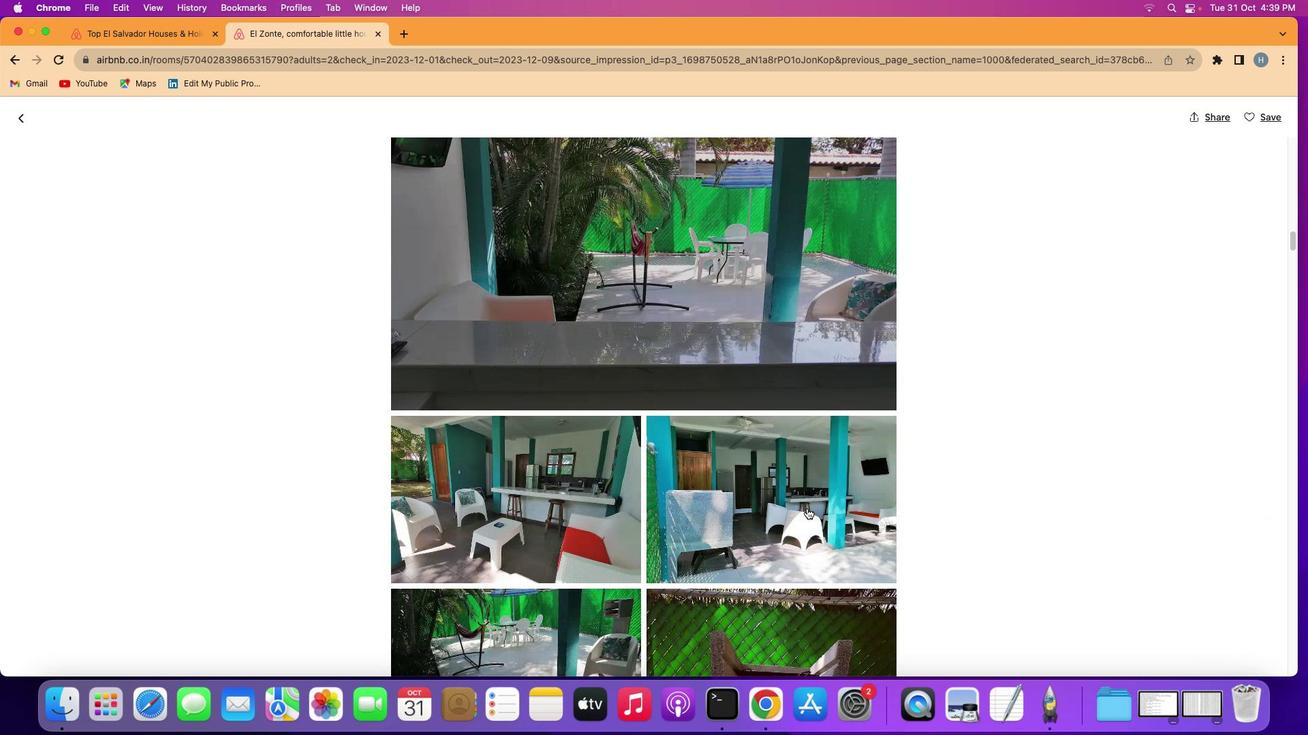 
Action: Mouse scrolled (807, 508) with delta (0, -2)
Screenshot: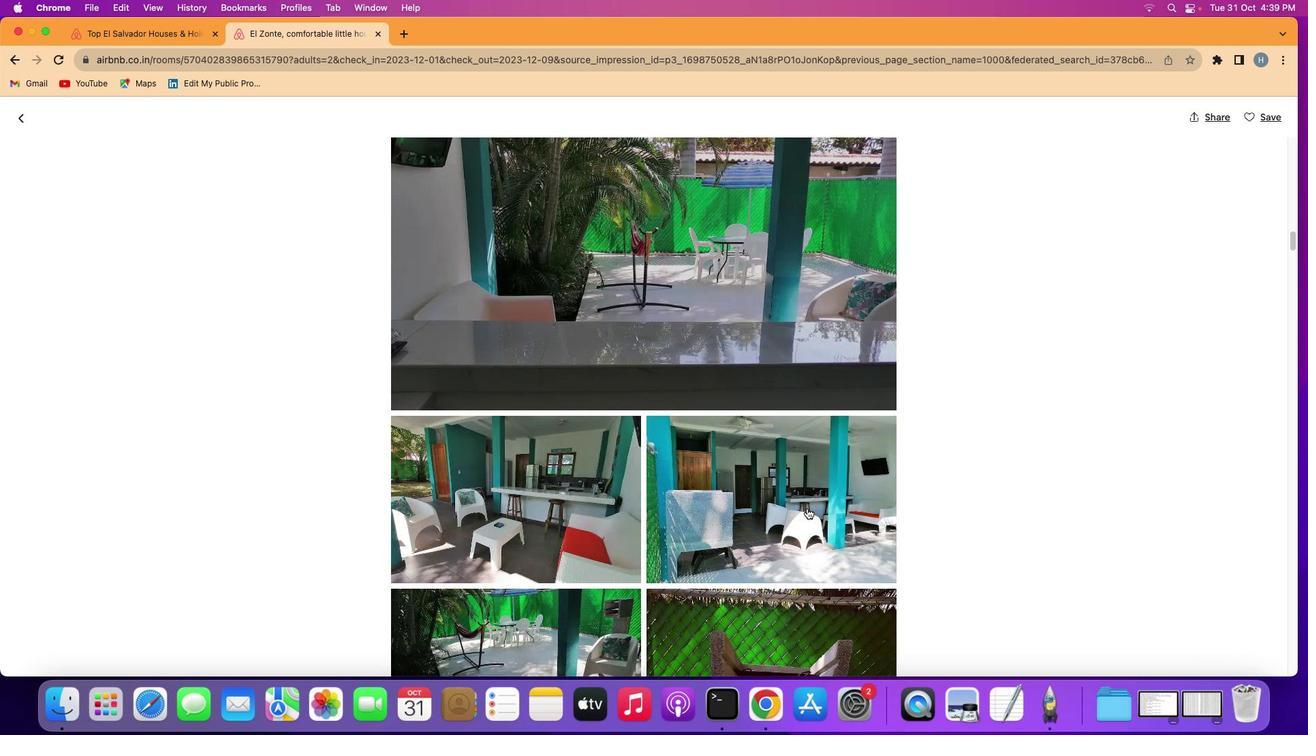 
Action: Mouse scrolled (807, 508) with delta (0, -3)
Screenshot: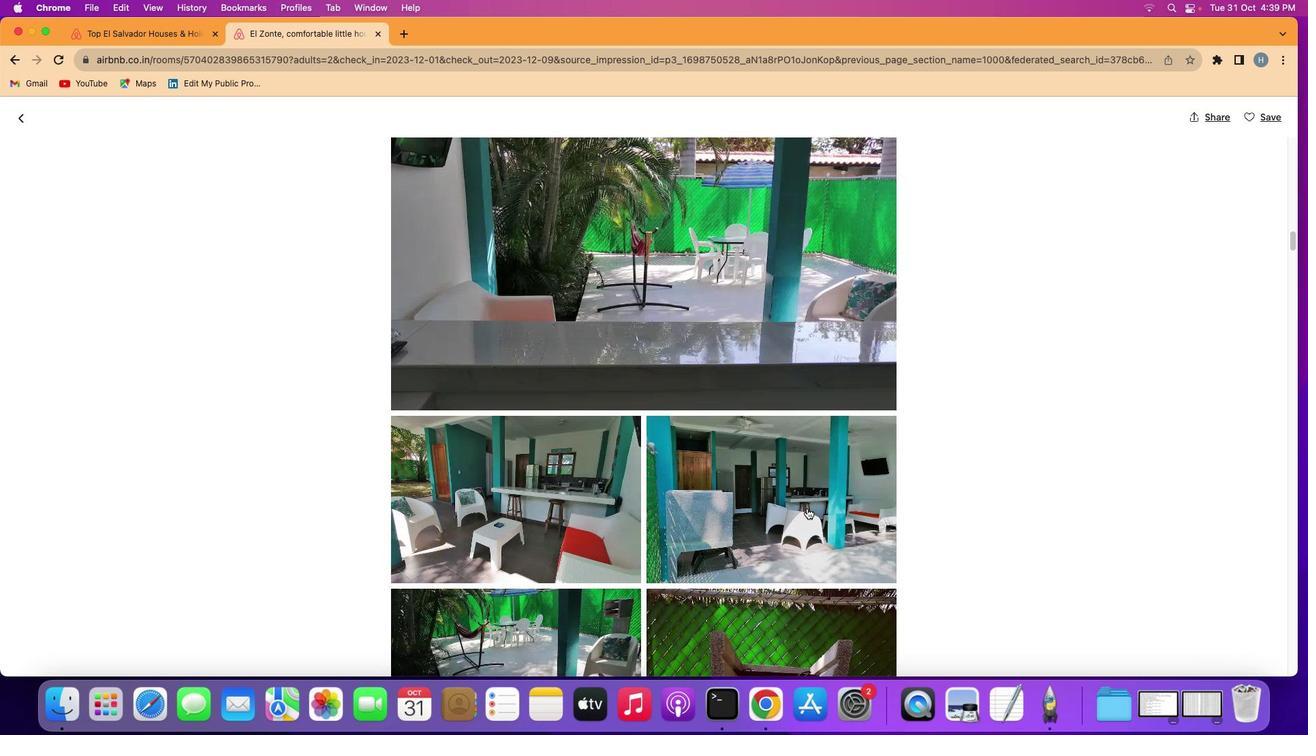 
Action: Mouse scrolled (807, 508) with delta (0, 0)
Screenshot: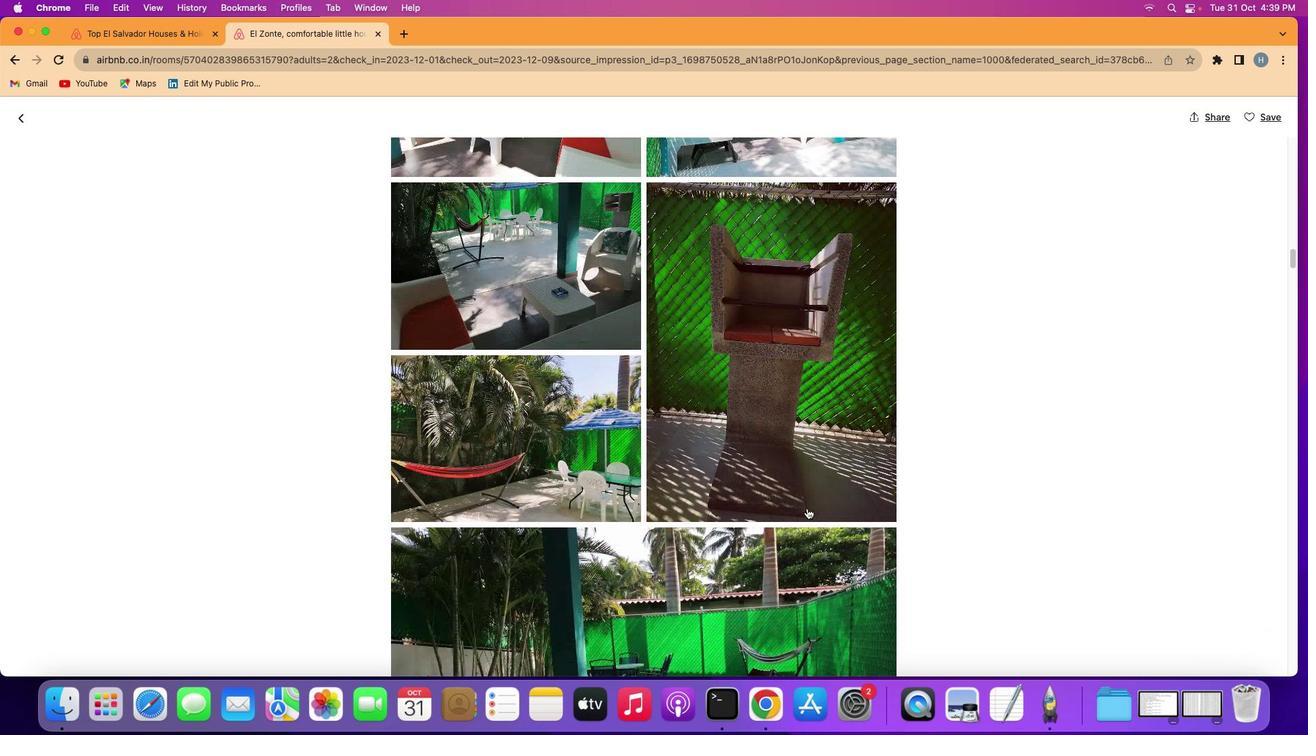 
Action: Mouse scrolled (807, 508) with delta (0, 0)
Screenshot: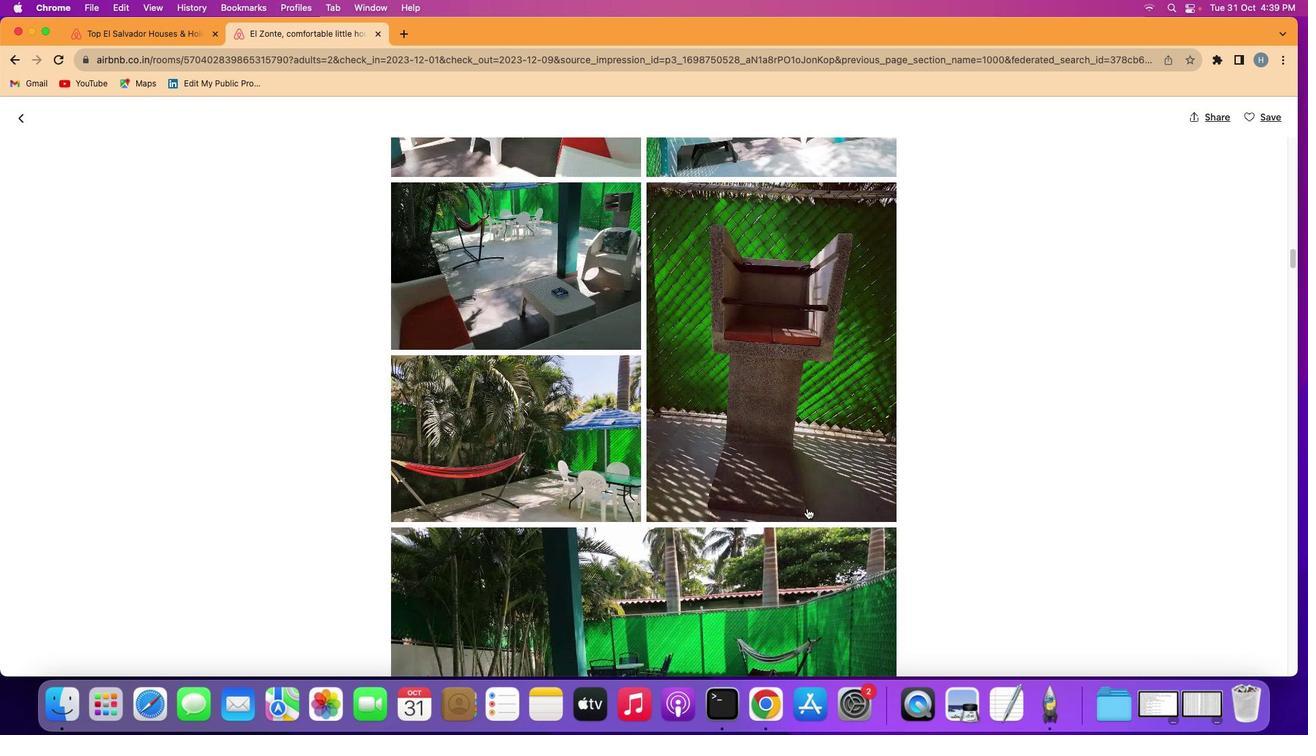 
Action: Mouse scrolled (807, 508) with delta (0, -2)
Screenshot: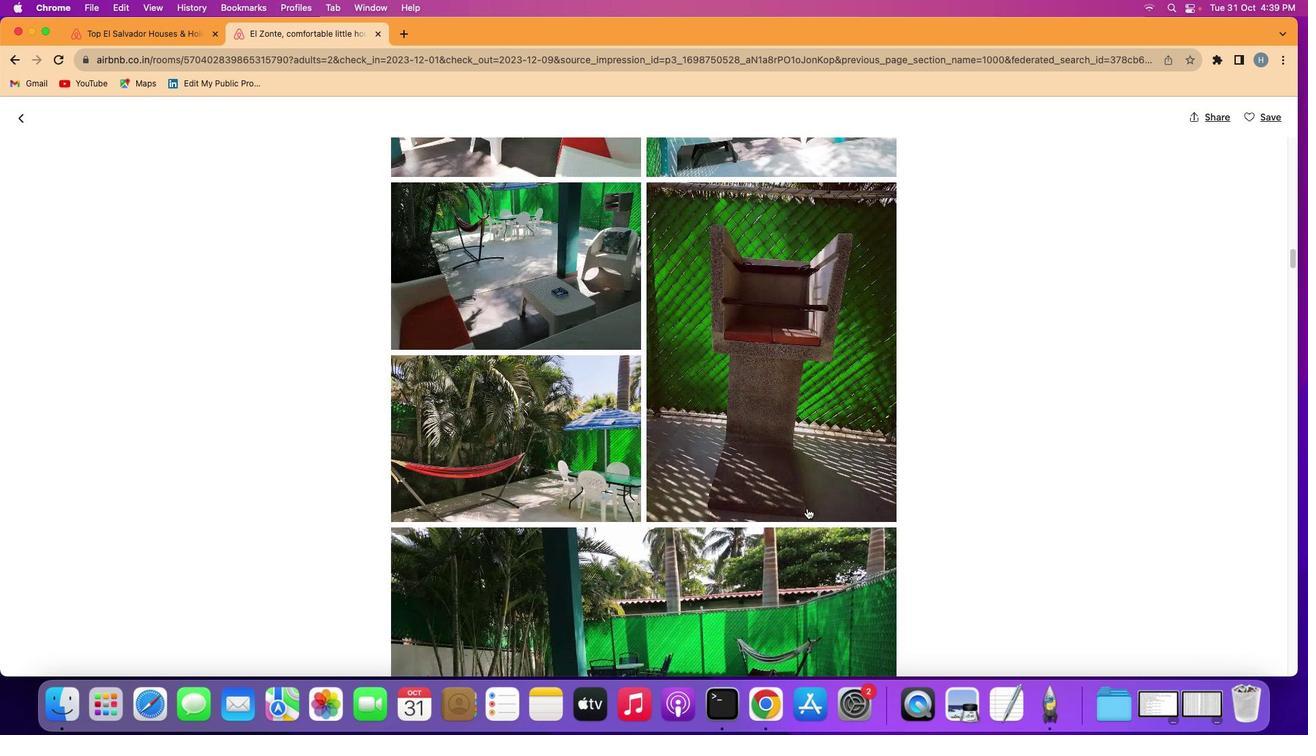 
Action: Mouse scrolled (807, 508) with delta (0, -3)
Screenshot: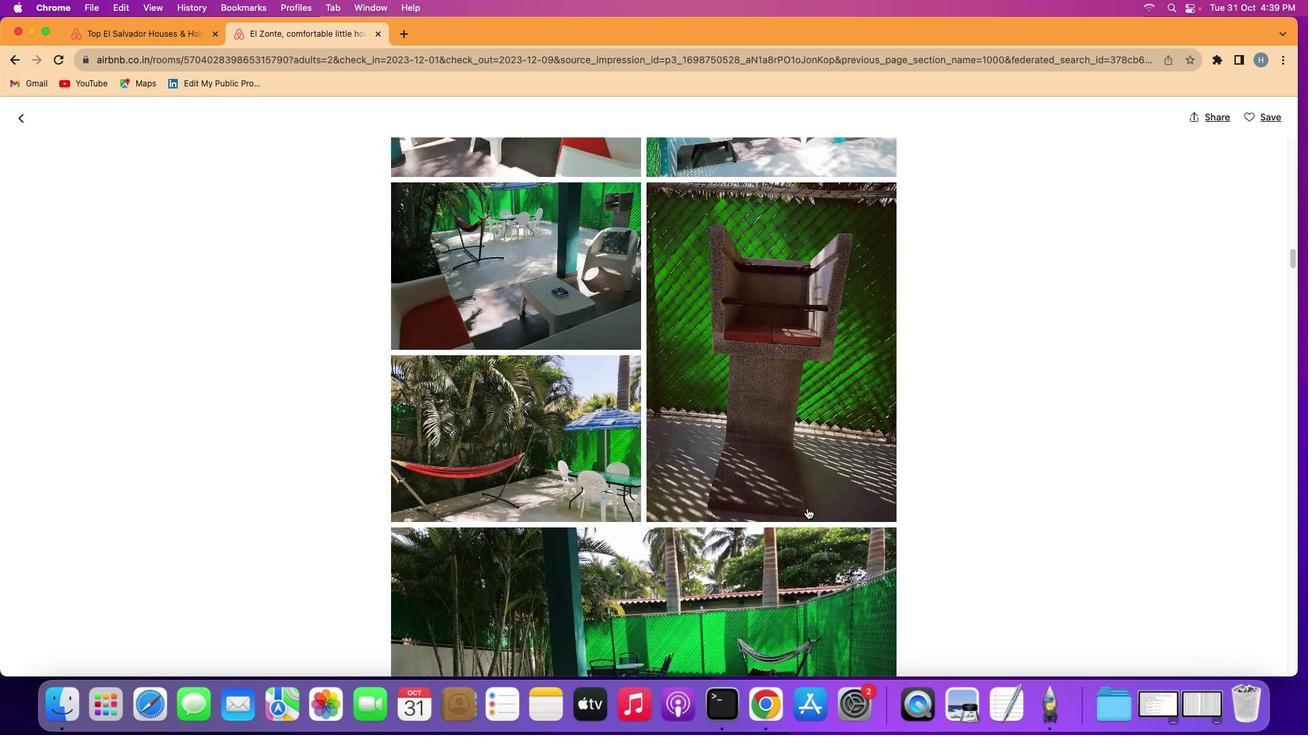 
Action: Mouse scrolled (807, 508) with delta (0, -3)
Screenshot: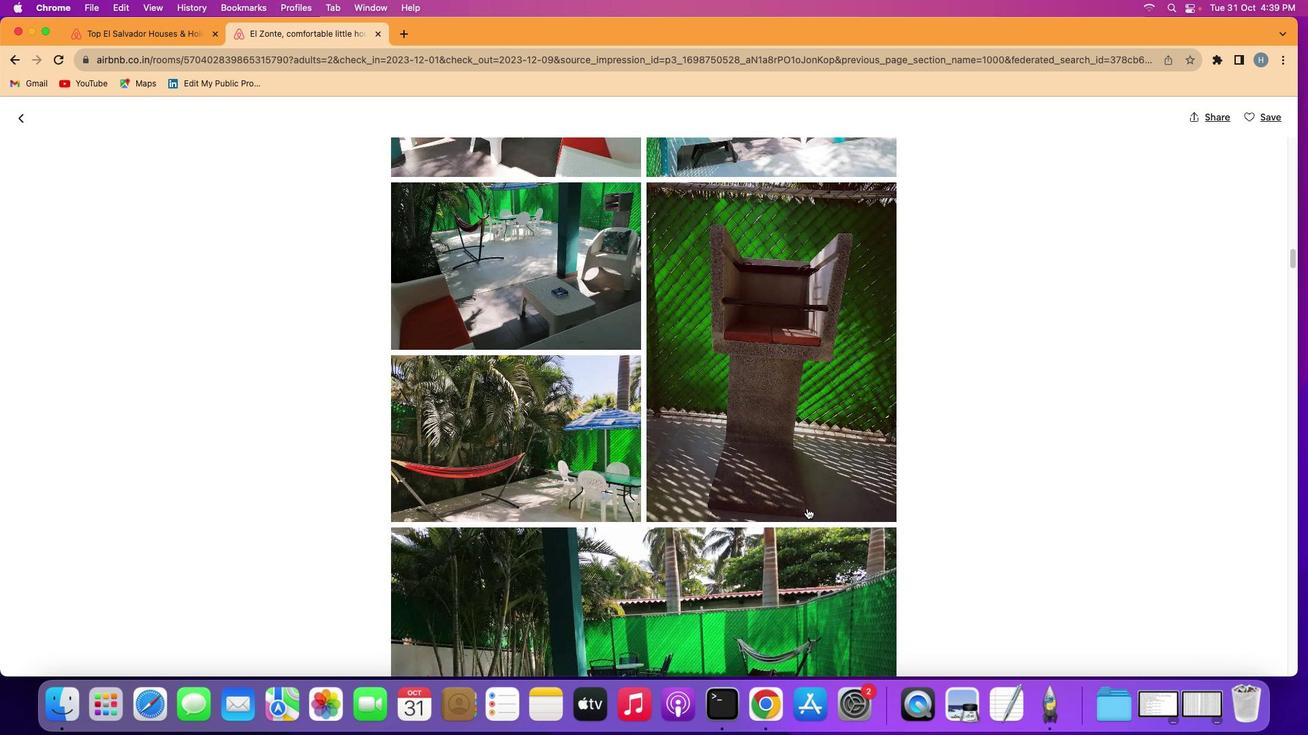 
Action: Mouse scrolled (807, 508) with delta (0, 0)
Screenshot: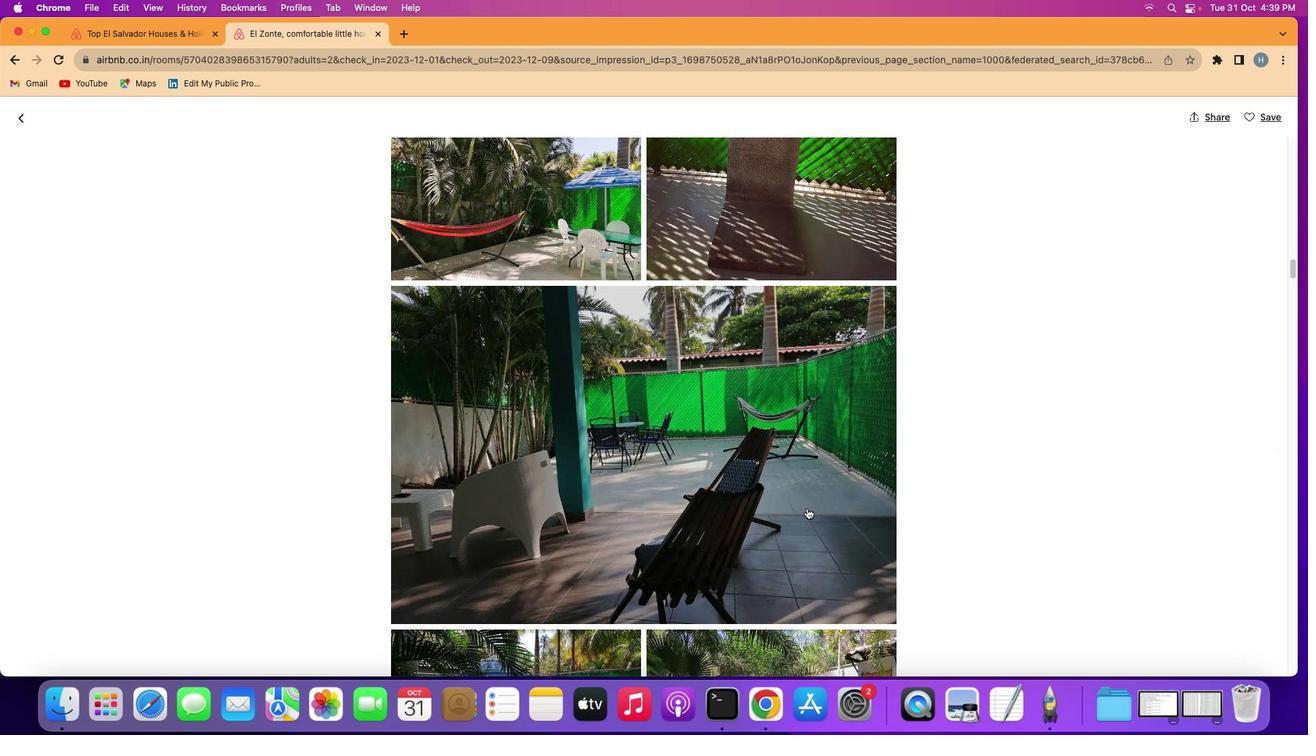 
Action: Mouse scrolled (807, 508) with delta (0, 0)
Screenshot: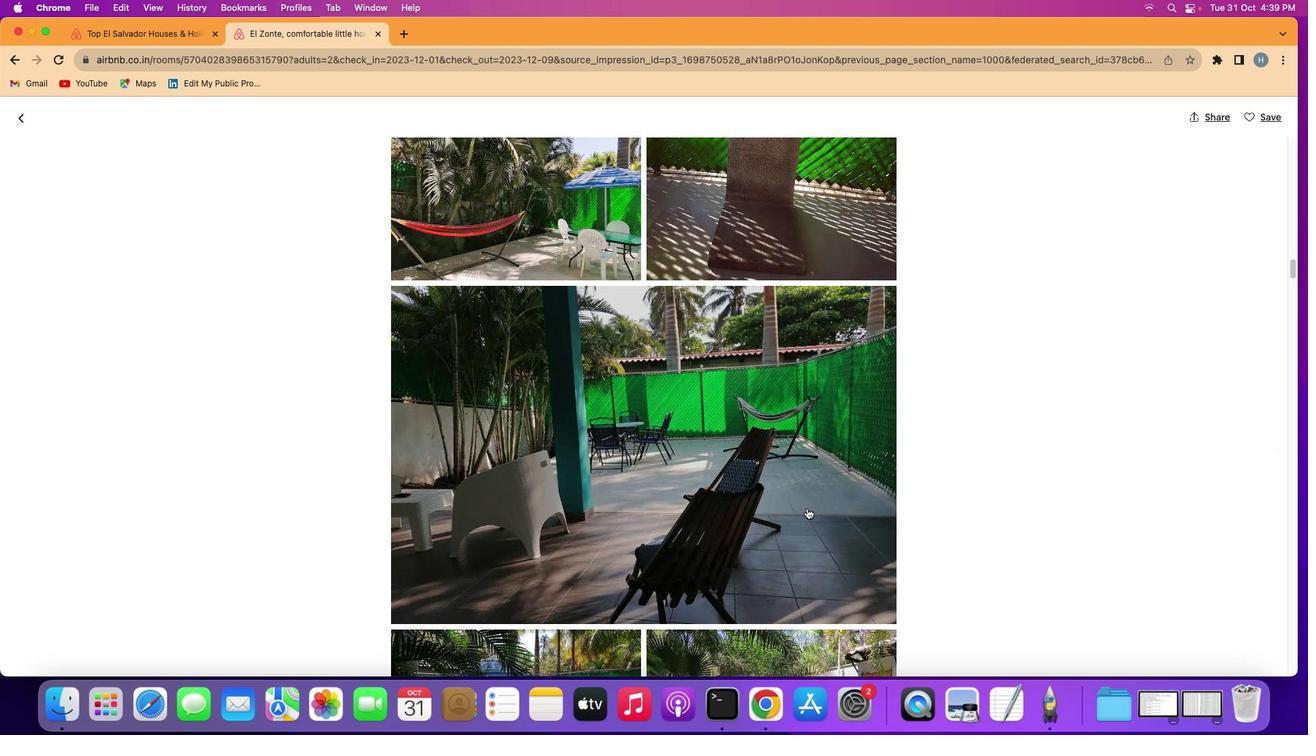 
Action: Mouse scrolled (807, 508) with delta (0, -2)
Screenshot: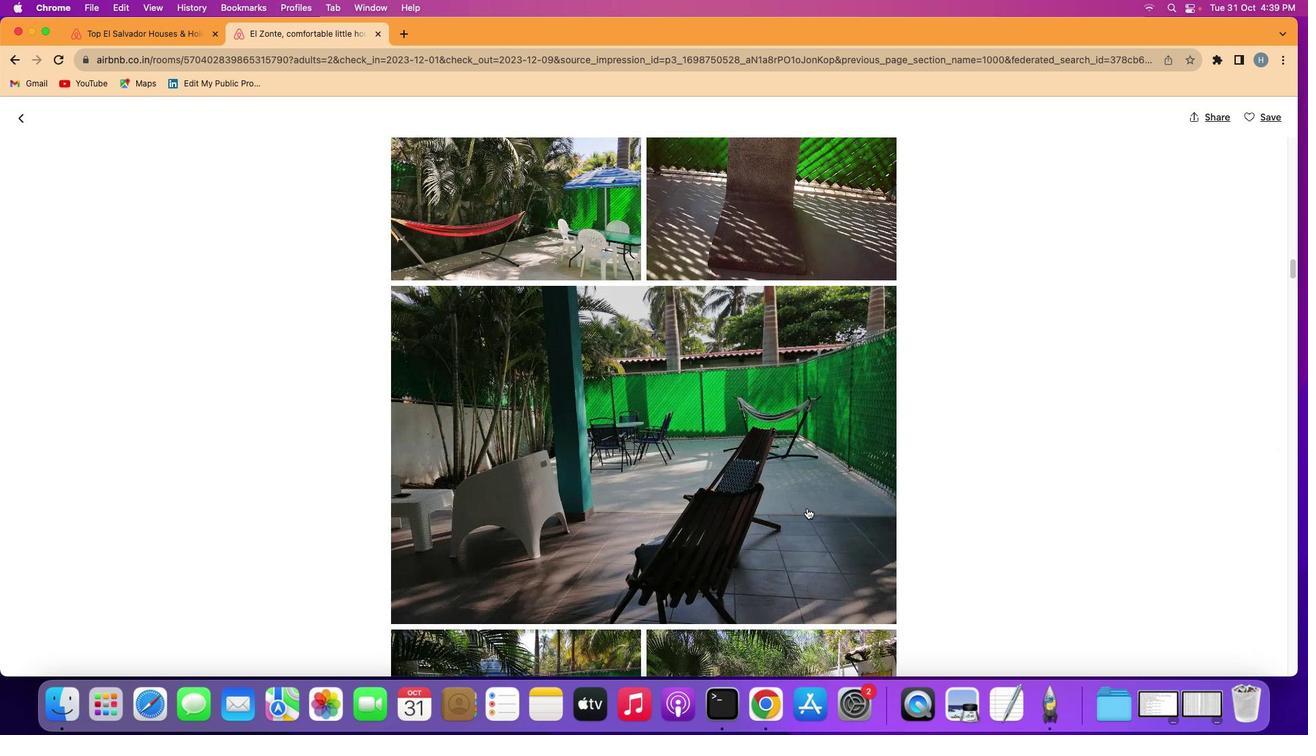 
Action: Mouse scrolled (807, 508) with delta (0, -2)
Screenshot: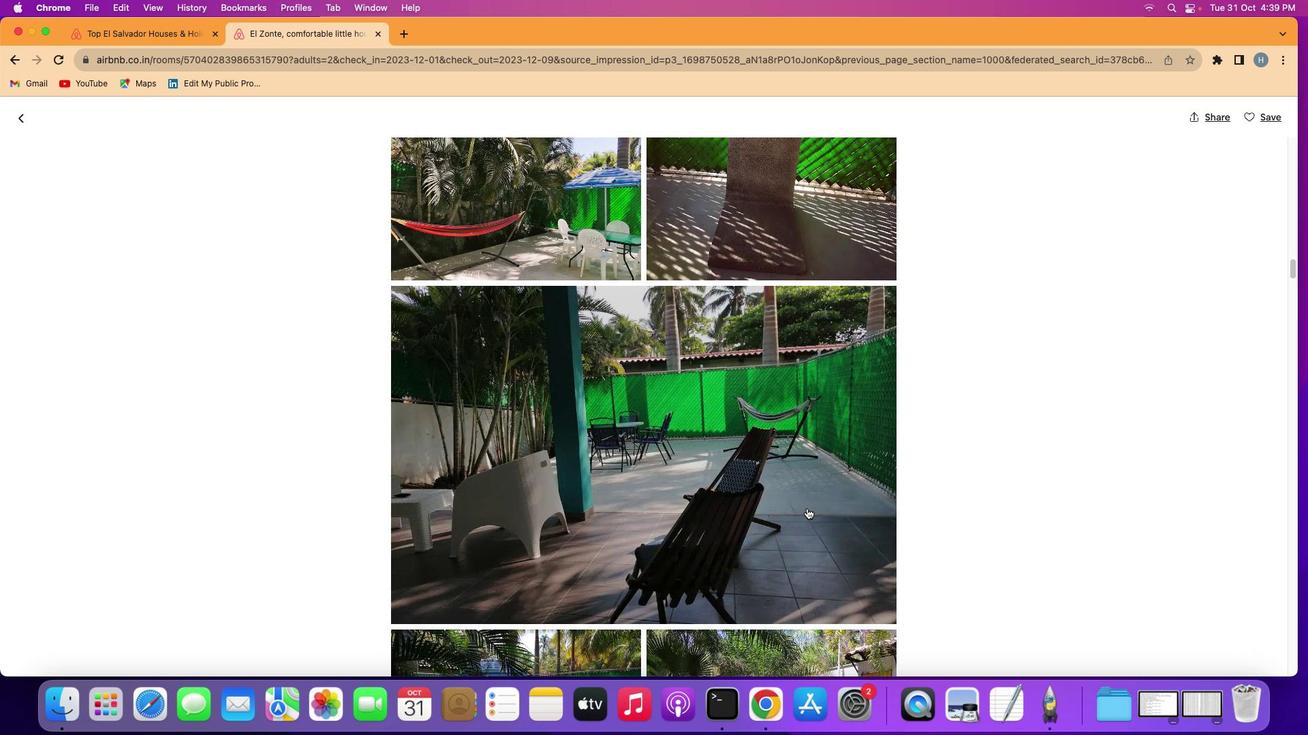 
Action: Mouse scrolled (807, 508) with delta (0, 0)
Screenshot: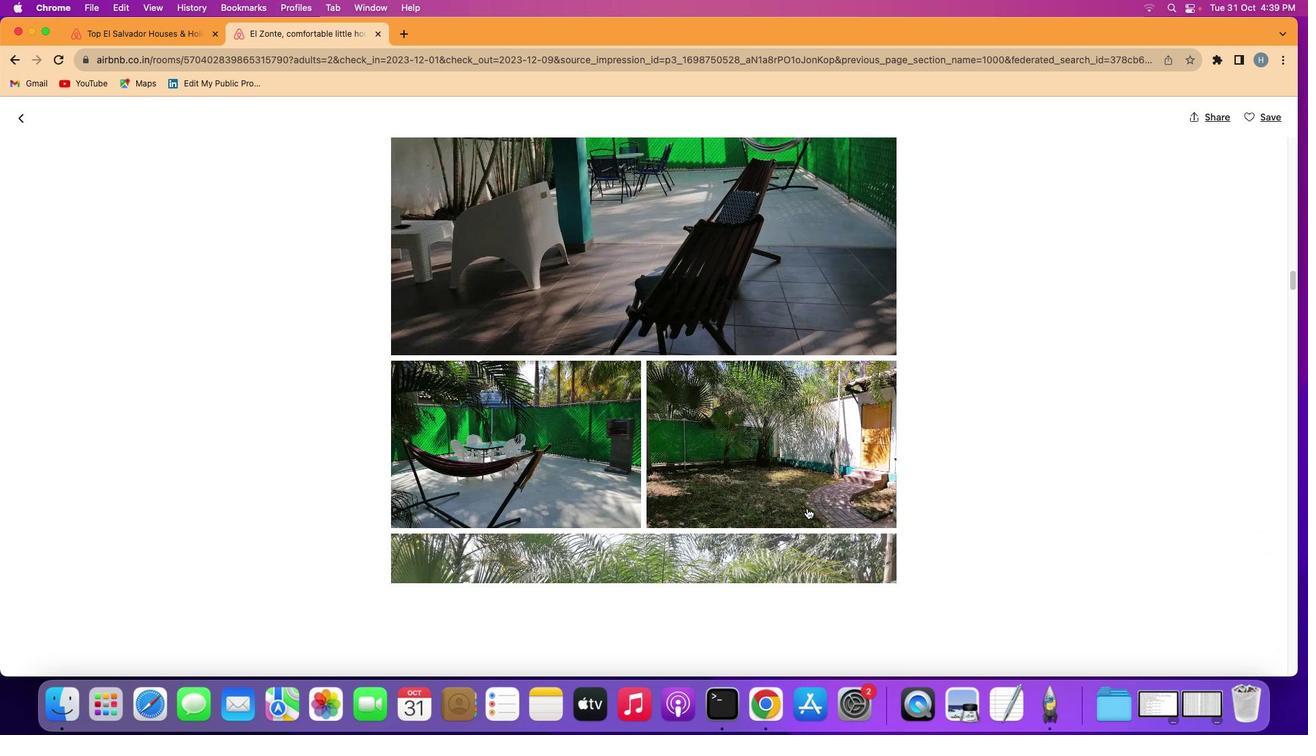 
Action: Mouse scrolled (807, 508) with delta (0, 0)
Screenshot: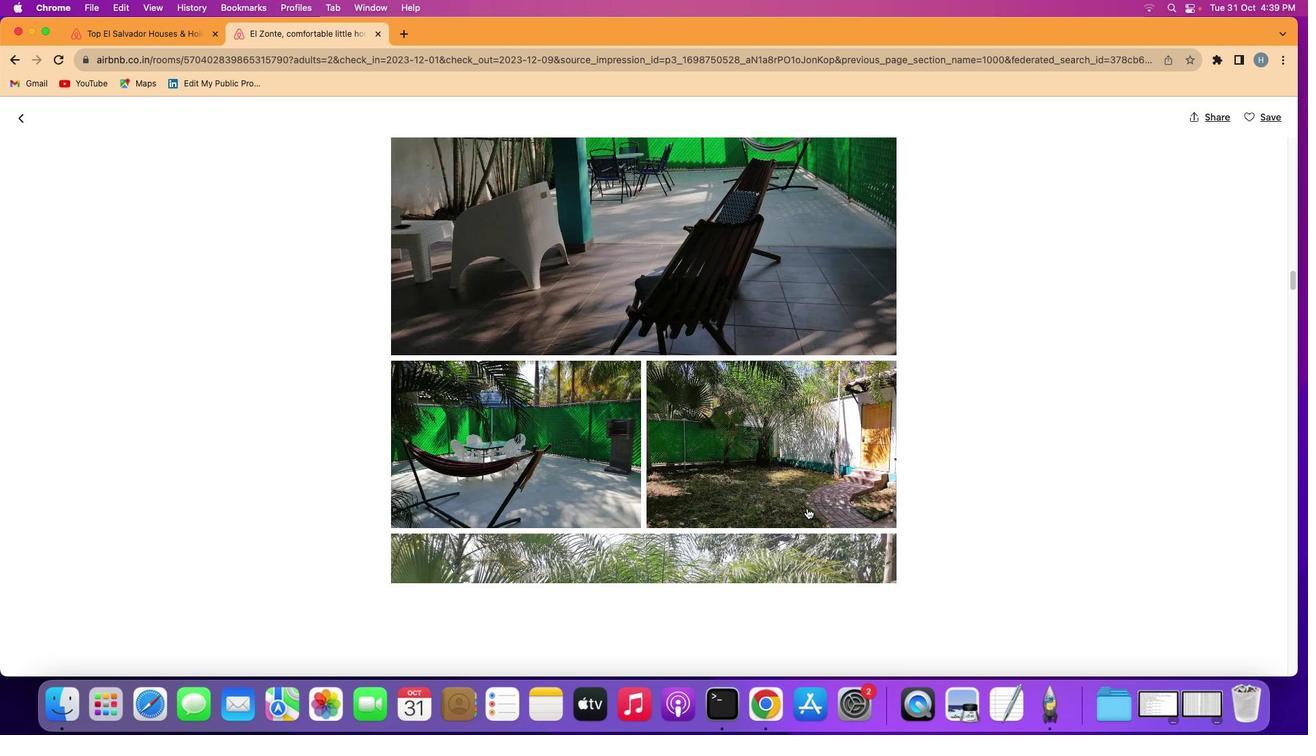 
Action: Mouse scrolled (807, 508) with delta (0, -2)
Screenshot: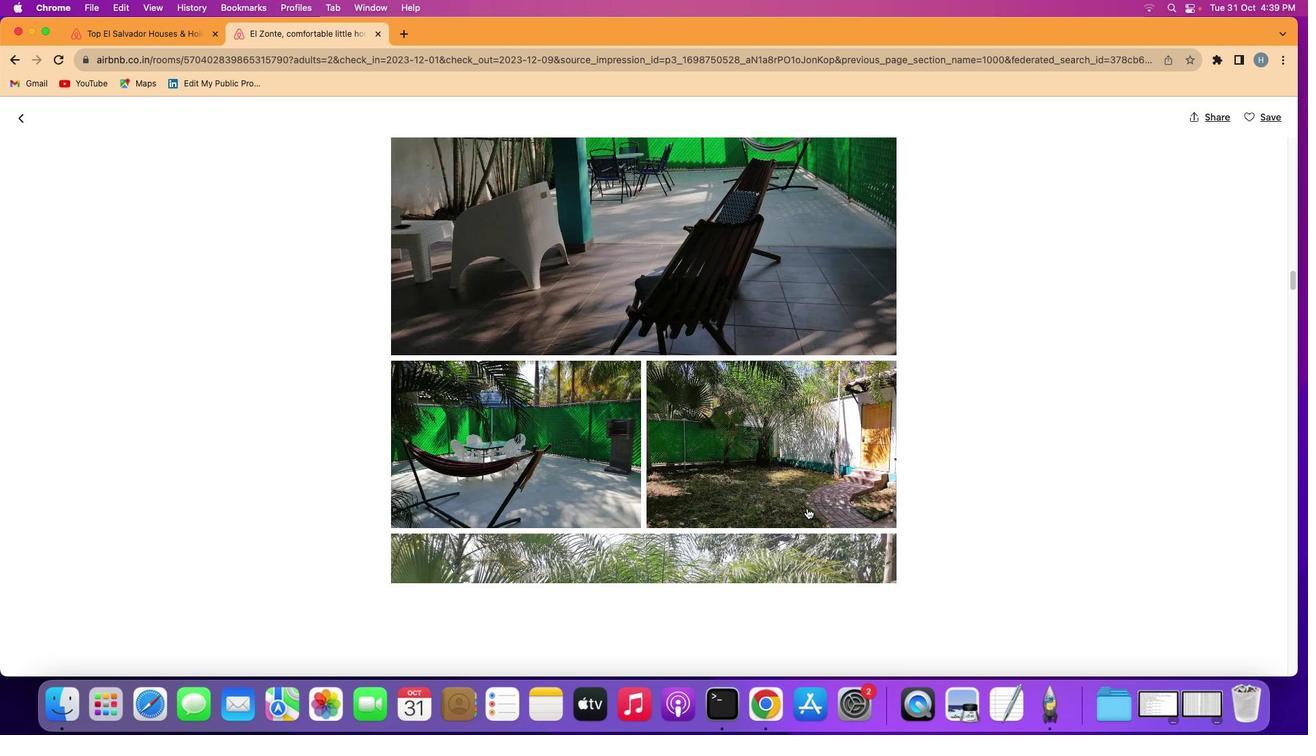 
Action: Mouse scrolled (807, 508) with delta (0, -3)
Screenshot: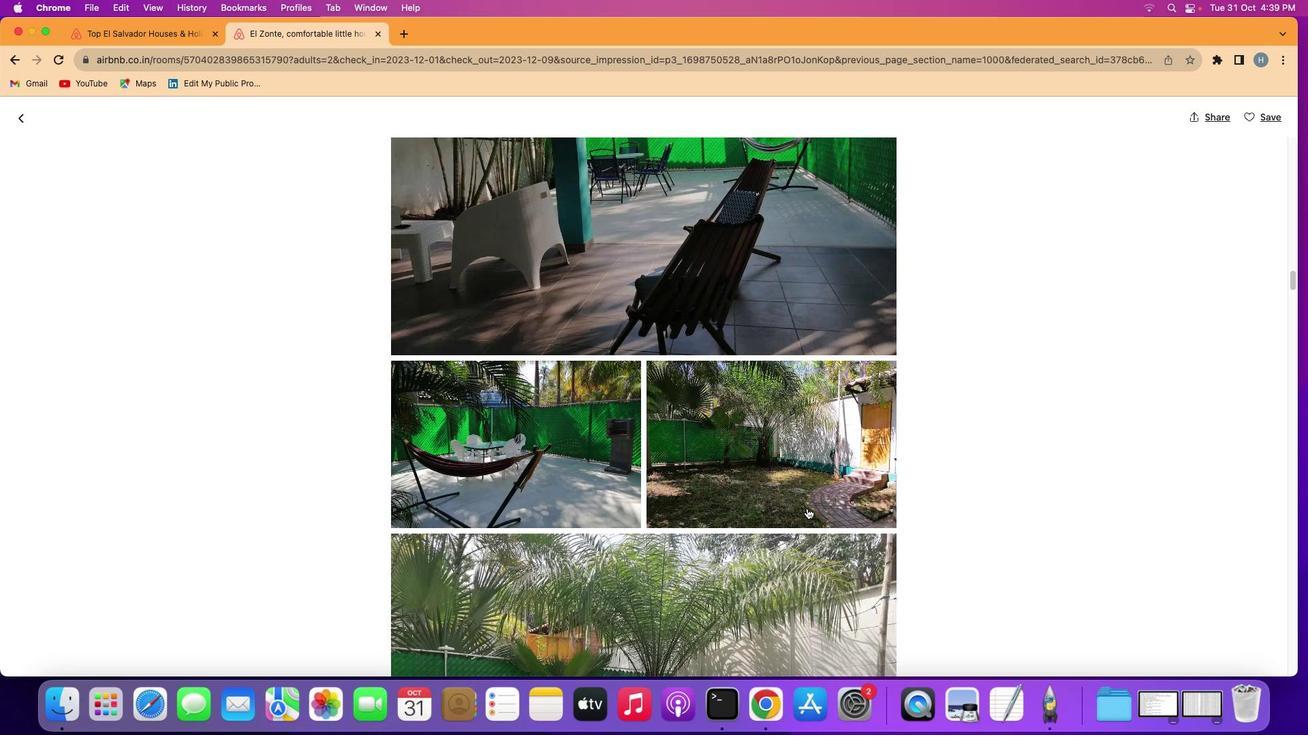 
Action: Mouse scrolled (807, 508) with delta (0, 0)
Screenshot: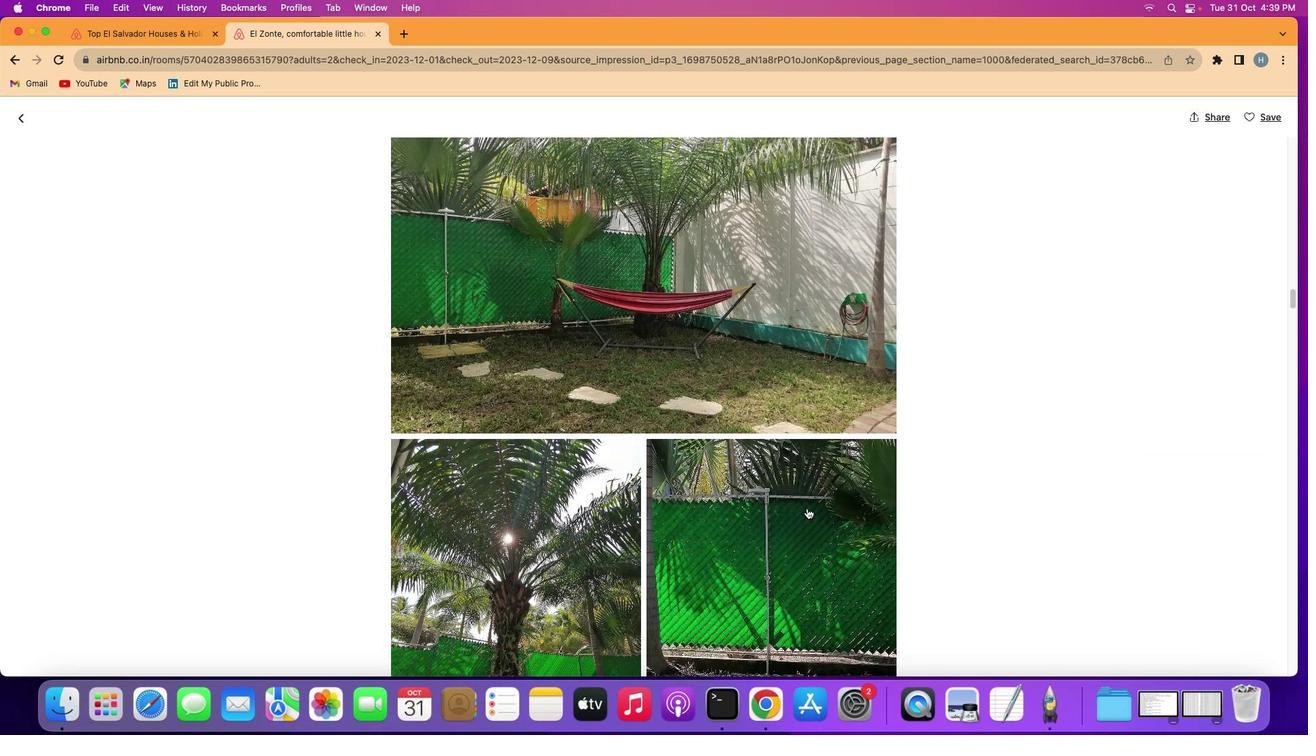 
Action: Mouse scrolled (807, 508) with delta (0, 0)
Screenshot: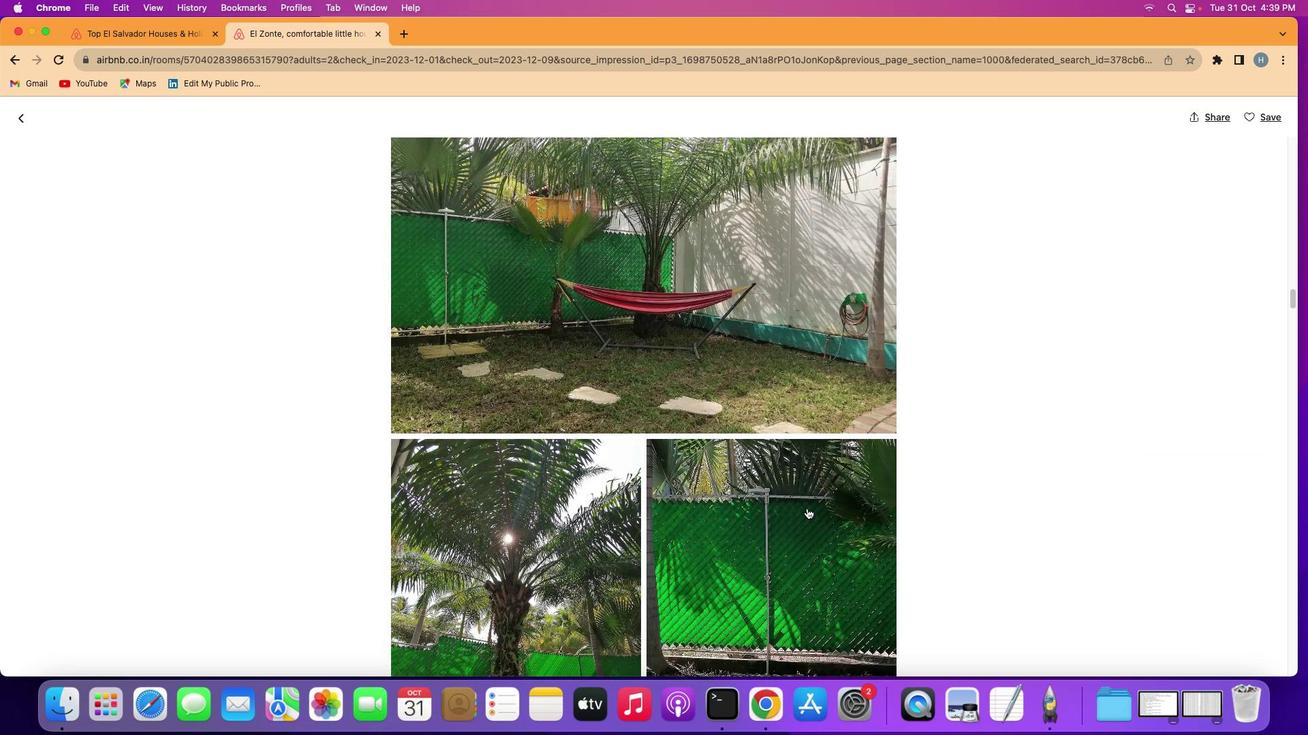 
Action: Mouse scrolled (807, 508) with delta (0, -2)
Screenshot: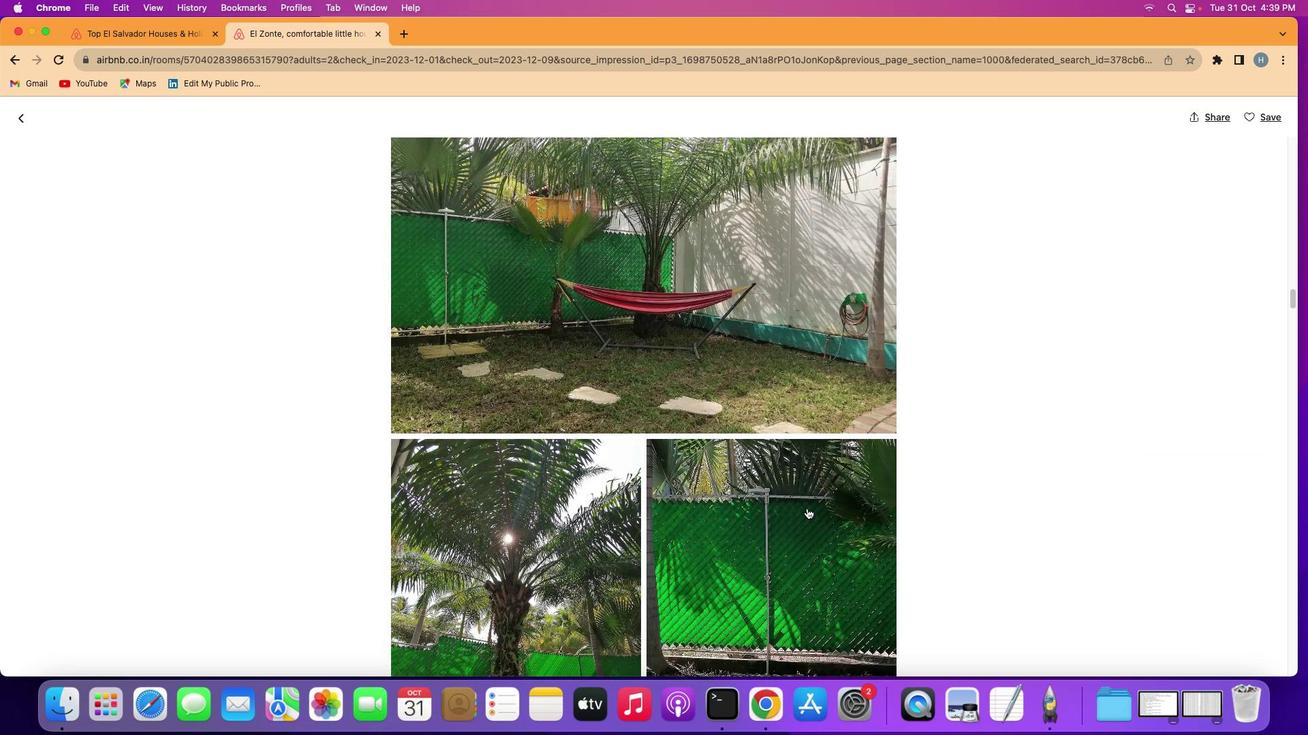 
Action: Mouse scrolled (807, 508) with delta (0, -3)
Screenshot: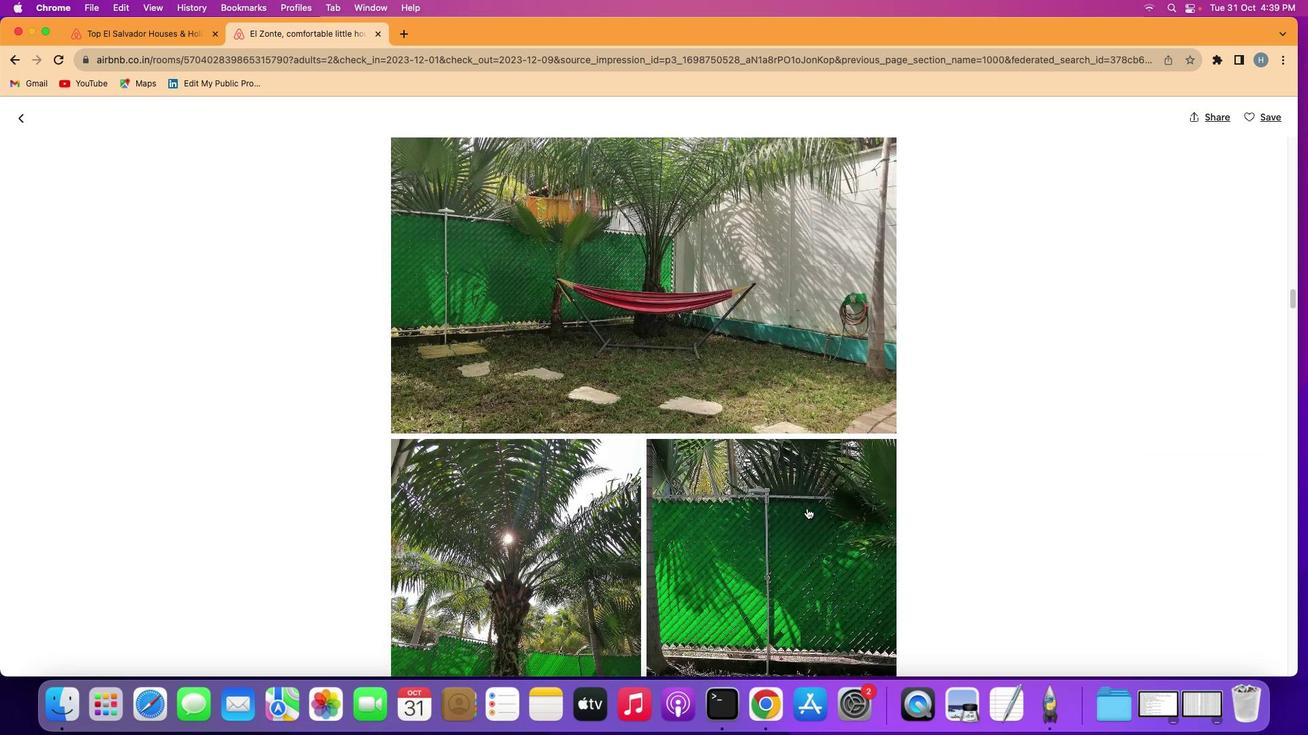 
Action: Mouse scrolled (807, 508) with delta (0, -3)
Screenshot: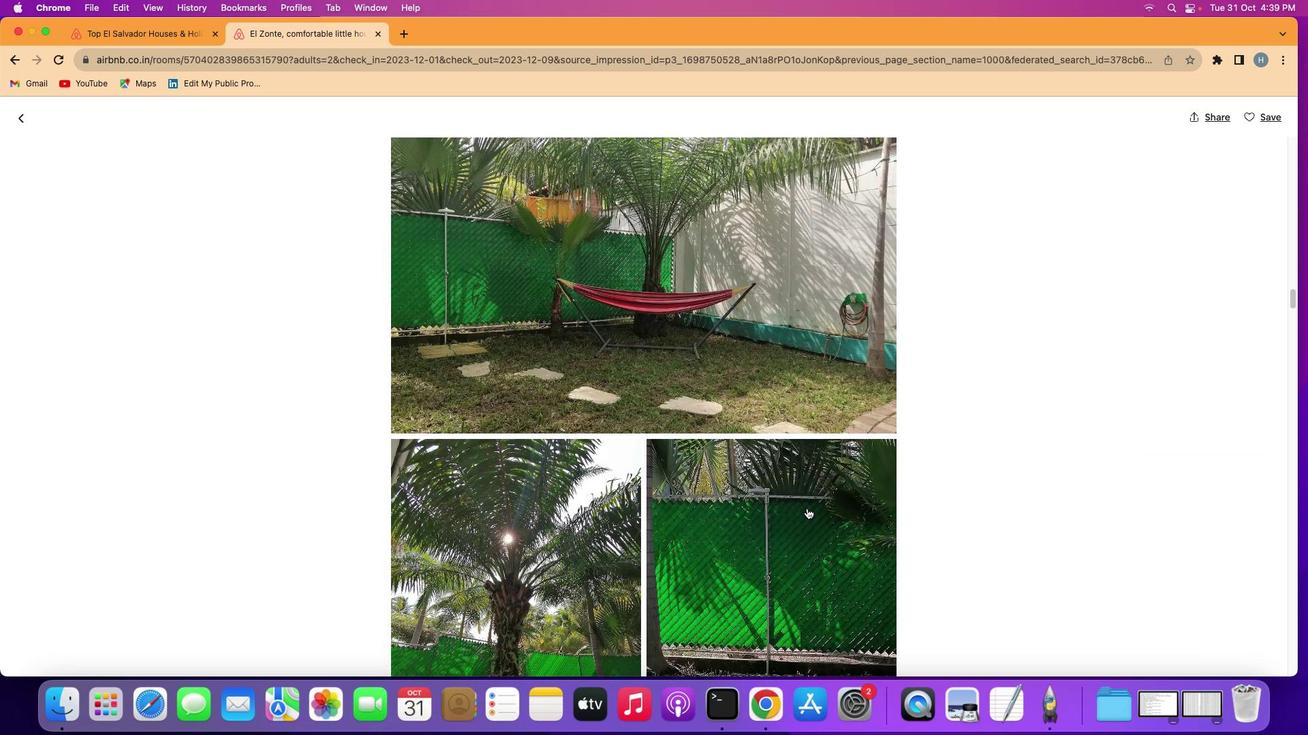 
Action: Mouse scrolled (807, 508) with delta (0, 0)
Screenshot: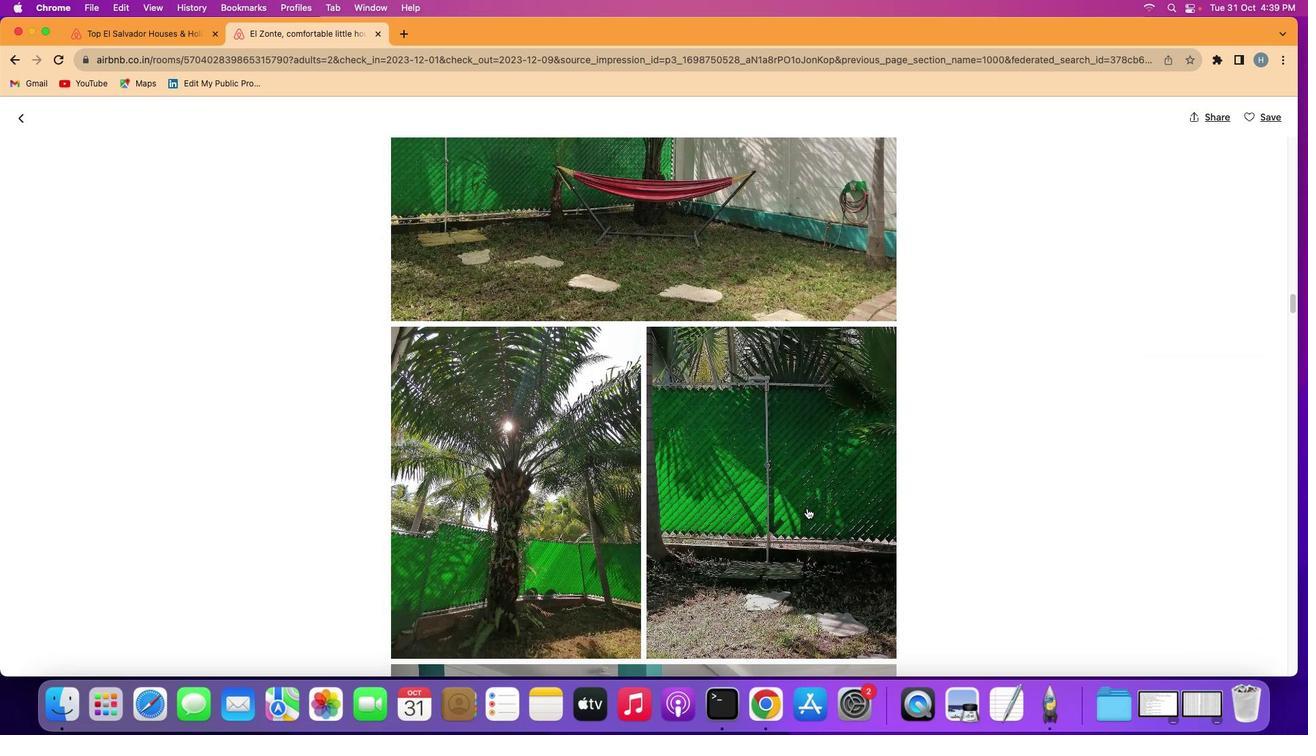 
Action: Mouse scrolled (807, 508) with delta (0, 0)
Screenshot: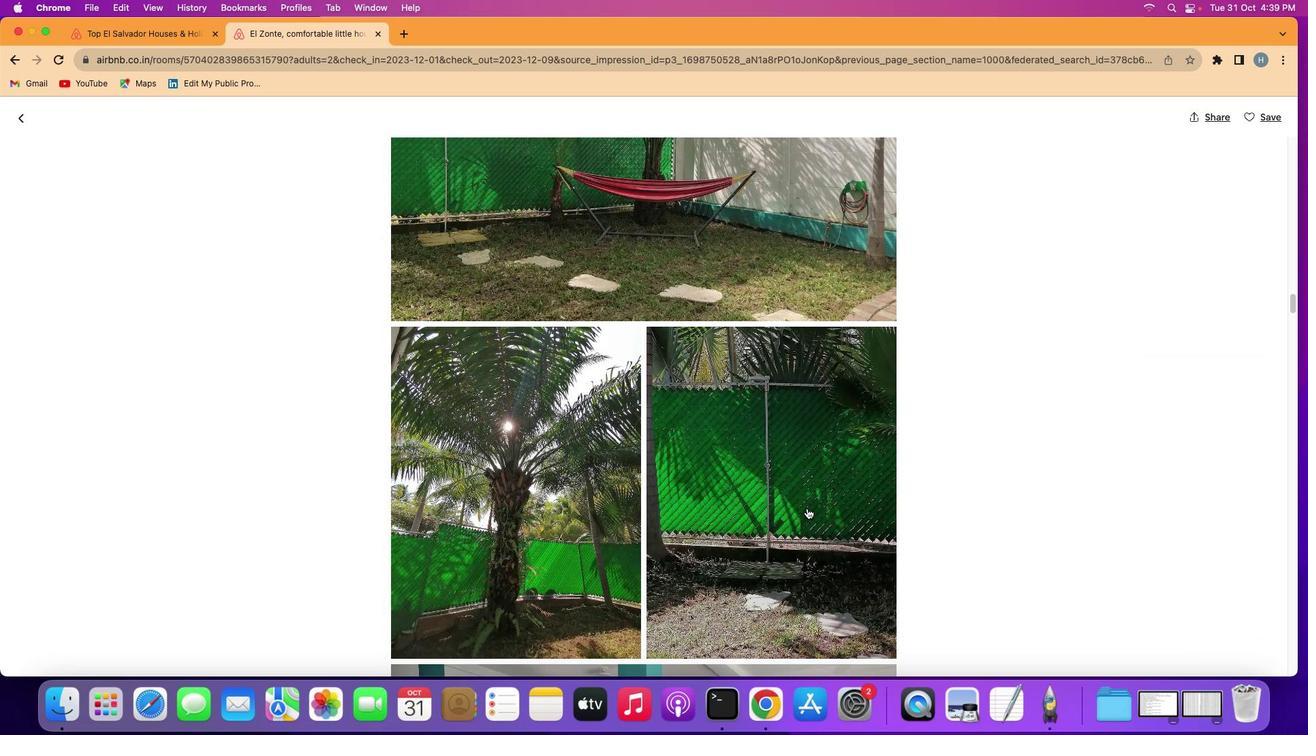 
Action: Mouse scrolled (807, 508) with delta (0, -2)
Screenshot: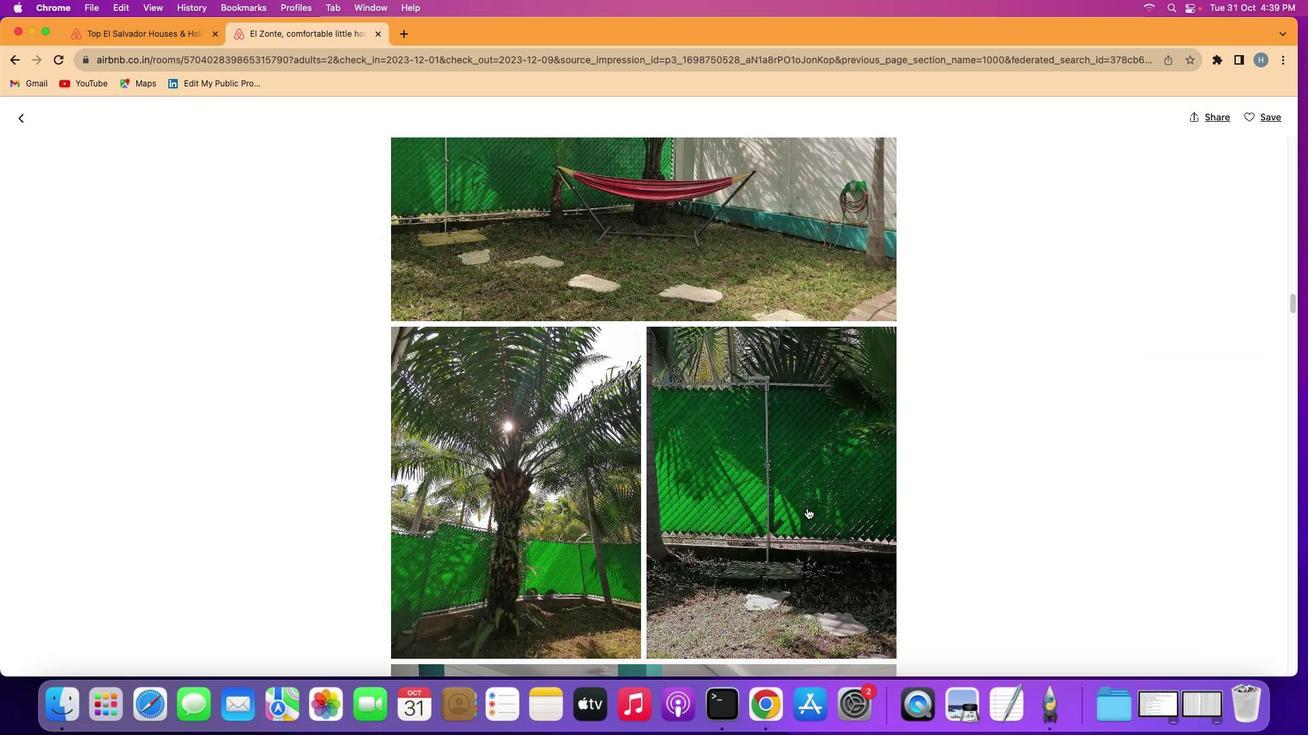 
Action: Mouse scrolled (807, 508) with delta (0, 0)
Screenshot: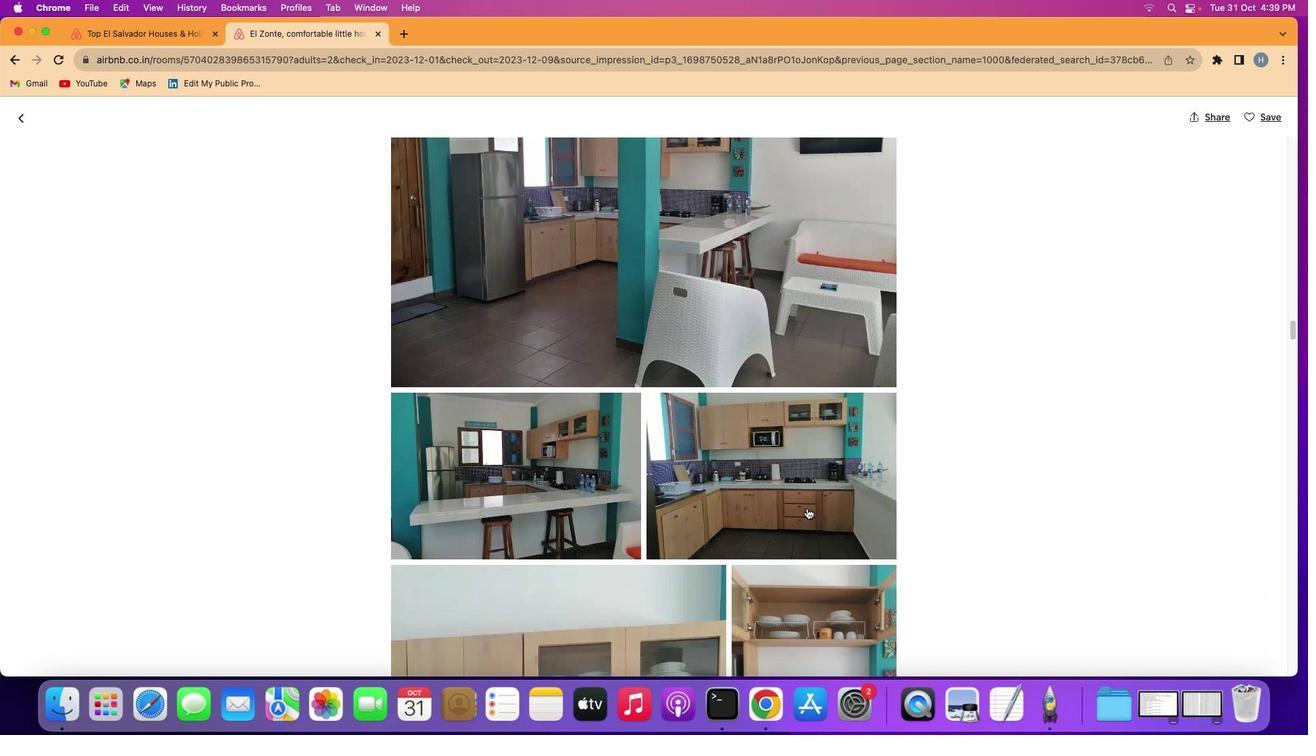 
Action: Mouse scrolled (807, 508) with delta (0, 0)
Screenshot: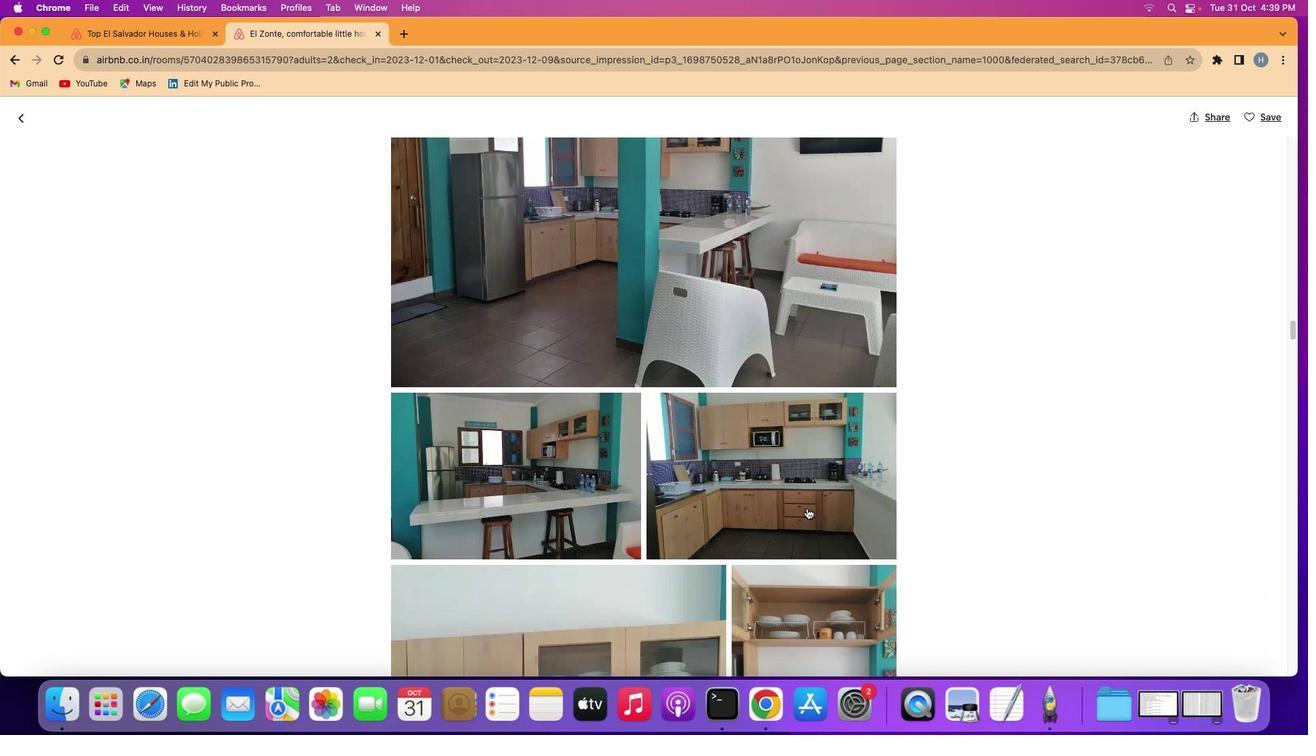 
Action: Mouse scrolled (807, 508) with delta (0, -2)
Screenshot: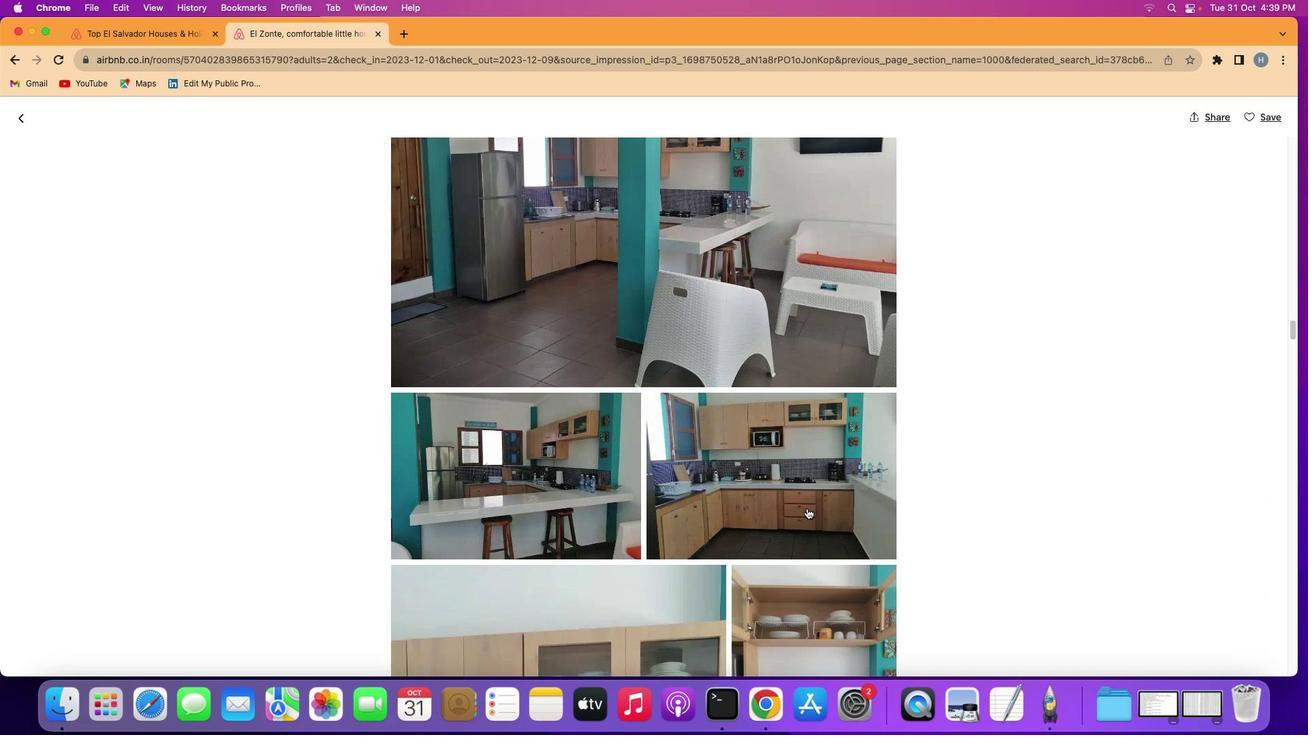 
Action: Mouse scrolled (807, 508) with delta (0, -3)
Screenshot: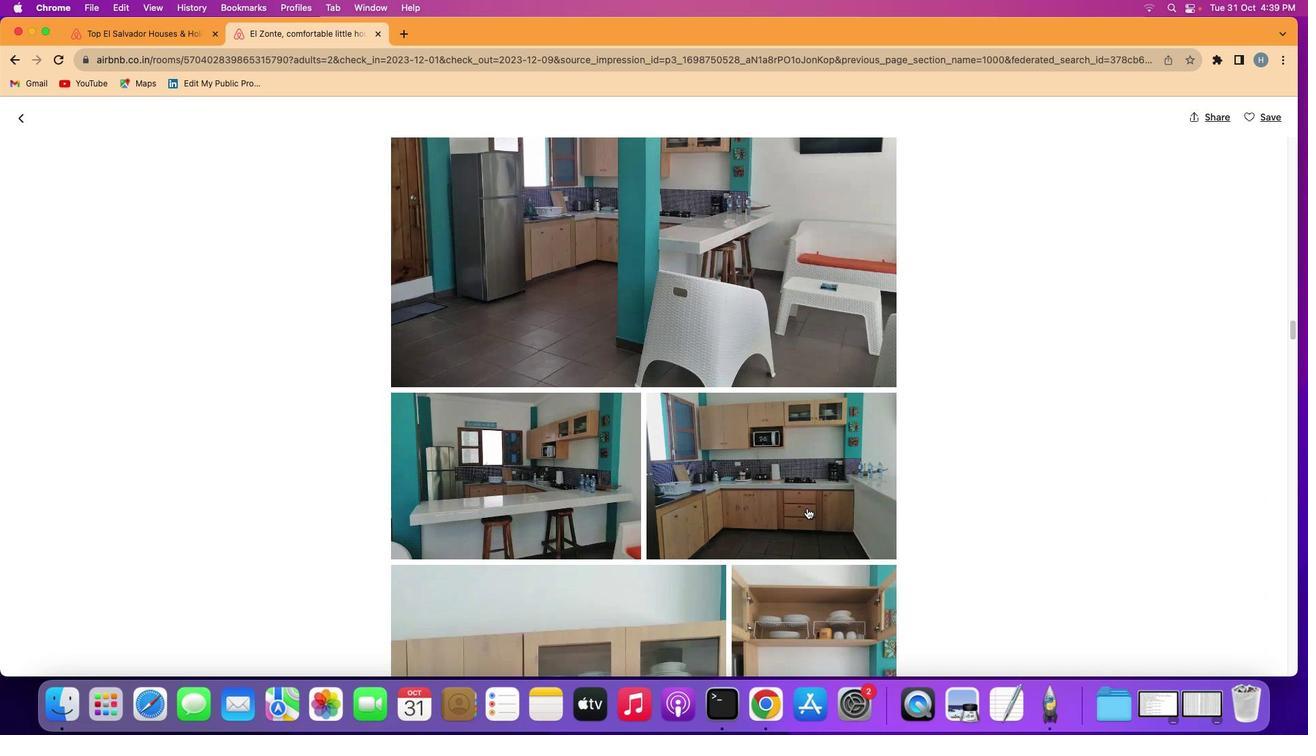 
Action: Mouse scrolled (807, 508) with delta (0, -3)
Screenshot: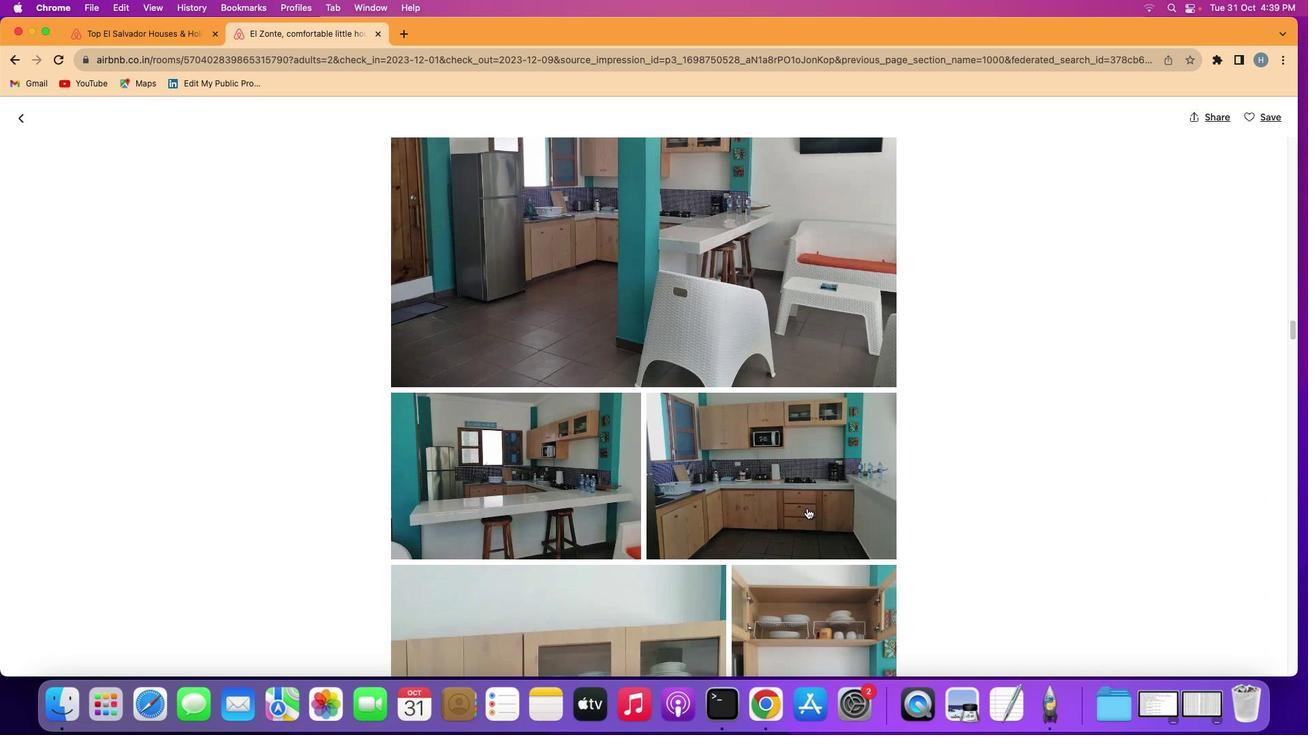 
Action: Mouse scrolled (807, 508) with delta (0, -4)
Screenshot: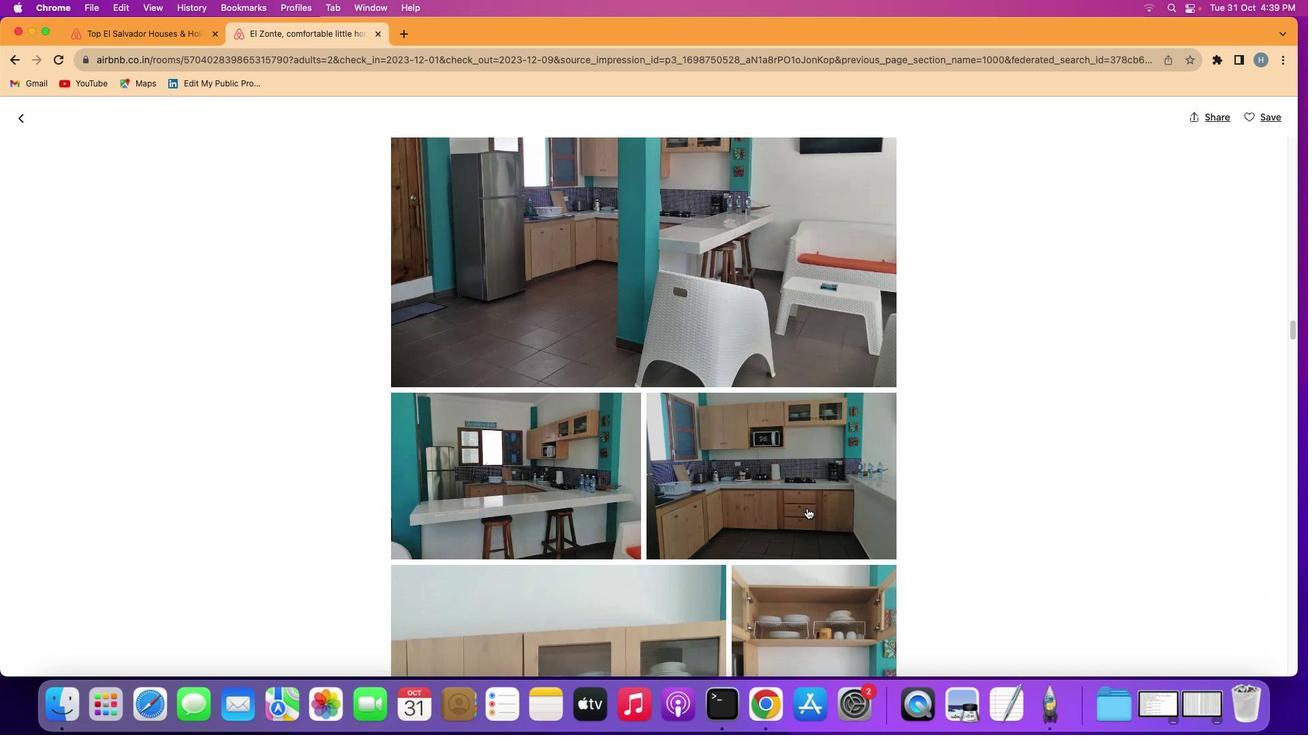 
Action: Mouse scrolled (807, 508) with delta (0, 0)
Screenshot: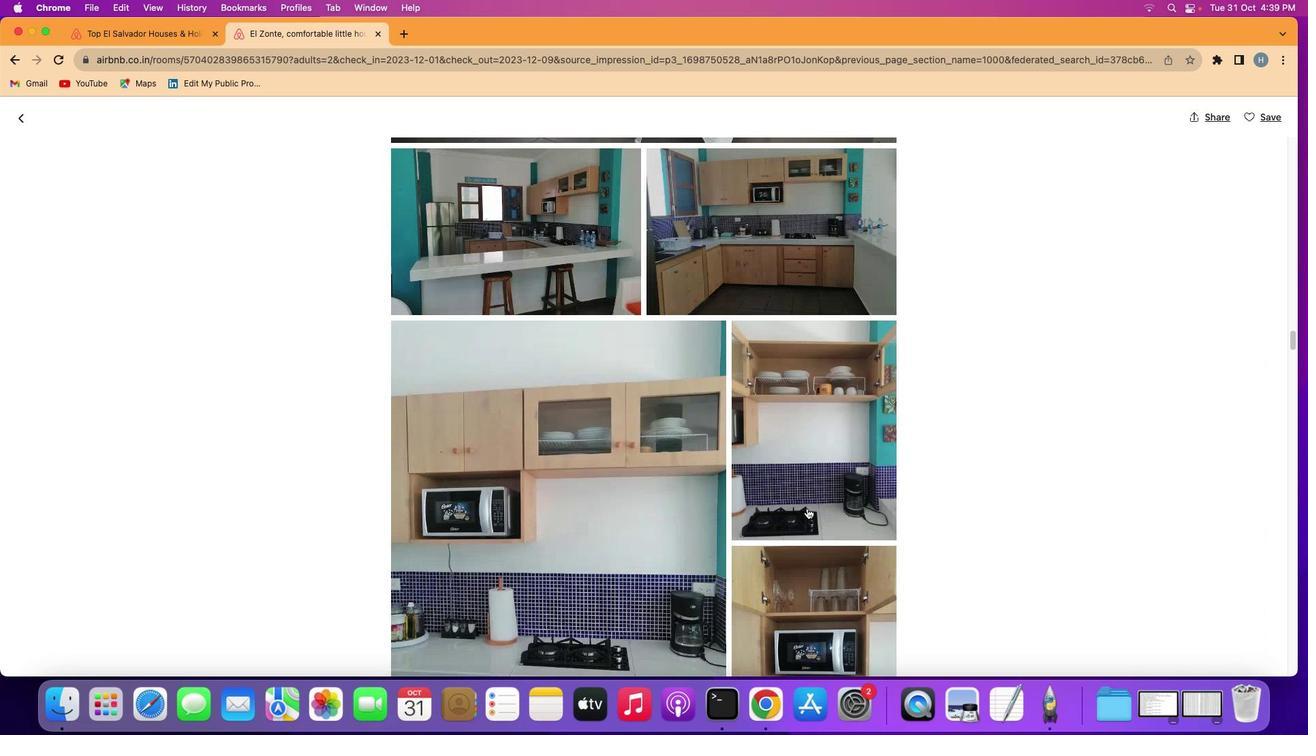 
Action: Mouse scrolled (807, 508) with delta (0, 0)
Screenshot: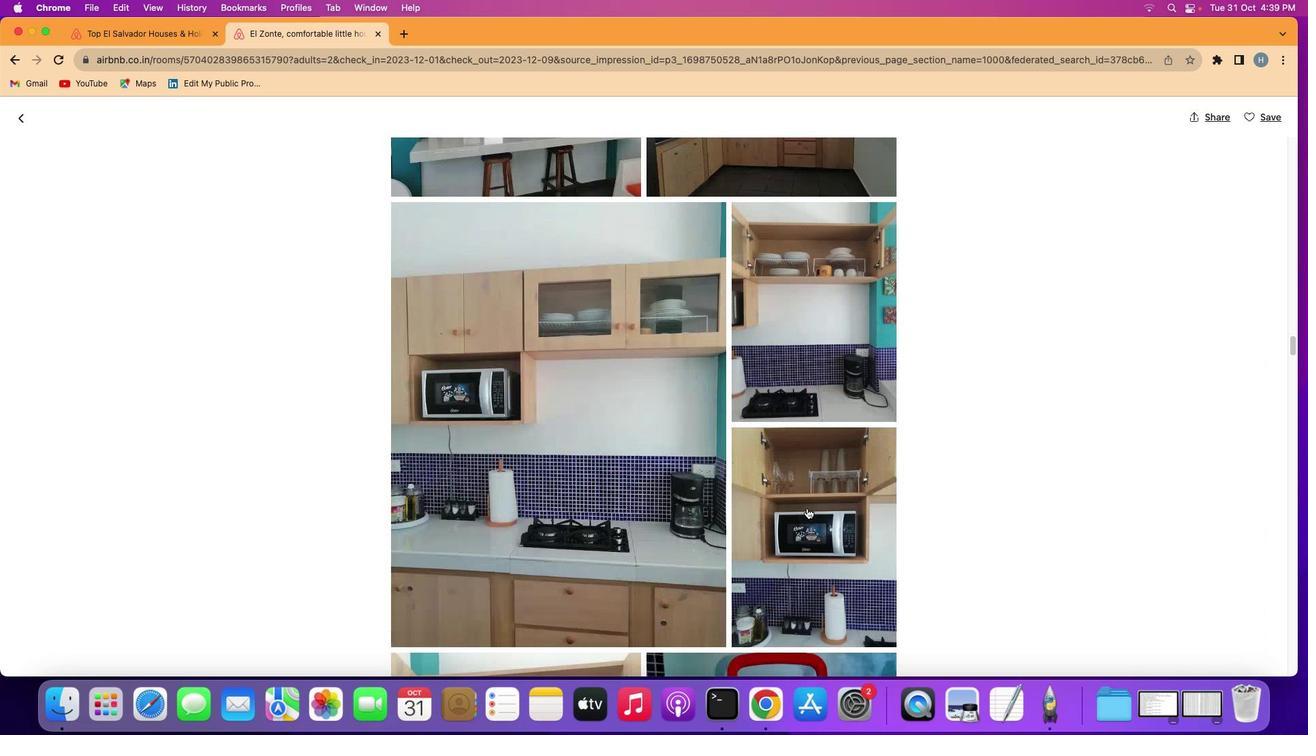 
Action: Mouse scrolled (807, 508) with delta (0, -2)
Screenshot: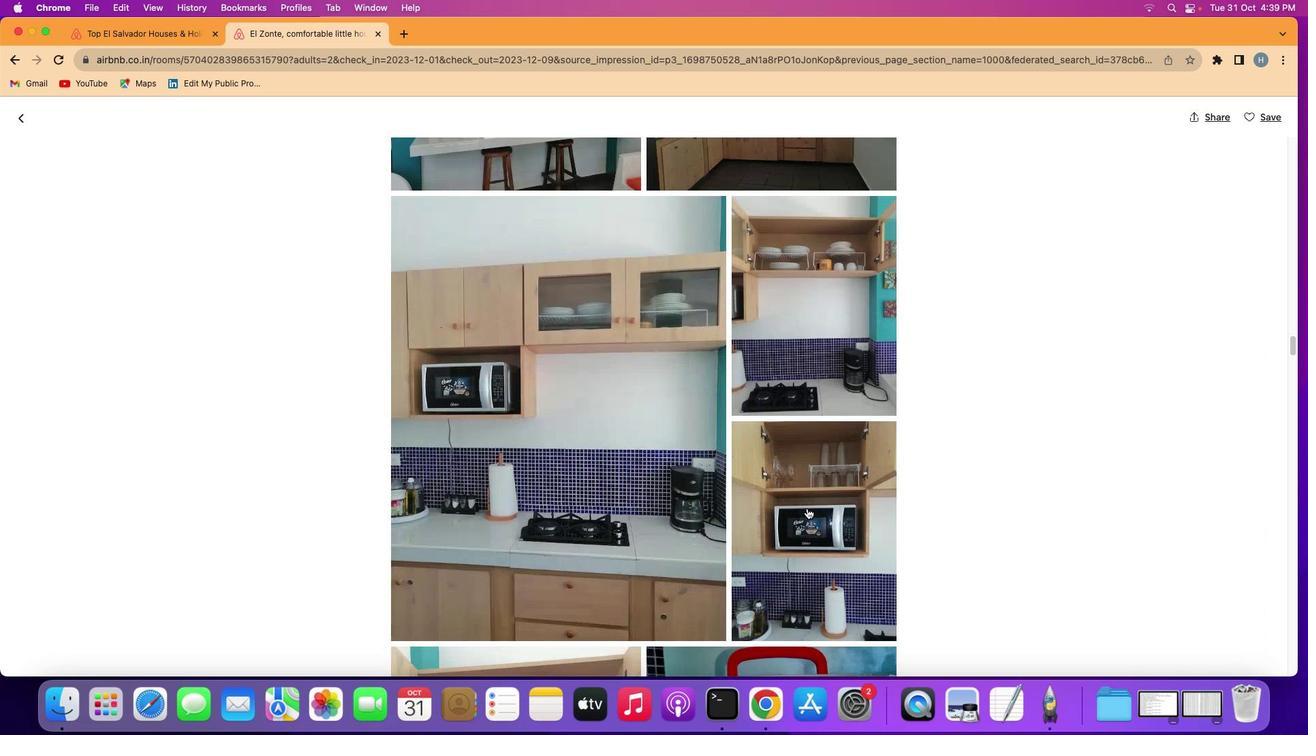 
Action: Mouse scrolled (807, 508) with delta (0, -2)
Screenshot: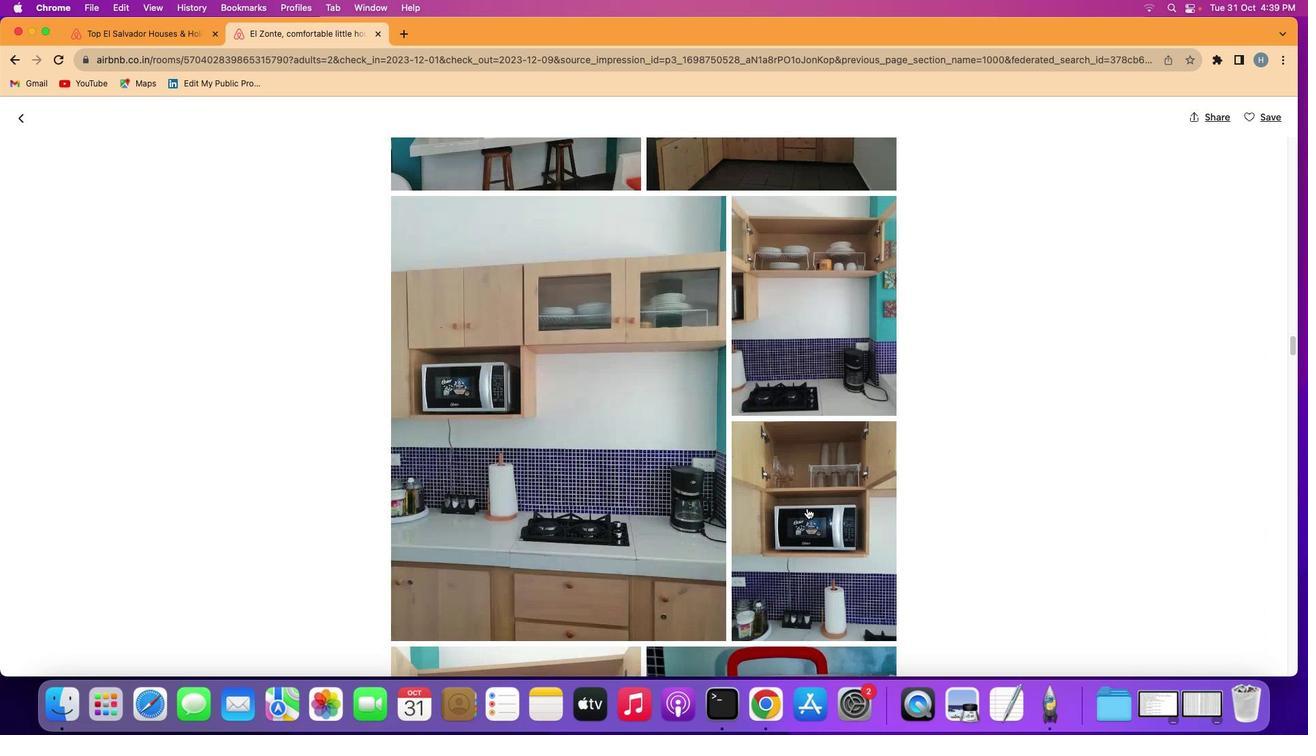 
Action: Mouse scrolled (807, 508) with delta (0, -2)
Screenshot: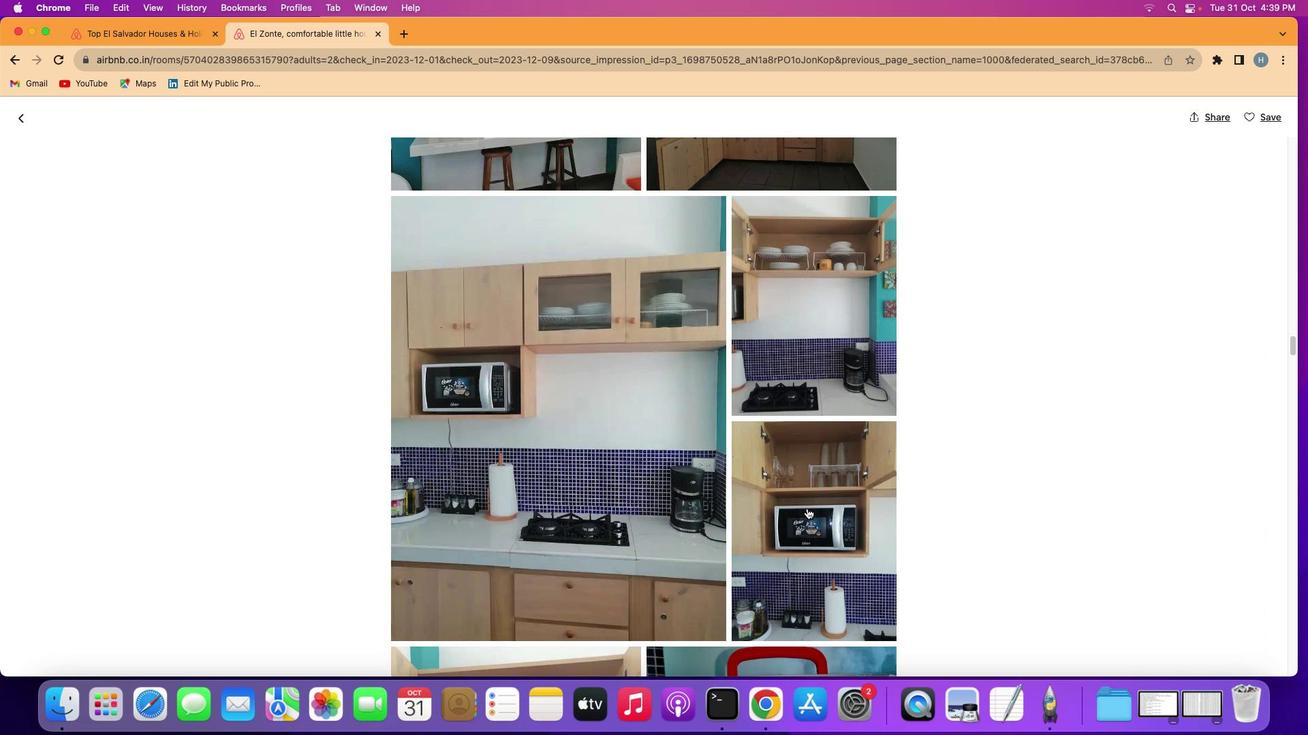 
Action: Mouse scrolled (807, 508) with delta (0, 0)
Screenshot: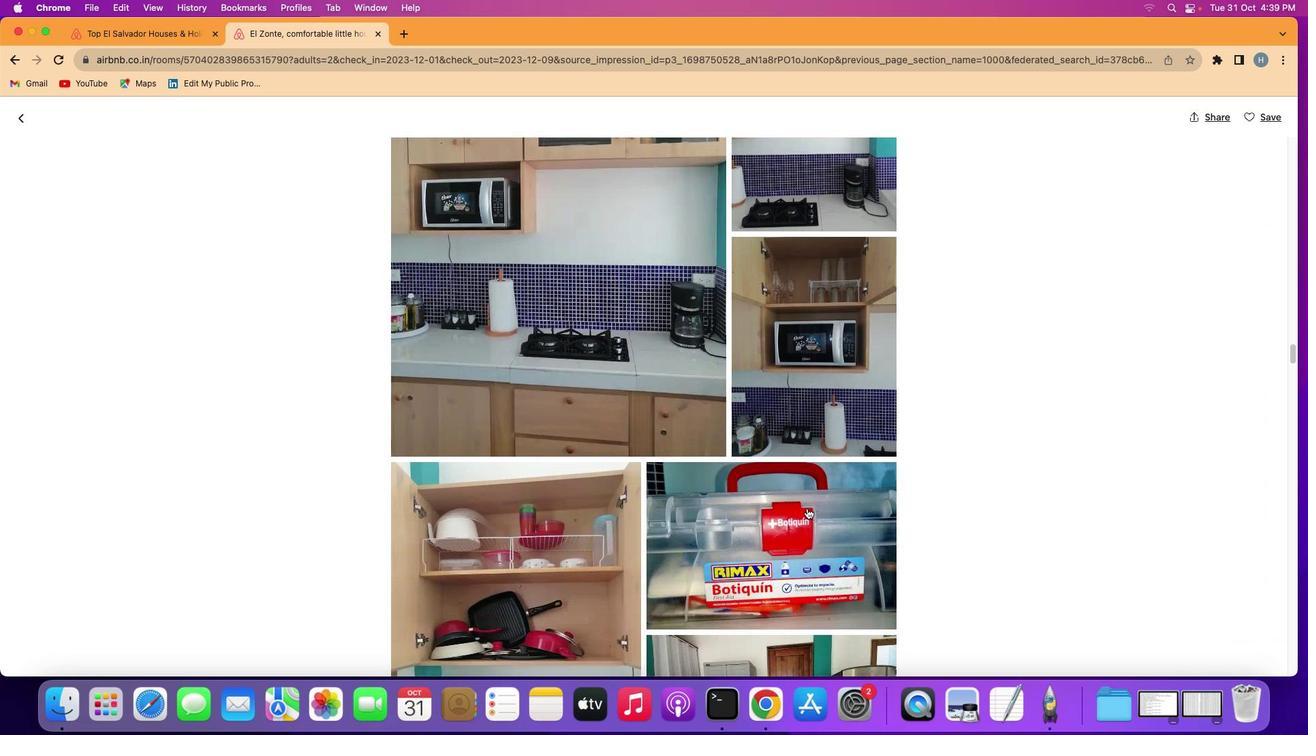 
Action: Mouse scrolled (807, 508) with delta (0, 0)
Screenshot: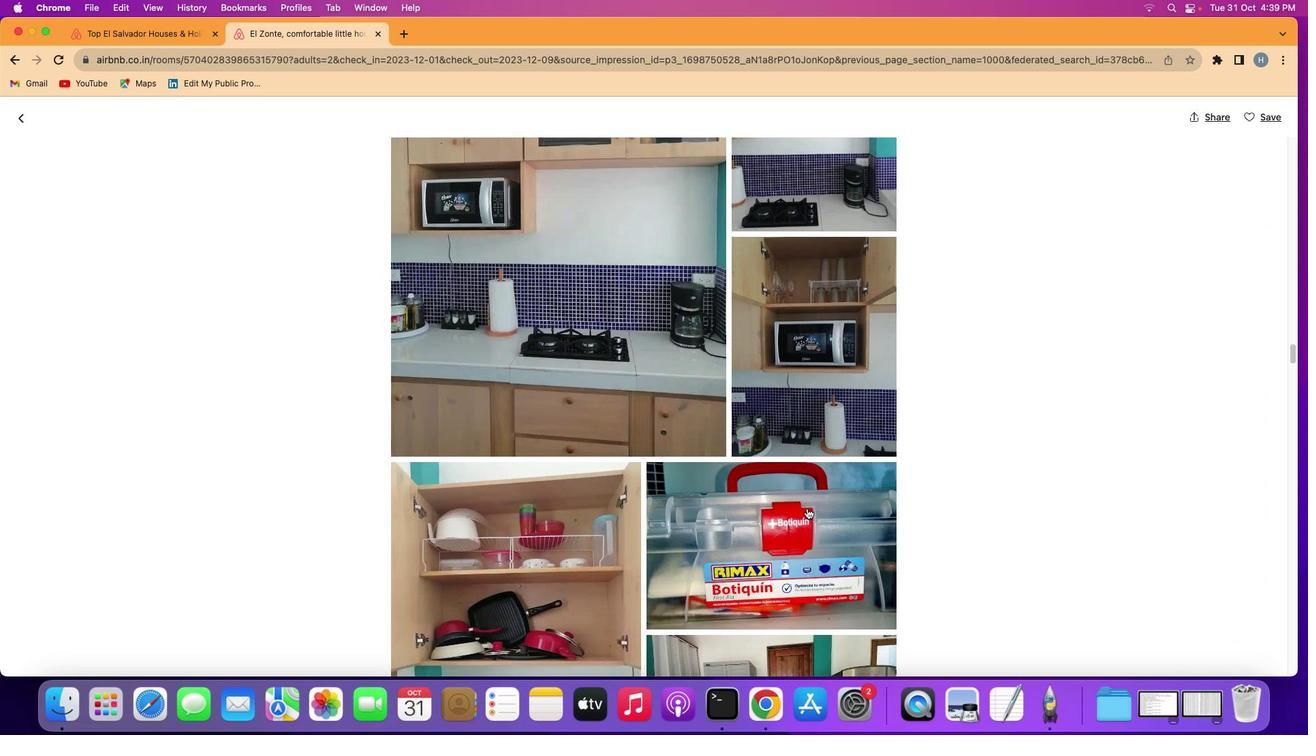 
Action: Mouse scrolled (807, 508) with delta (0, -1)
Screenshot: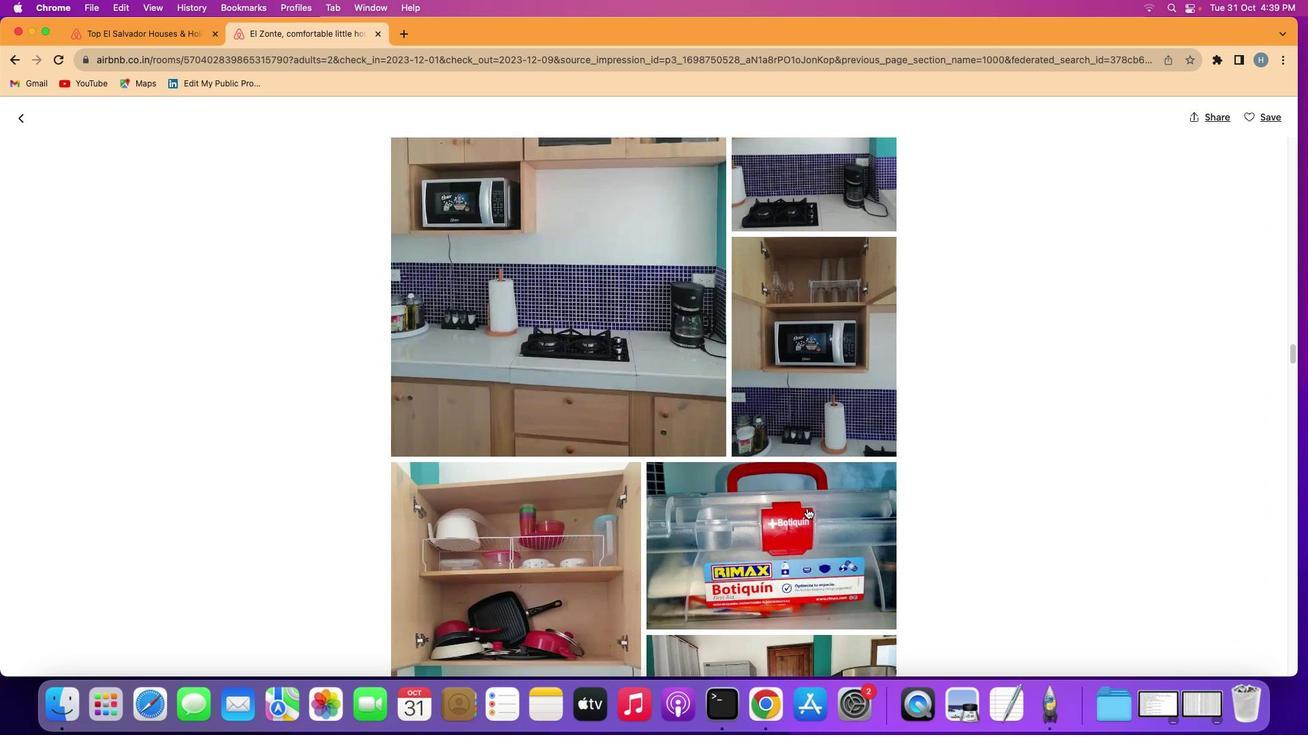 
Action: Mouse scrolled (807, 508) with delta (0, -2)
Screenshot: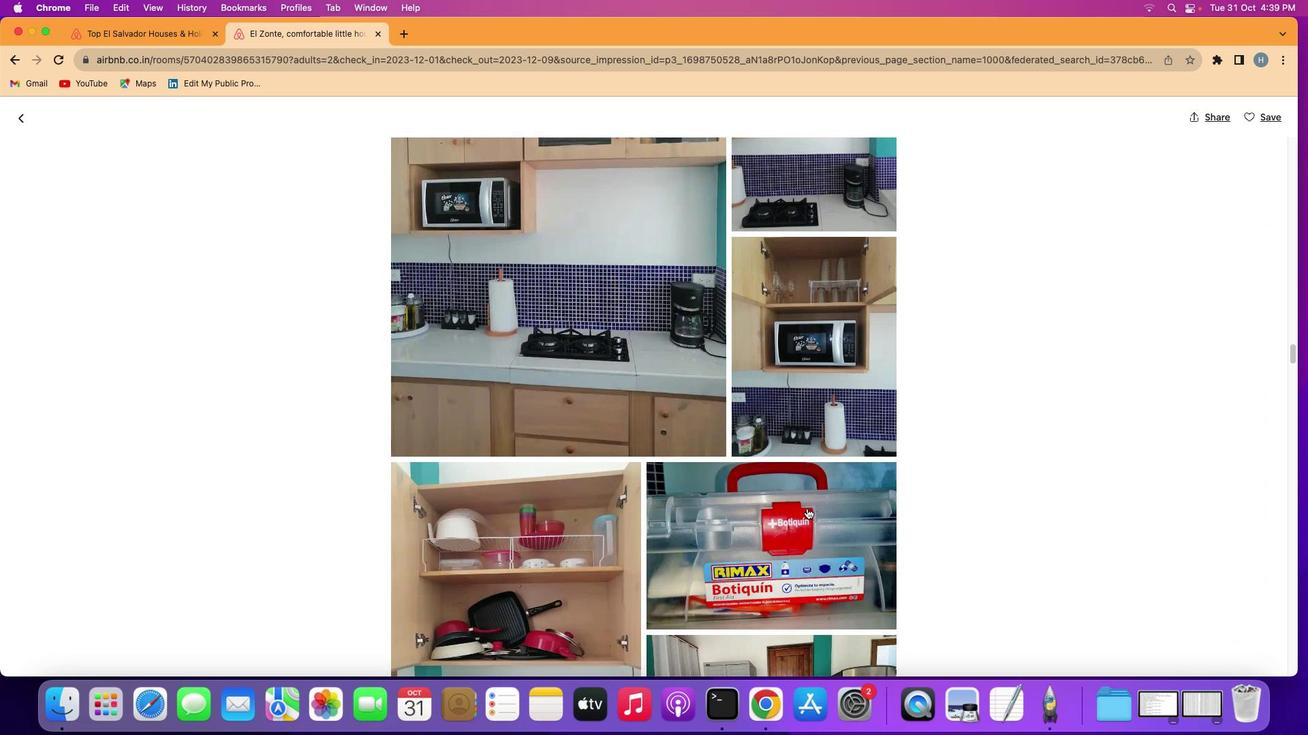 
Action: Mouse scrolled (807, 508) with delta (0, 0)
Screenshot: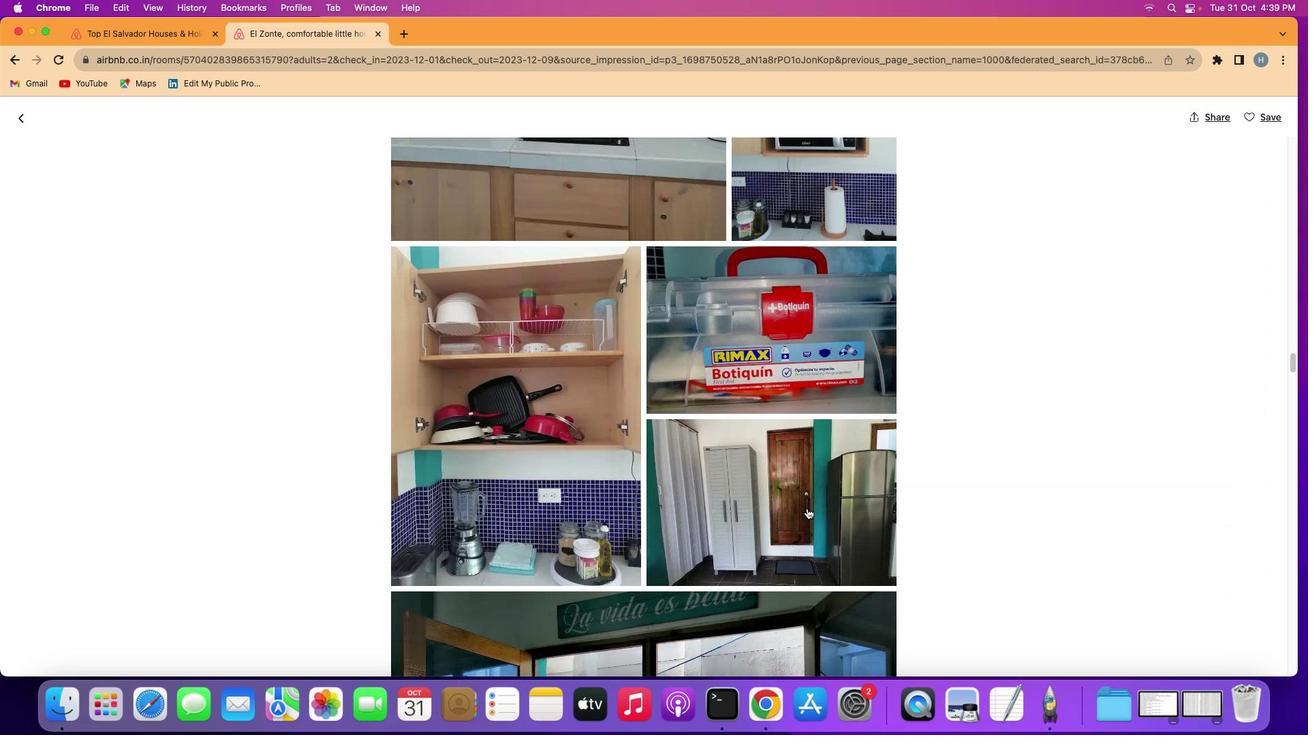 
Action: Mouse scrolled (807, 508) with delta (0, 0)
Screenshot: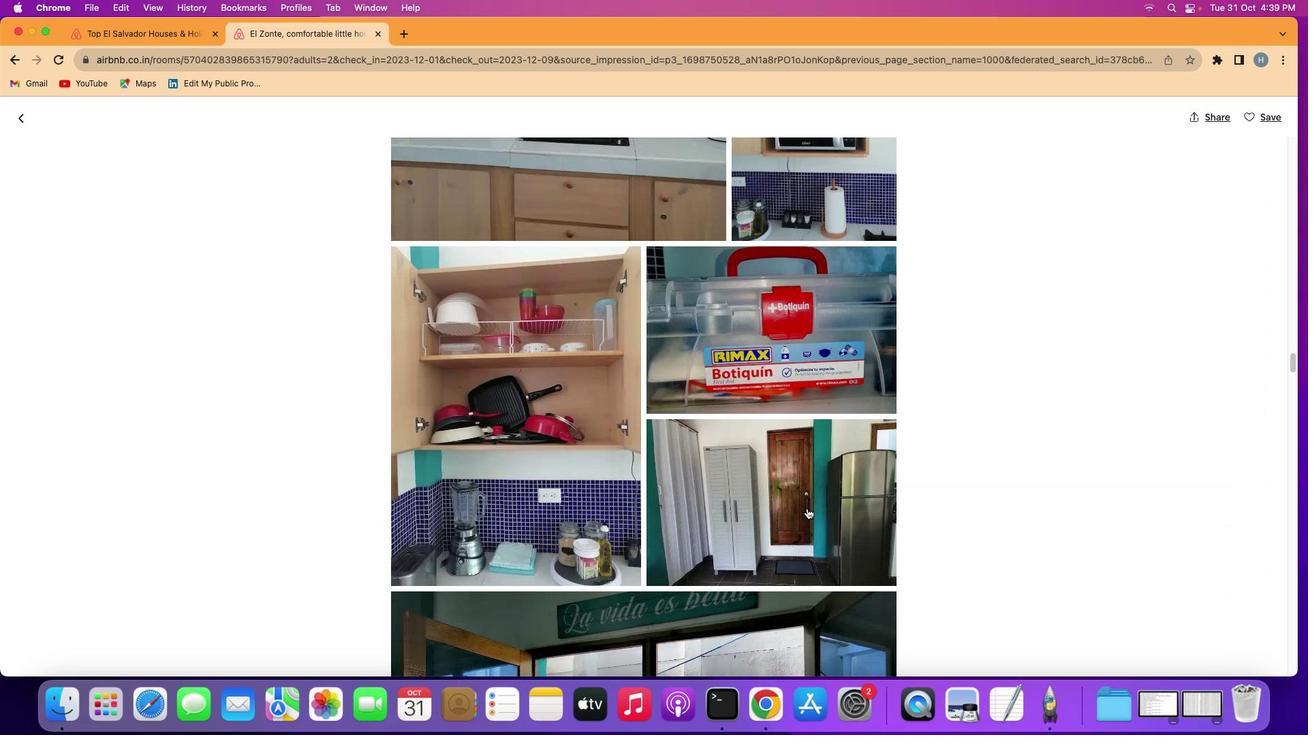 
Action: Mouse scrolled (807, 508) with delta (0, -2)
Screenshot: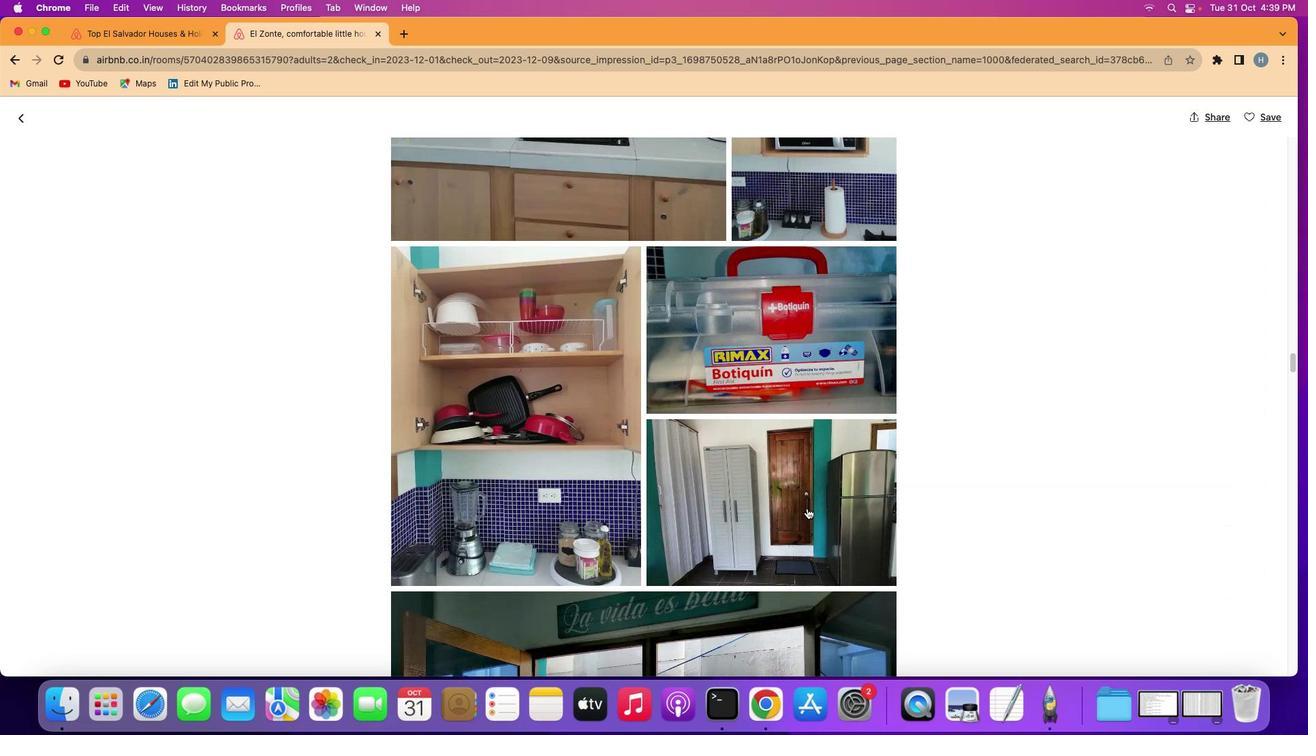 
Action: Mouse scrolled (807, 508) with delta (0, -2)
Screenshot: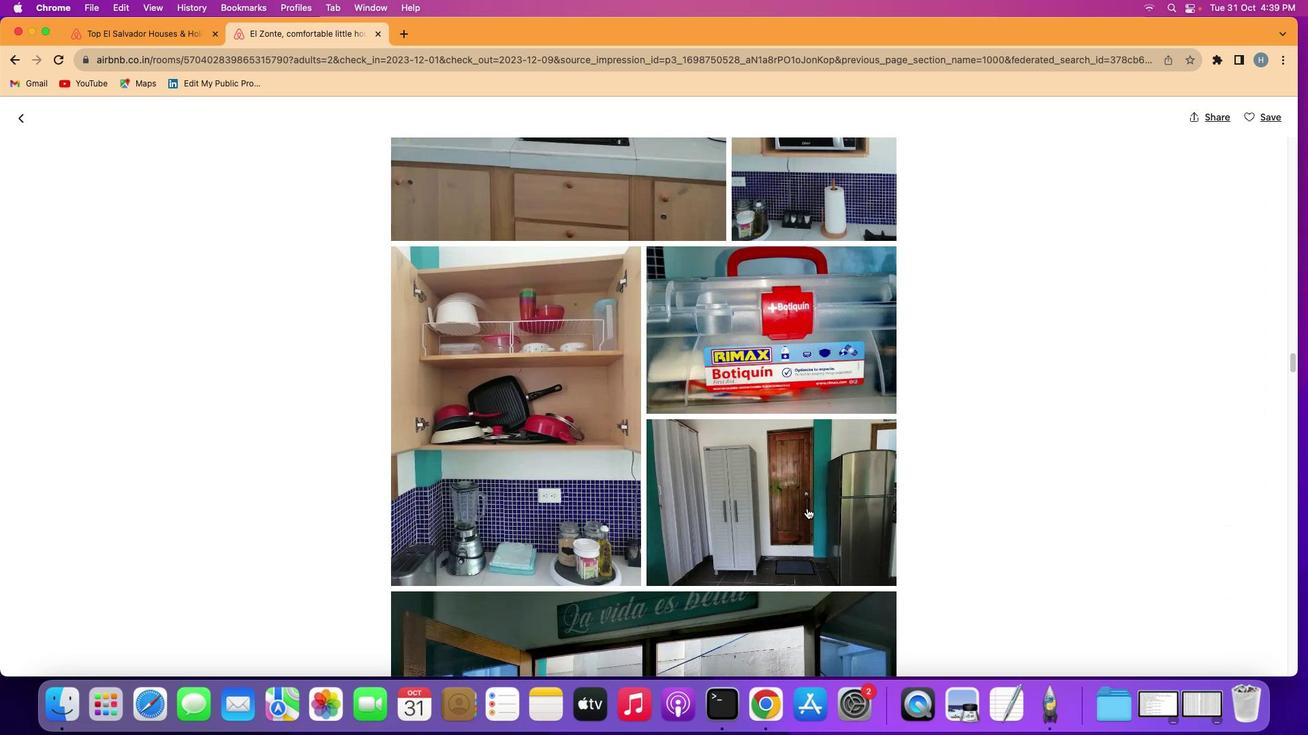 
Action: Mouse scrolled (807, 508) with delta (0, 0)
Screenshot: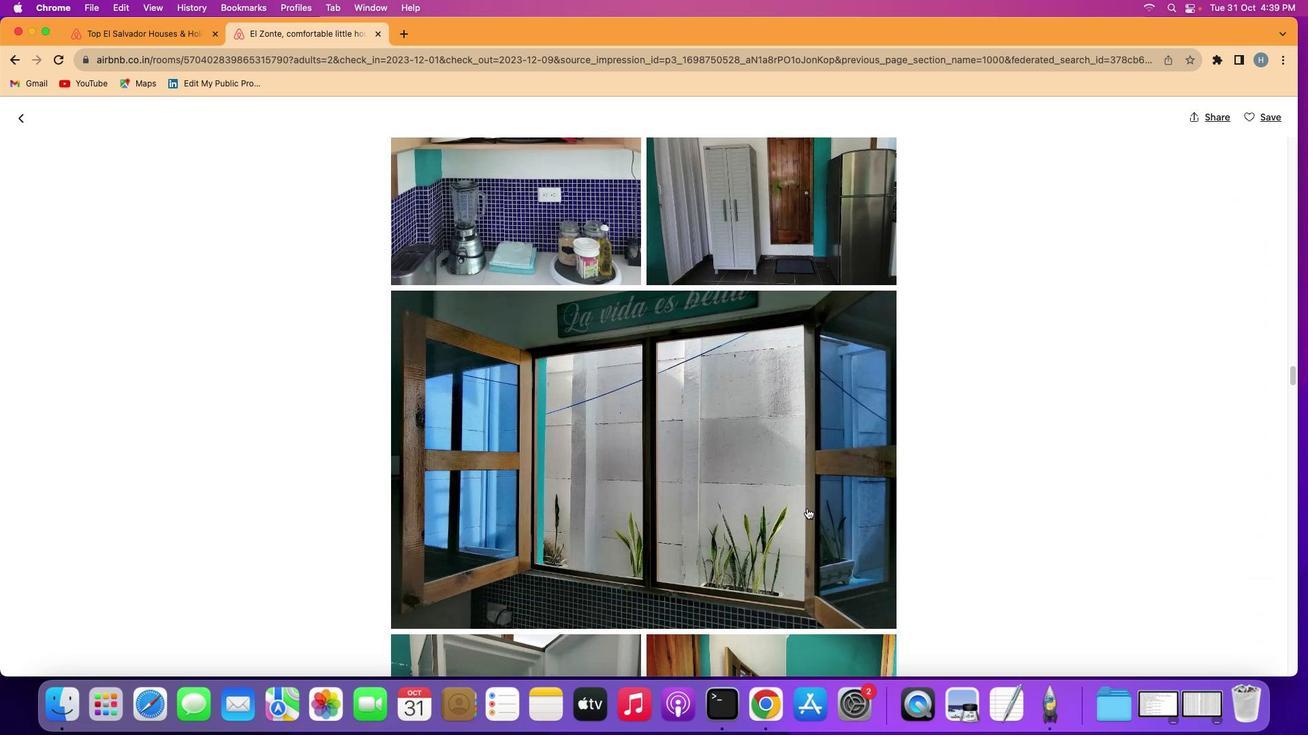 
Action: Mouse scrolled (807, 508) with delta (0, 0)
Screenshot: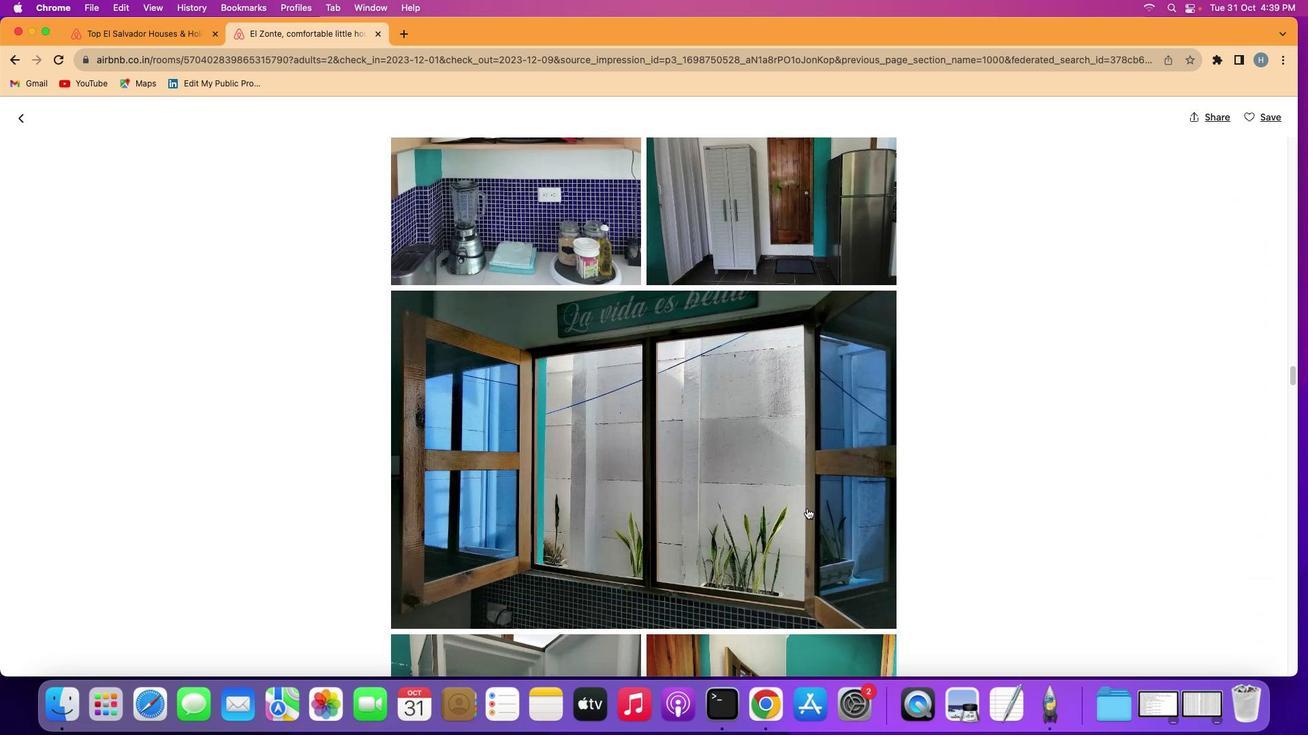 
Action: Mouse scrolled (807, 508) with delta (0, -2)
Screenshot: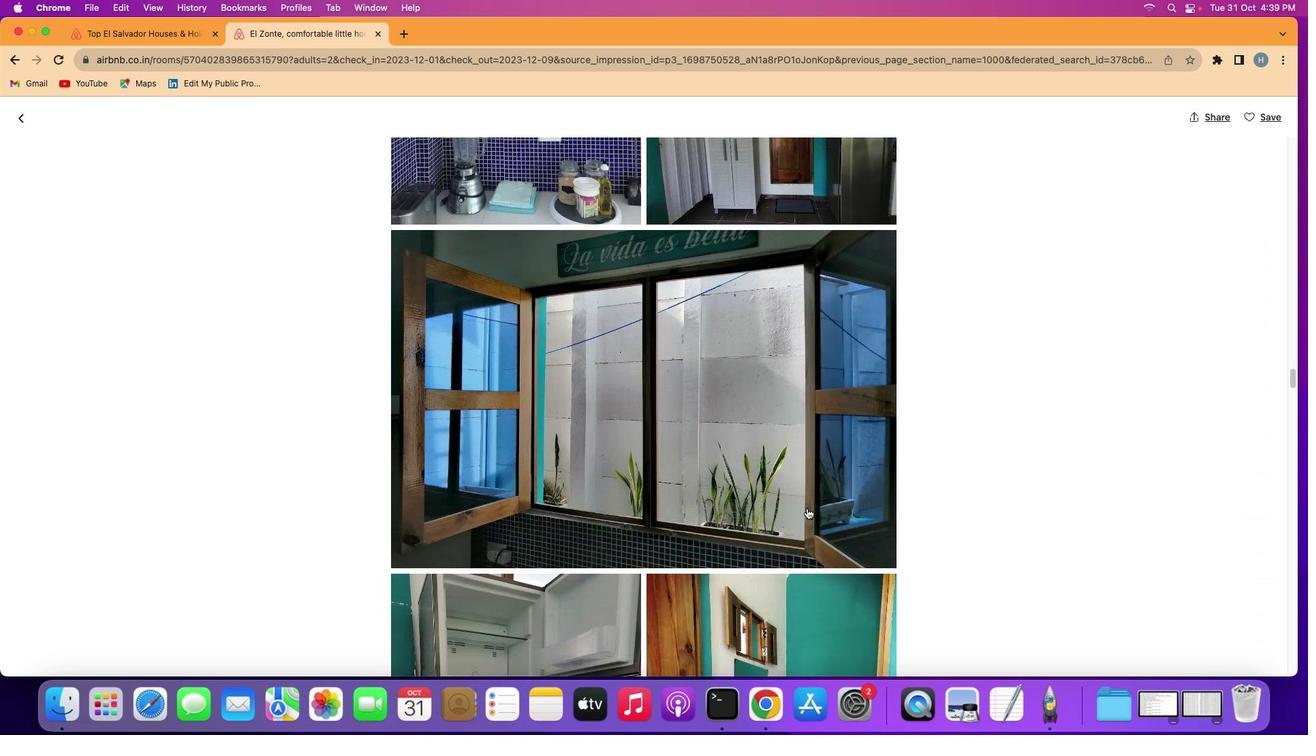 
Action: Mouse scrolled (807, 508) with delta (0, -2)
Screenshot: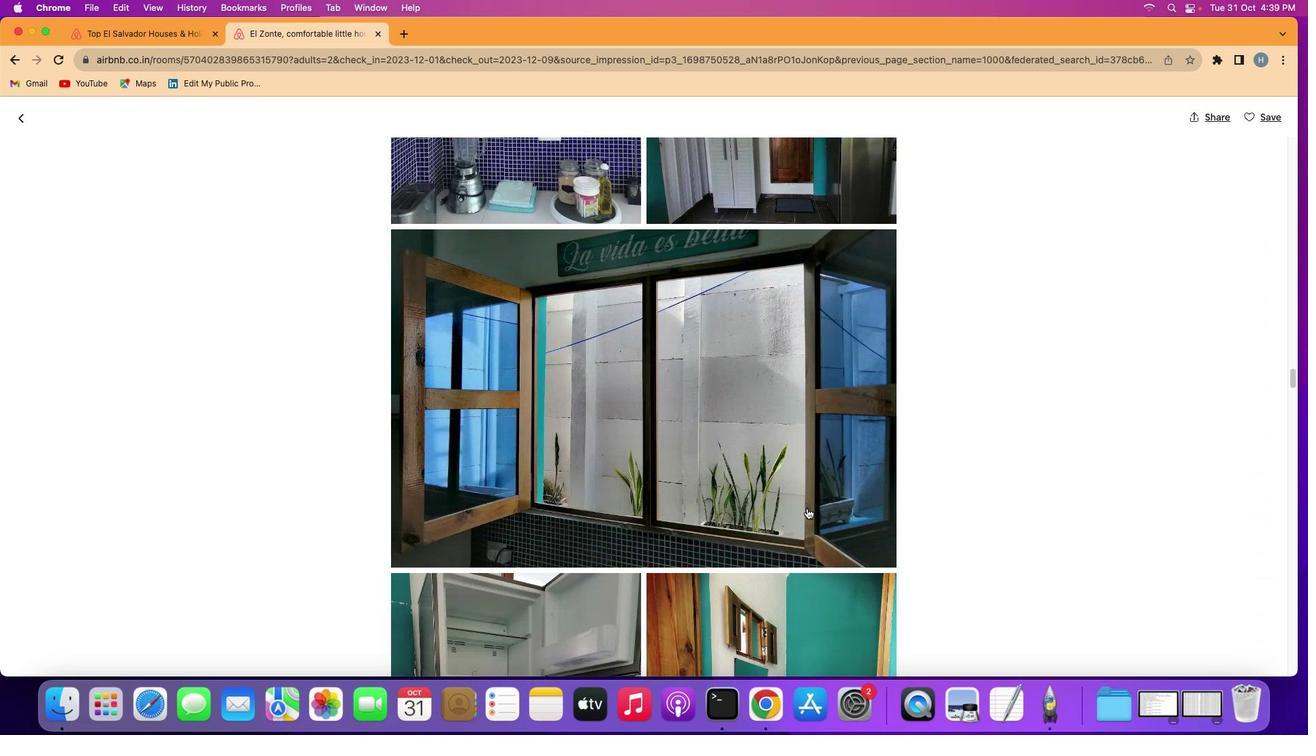 
Action: Mouse scrolled (807, 508) with delta (0, -2)
Screenshot: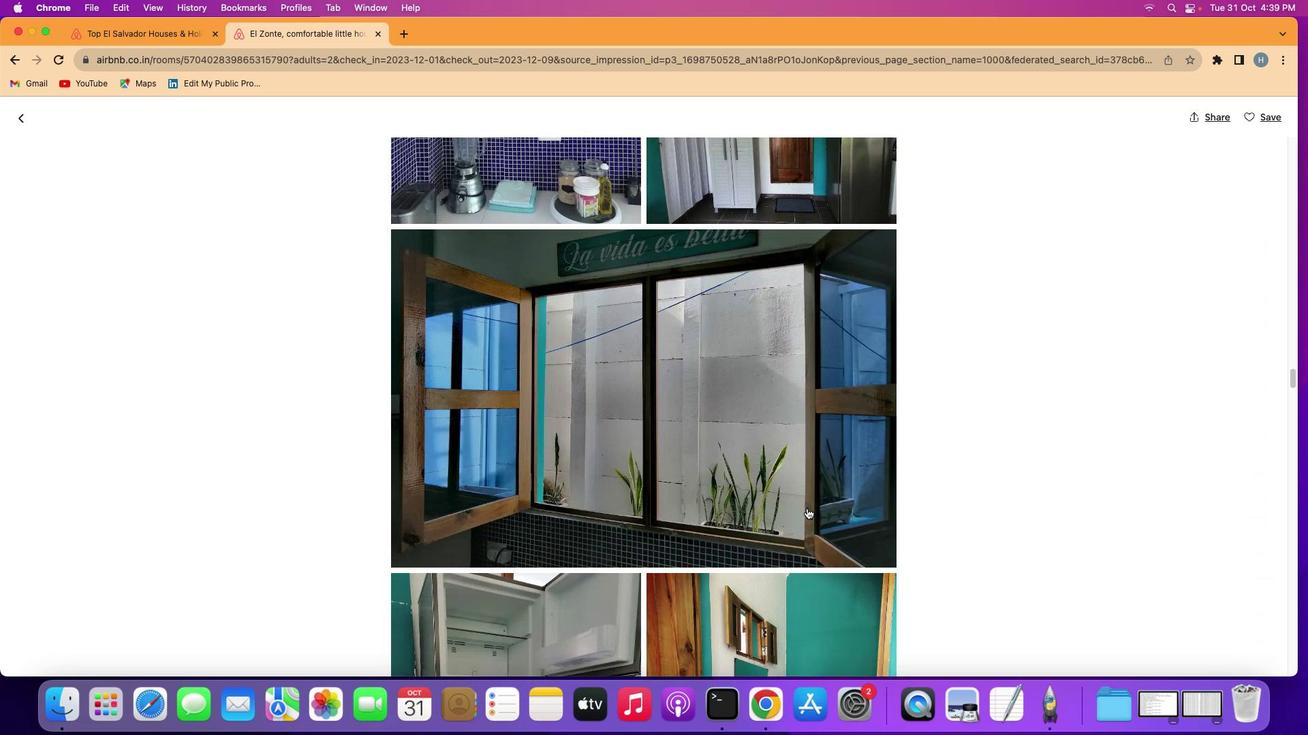 
Action: Mouse scrolled (807, 508) with delta (0, 0)
Screenshot: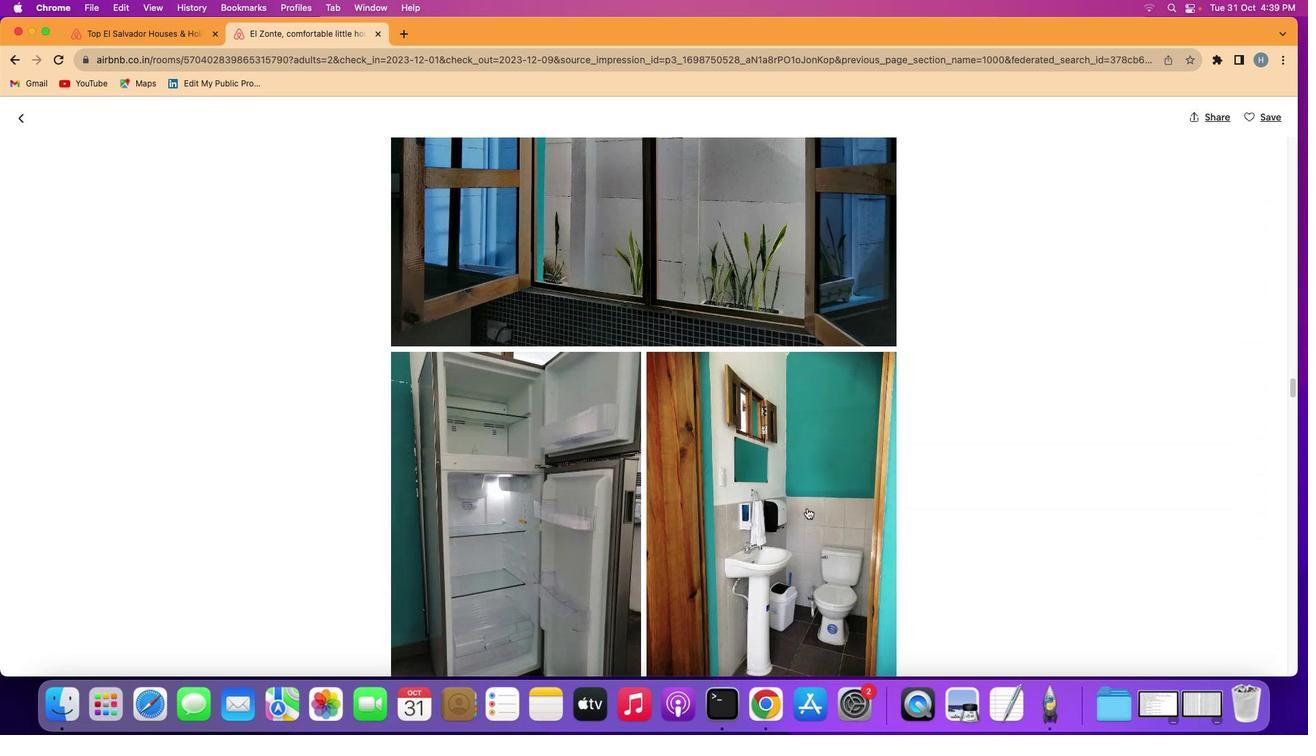 
Action: Mouse scrolled (807, 508) with delta (0, 0)
Screenshot: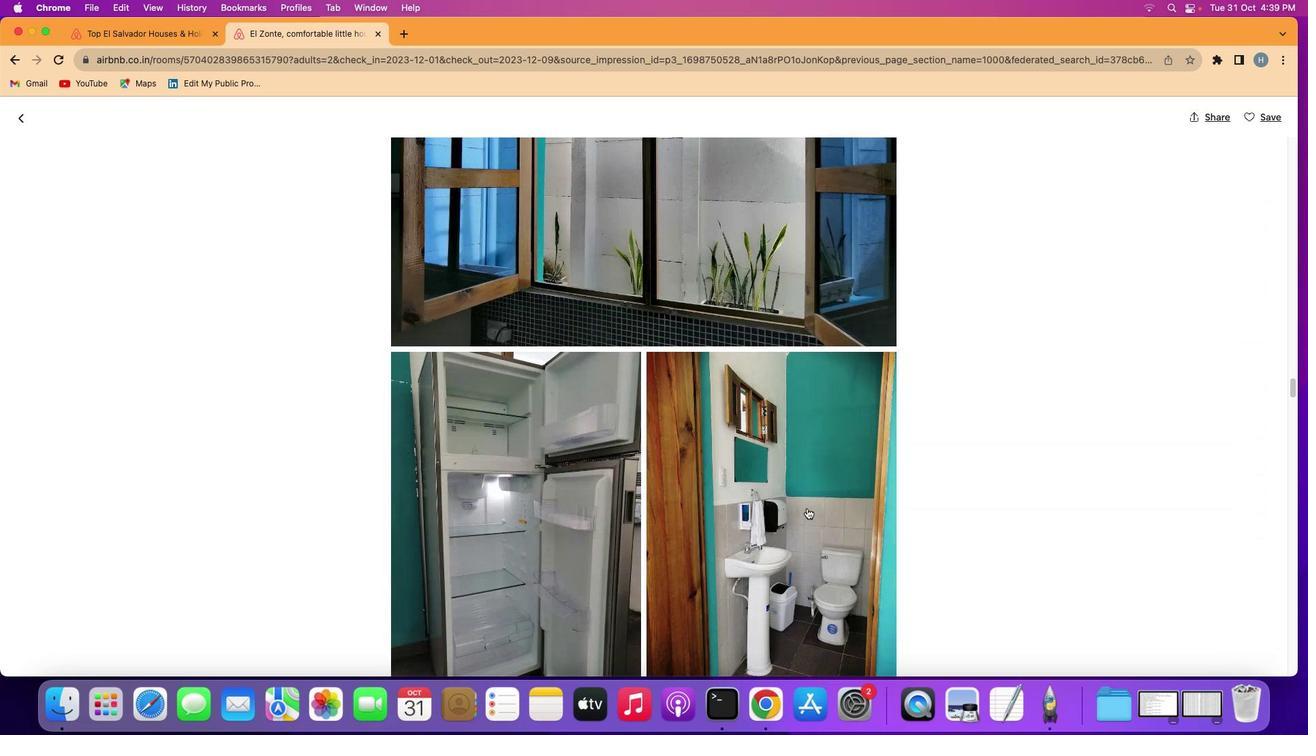 
Action: Mouse scrolled (807, 508) with delta (0, -1)
Screenshot: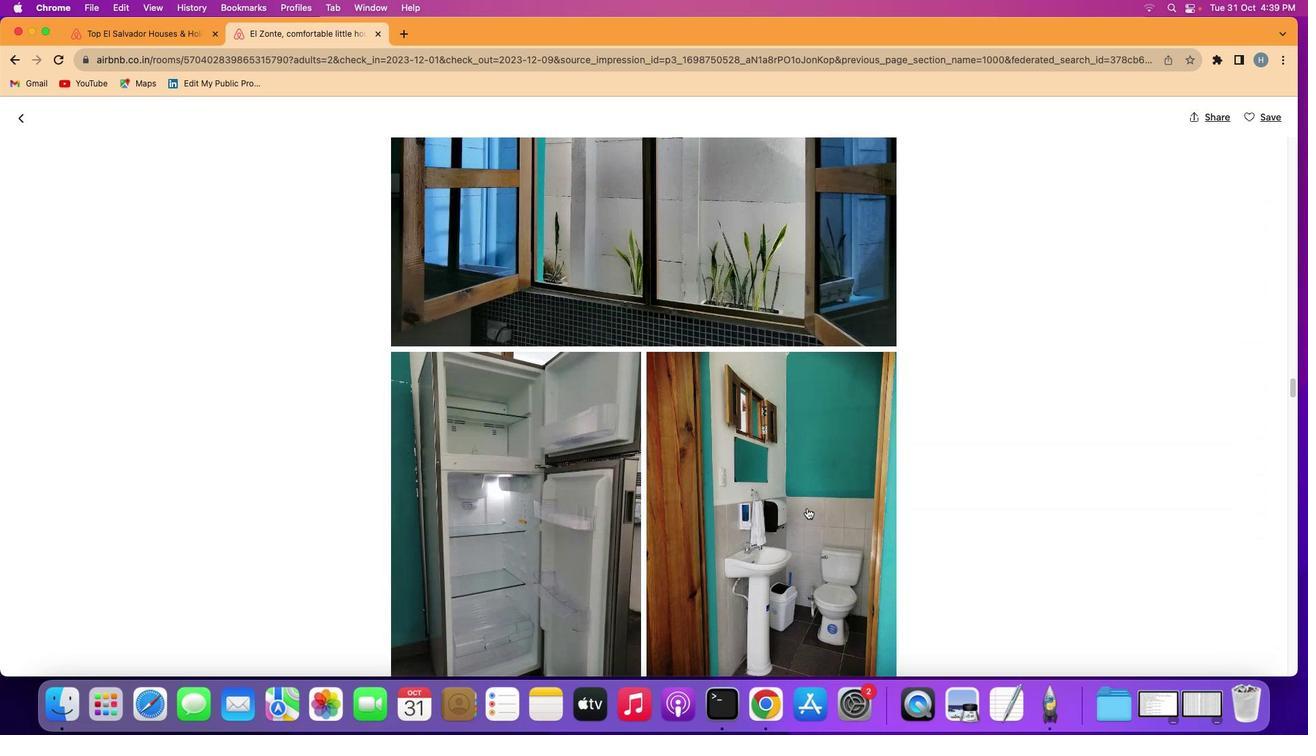 
Action: Mouse scrolled (807, 508) with delta (0, -2)
Screenshot: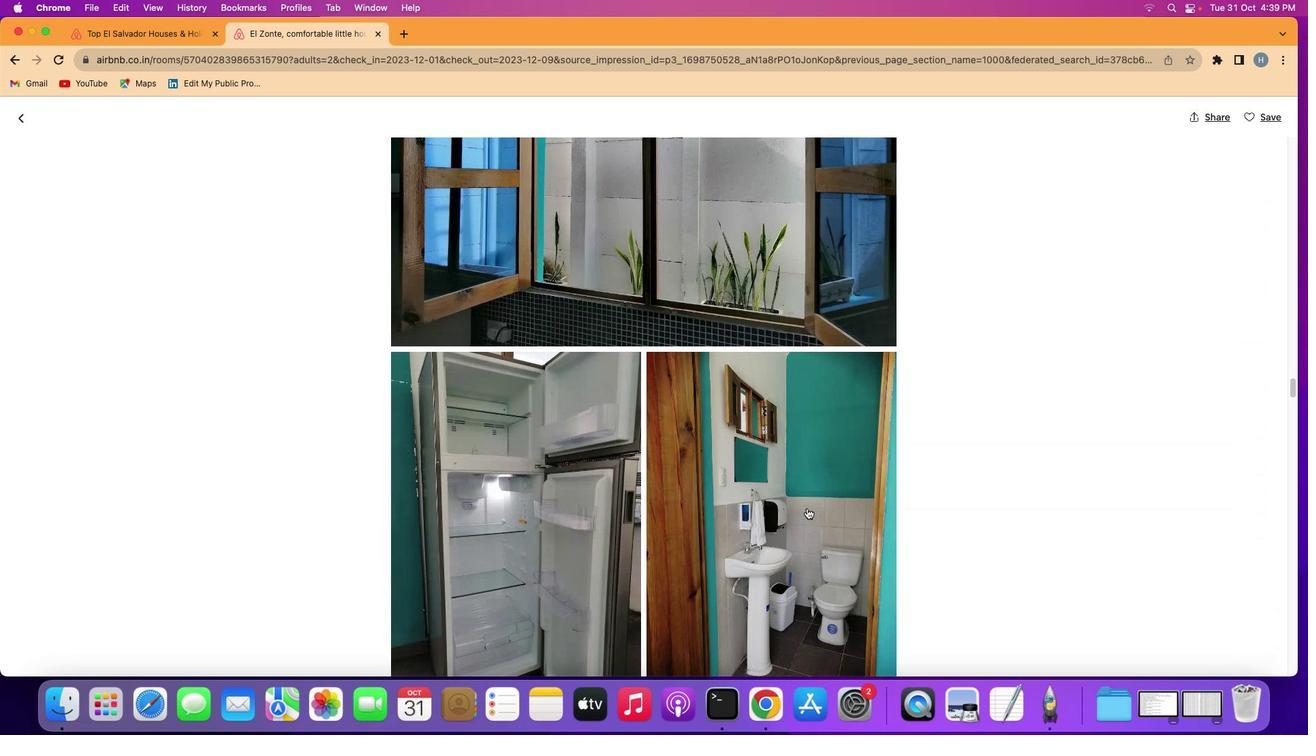 
Action: Mouse scrolled (807, 508) with delta (0, 0)
Screenshot: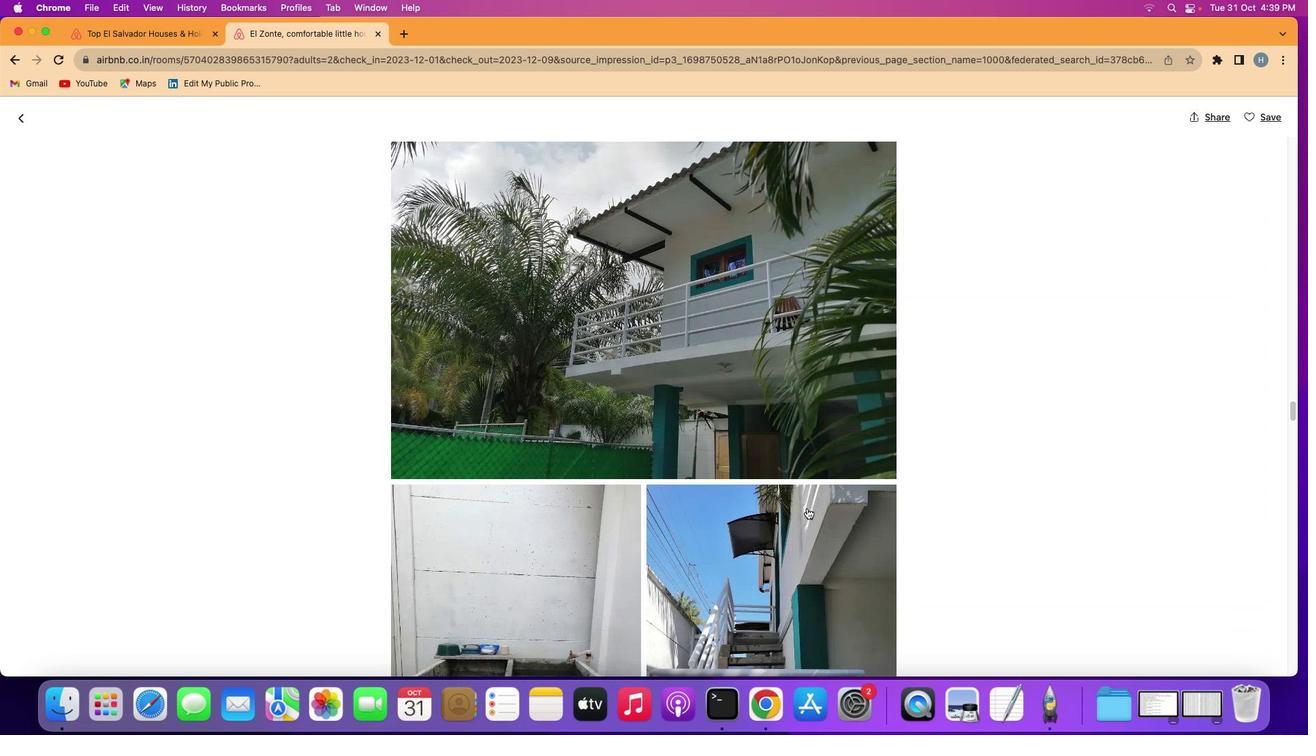 
Action: Mouse scrolled (807, 508) with delta (0, -2)
Screenshot: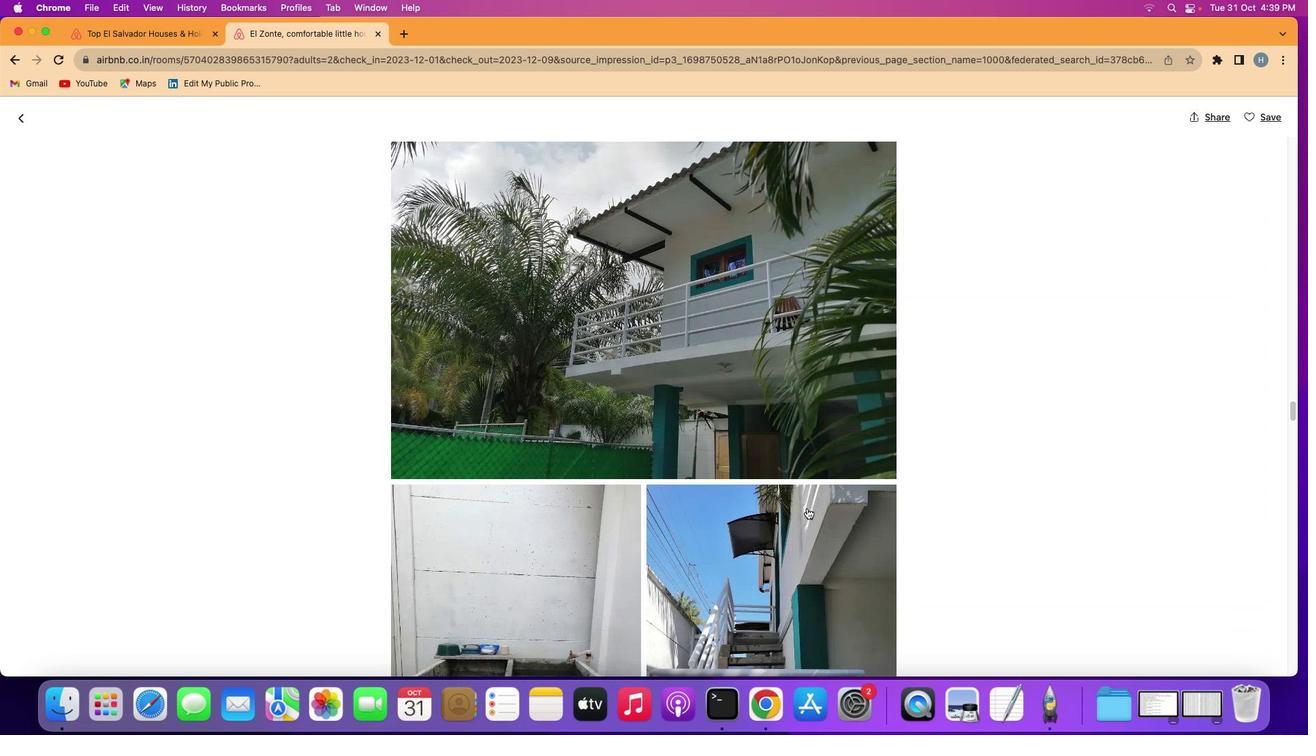 
Action: Mouse scrolled (807, 508) with delta (0, -2)
Screenshot: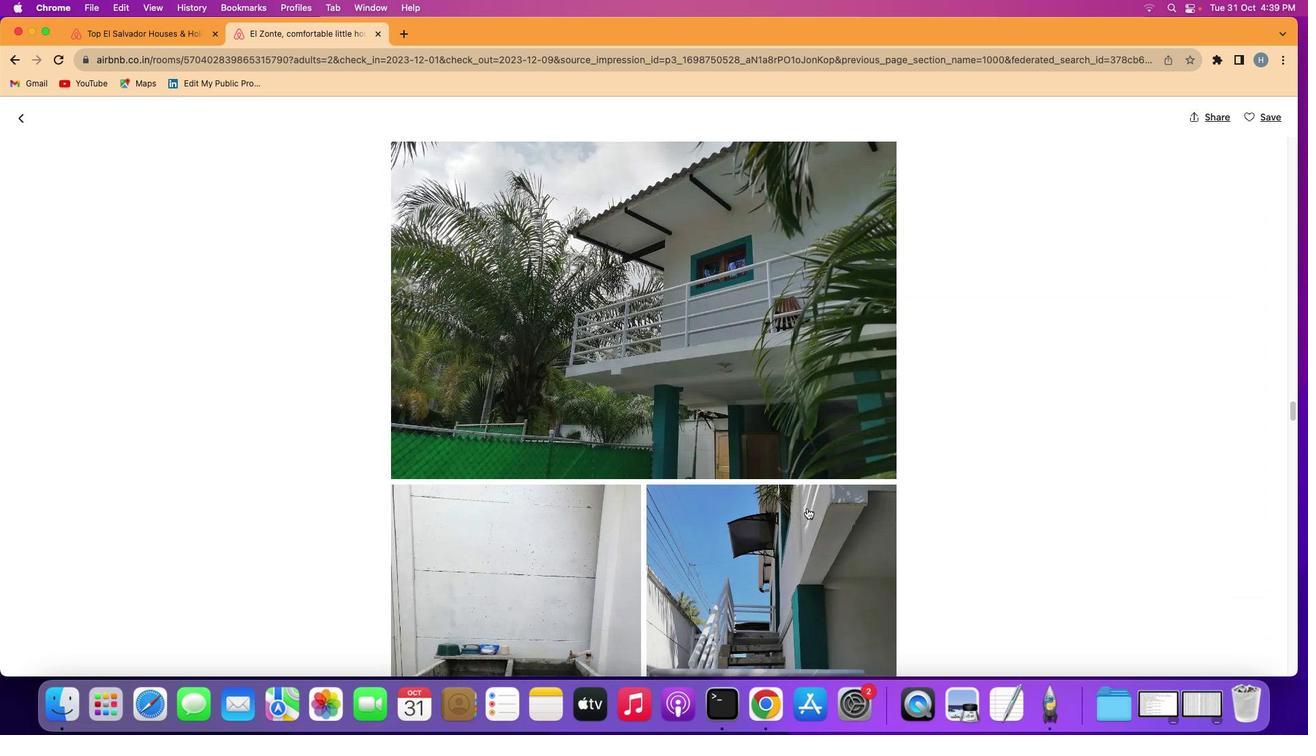 
Action: Mouse scrolled (807, 508) with delta (0, -4)
Screenshot: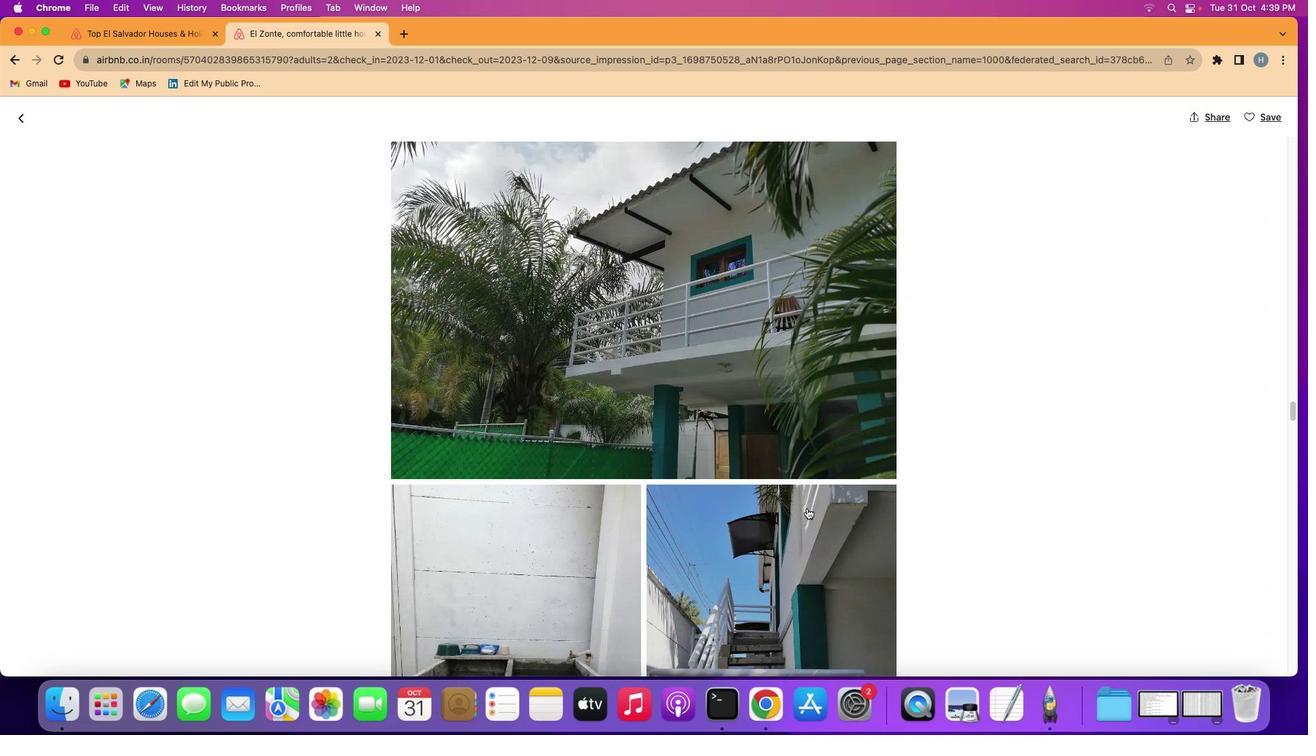 
Action: Mouse scrolled (807, 508) with delta (0, -4)
Screenshot: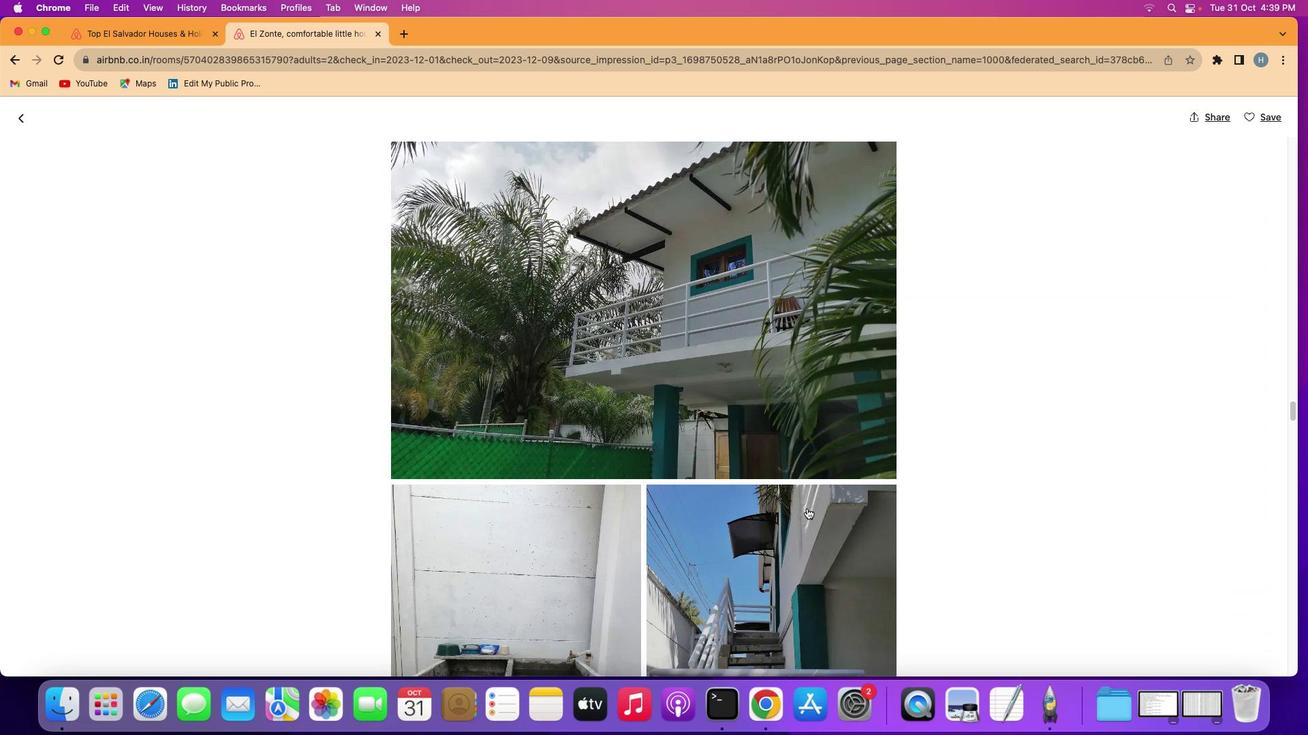 
Action: Mouse scrolled (807, 508) with delta (0, 0)
Screenshot: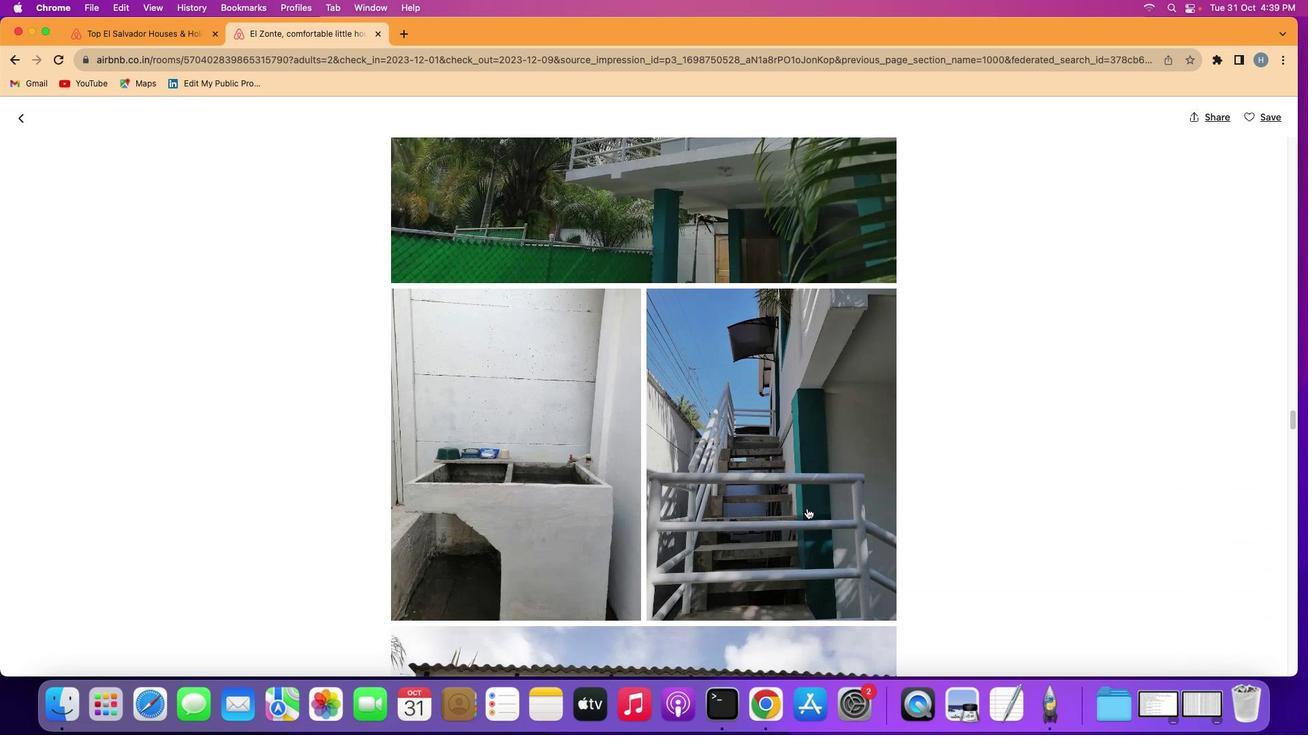 
Action: Mouse scrolled (807, 508) with delta (0, 0)
Screenshot: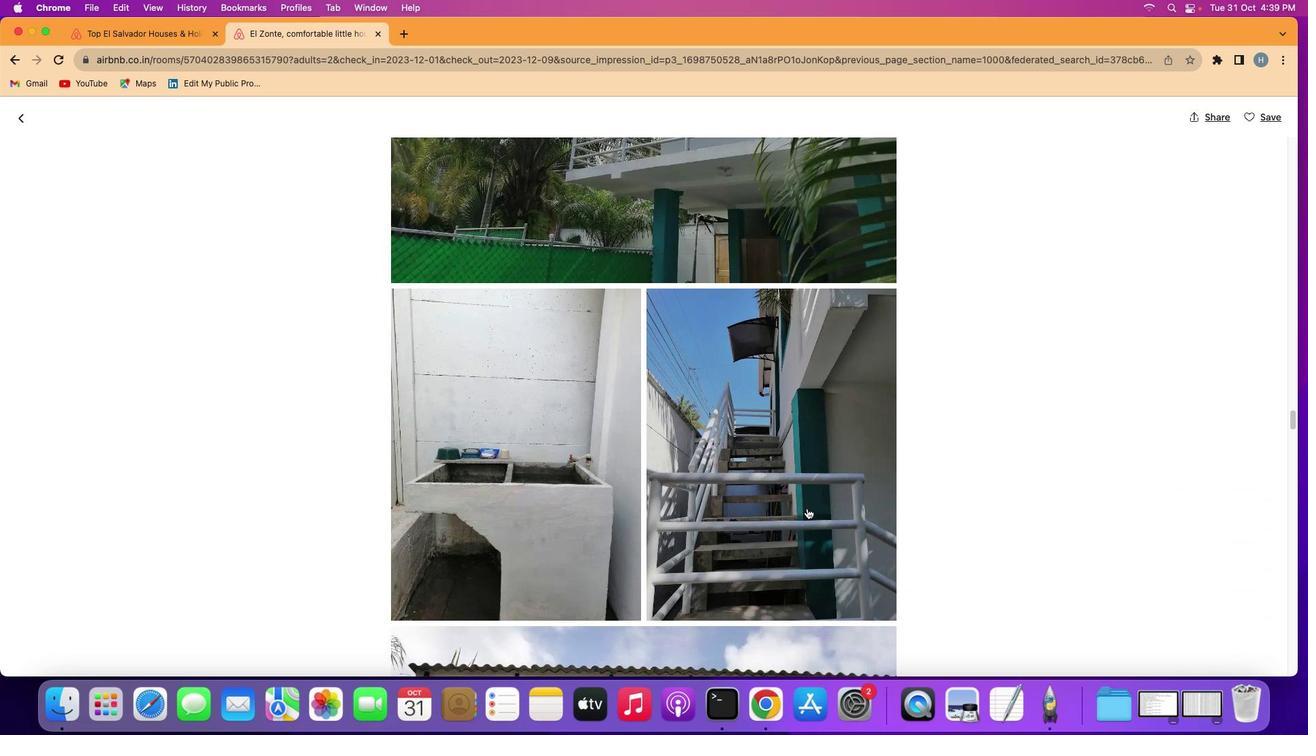 
Action: Mouse scrolled (807, 508) with delta (0, -1)
Screenshot: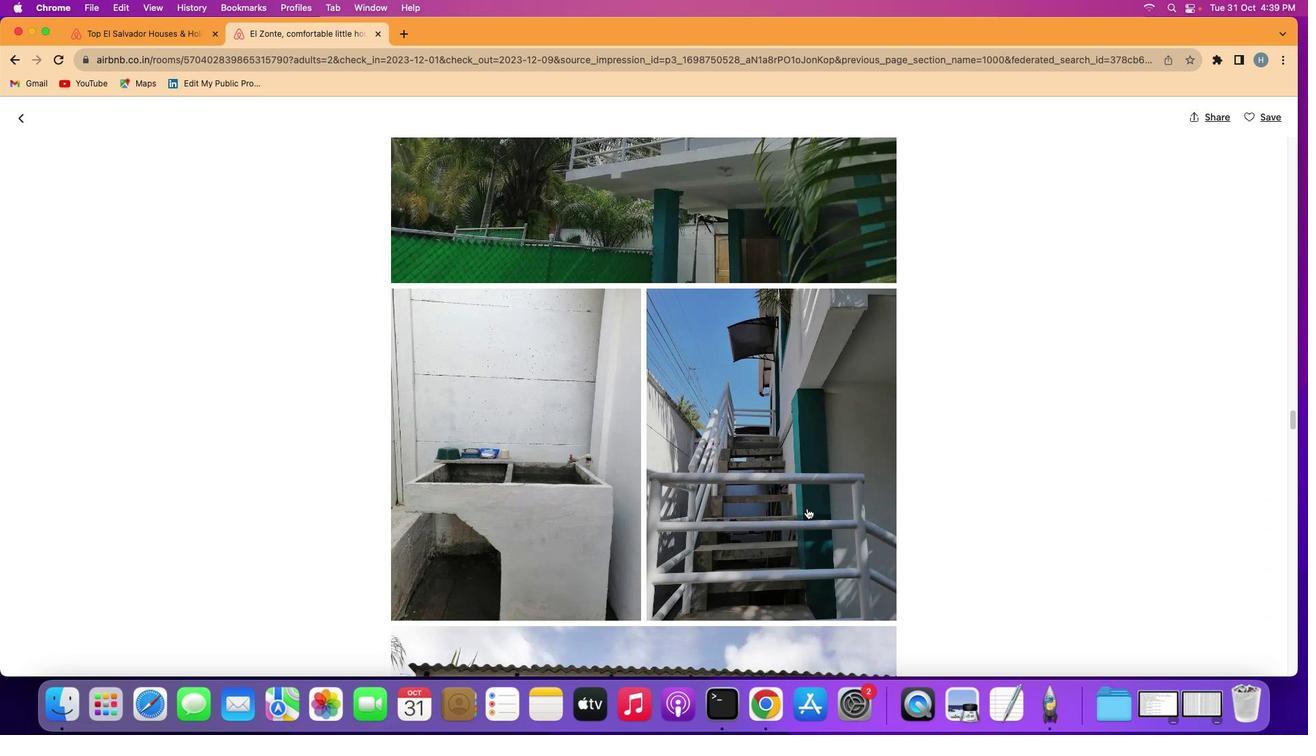 
Action: Mouse scrolled (807, 508) with delta (0, -2)
Screenshot: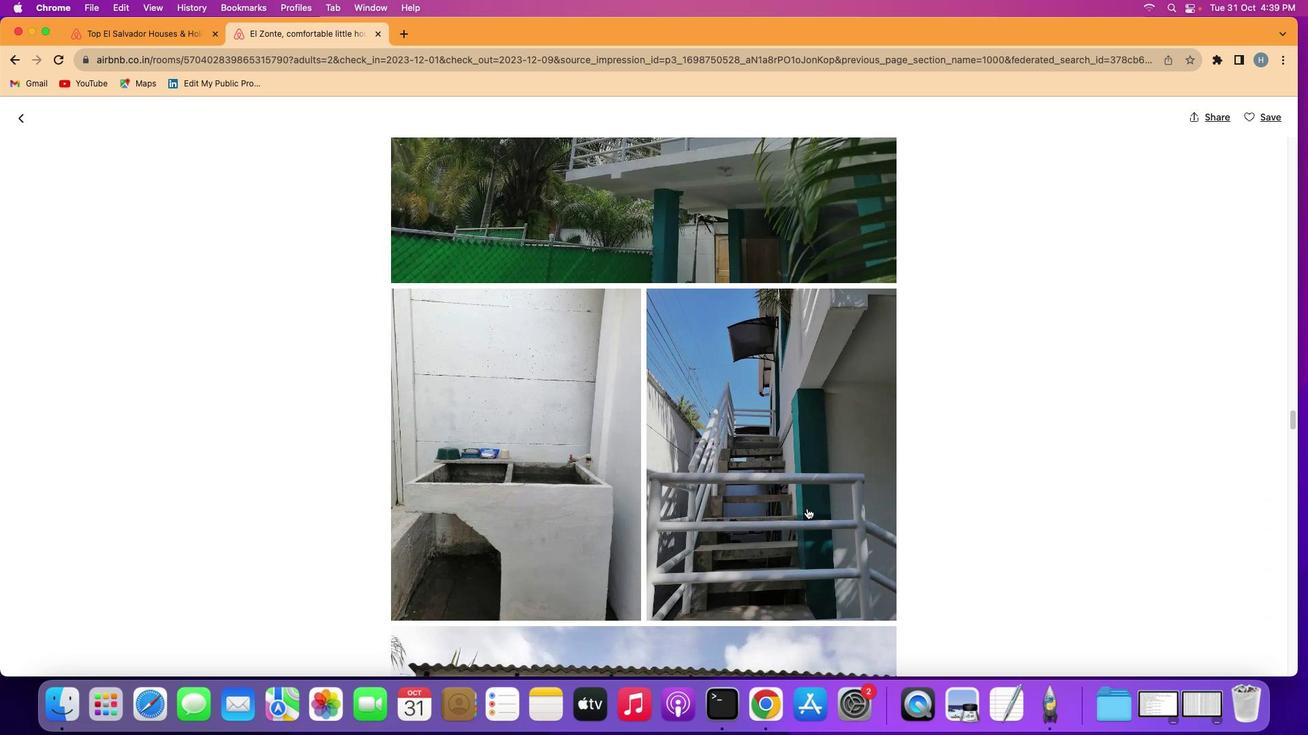 
Action: Mouse scrolled (807, 508) with delta (0, 0)
Screenshot: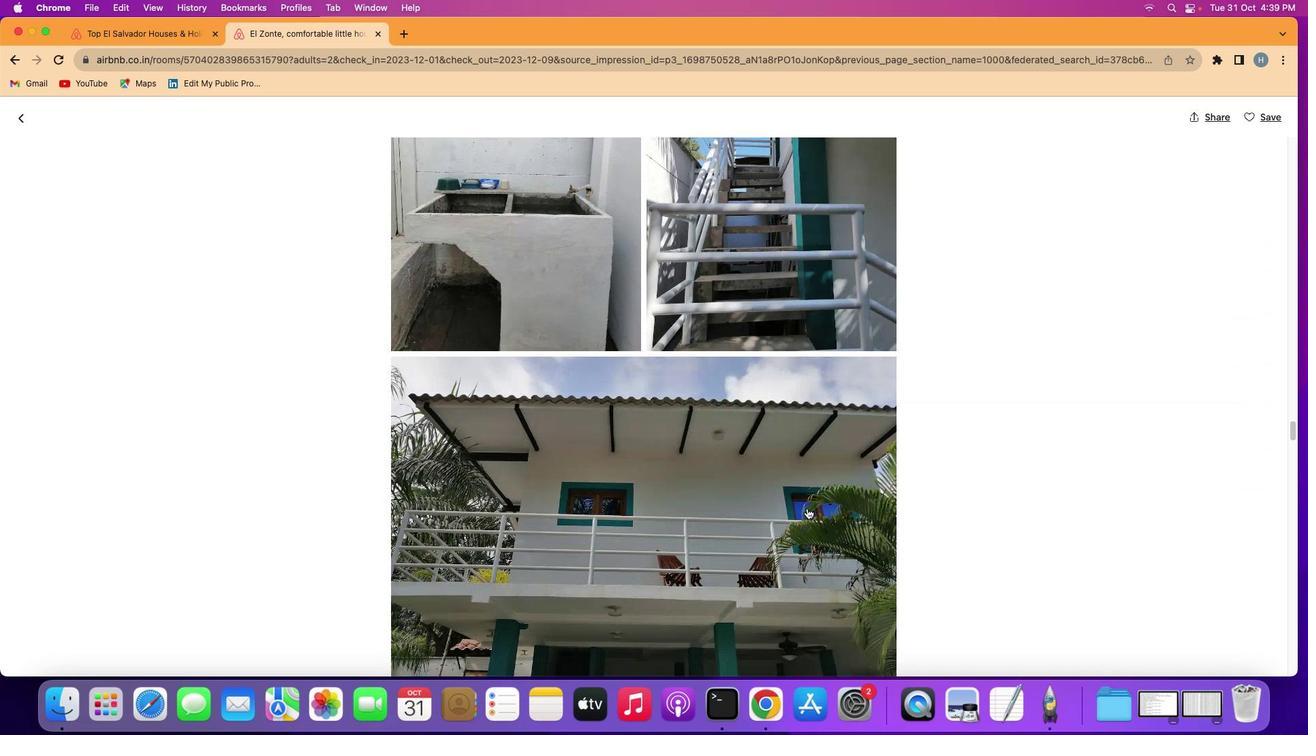 
Action: Mouse scrolled (807, 508) with delta (0, 0)
Screenshot: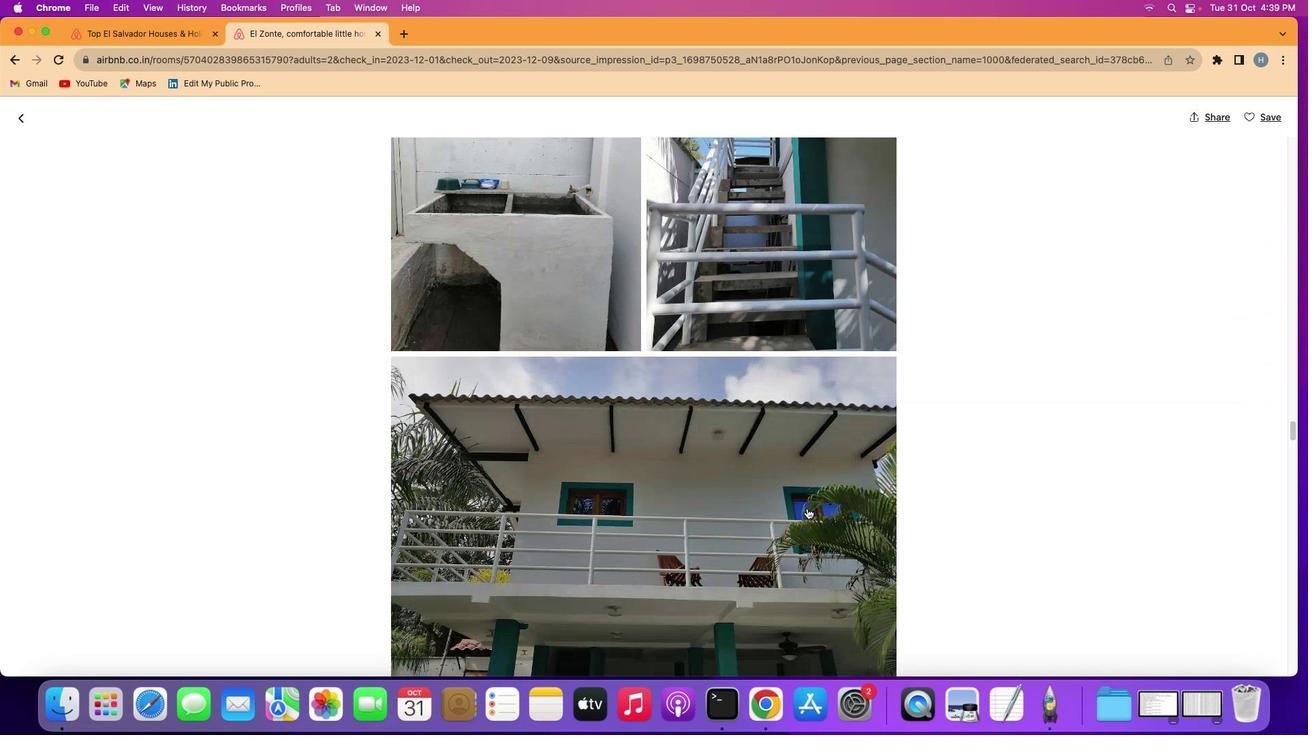 
Action: Mouse scrolled (807, 508) with delta (0, -2)
Screenshot: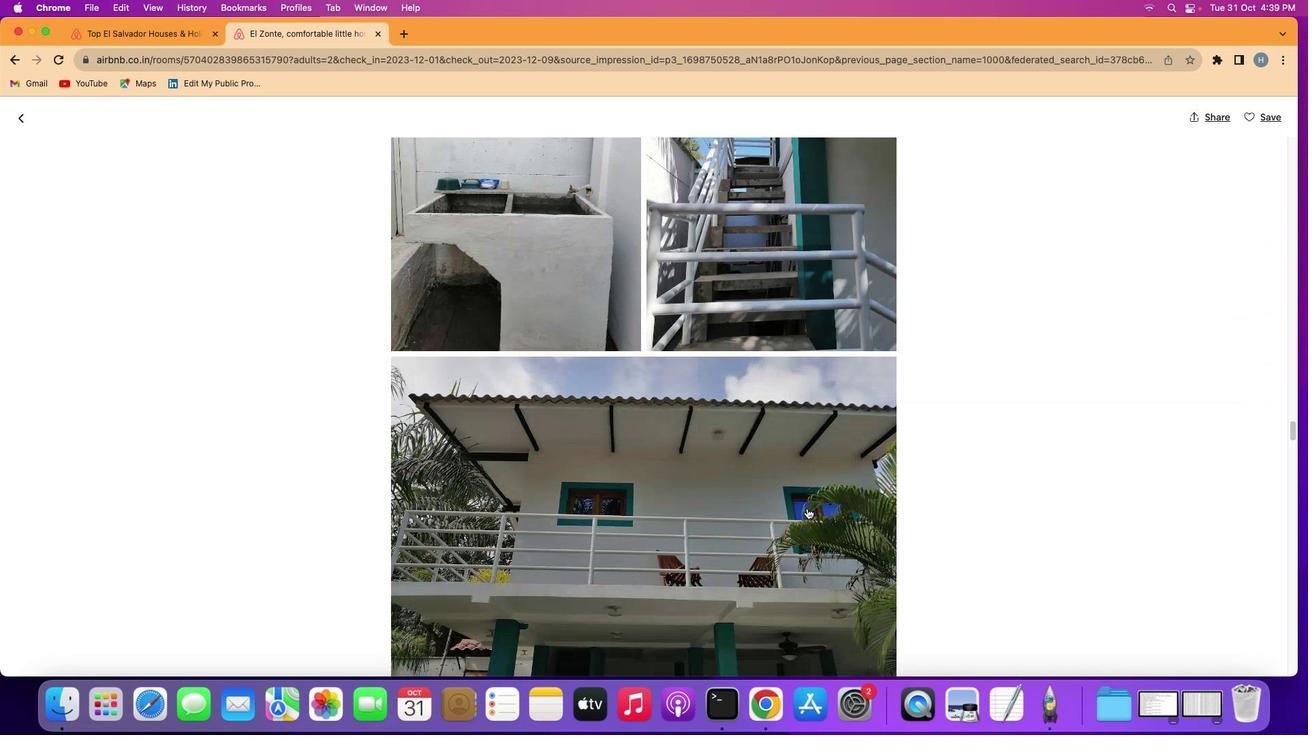 
Action: Mouse scrolled (807, 508) with delta (0, -3)
Screenshot: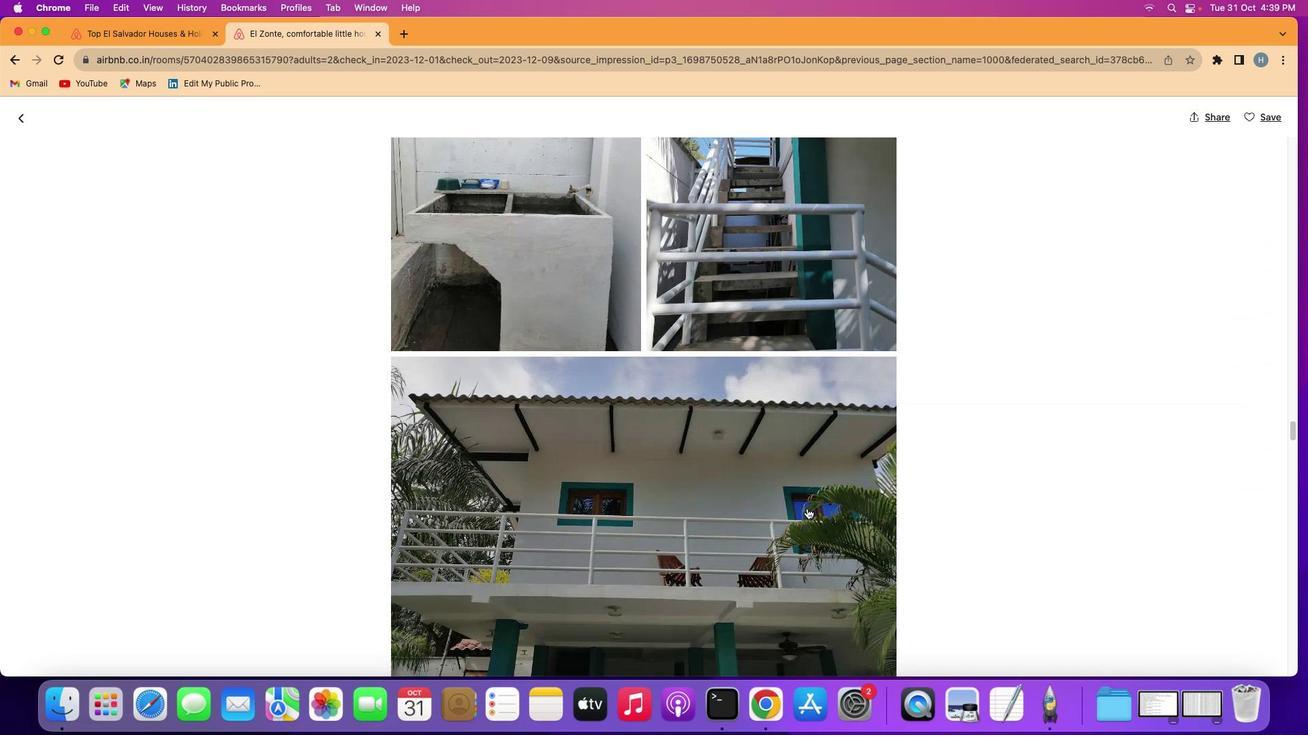 
Action: Mouse scrolled (807, 508) with delta (0, 0)
Screenshot: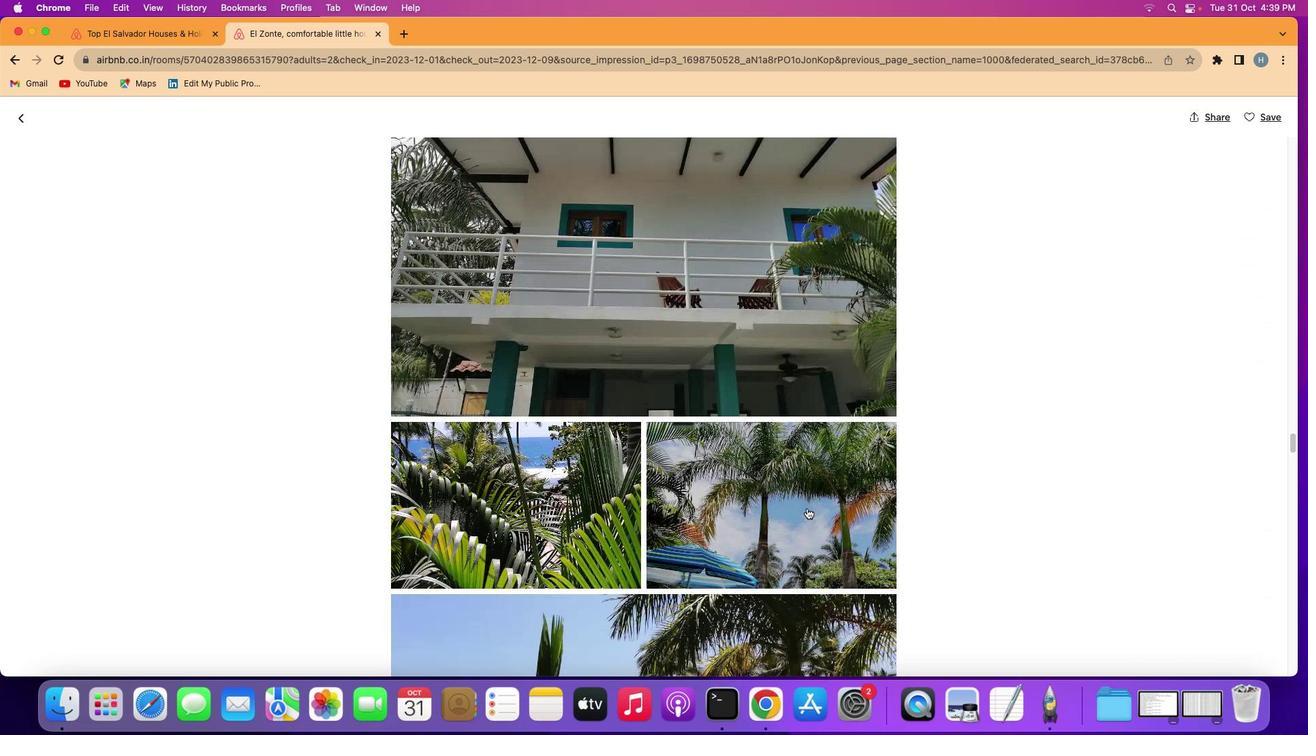 
Action: Mouse scrolled (807, 508) with delta (0, 2)
Screenshot: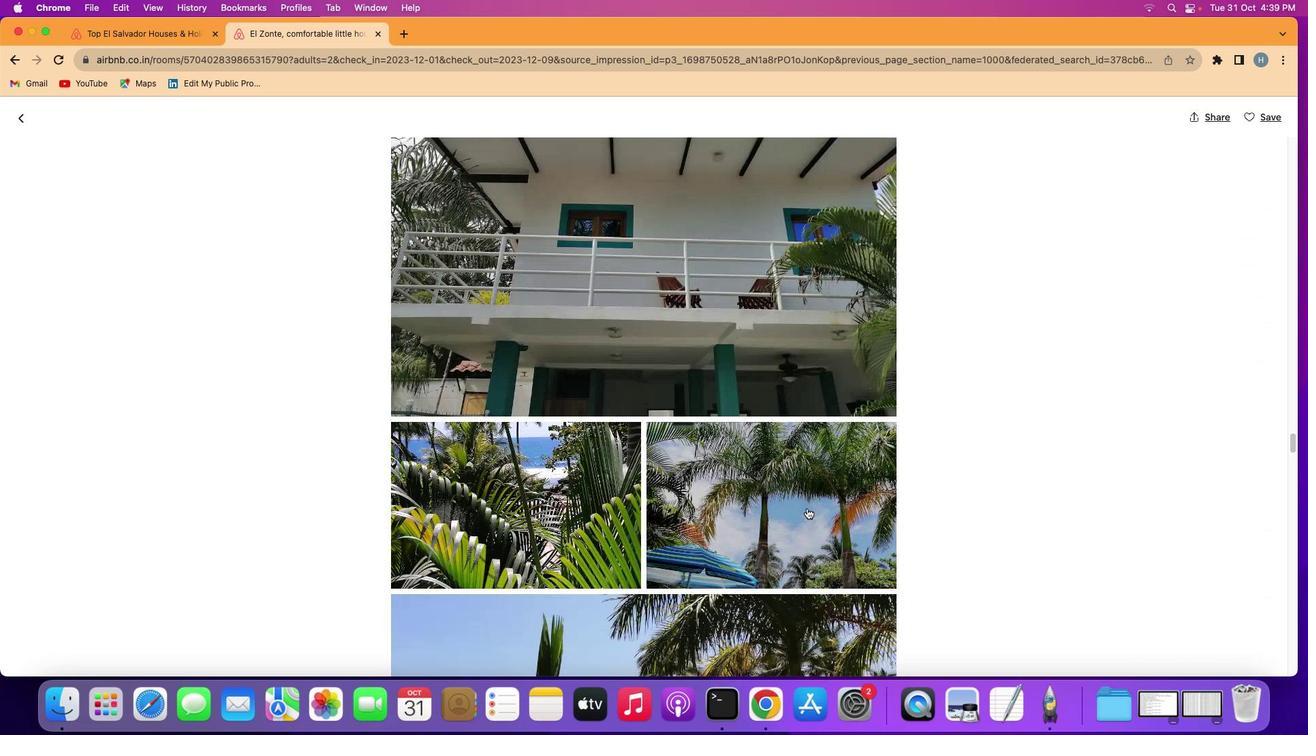 
Action: Mouse scrolled (807, 508) with delta (0, -2)
Screenshot: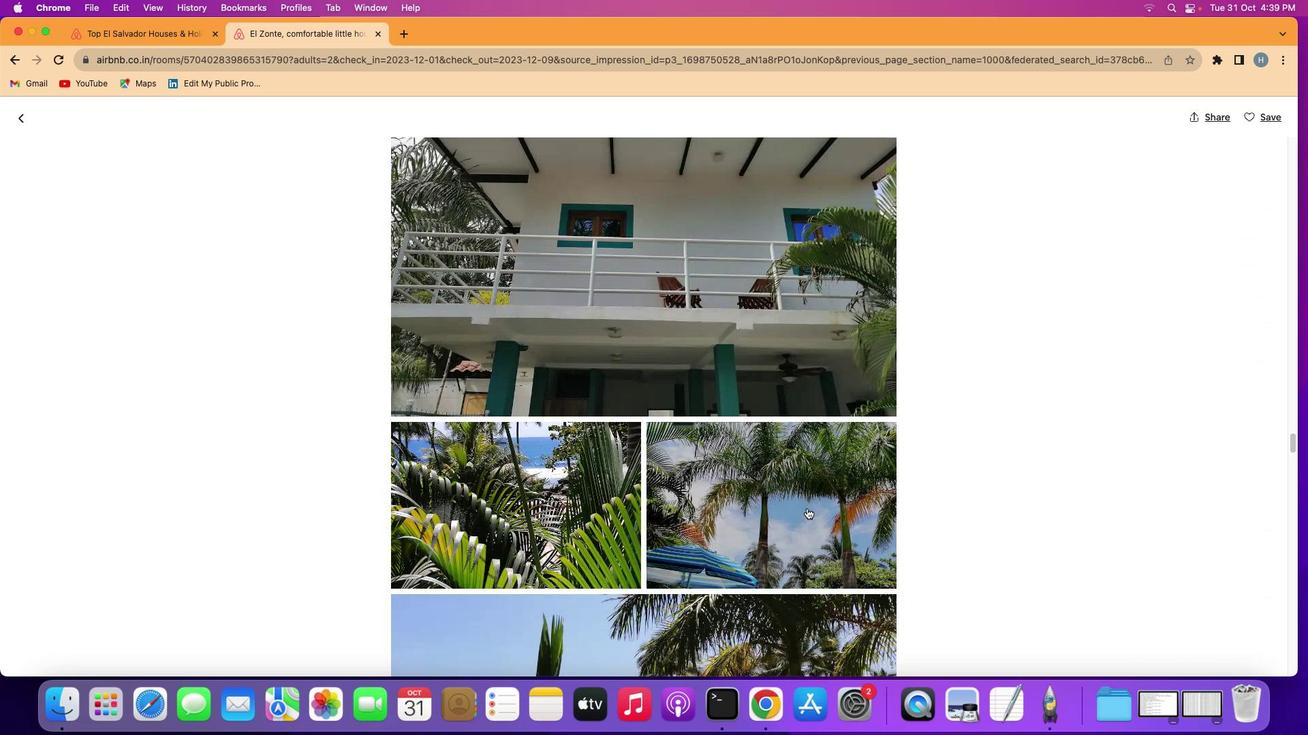 
Action: Mouse scrolled (807, 508) with delta (0, -2)
Screenshot: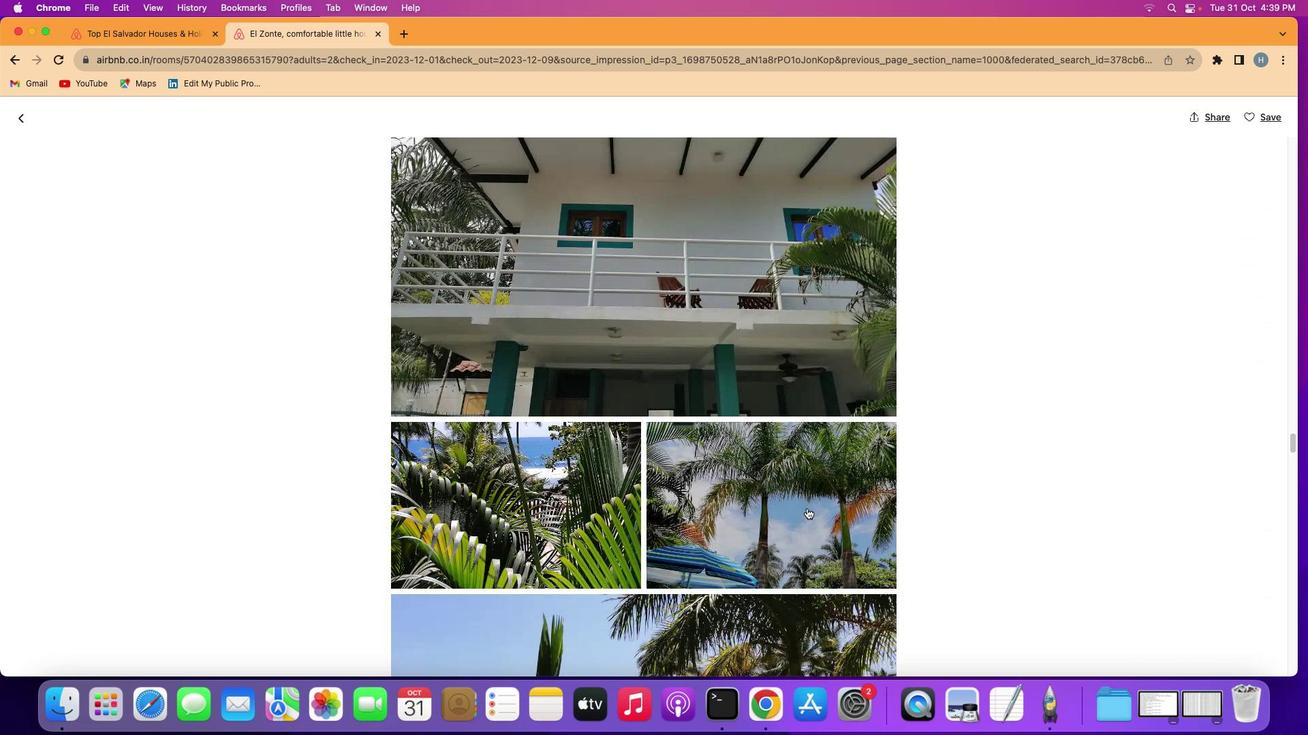 
Action: Mouse scrolled (807, 508) with delta (0, -4)
Screenshot: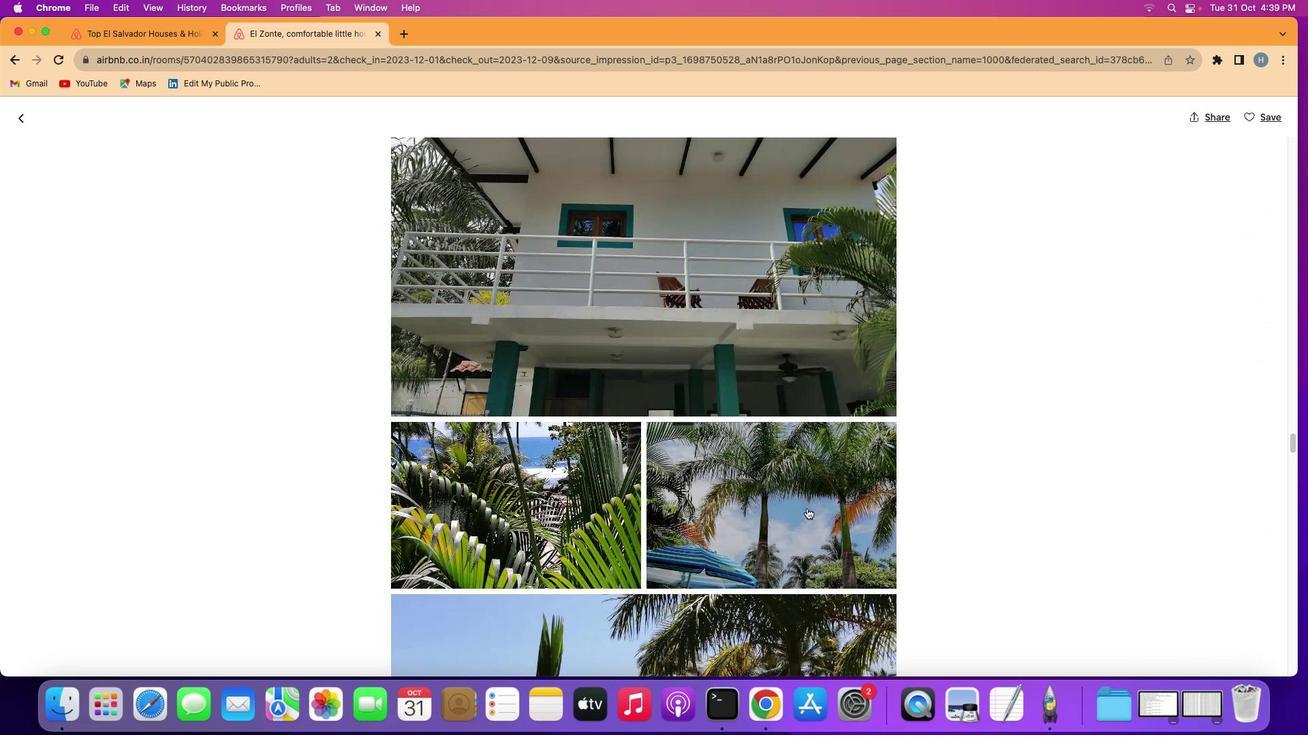 
Action: Mouse scrolled (807, 508) with delta (0, 0)
Screenshot: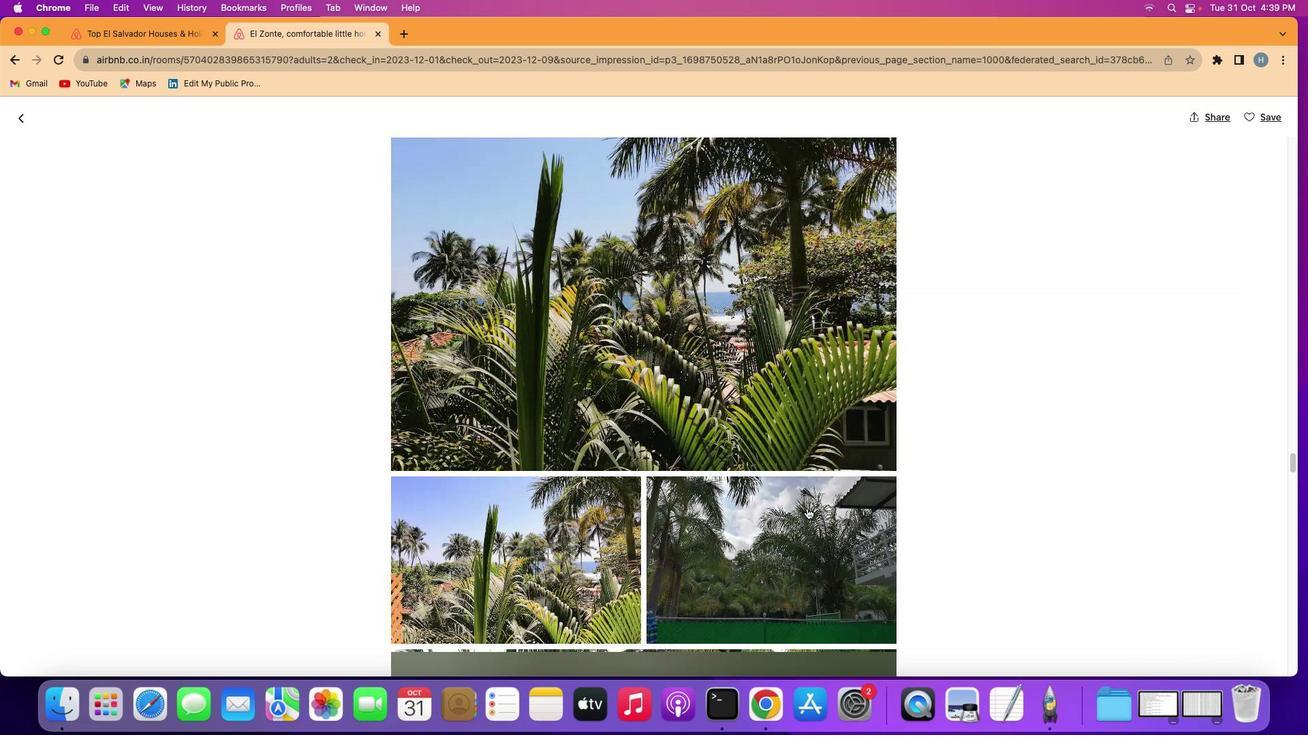
Action: Mouse scrolled (807, 508) with delta (0, 0)
Screenshot: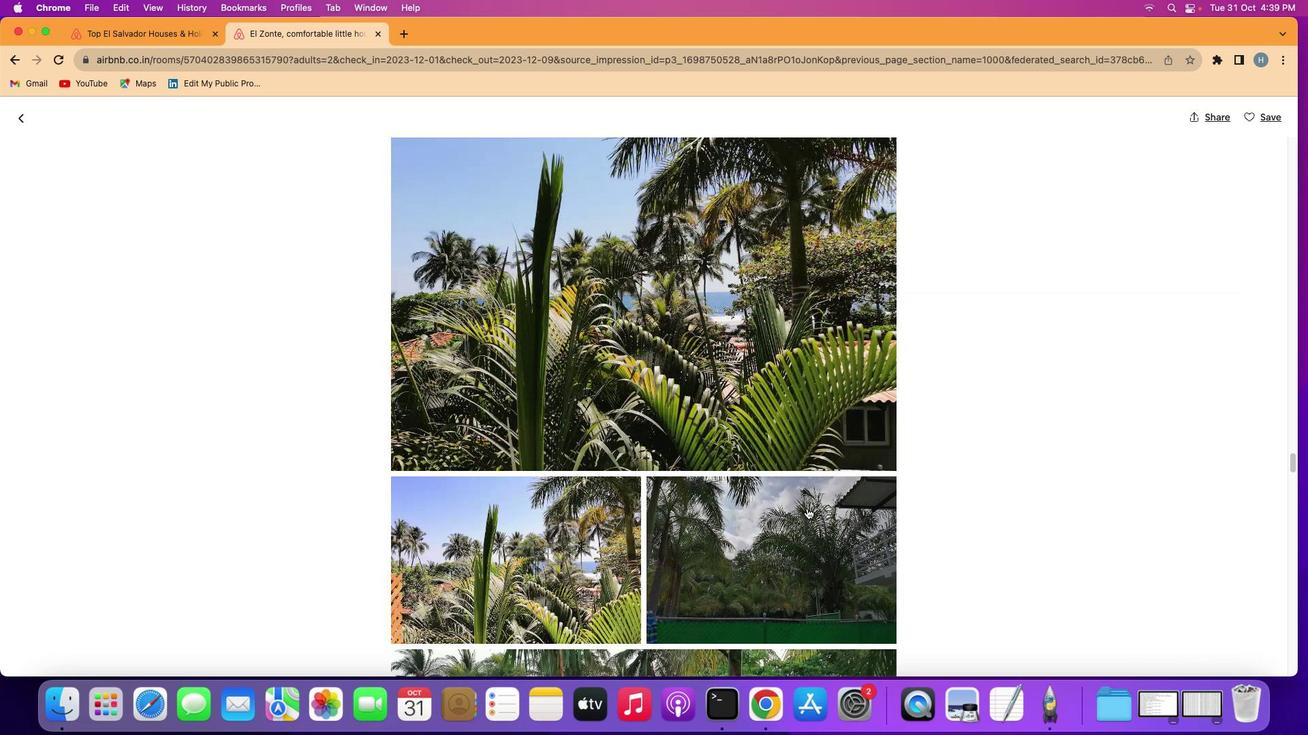 
Action: Mouse scrolled (807, 508) with delta (0, -2)
Screenshot: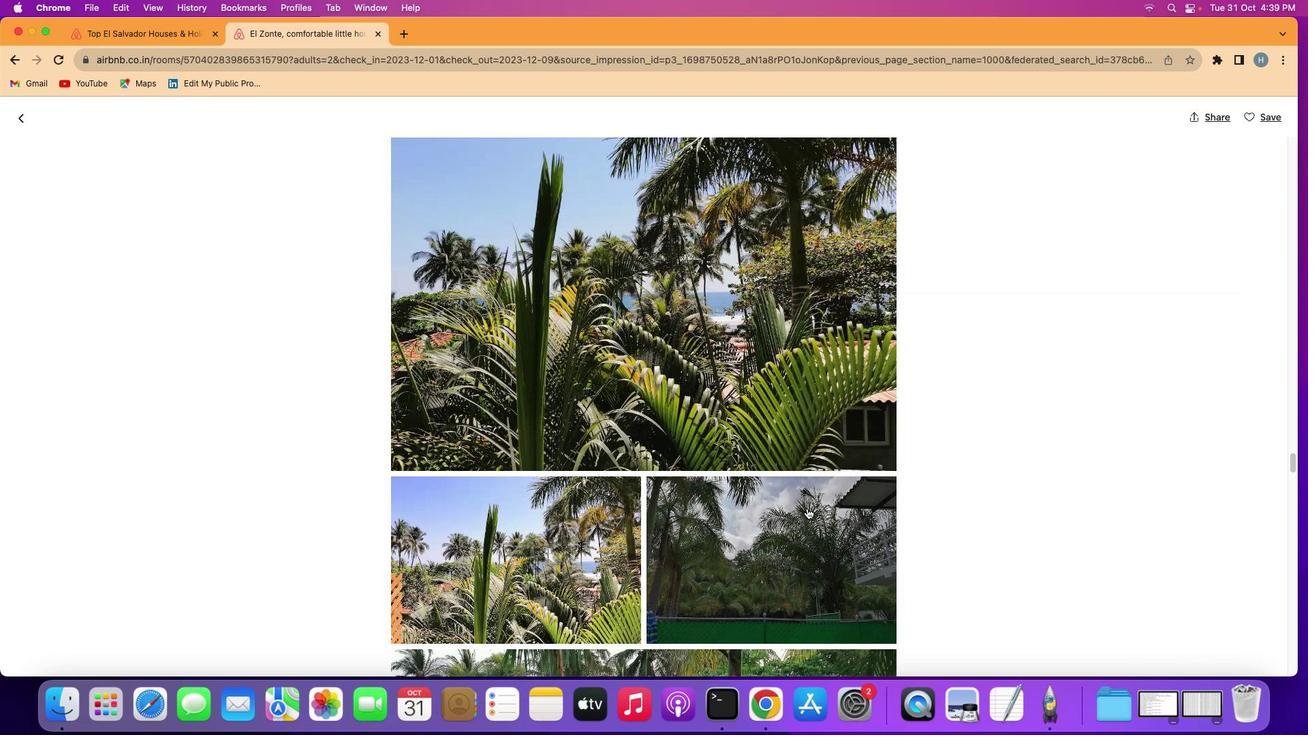 
Action: Mouse scrolled (807, 508) with delta (0, -3)
Screenshot: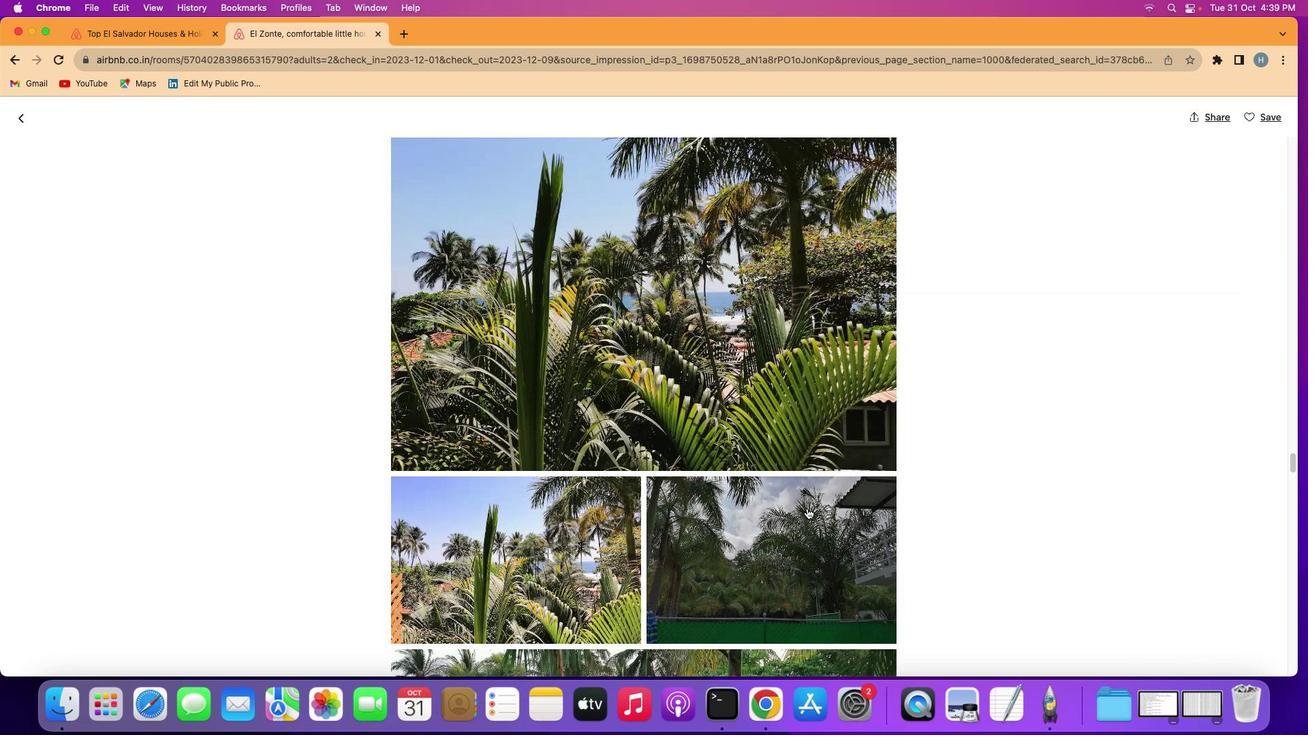 
Action: Mouse scrolled (807, 508) with delta (0, -4)
Screenshot: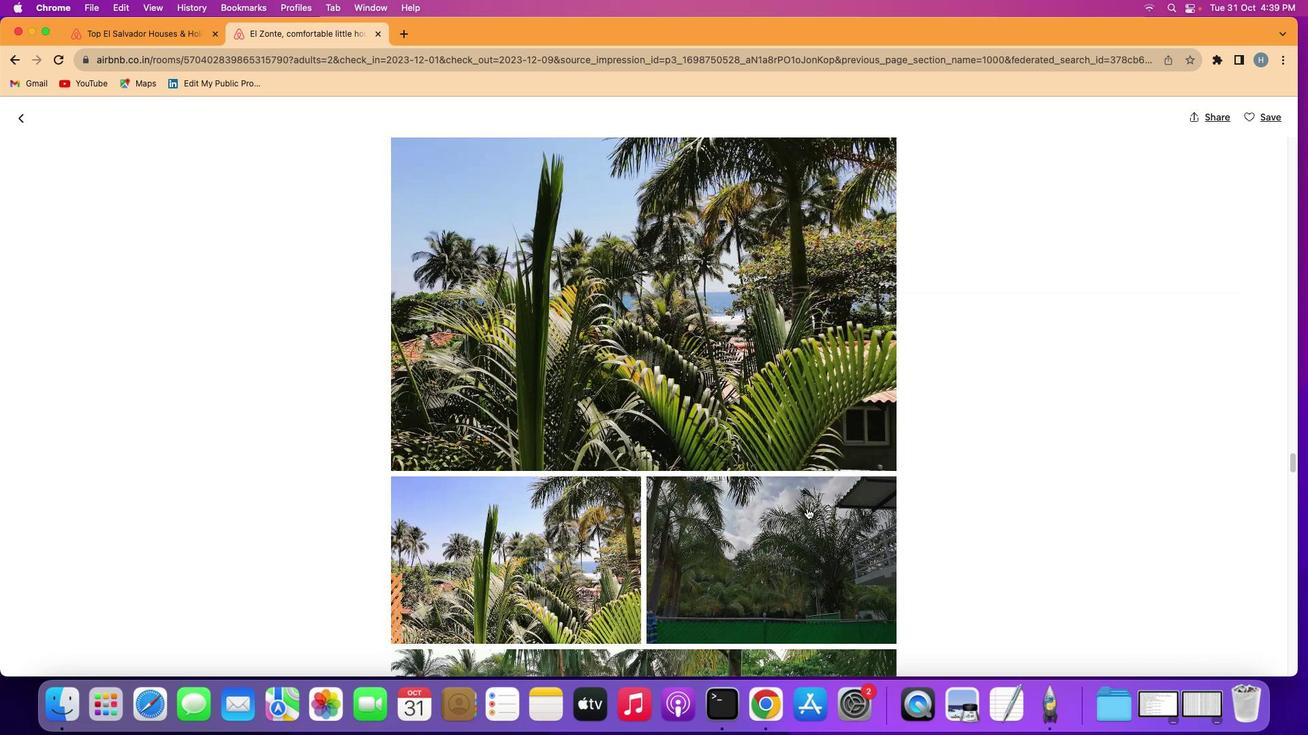 
Action: Mouse scrolled (807, 508) with delta (0, 0)
Screenshot: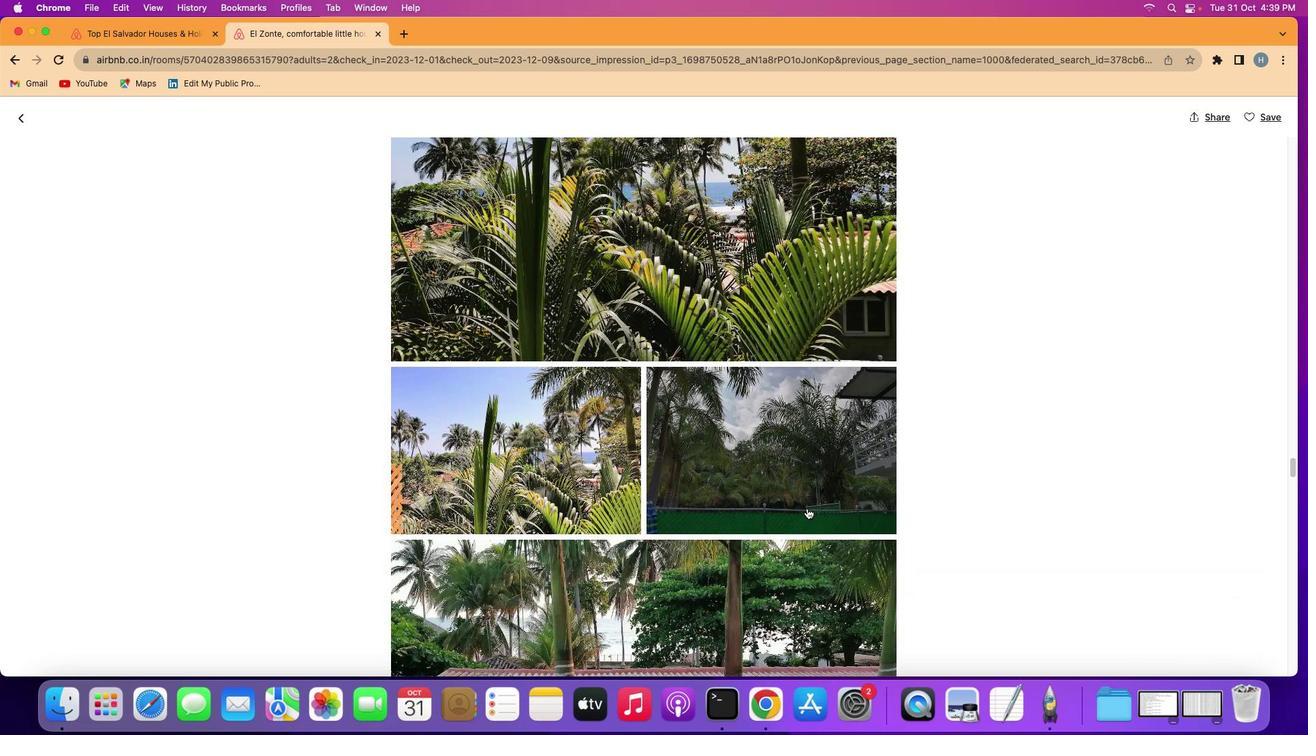 
Action: Mouse scrolled (807, 508) with delta (0, 0)
Screenshot: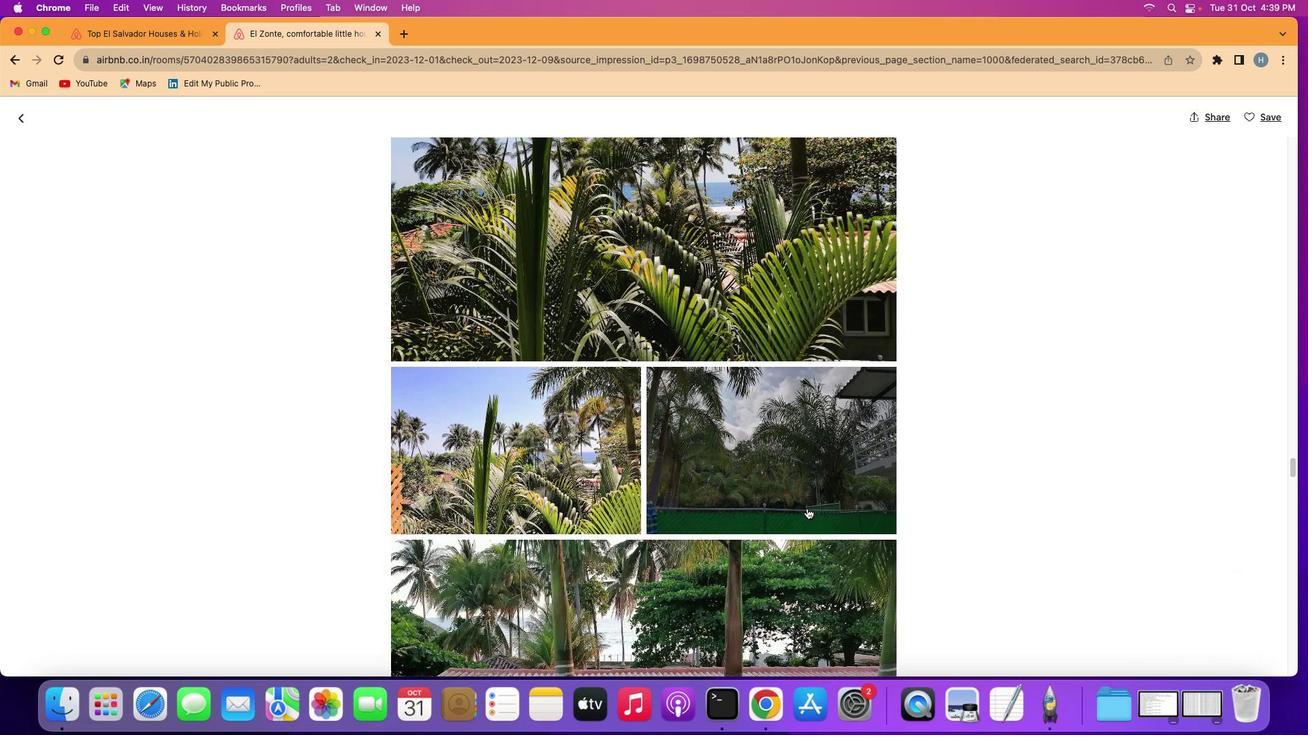 
Action: Mouse scrolled (807, 508) with delta (0, -1)
Screenshot: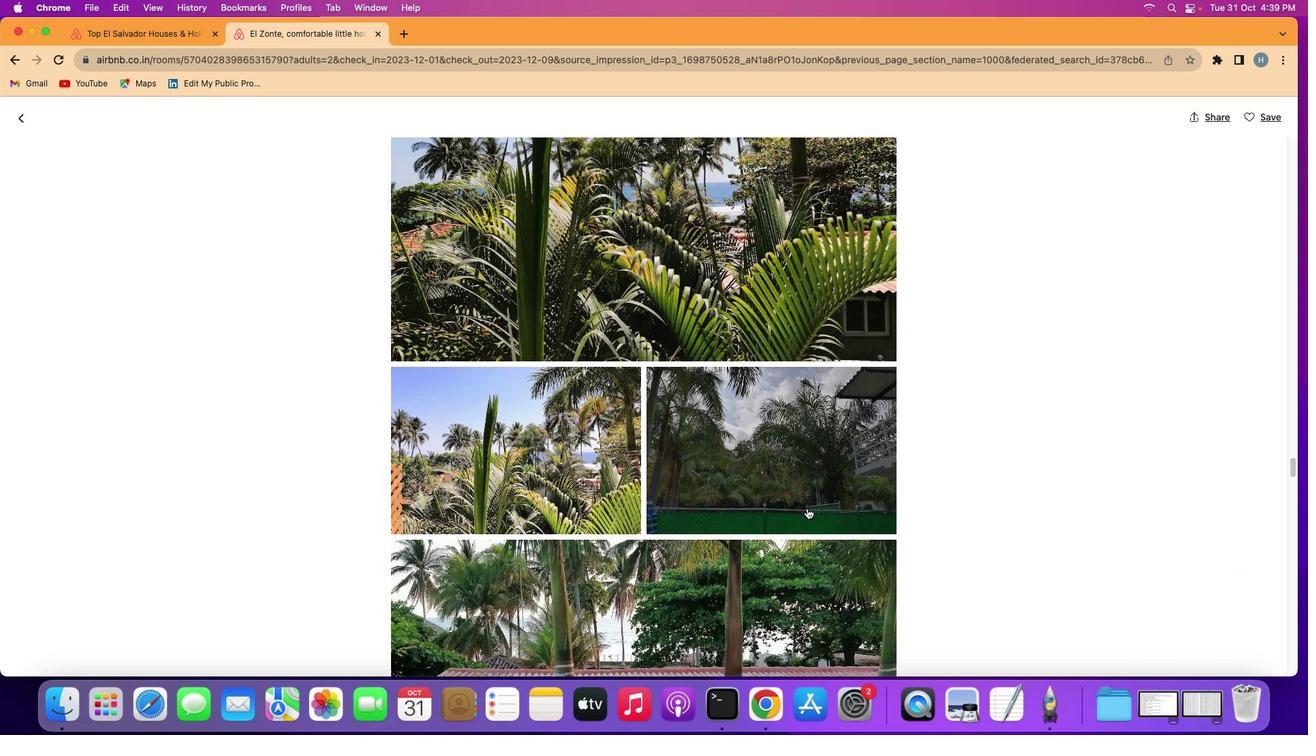 
Action: Mouse scrolled (807, 508) with delta (0, 0)
Screenshot: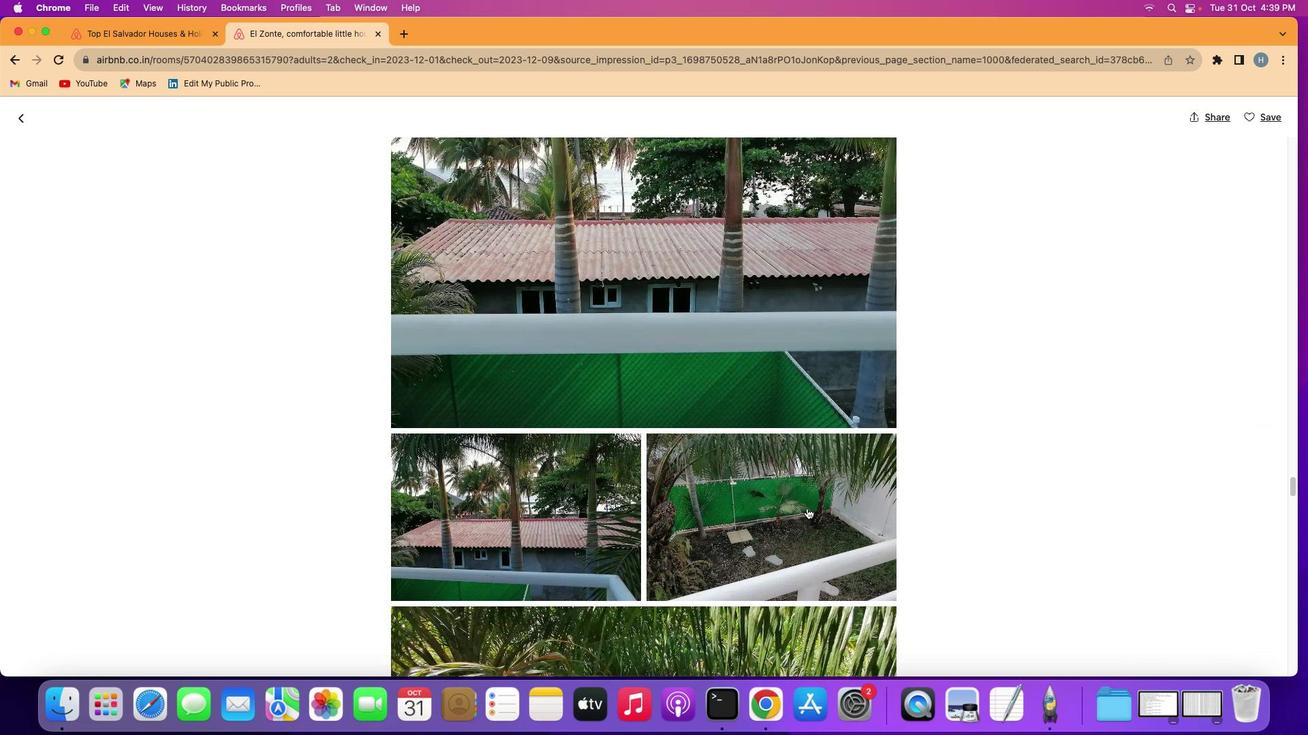 
Action: Mouse scrolled (807, 508) with delta (0, 0)
Screenshot: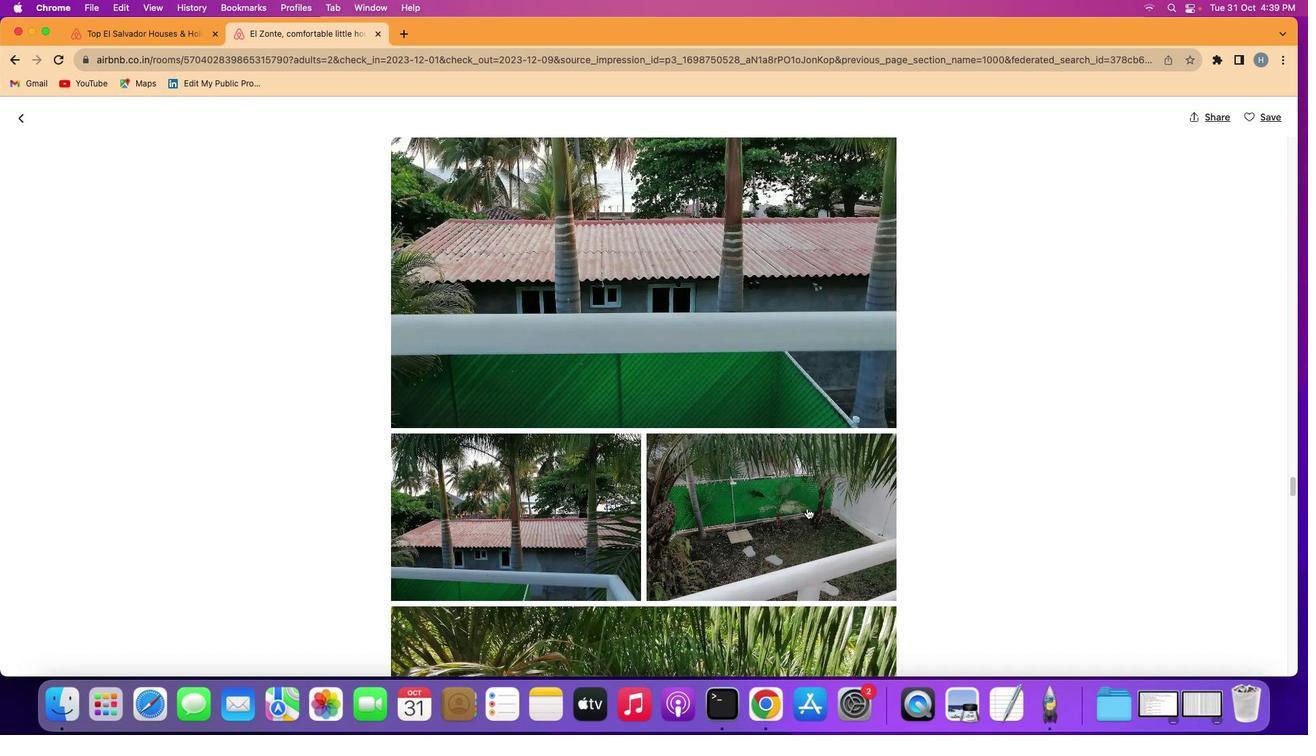 
Action: Mouse scrolled (807, 508) with delta (0, -2)
Screenshot: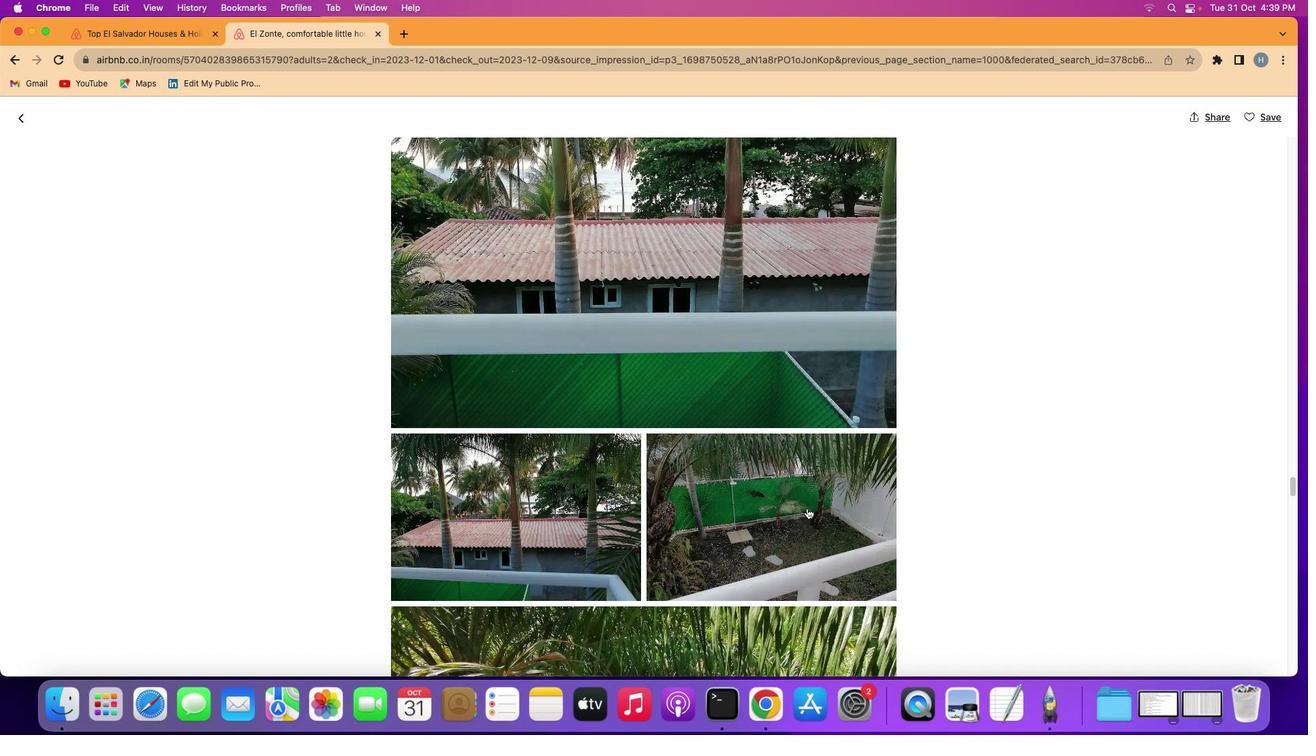 
Action: Mouse scrolled (807, 508) with delta (0, -3)
Screenshot: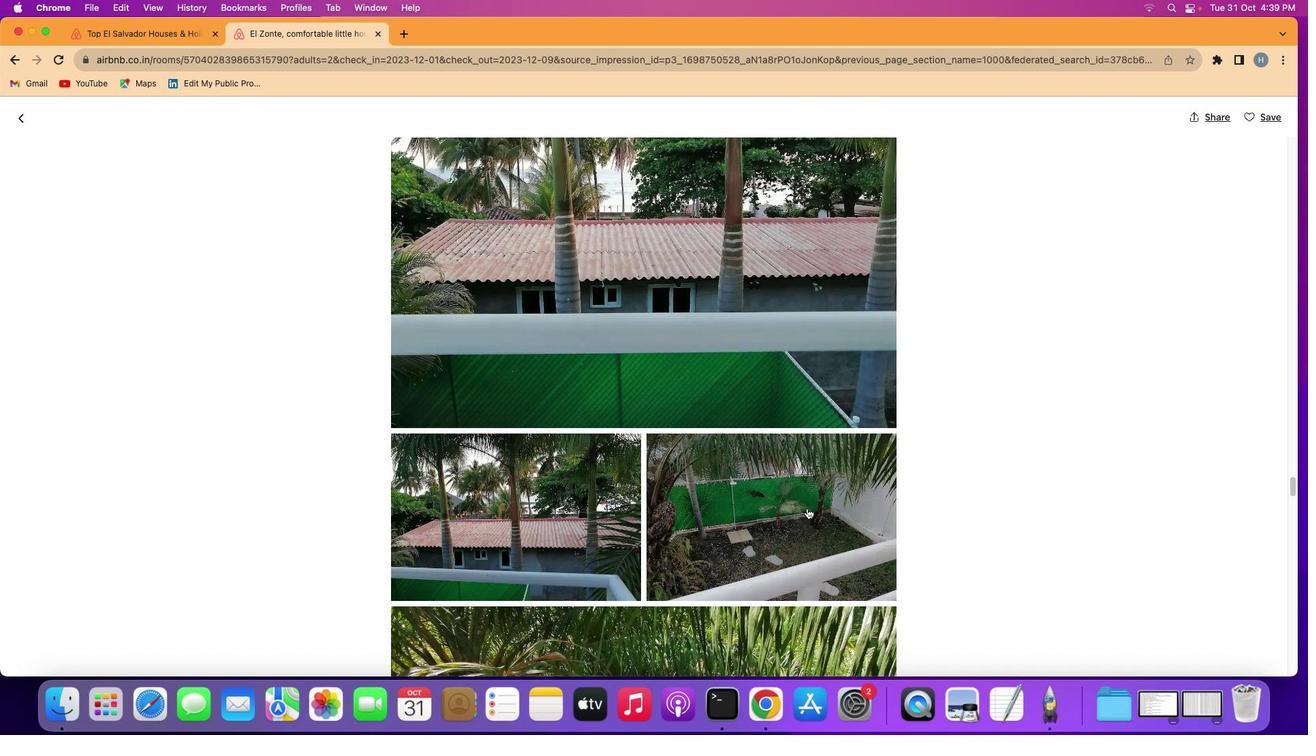 
Action: Mouse scrolled (807, 508) with delta (0, -4)
Screenshot: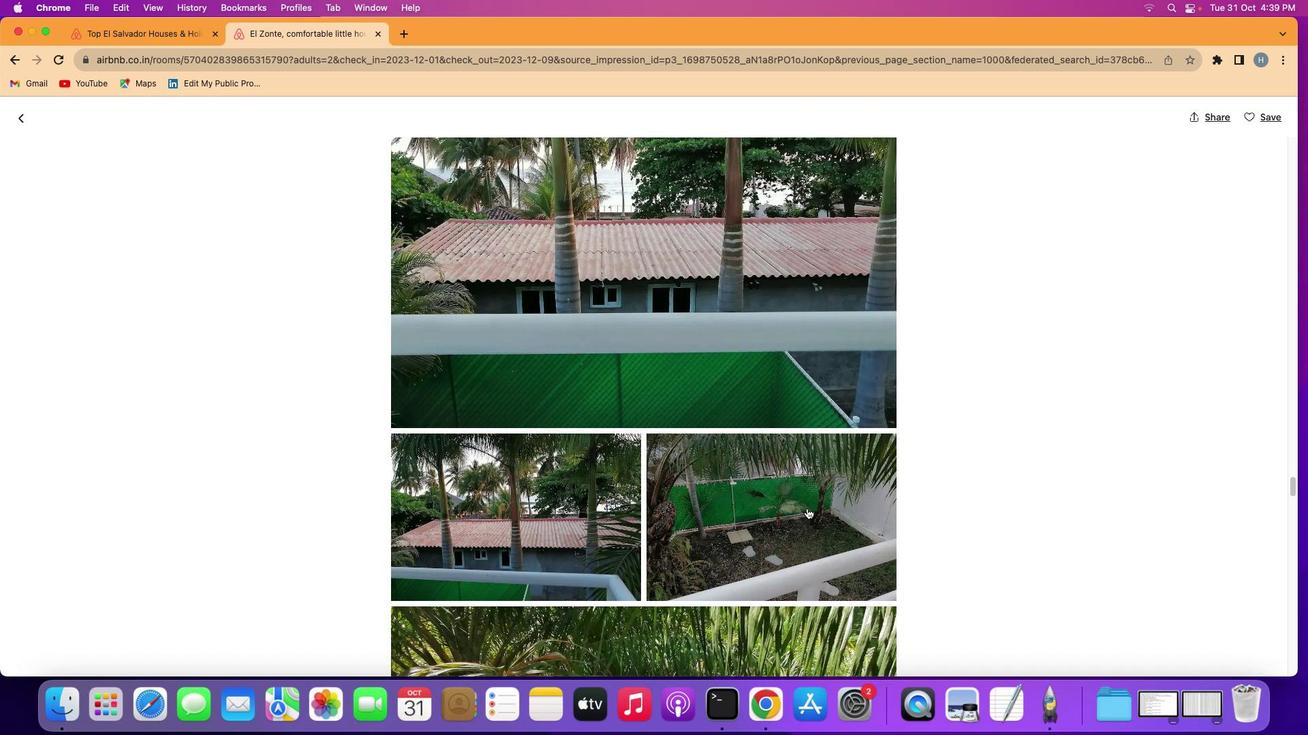 
Action: Mouse scrolled (807, 508) with delta (0, 0)
Screenshot: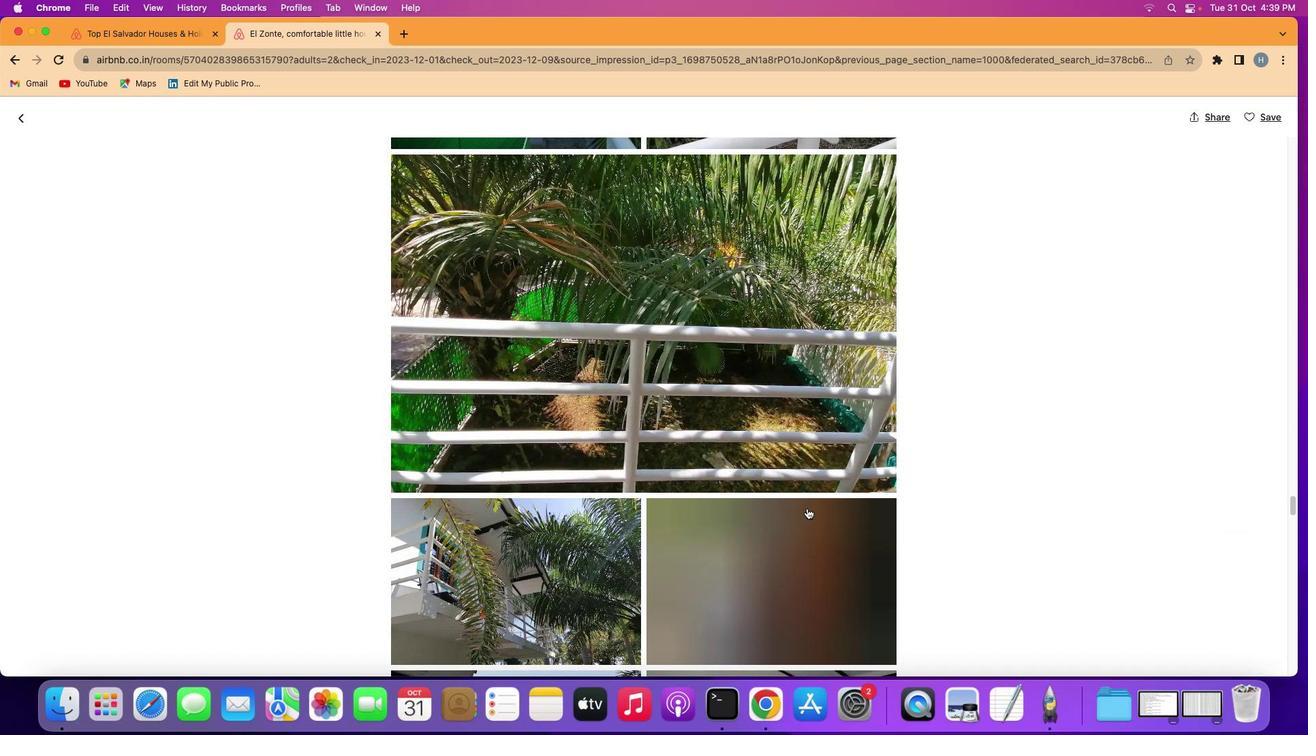 
Action: Mouse scrolled (807, 508) with delta (0, 0)
Screenshot: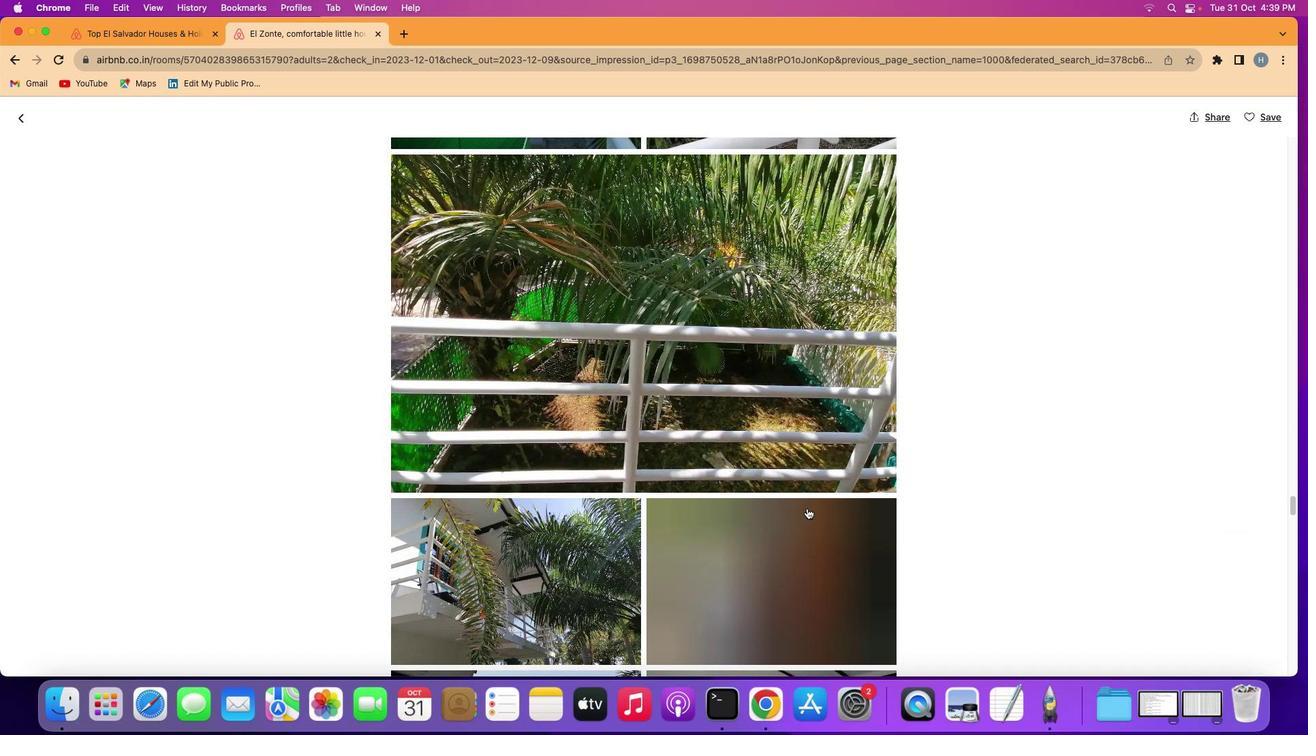 
Action: Mouse scrolled (807, 508) with delta (0, -2)
Screenshot: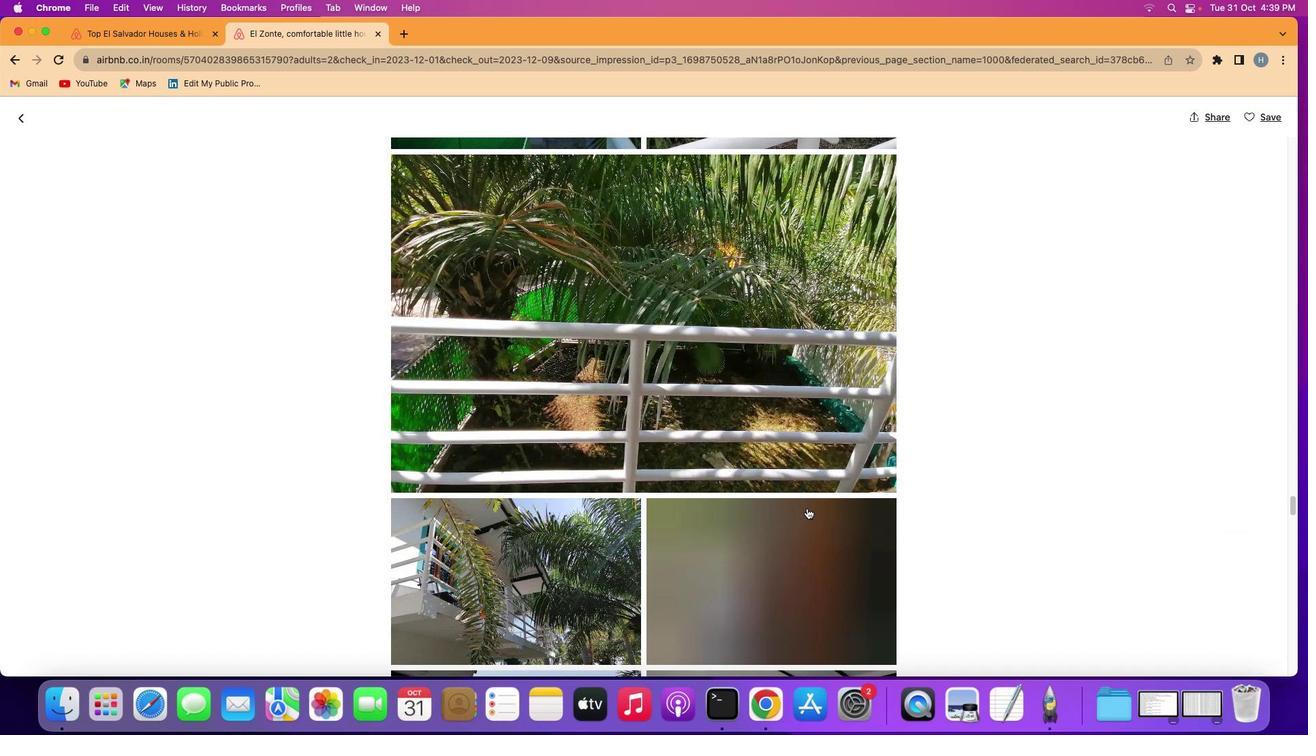 
Action: Mouse scrolled (807, 508) with delta (0, -3)
Screenshot: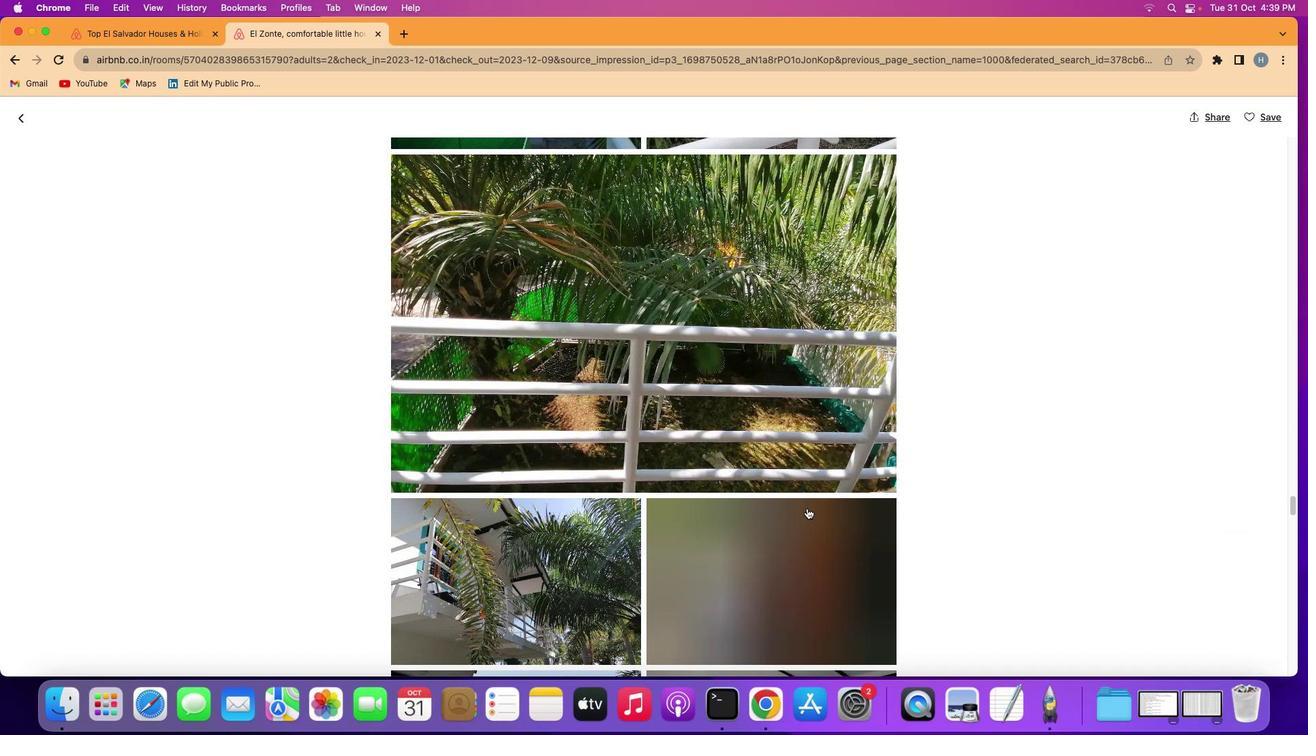 
Action: Mouse scrolled (807, 508) with delta (0, -4)
Screenshot: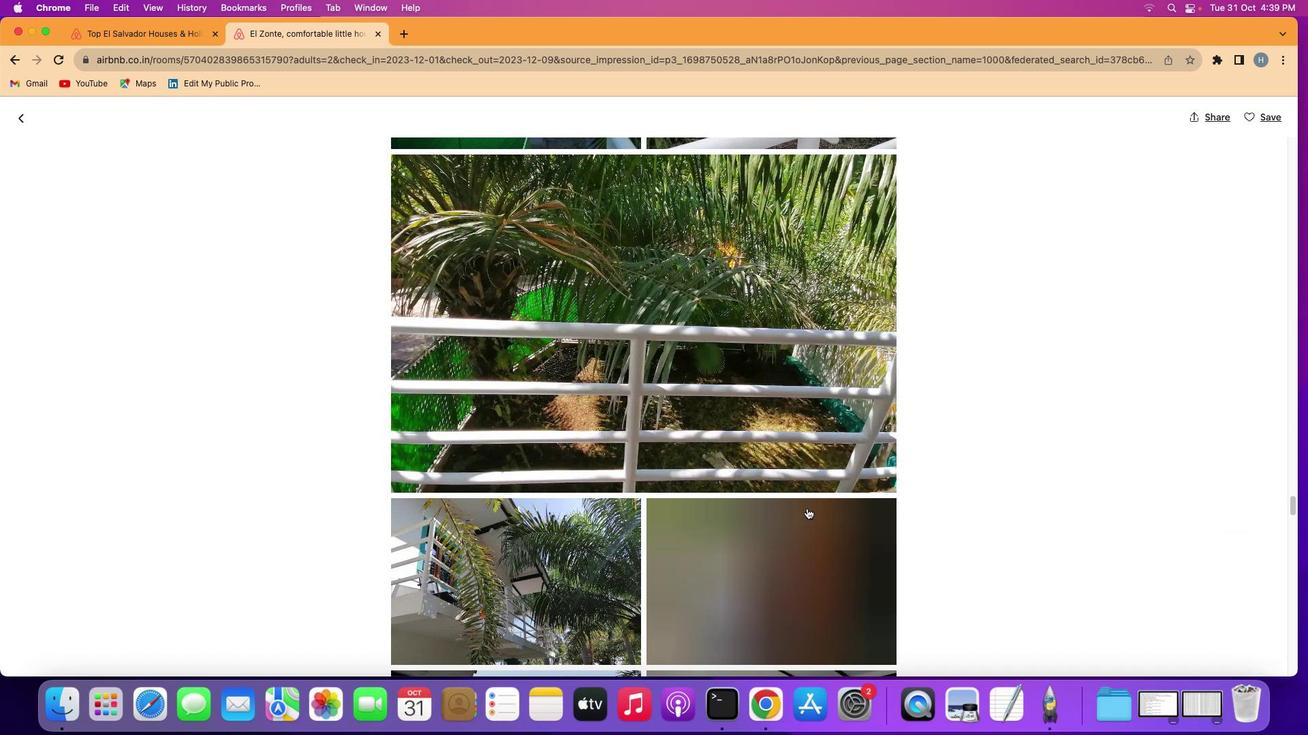 
Action: Mouse scrolled (807, 508) with delta (0, 0)
Screenshot: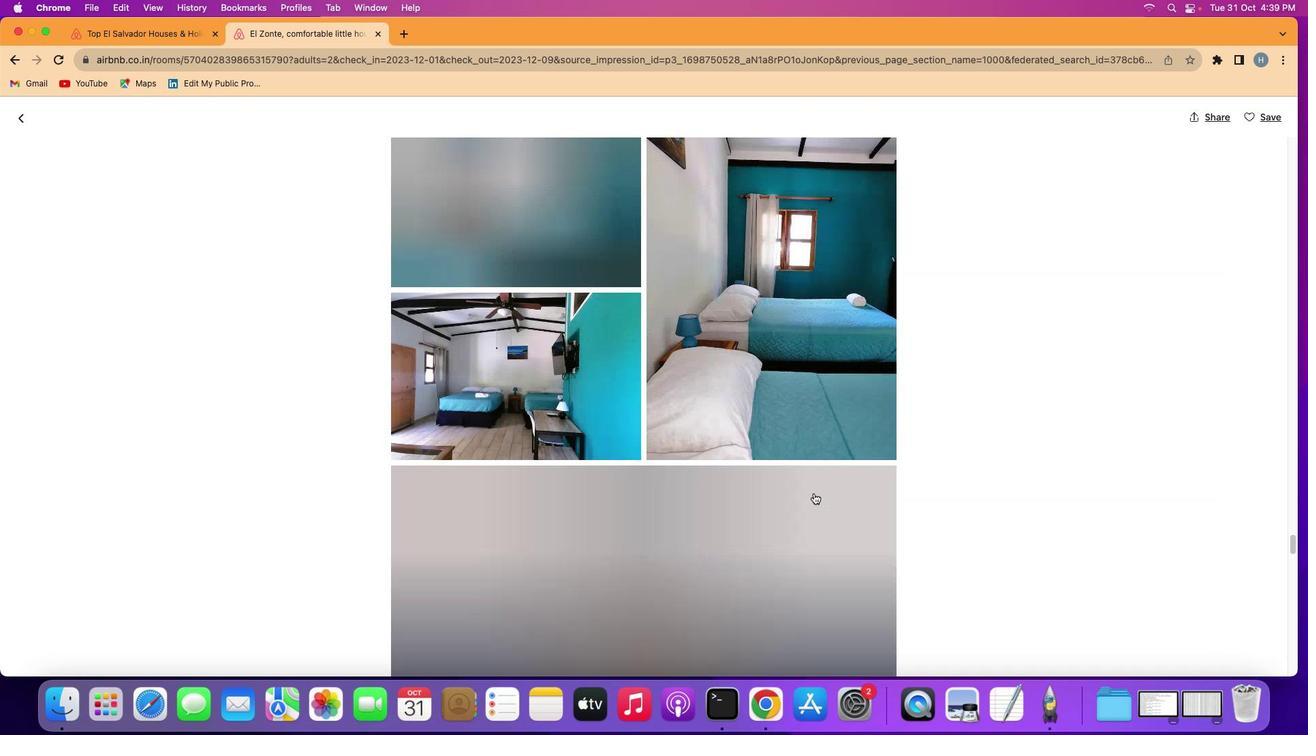 
Action: Mouse scrolled (807, 508) with delta (0, 0)
Screenshot: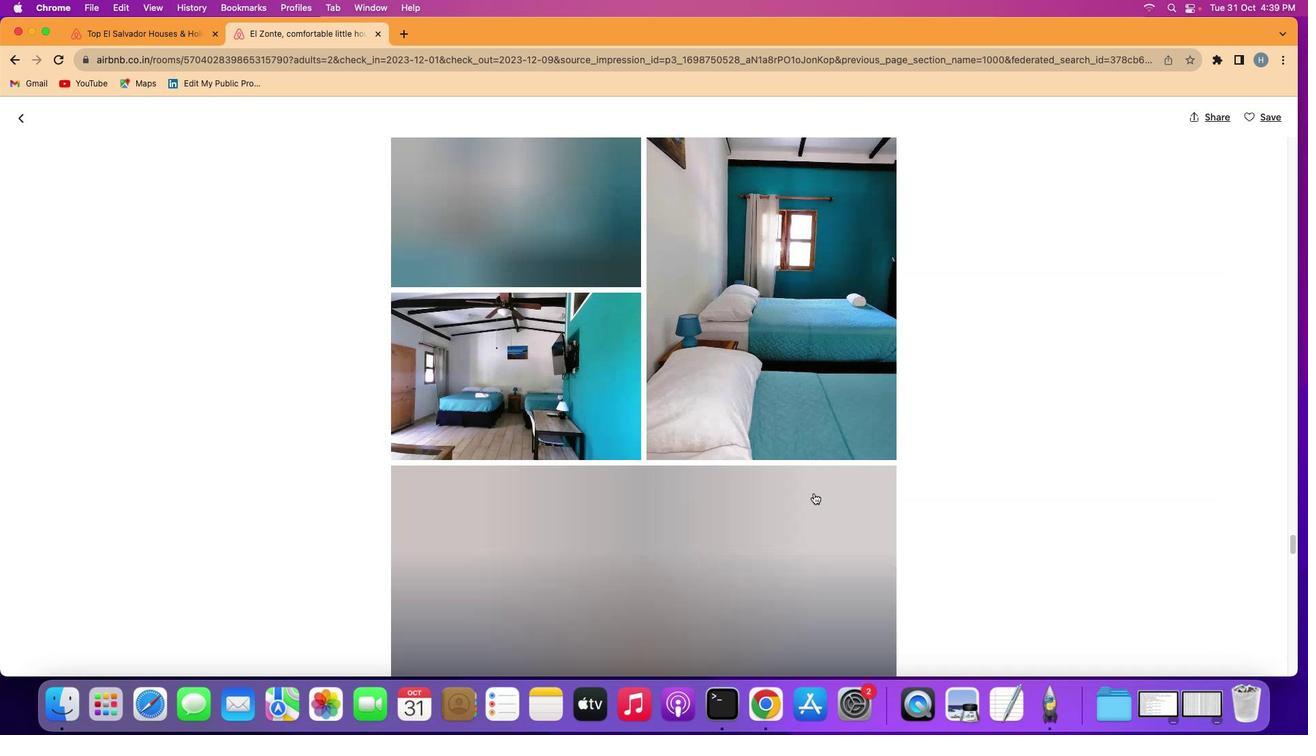 
Action: Mouse scrolled (807, 508) with delta (0, -2)
Screenshot: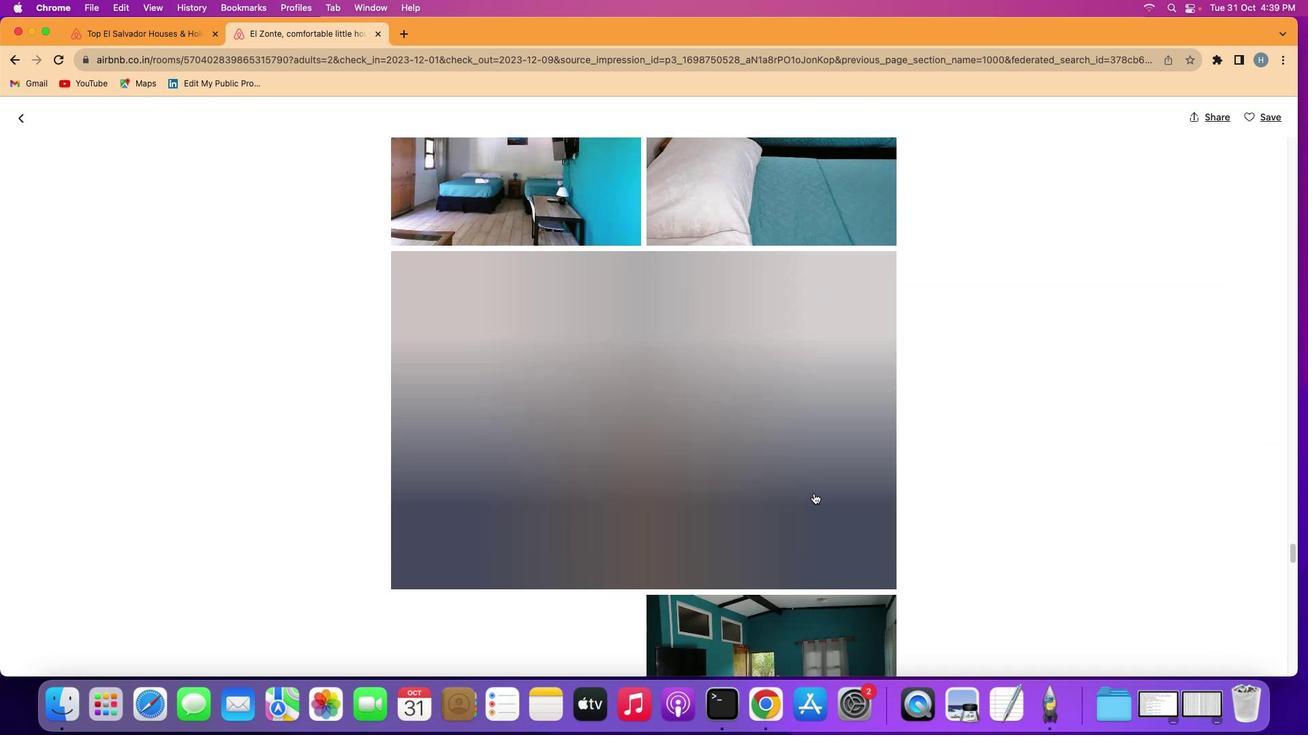 
Action: Mouse scrolled (807, 508) with delta (0, -3)
Screenshot: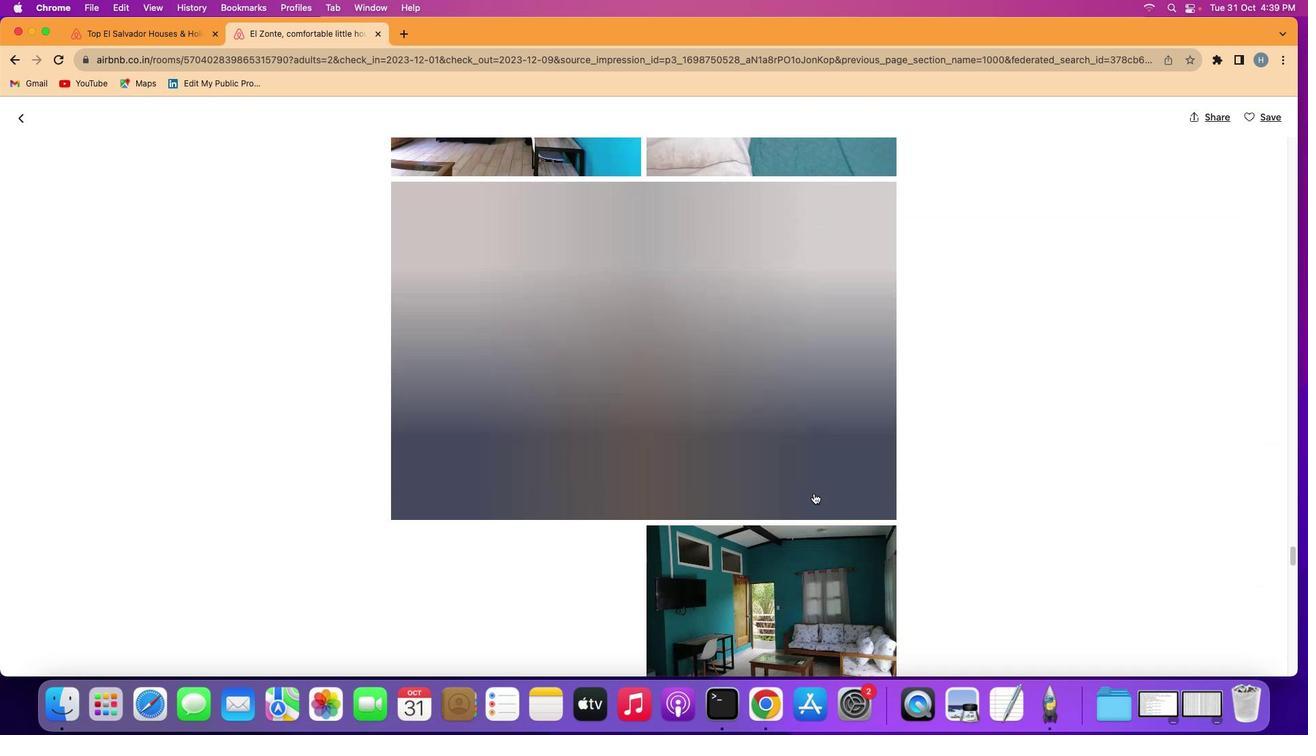 
Action: Mouse scrolled (807, 508) with delta (0, -3)
Screenshot: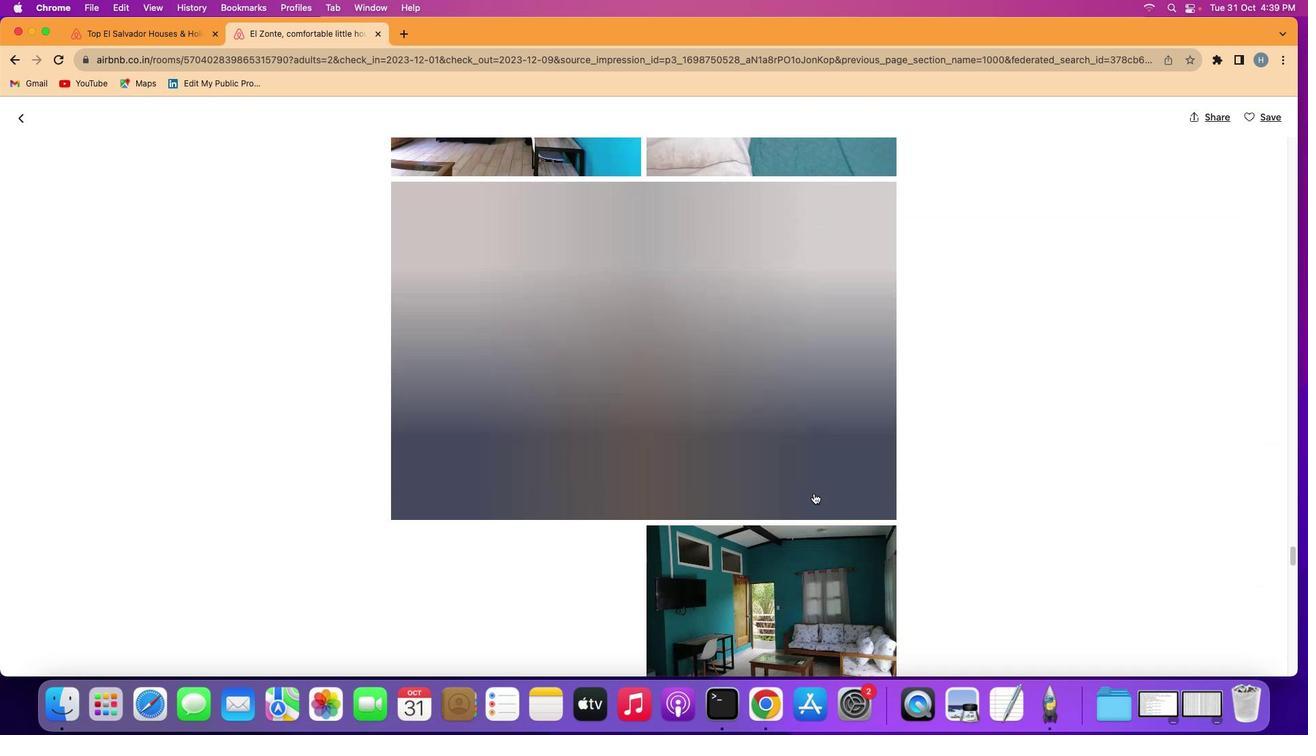 
Action: Mouse scrolled (807, 508) with delta (0, -4)
Screenshot: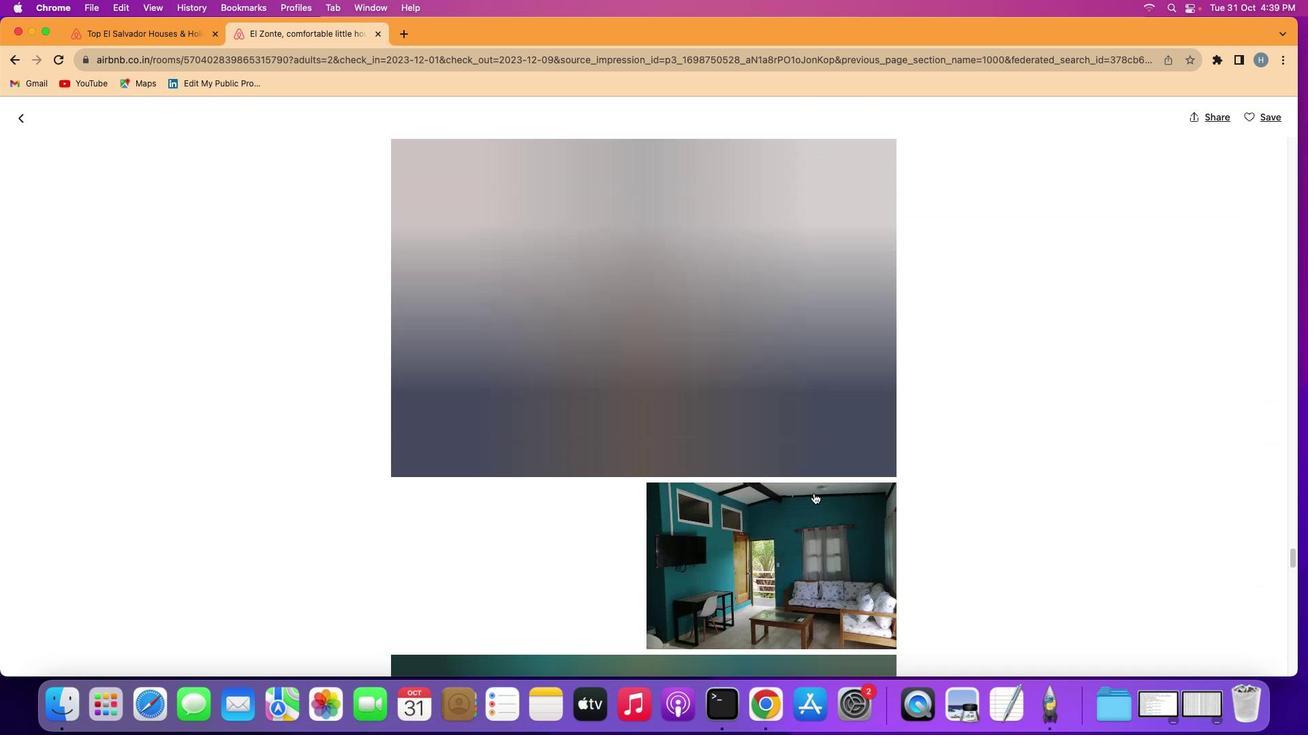 
Action: Mouse scrolled (807, 508) with delta (0, -4)
Screenshot: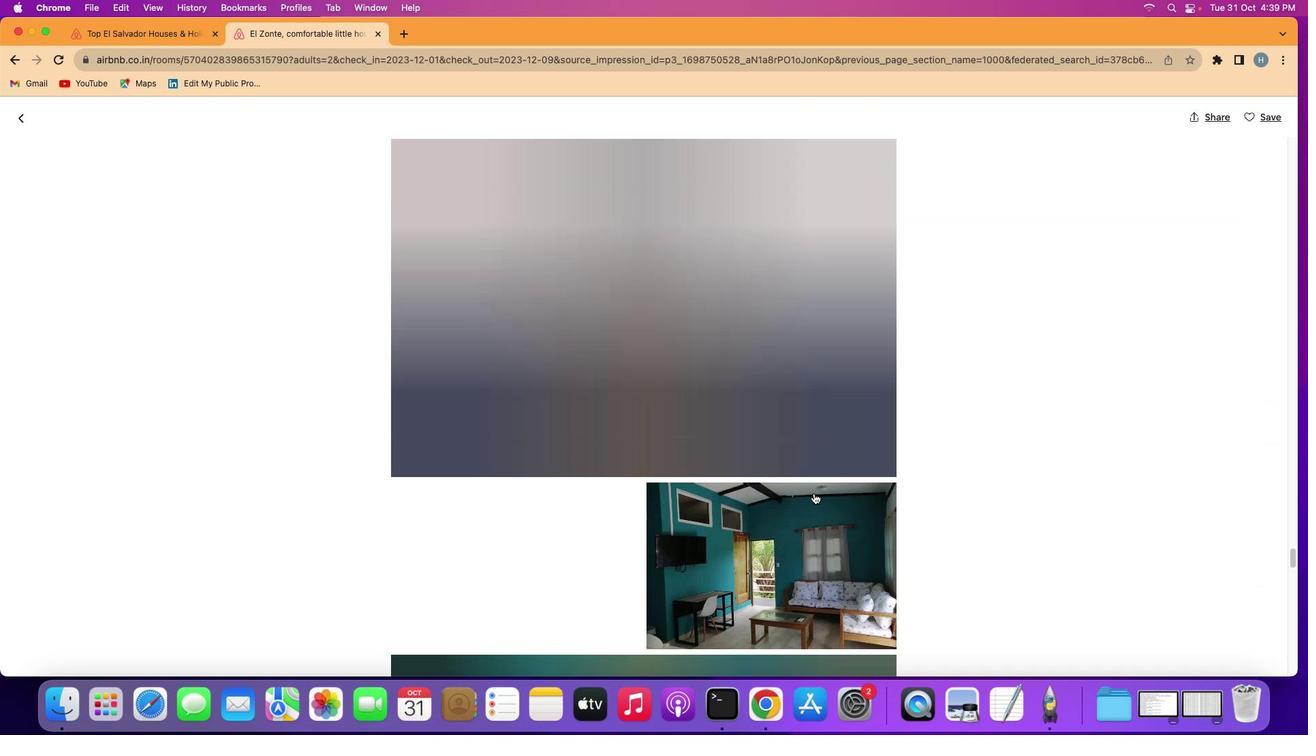 
Action: Mouse scrolled (807, 508) with delta (0, -4)
Screenshot: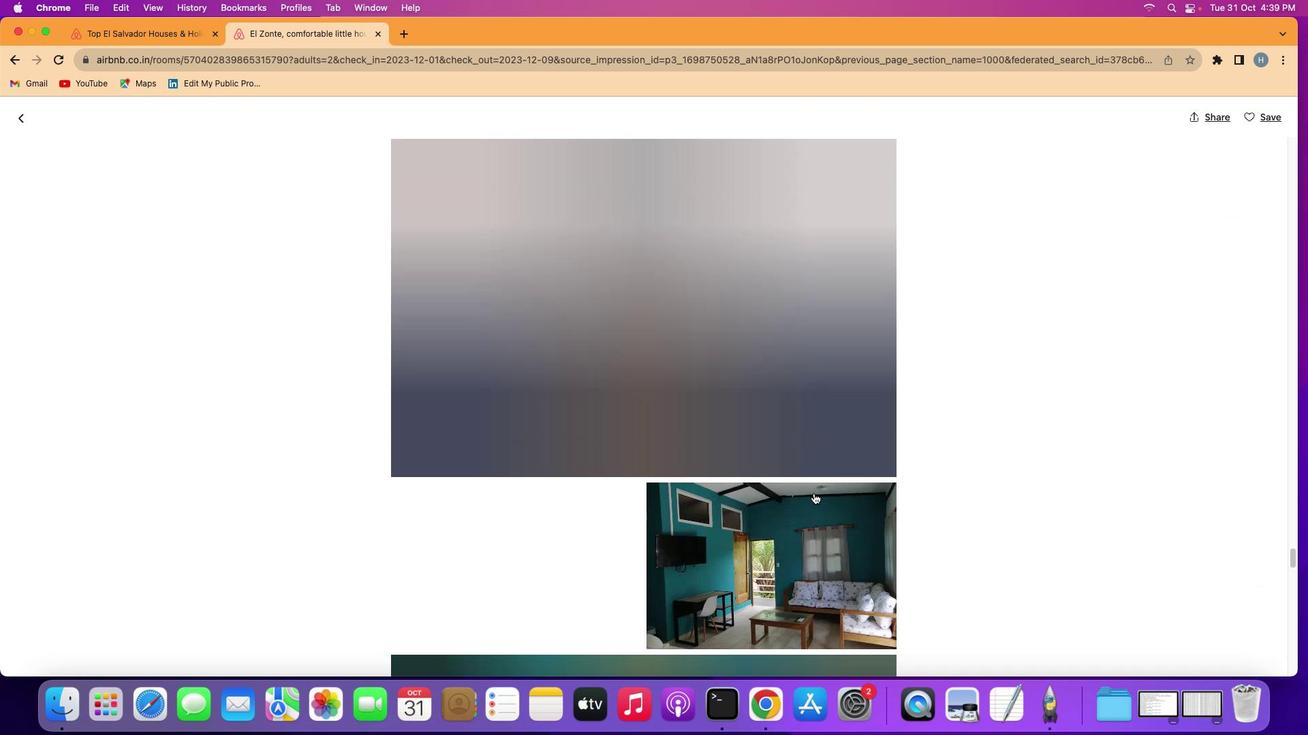 
Action: Mouse scrolled (807, 508) with delta (0, -5)
Screenshot: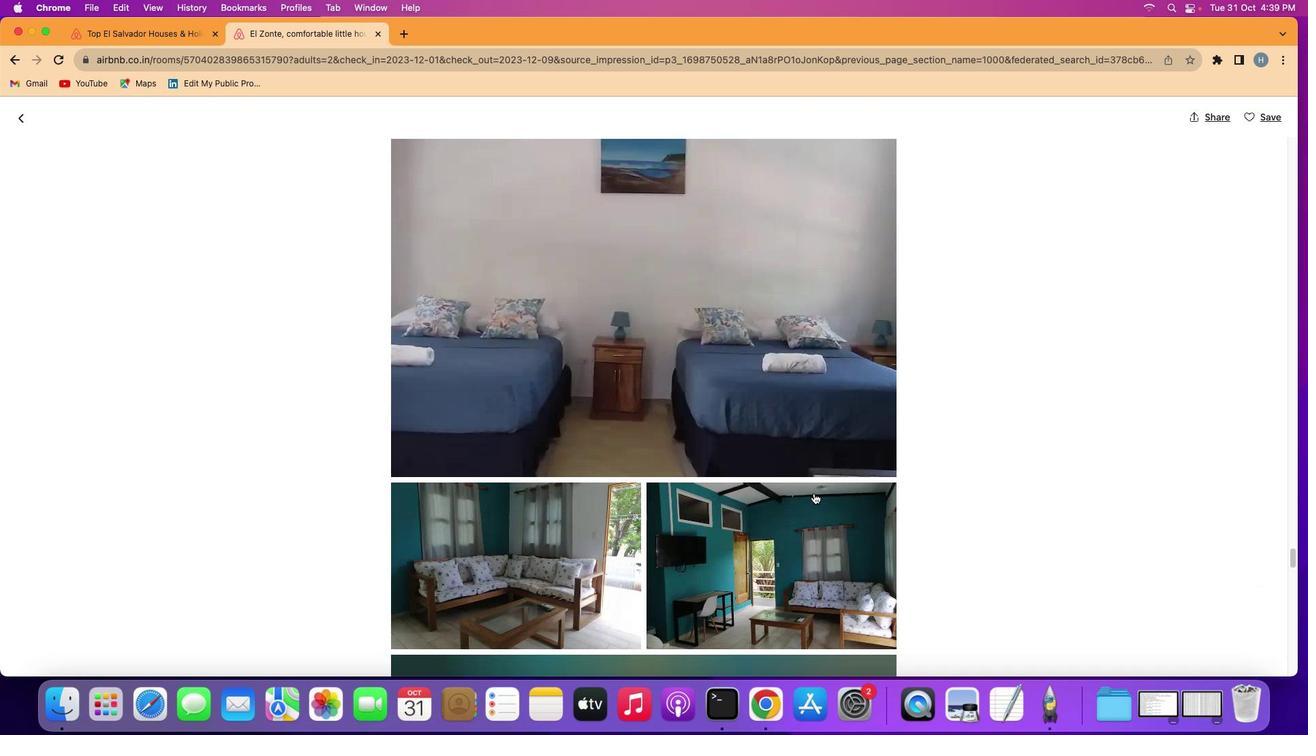 
Action: Mouse moved to (814, 493)
Screenshot: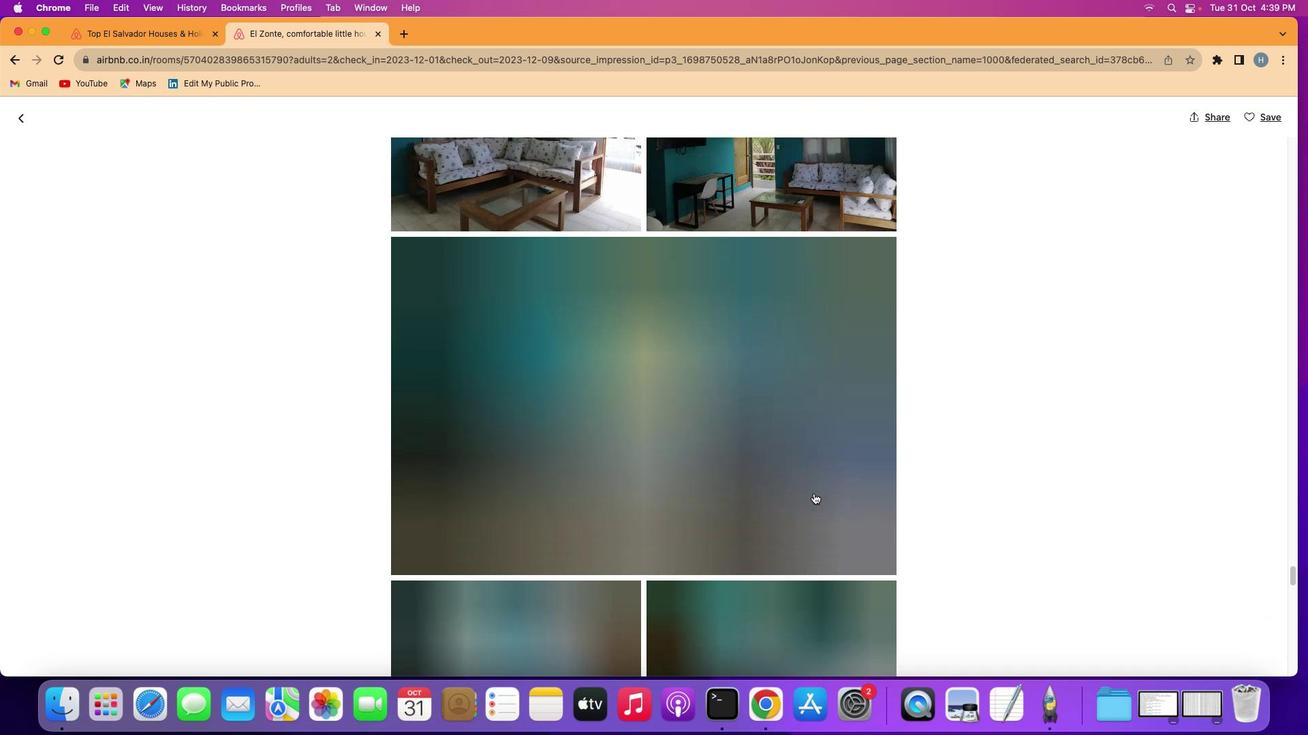 
Action: Mouse scrolled (814, 493) with delta (0, 0)
Screenshot: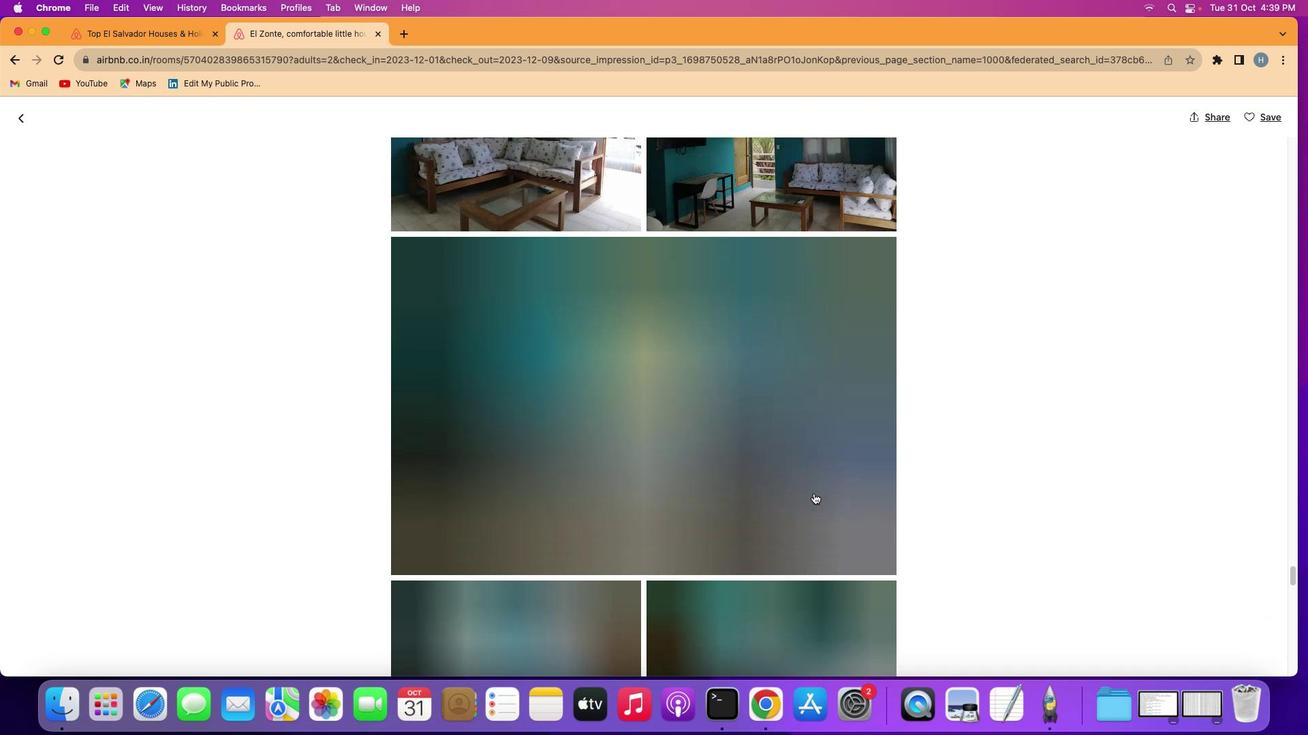 
Action: Mouse scrolled (814, 493) with delta (0, 0)
Screenshot: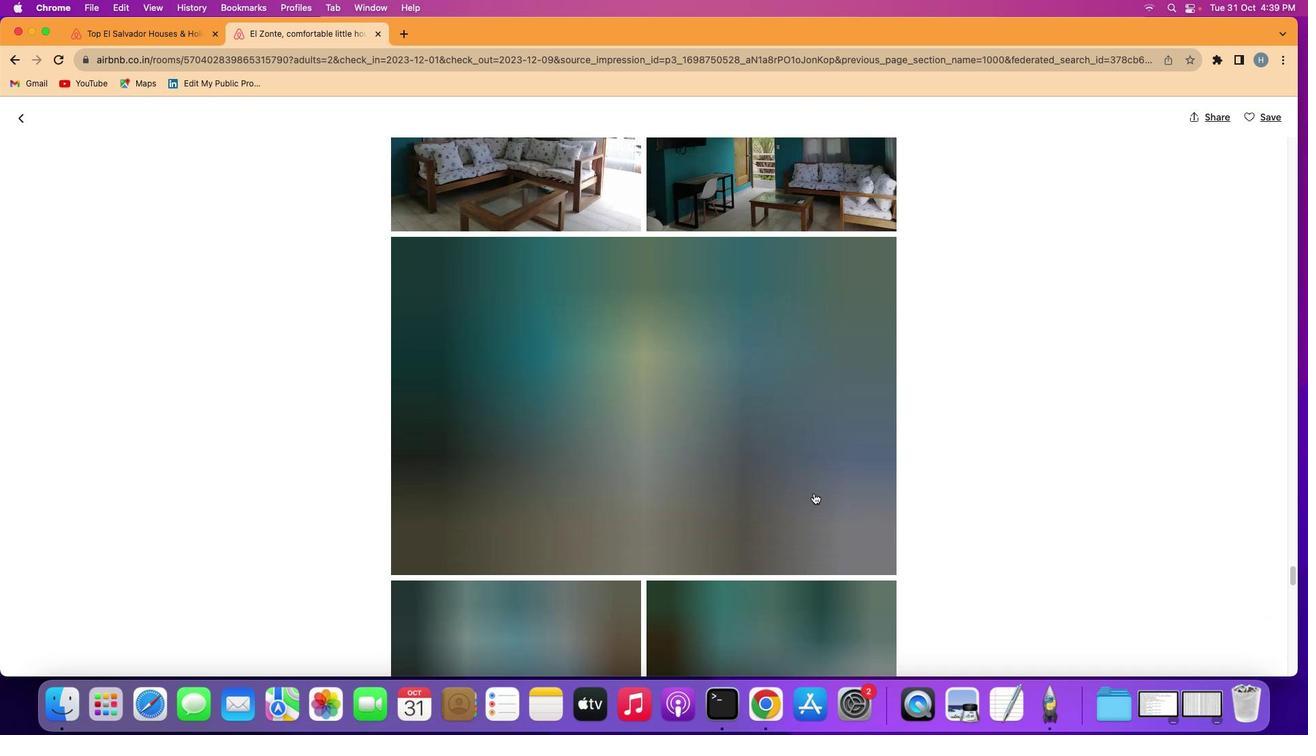 
Action: Mouse scrolled (814, 493) with delta (0, -2)
Screenshot: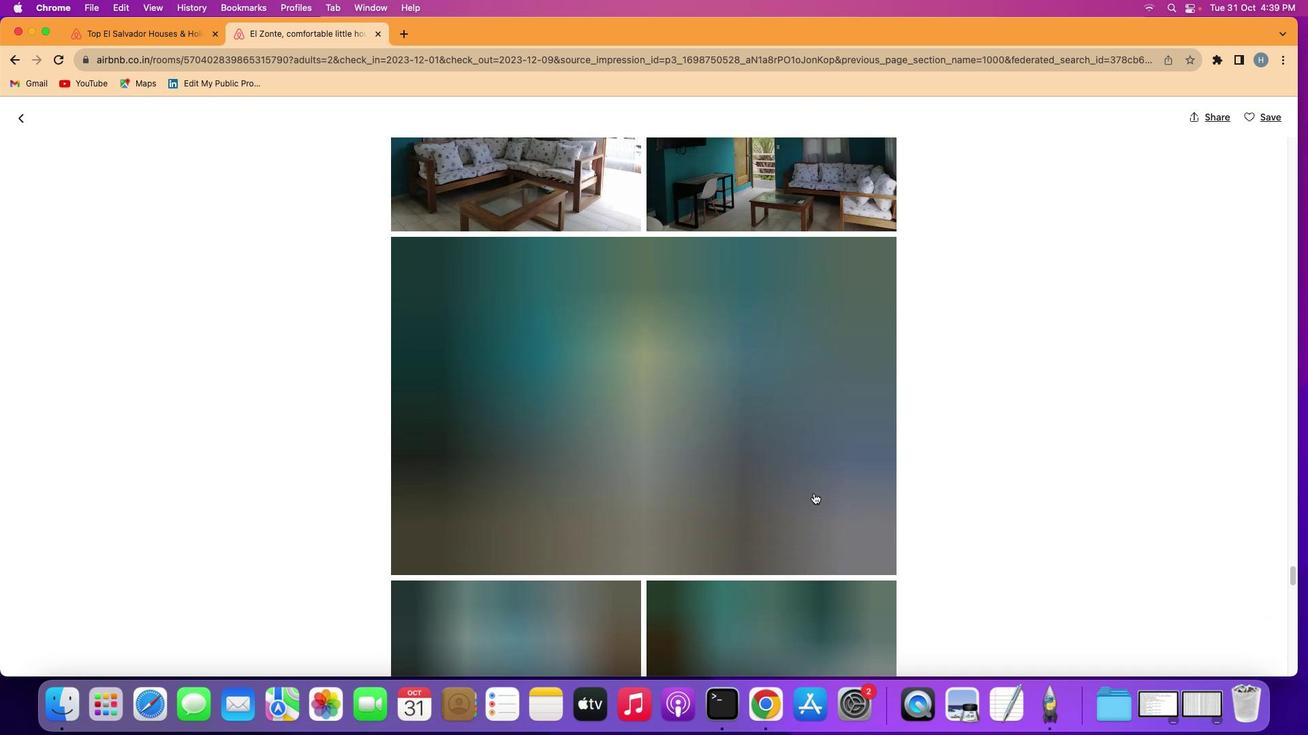 
Action: Mouse scrolled (814, 493) with delta (0, -2)
Screenshot: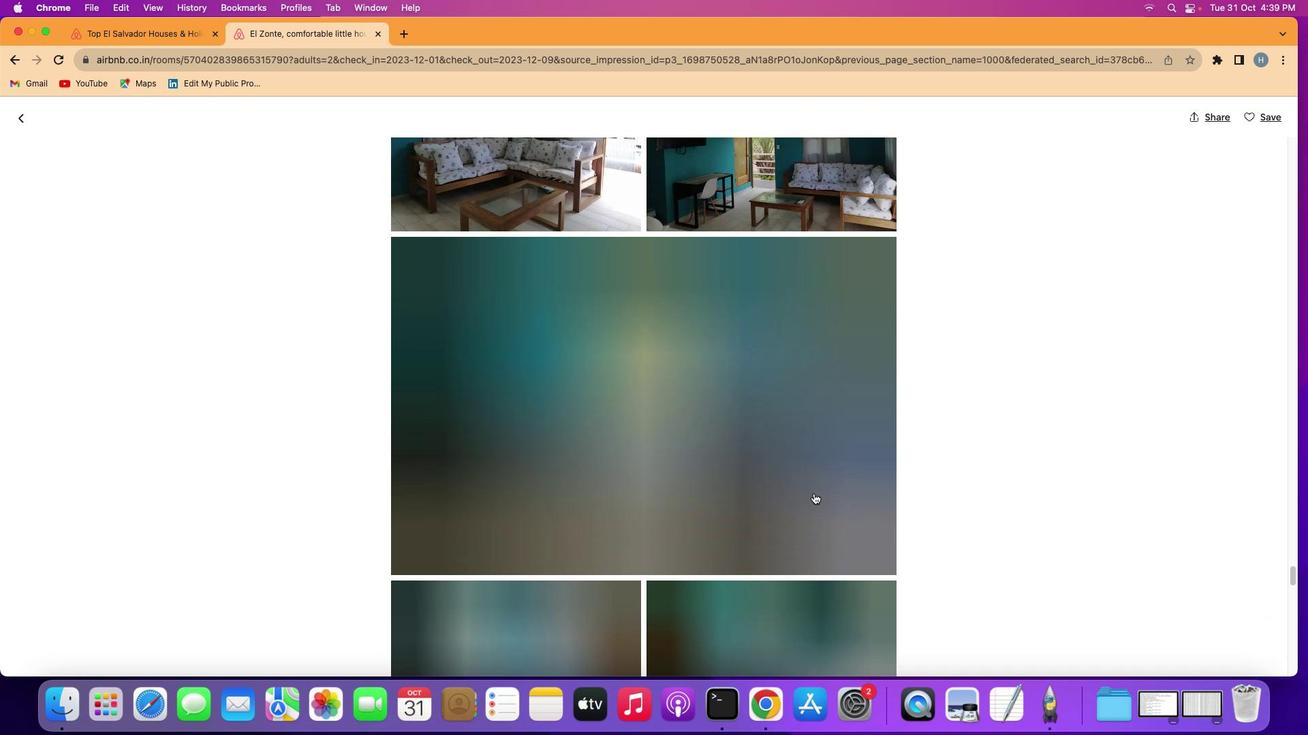
Action: Mouse scrolled (814, 493) with delta (0, -3)
Screenshot: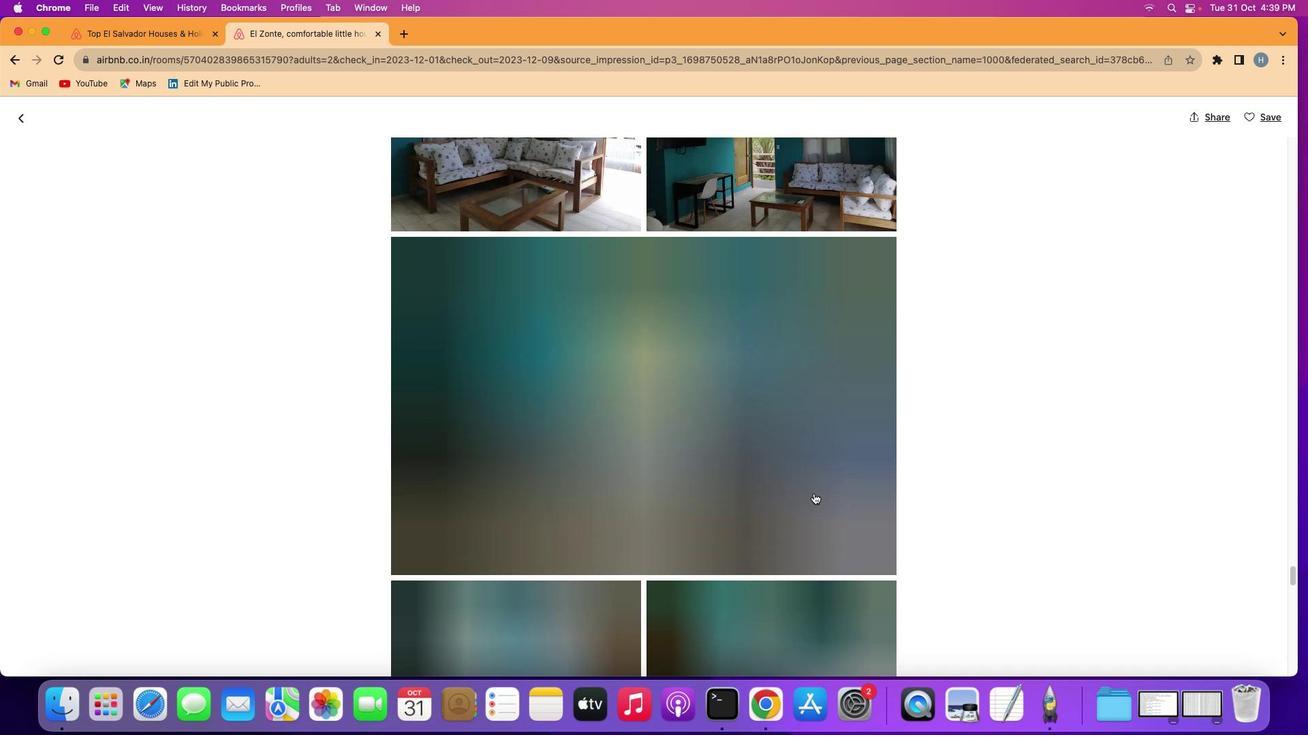 
Action: Mouse scrolled (814, 493) with delta (0, 2)
Screenshot: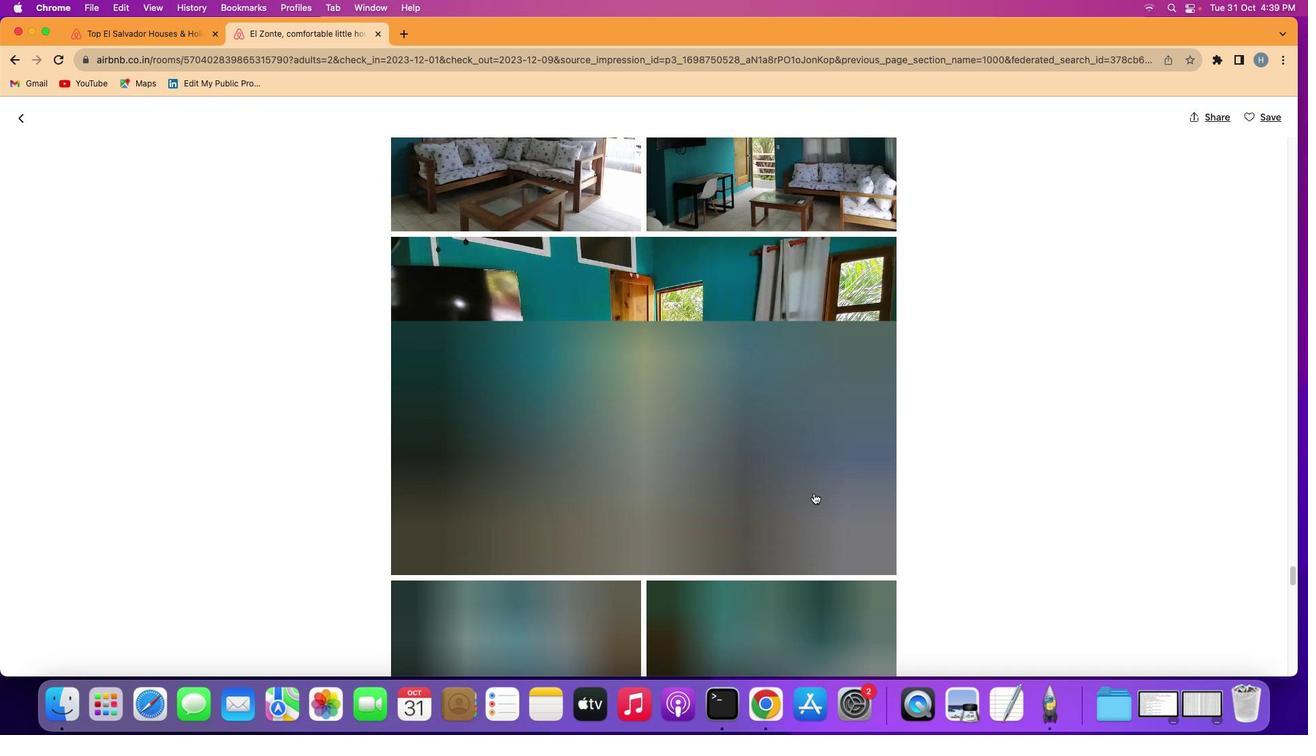 
Action: Mouse scrolled (814, 493) with delta (0, -2)
Screenshot: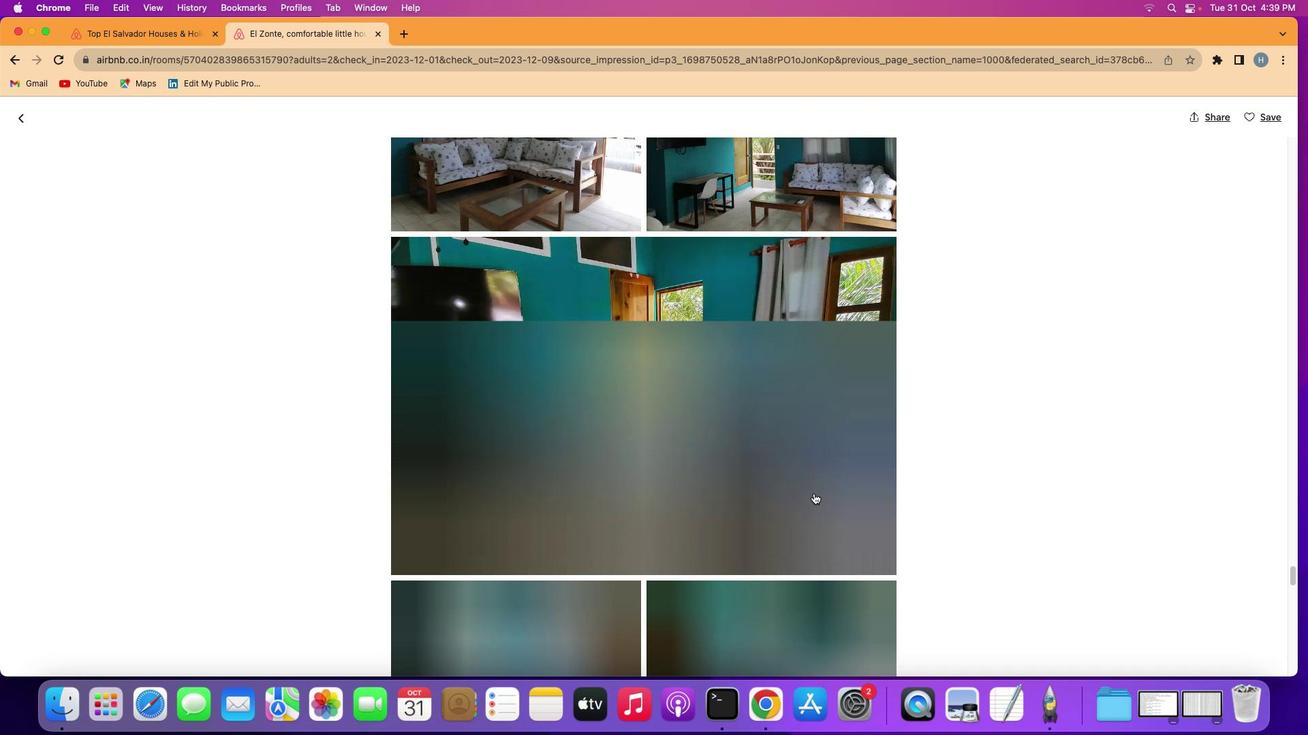 
Action: Mouse scrolled (814, 493) with delta (0, 0)
Screenshot: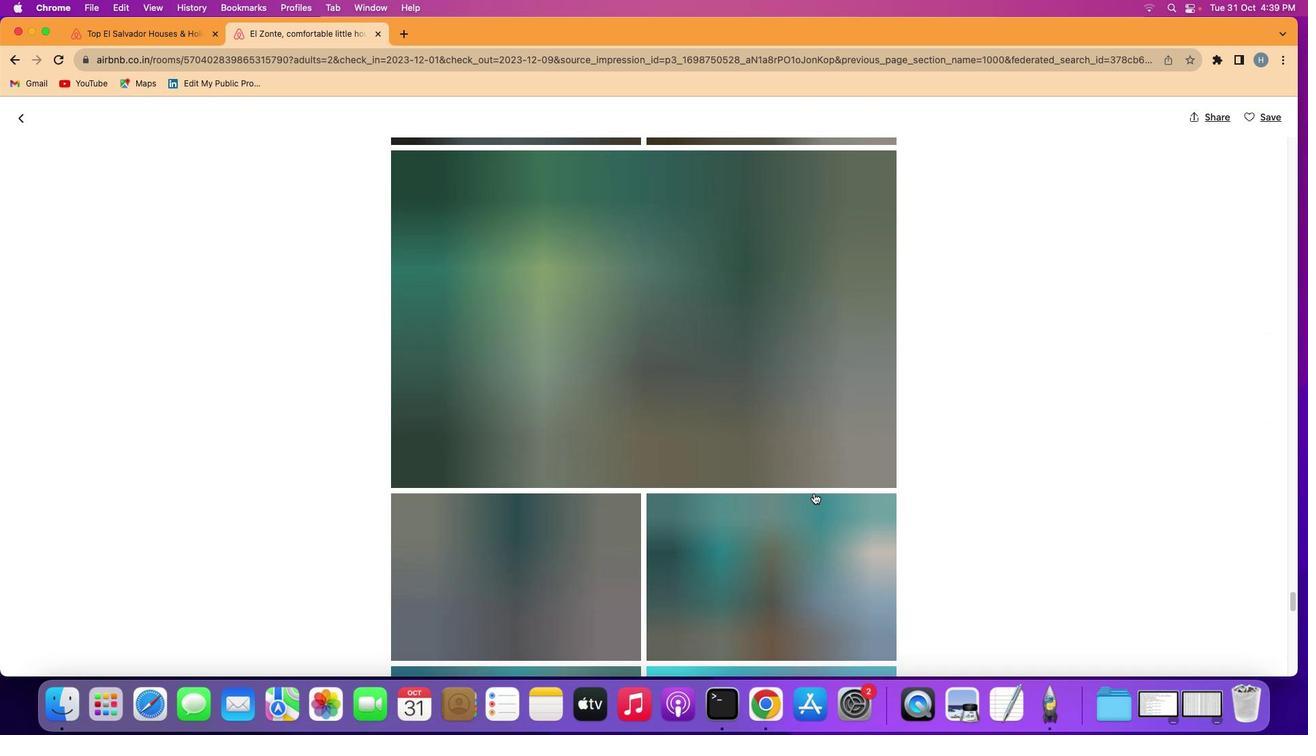 
Action: Mouse scrolled (814, 493) with delta (0, 0)
